 Task: Create new cart, account, and contact records in Salesforce with the provided details.
Action: Mouse moved to (28, 129)
Screenshot: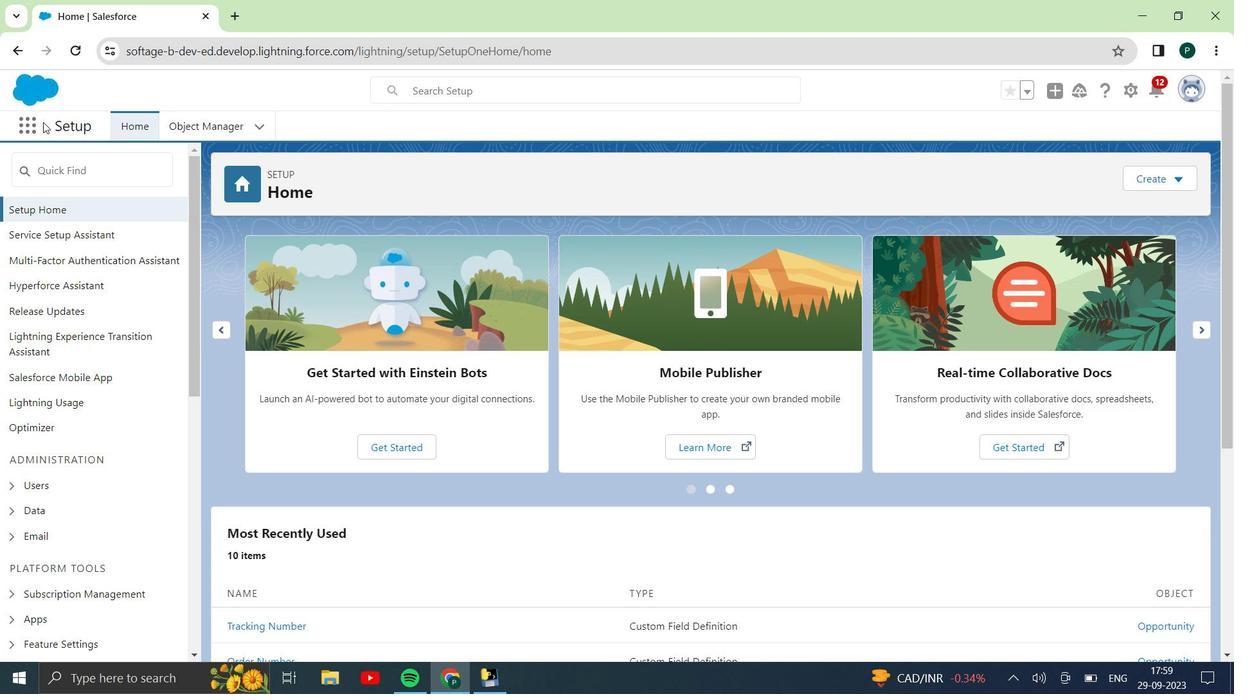 
Action: Mouse pressed left at (28, 129)
Screenshot: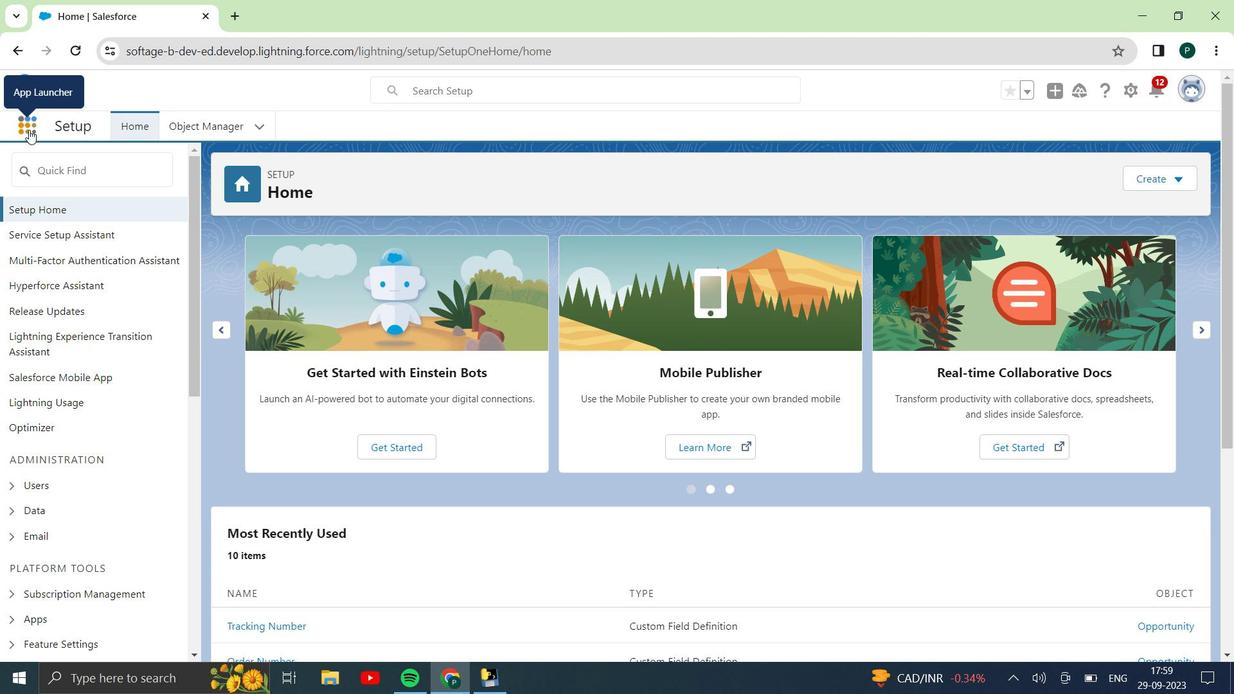 
Action: Mouse moved to (46, 411)
Screenshot: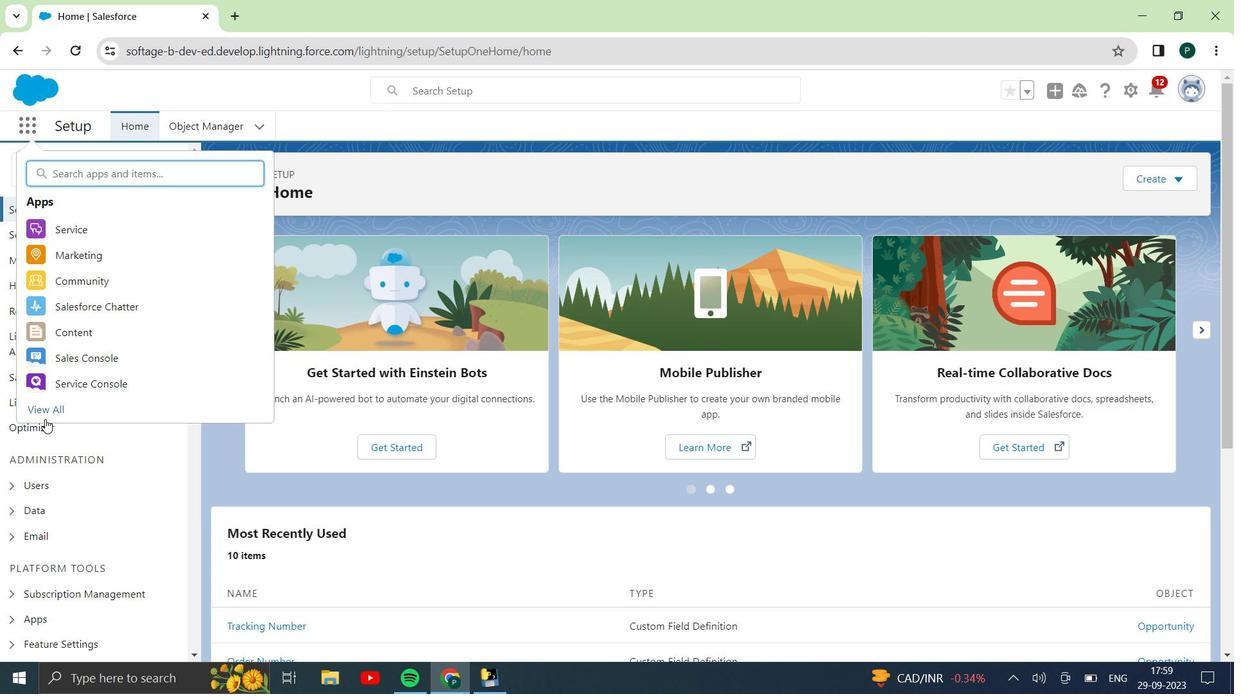 
Action: Mouse pressed left at (46, 411)
Screenshot: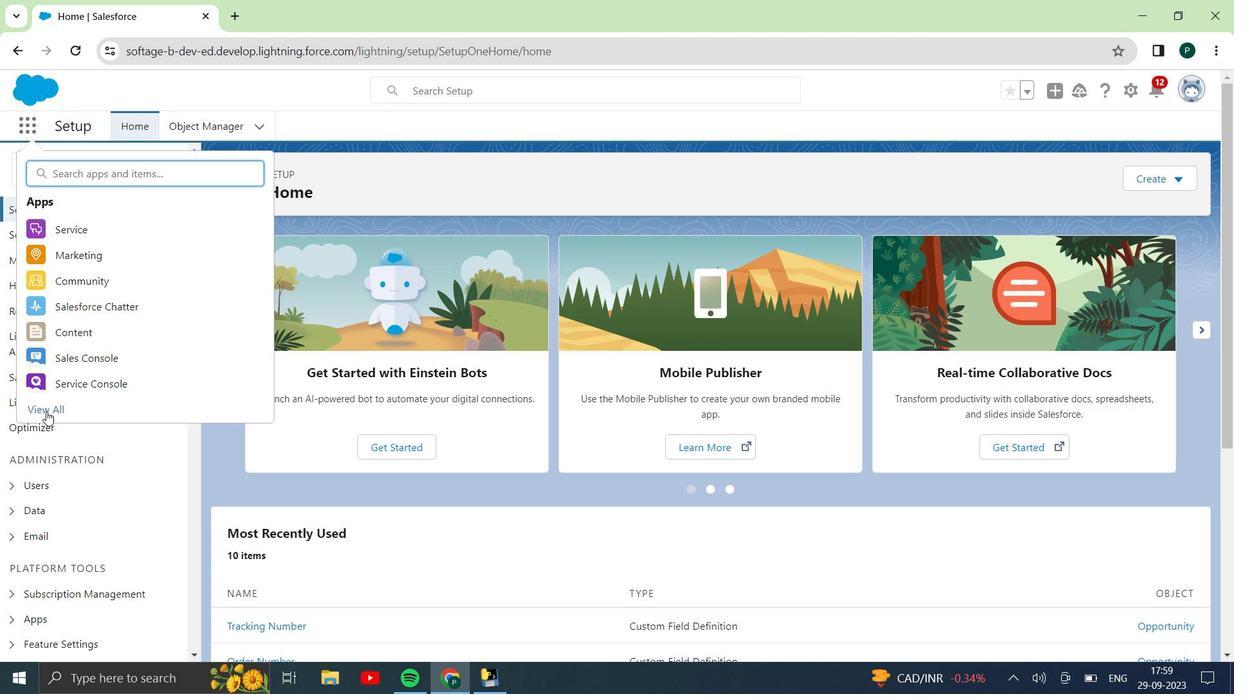 
Action: Mouse moved to (280, 387)
Screenshot: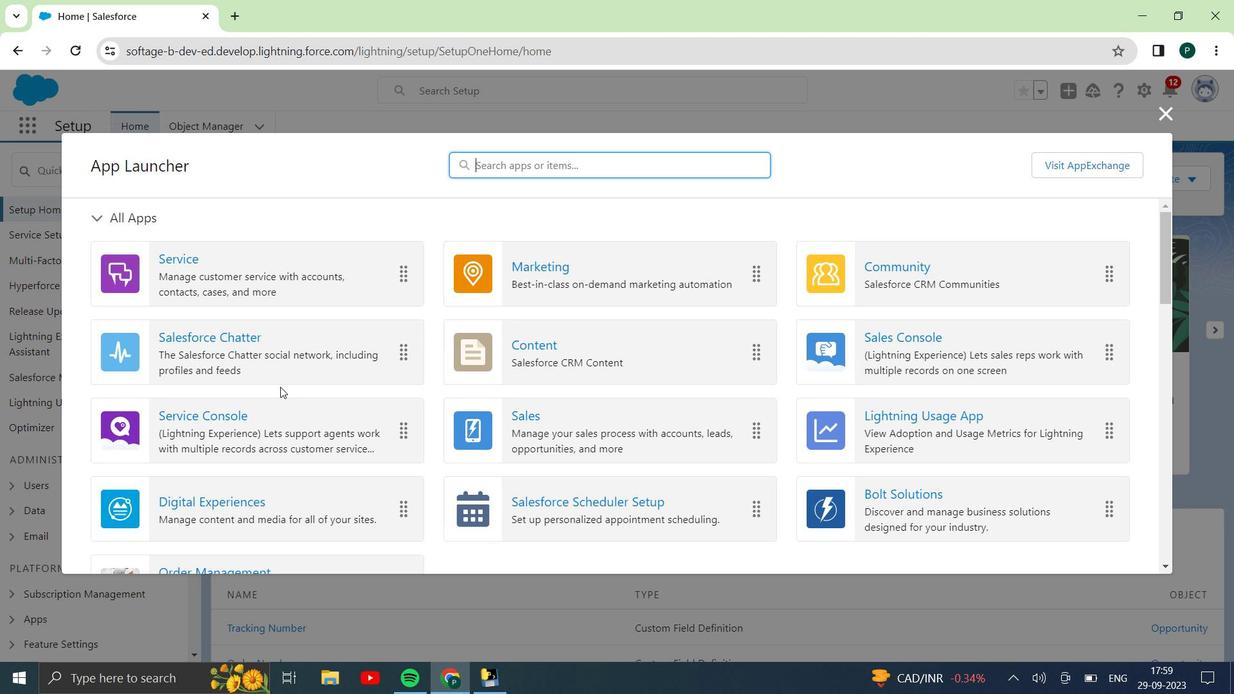 
Action: Mouse scrolled (280, 387) with delta (0, 0)
Screenshot: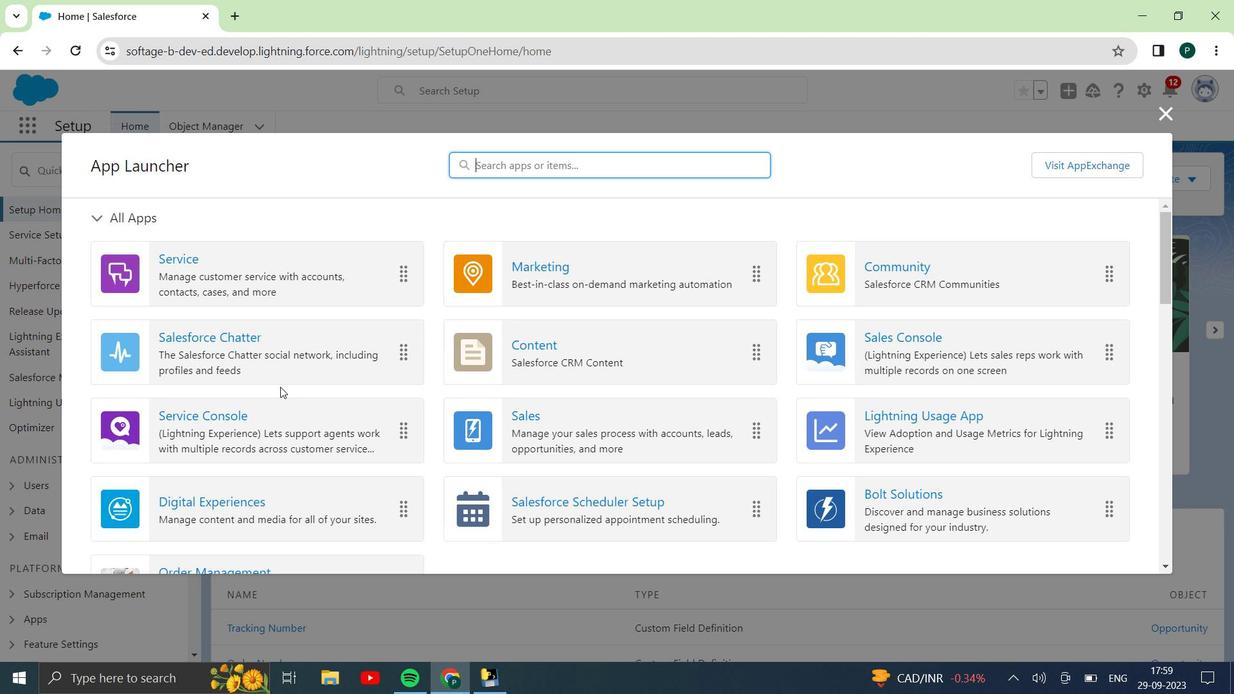 
Action: Mouse moved to (277, 389)
Screenshot: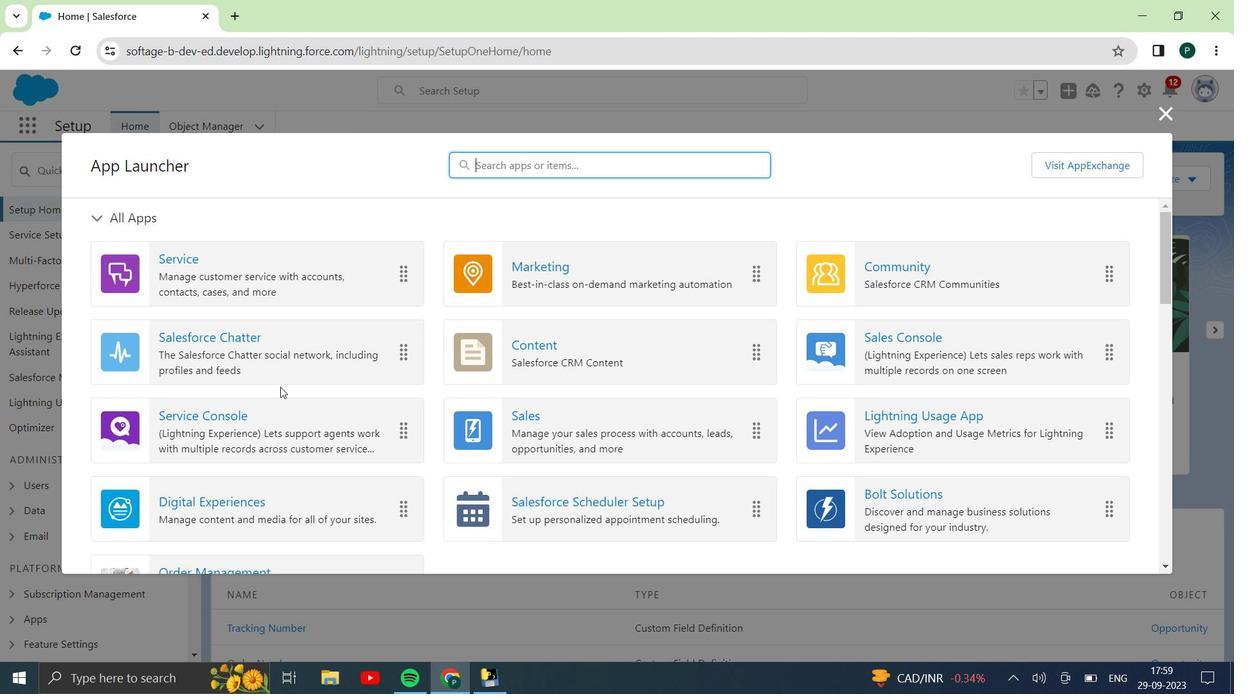 
Action: Mouse scrolled (277, 388) with delta (0, 0)
Screenshot: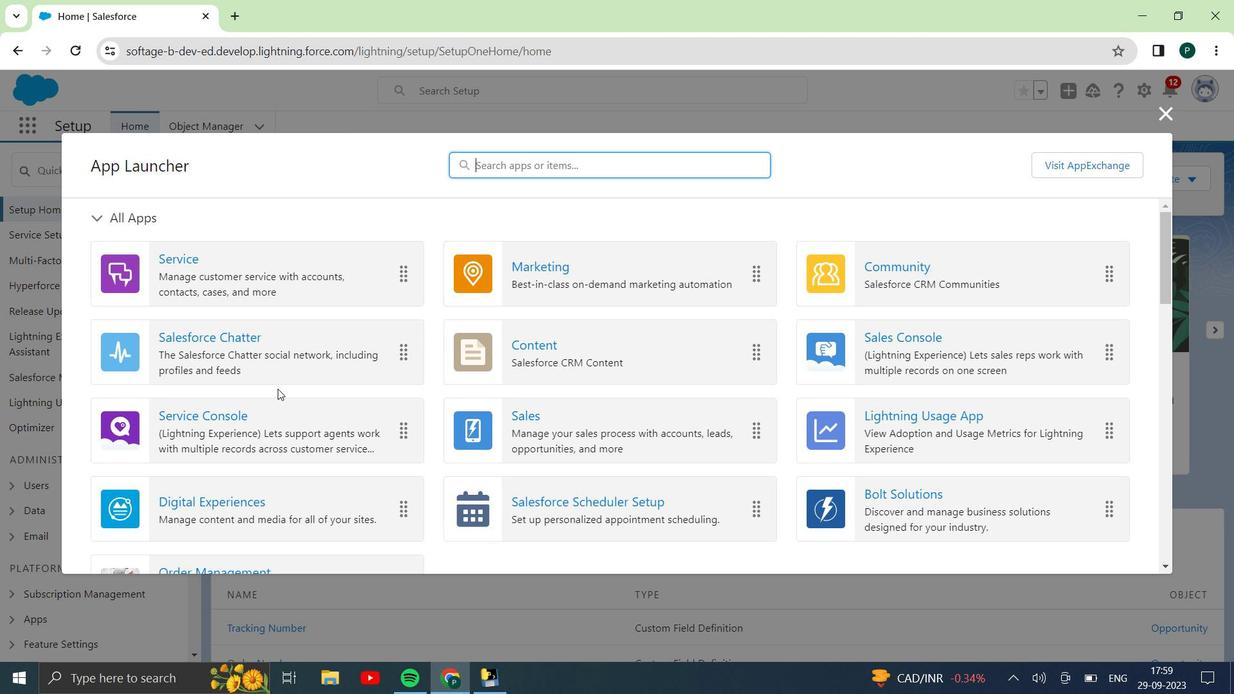 
Action: Mouse scrolled (277, 388) with delta (0, 0)
Screenshot: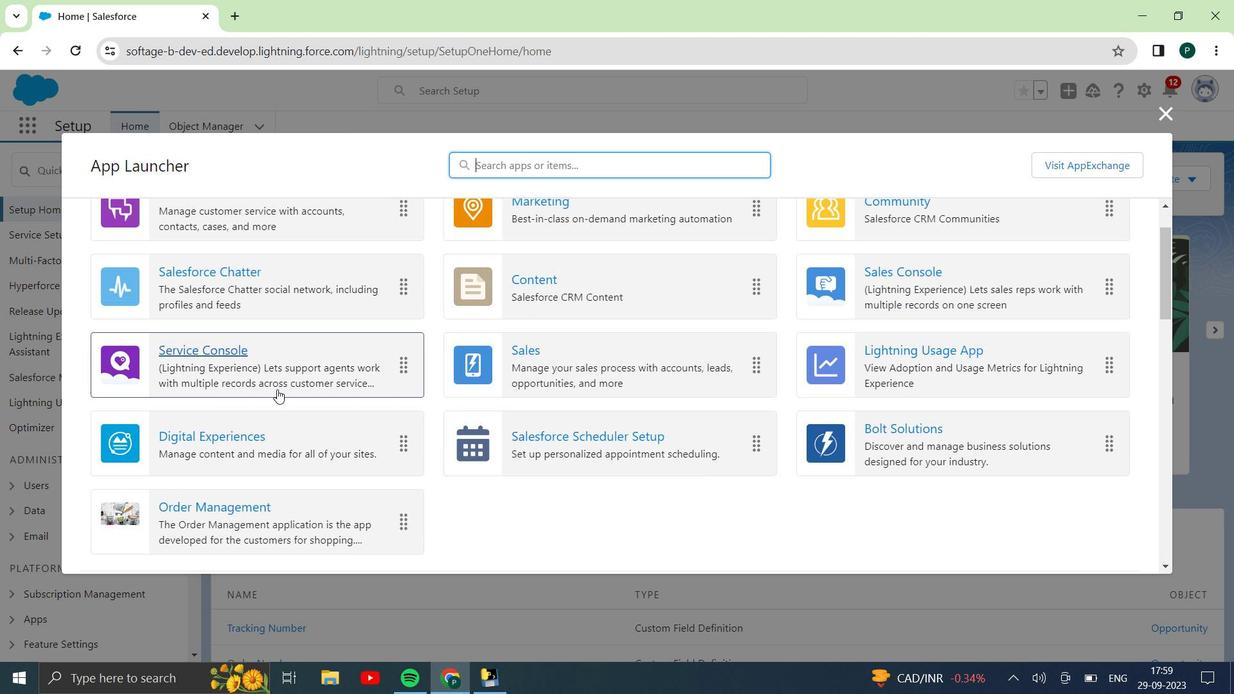 
Action: Mouse moved to (217, 330)
Screenshot: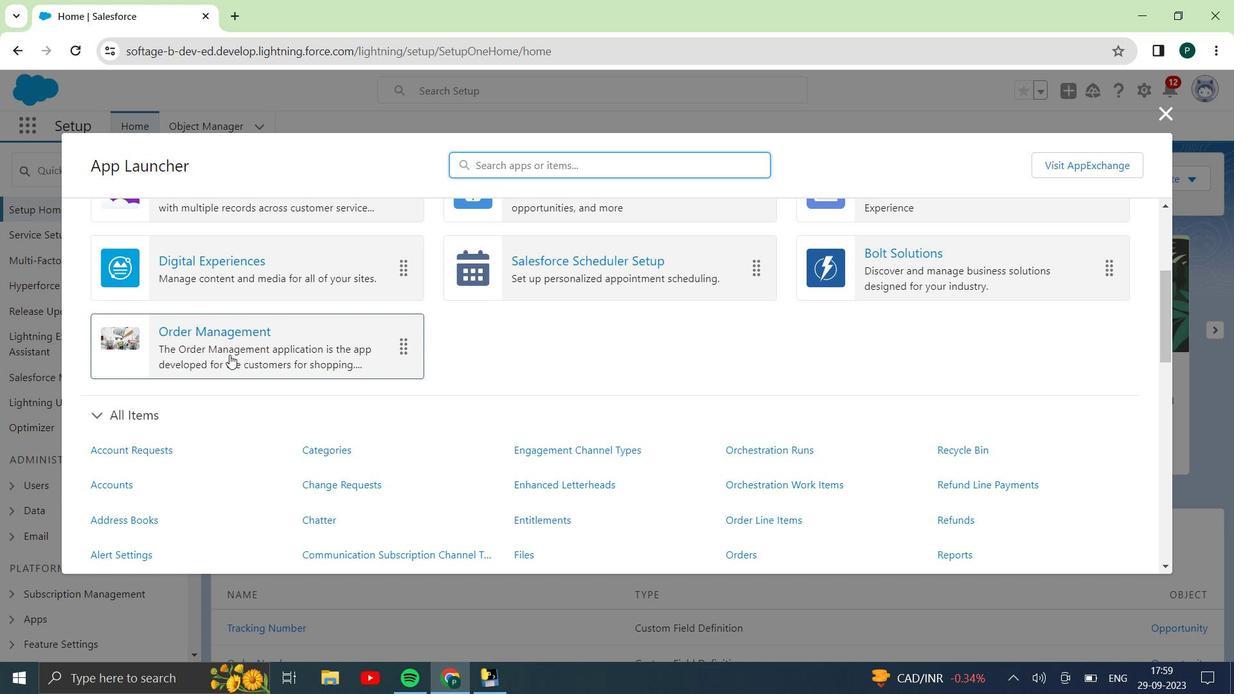 
Action: Mouse pressed left at (217, 330)
Screenshot: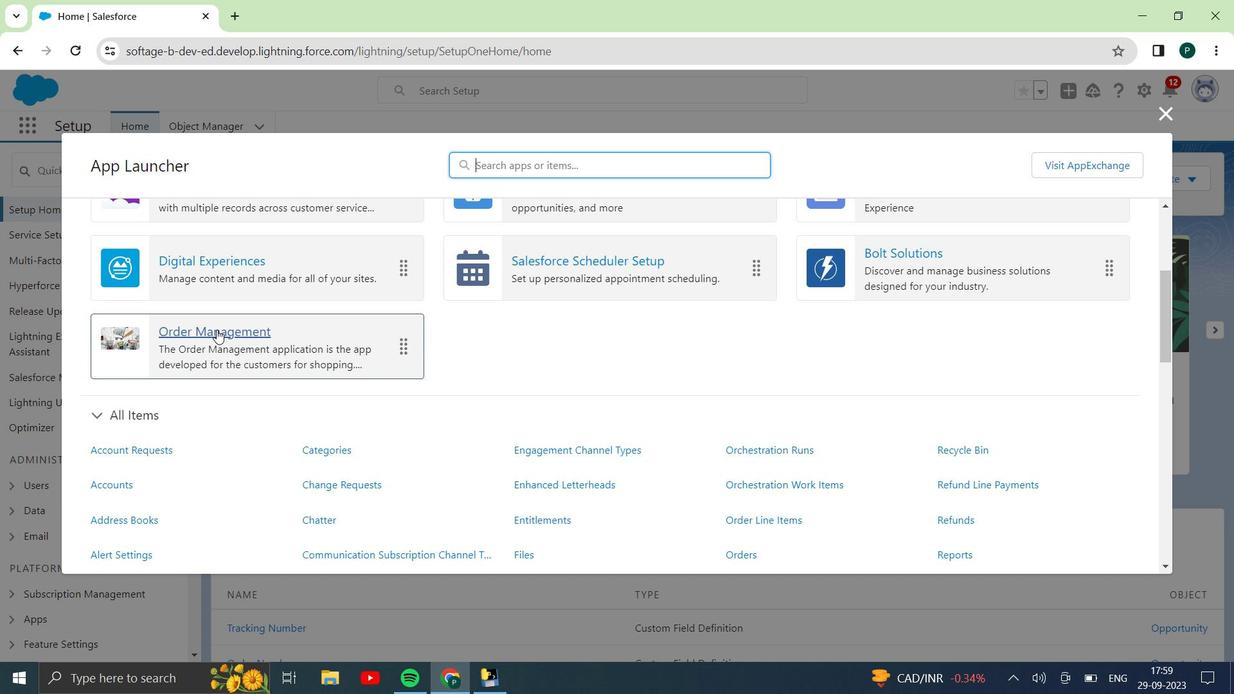 
Action: Mouse moved to (1150, 122)
Screenshot: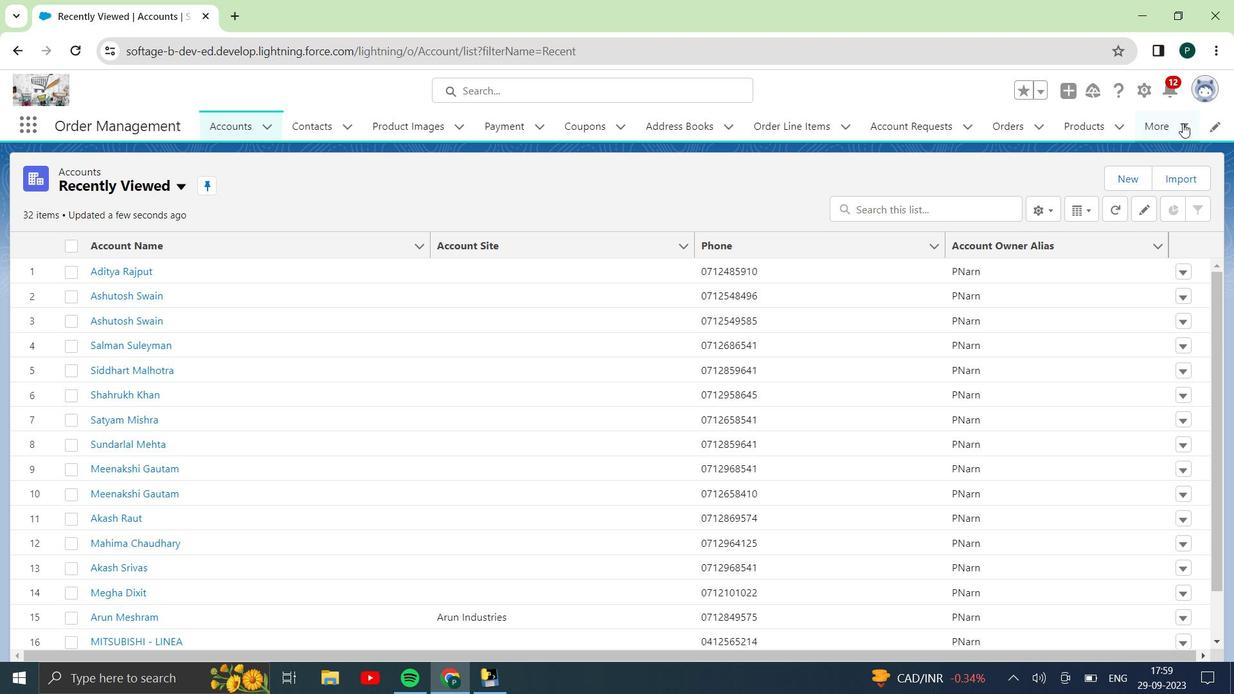 
Action: Mouse pressed left at (1150, 122)
Screenshot: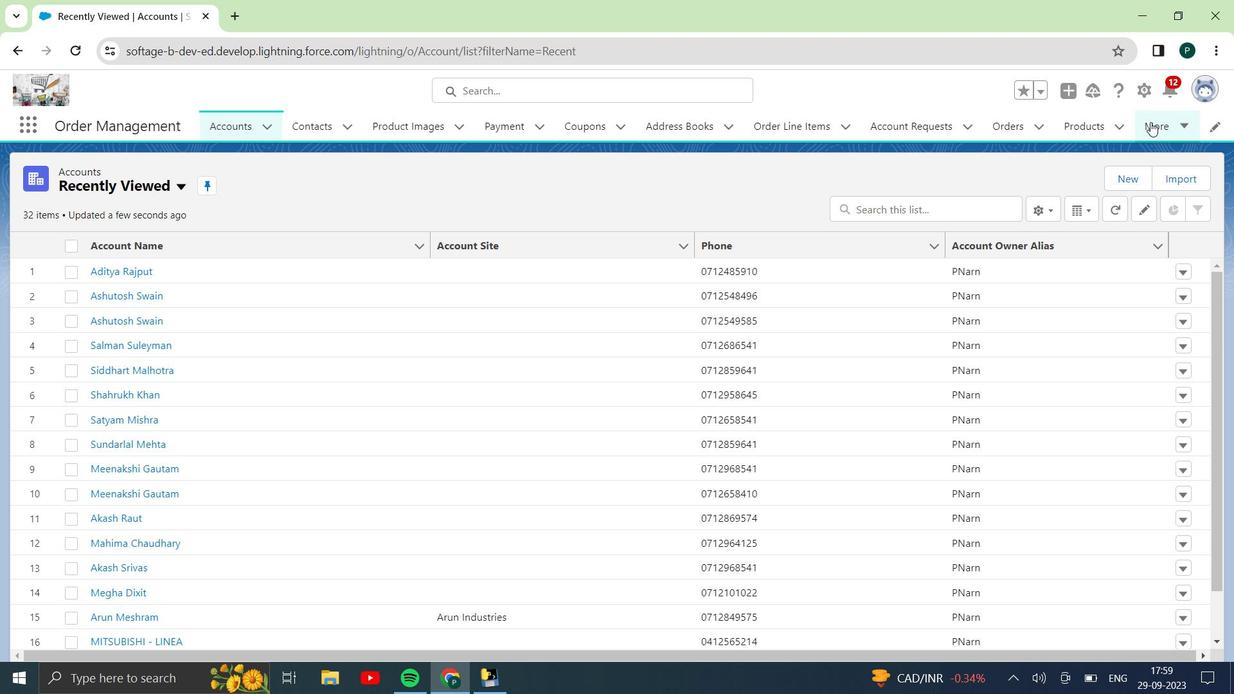 
Action: Mouse moved to (1132, 207)
Screenshot: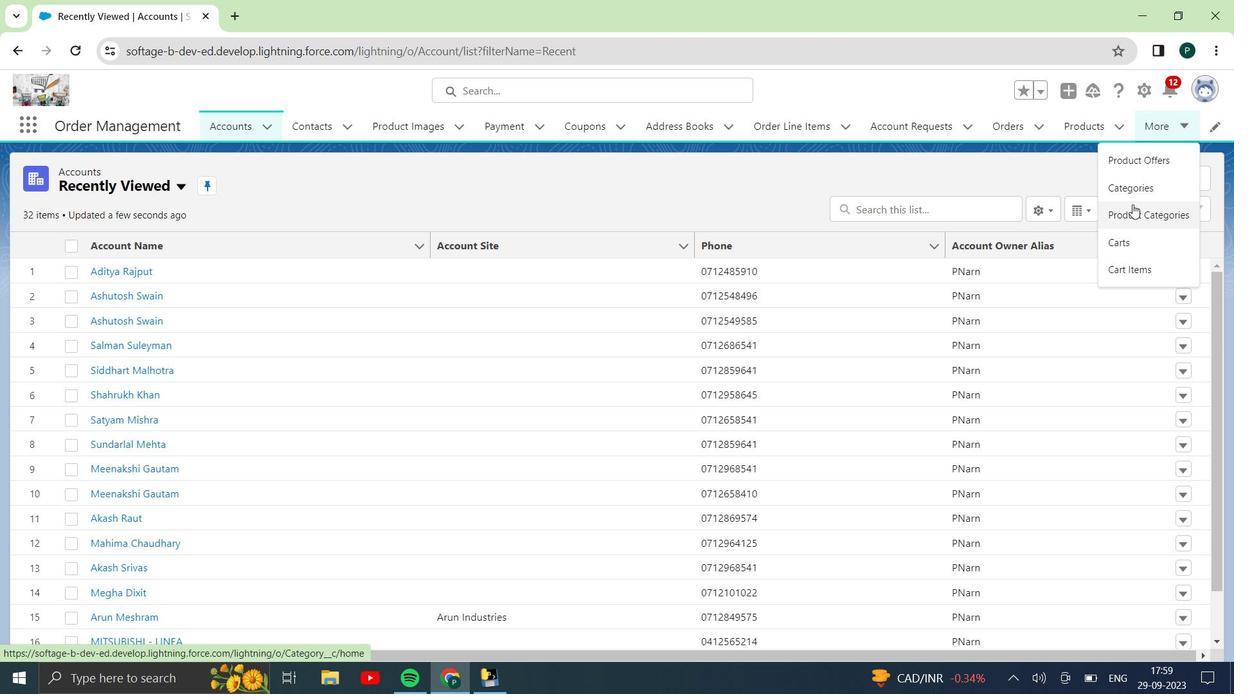
Action: Mouse pressed left at (1132, 207)
Screenshot: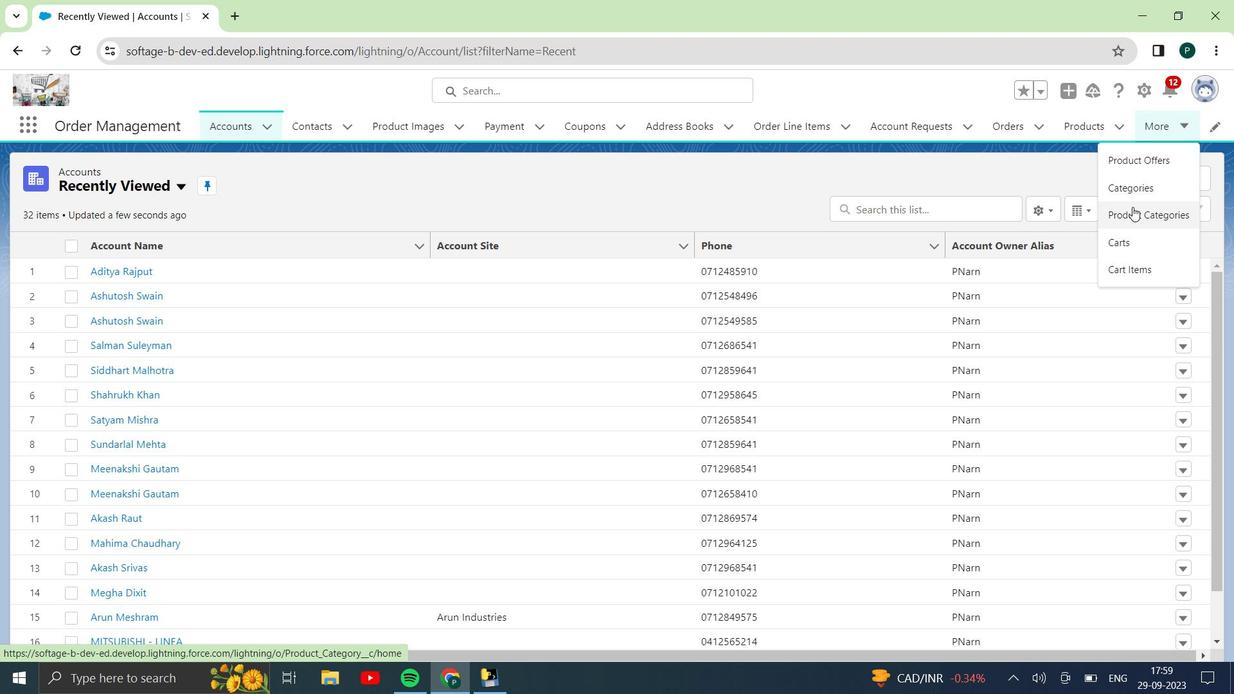 
Action: Mouse moved to (1129, 185)
Screenshot: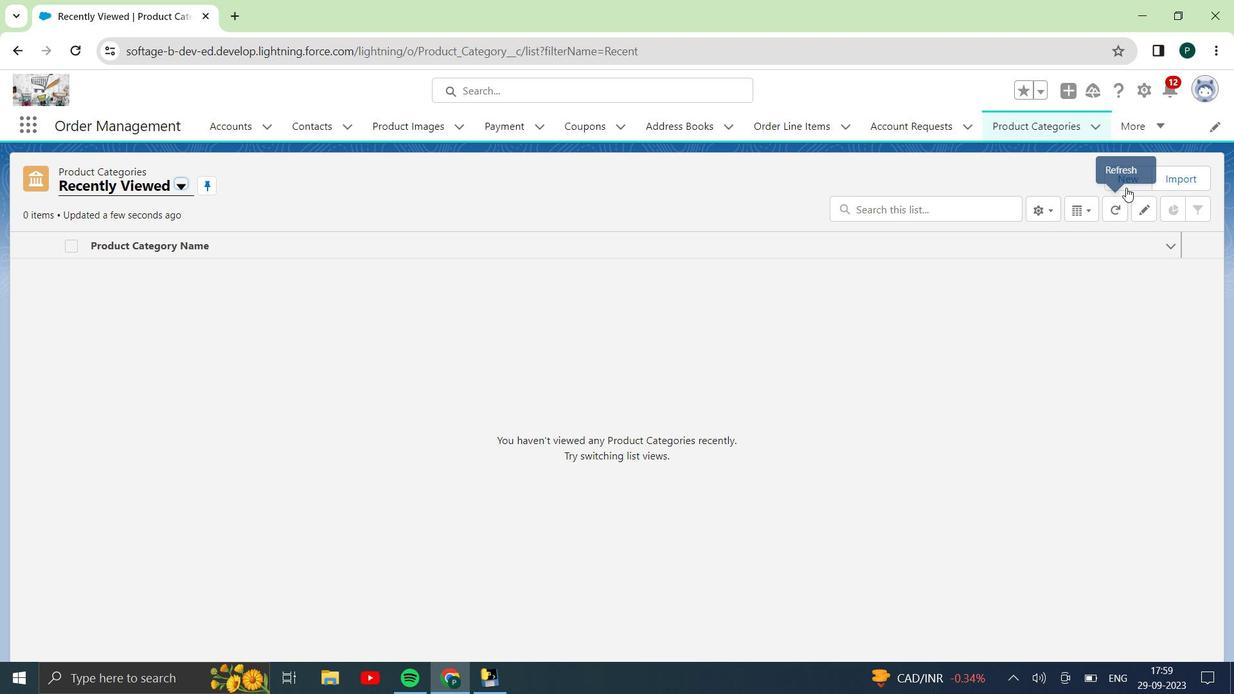 
Action: Mouse pressed left at (1129, 185)
Screenshot: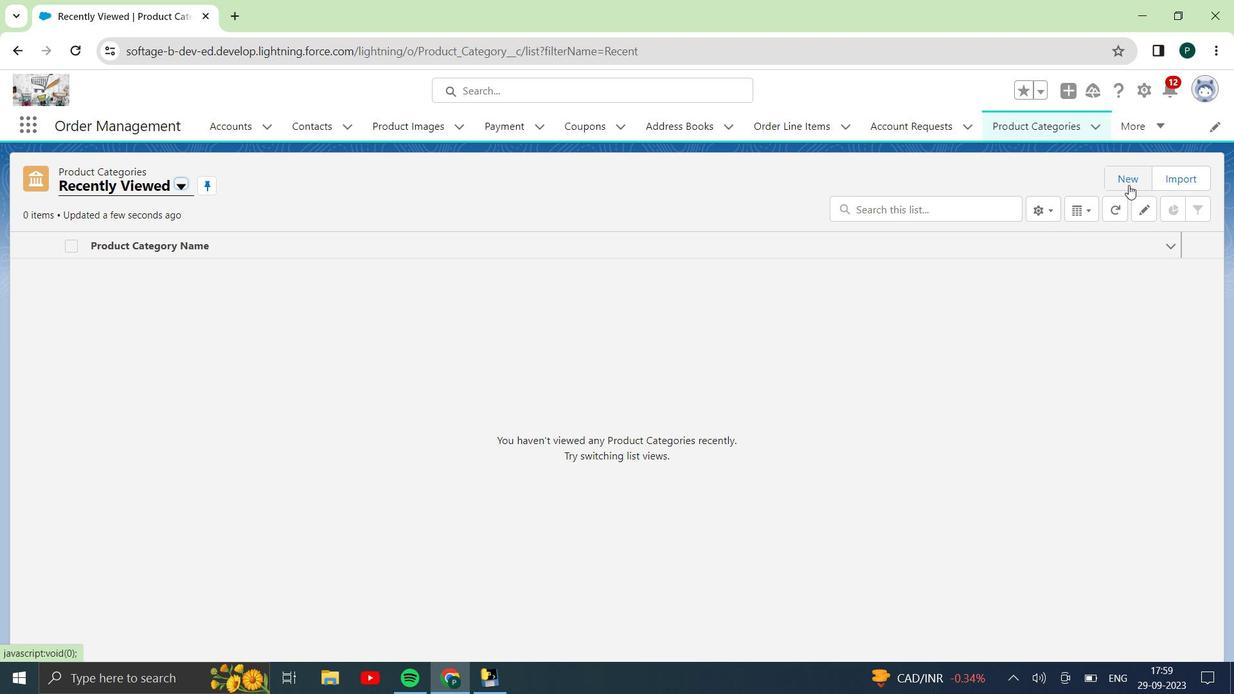 
Action: Mouse moved to (454, 405)
Screenshot: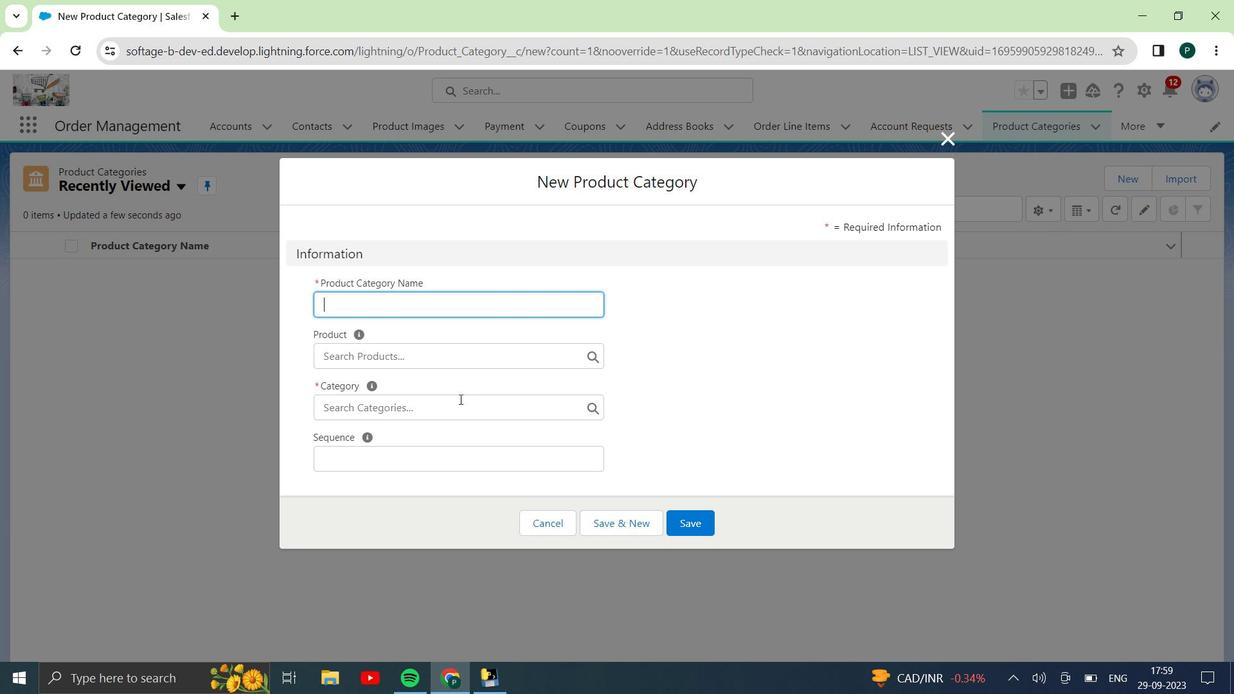 
Action: Mouse pressed left at (454, 405)
Screenshot: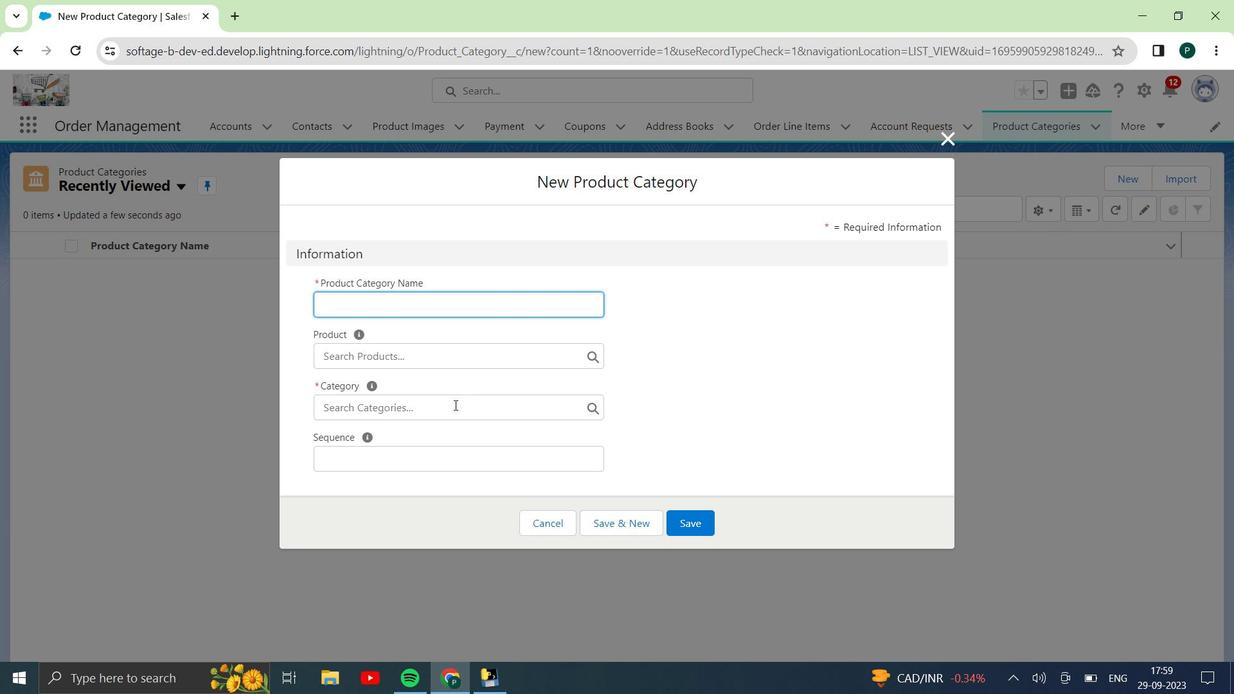
Action: Mouse moved to (496, 386)
Screenshot: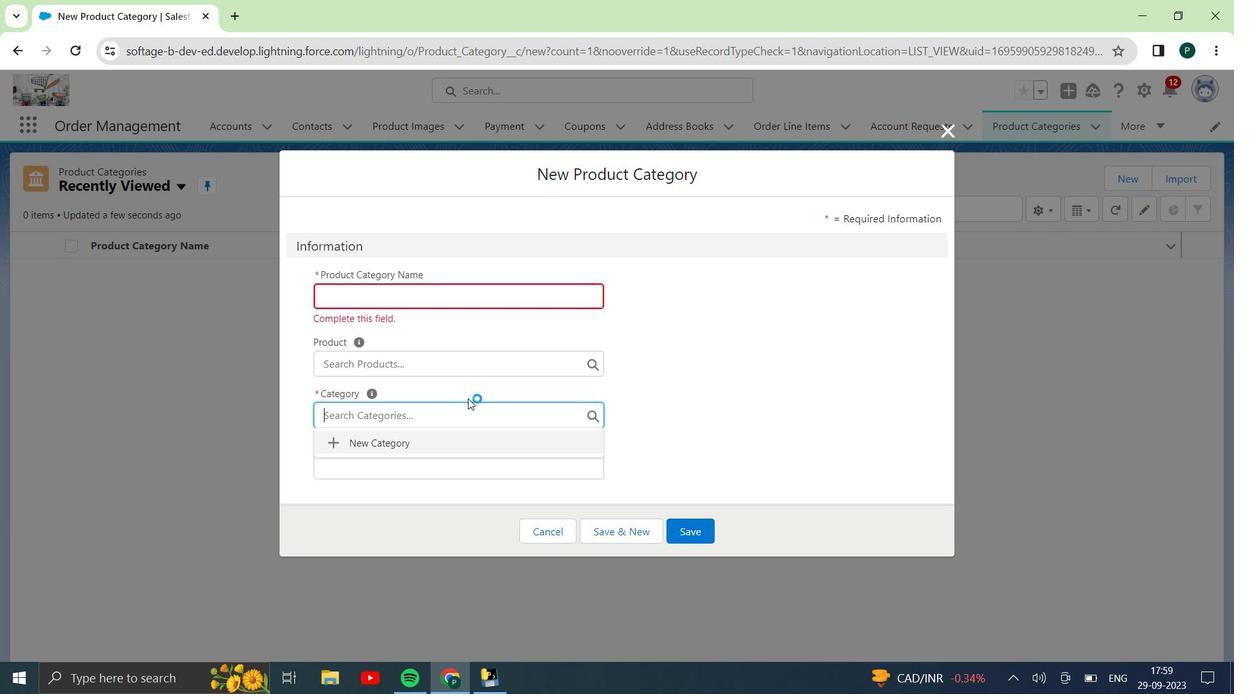 
Action: Mouse pressed left at (496, 386)
Screenshot: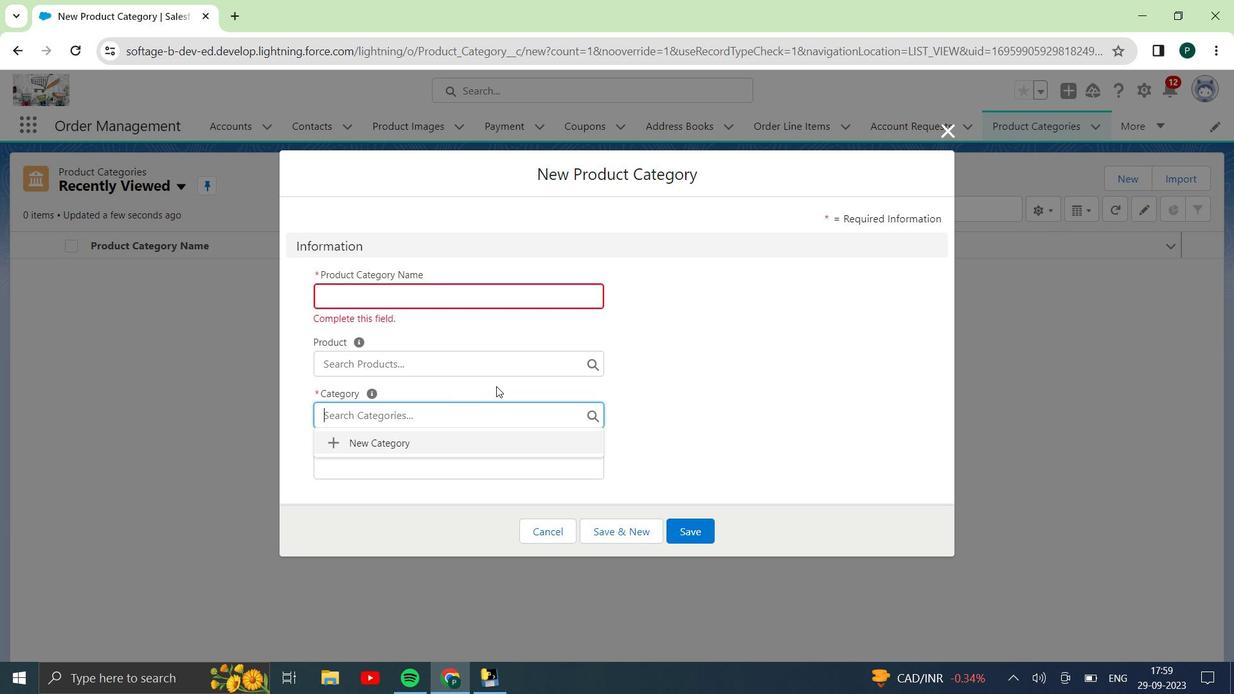 
Action: Mouse moved to (944, 126)
Screenshot: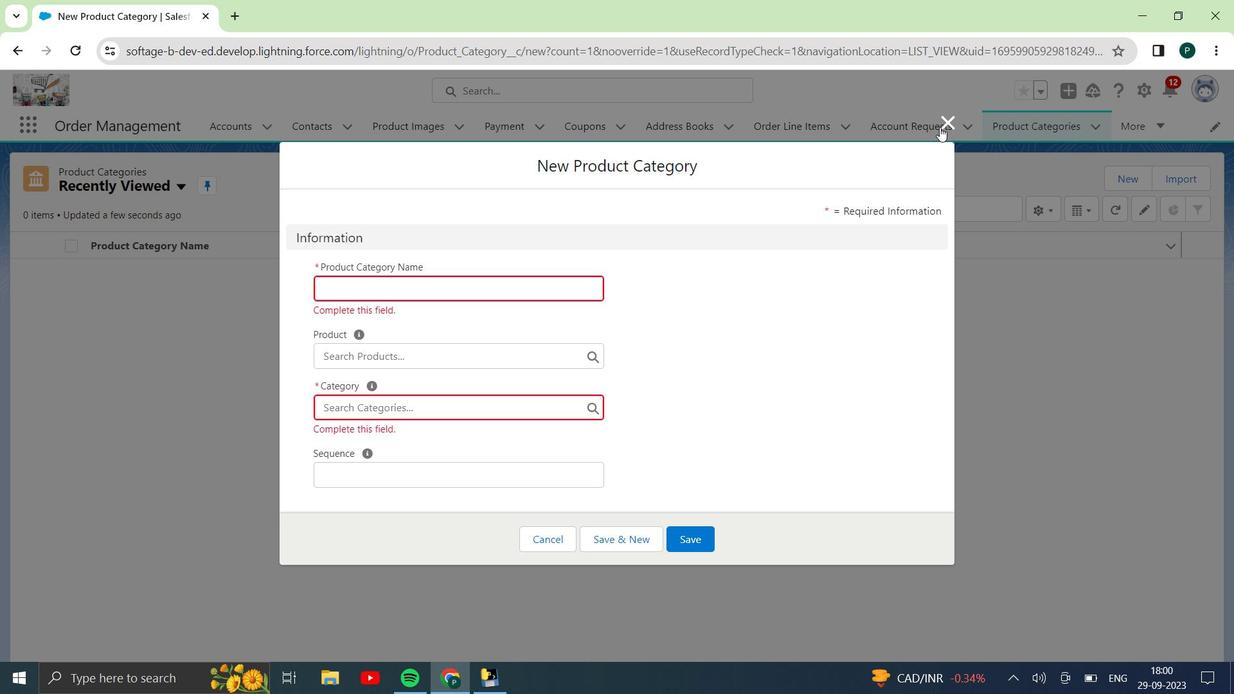
Action: Mouse pressed left at (944, 126)
Screenshot: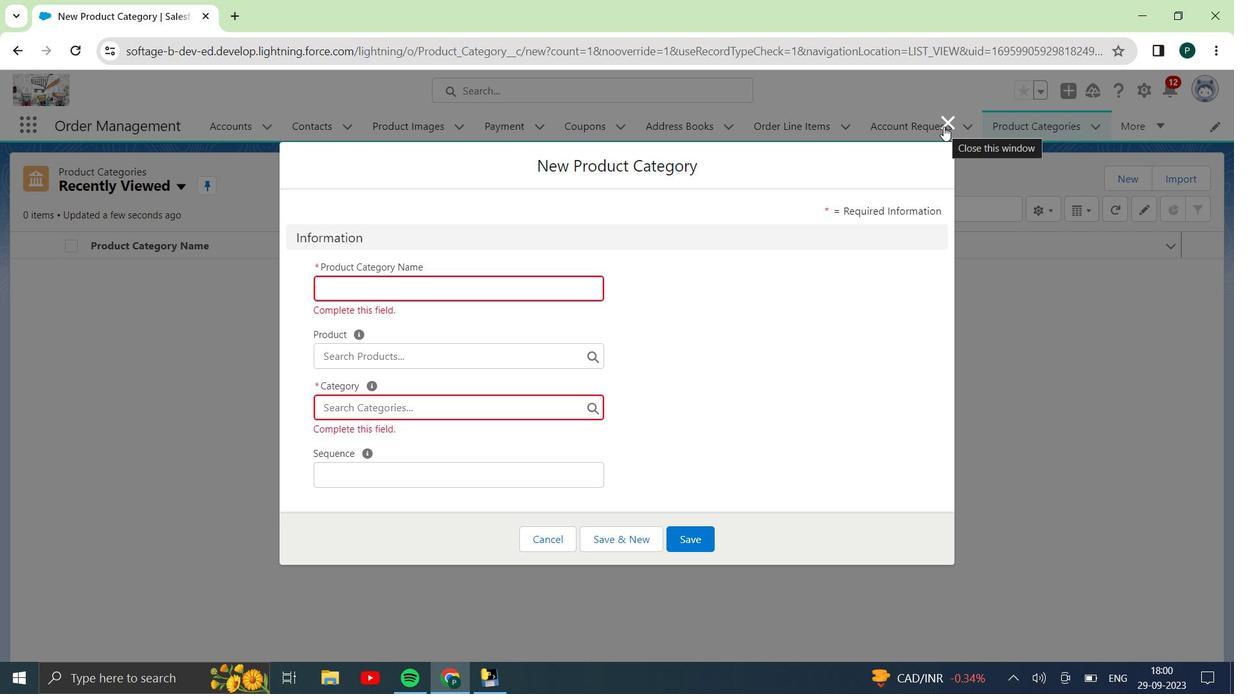 
Action: Mouse moved to (1139, 128)
Screenshot: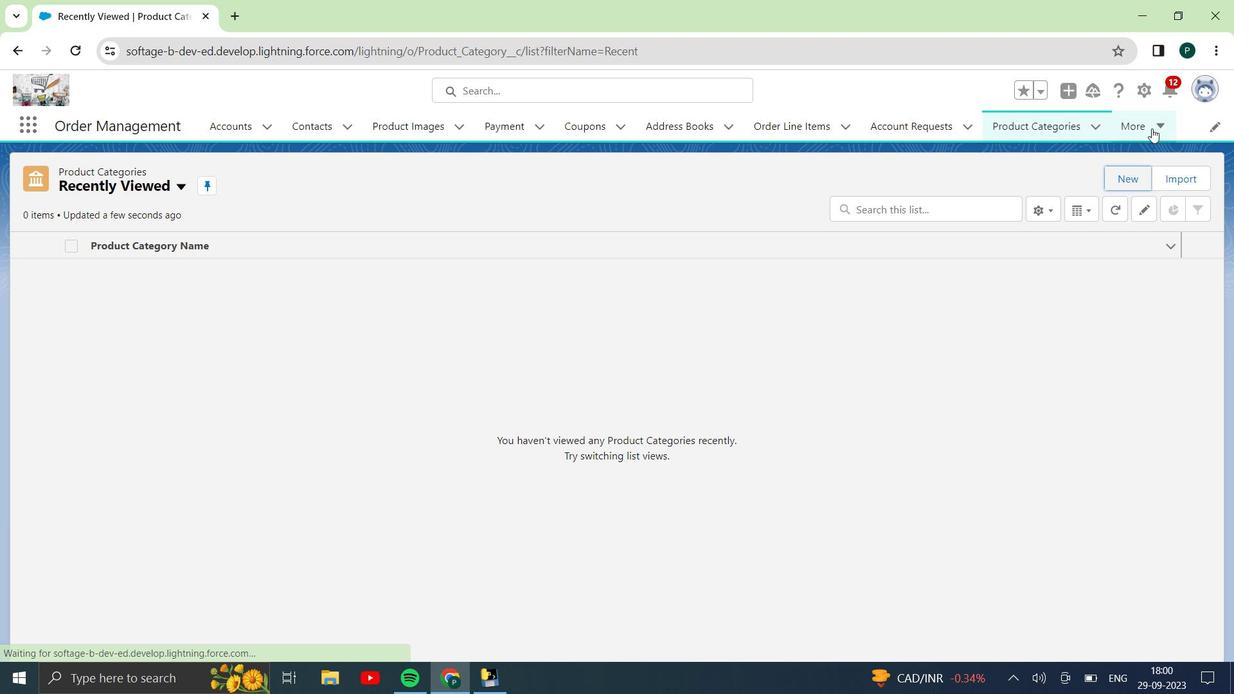 
Action: Mouse pressed left at (1139, 128)
Screenshot: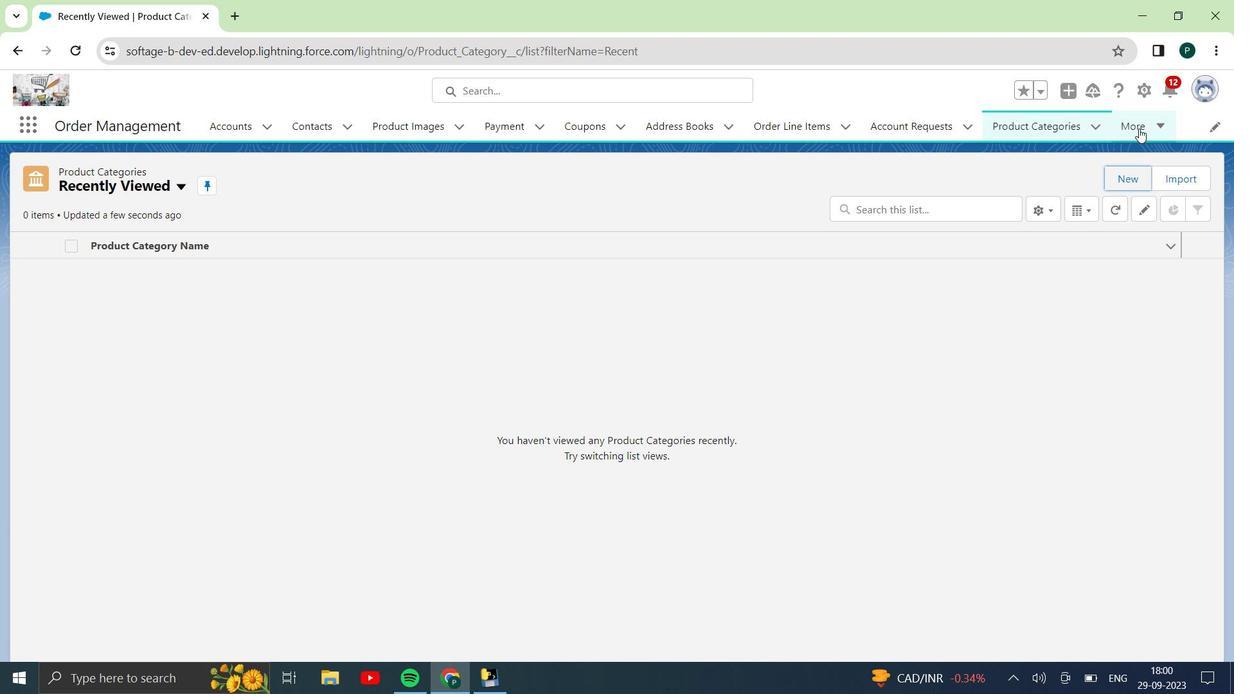 
Action: Mouse moved to (1124, 263)
Screenshot: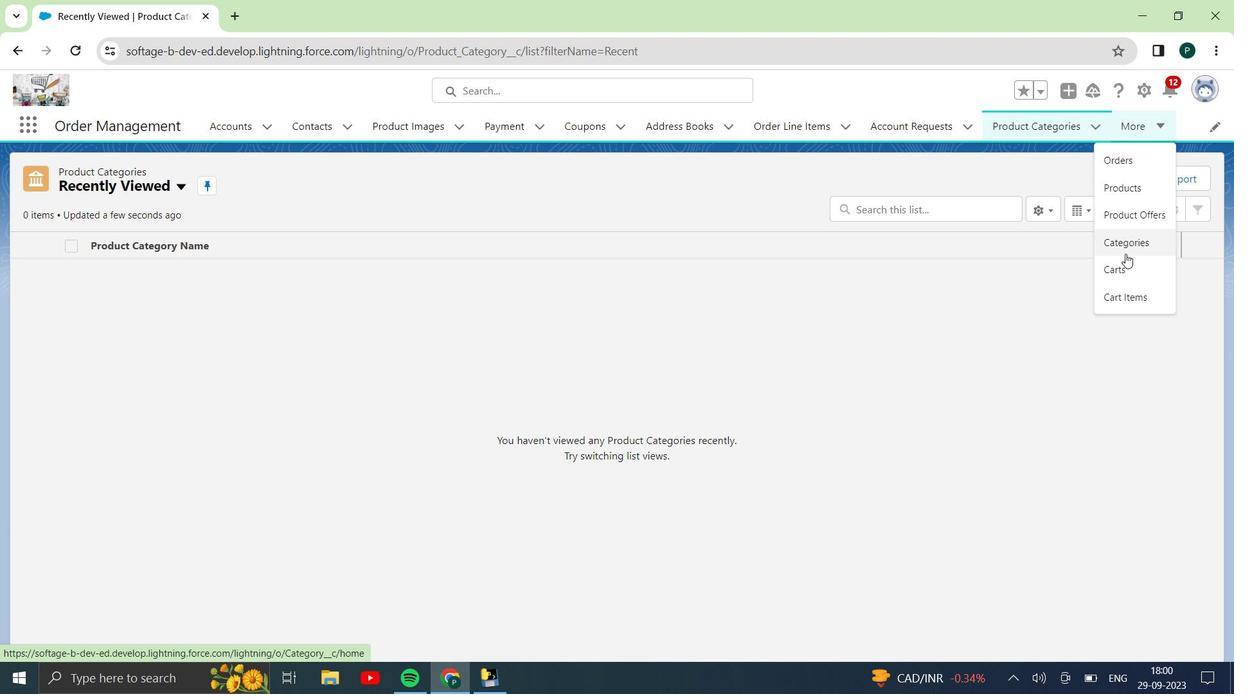 
Action: Mouse pressed left at (1124, 263)
Screenshot: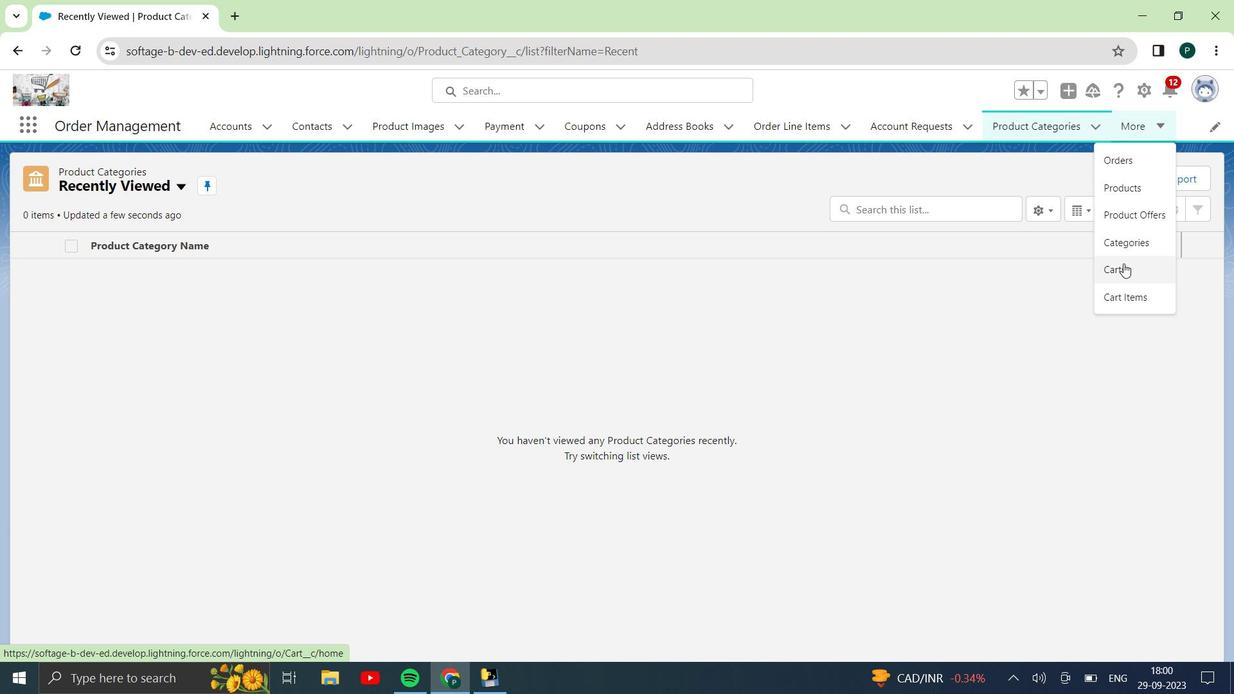 
Action: Mouse moved to (1029, 178)
Screenshot: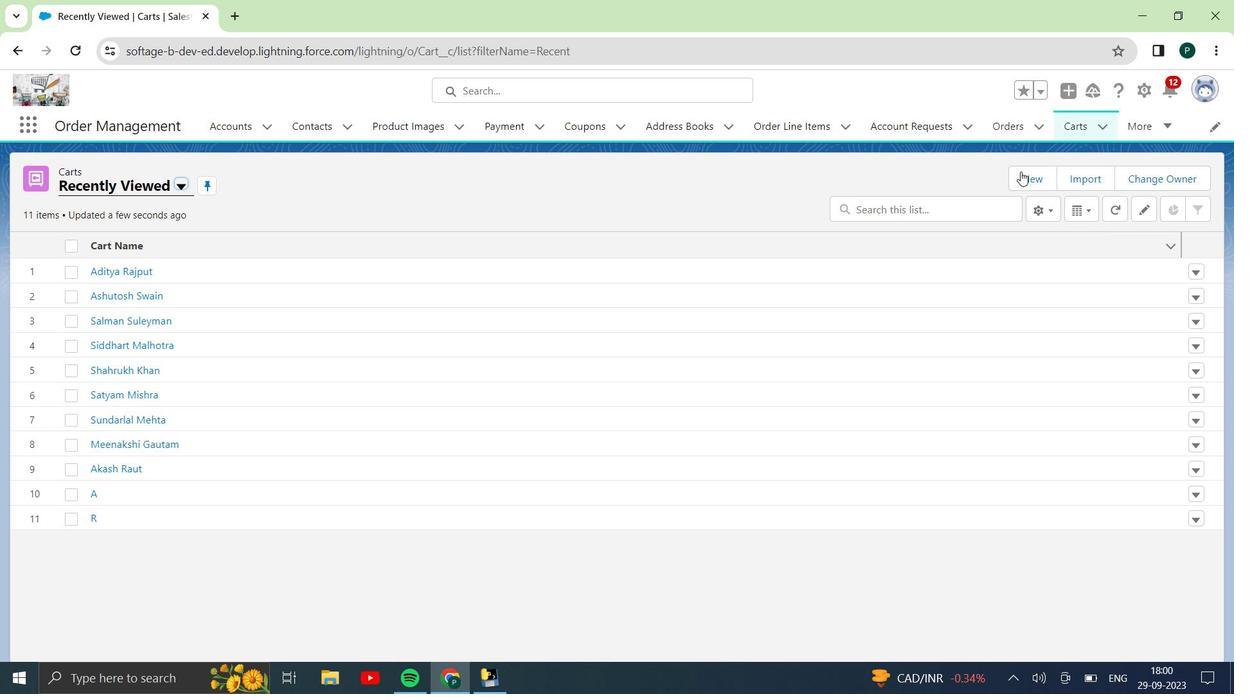 
Action: Mouse pressed left at (1029, 178)
Screenshot: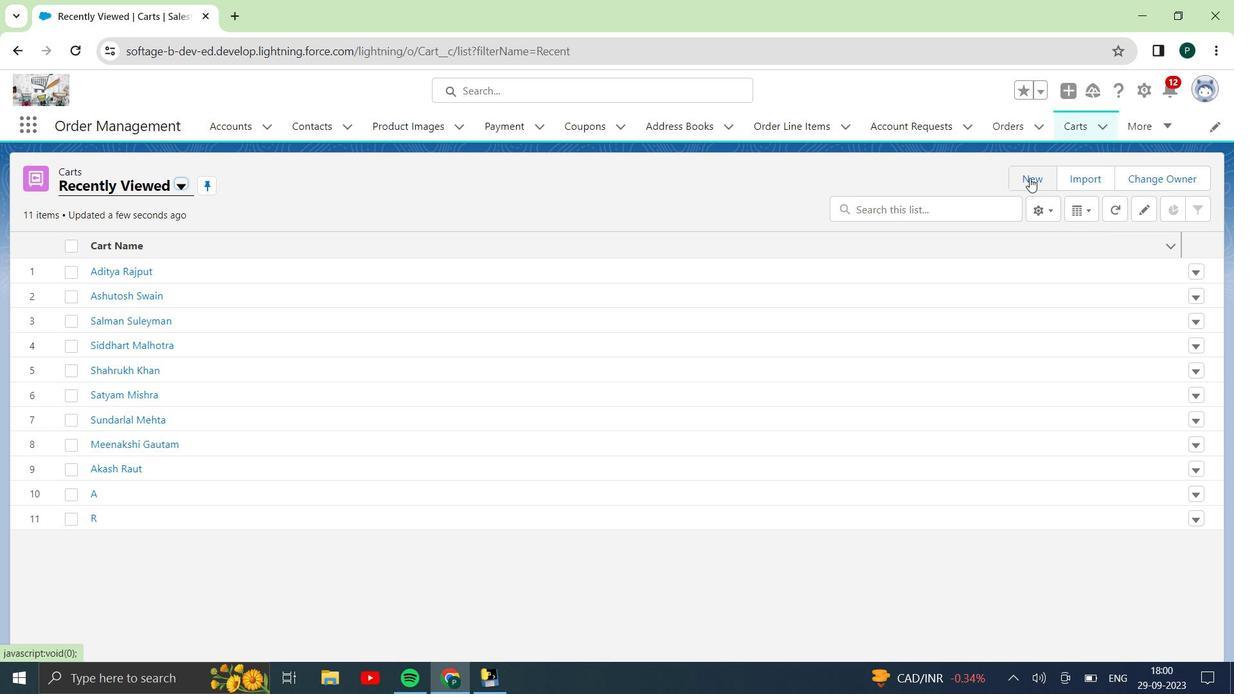 
Action: Mouse moved to (392, 303)
Screenshot: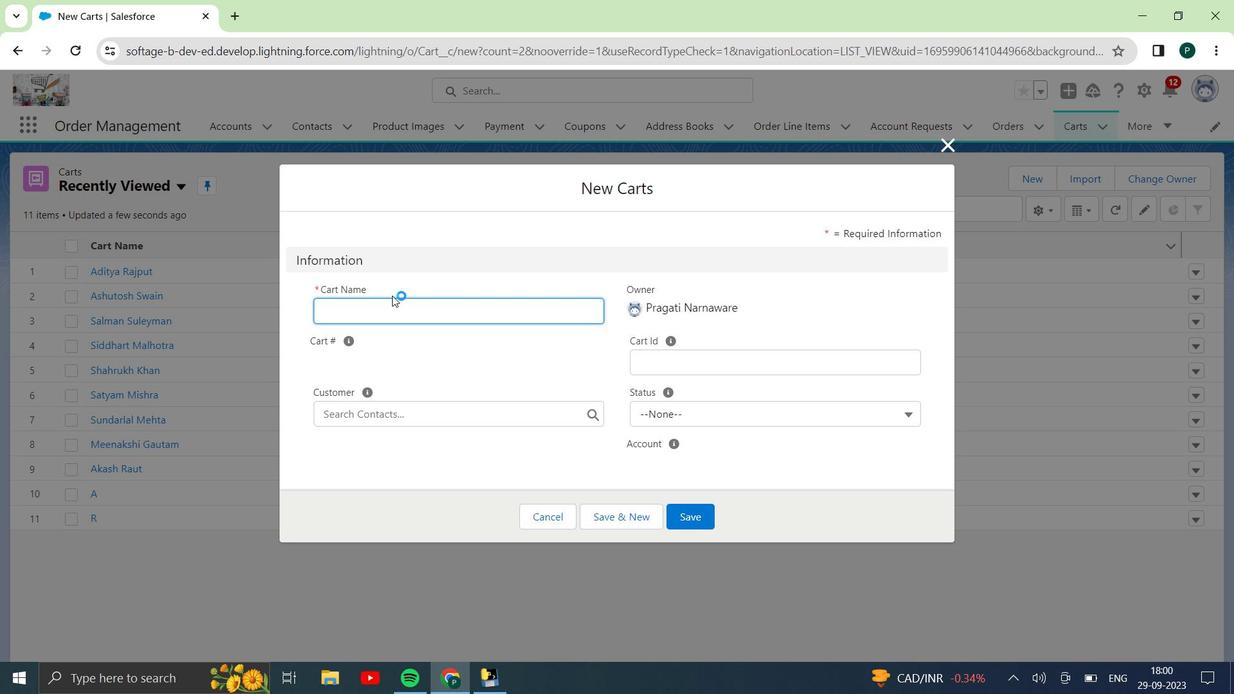 
Action: Mouse pressed left at (392, 303)
Screenshot: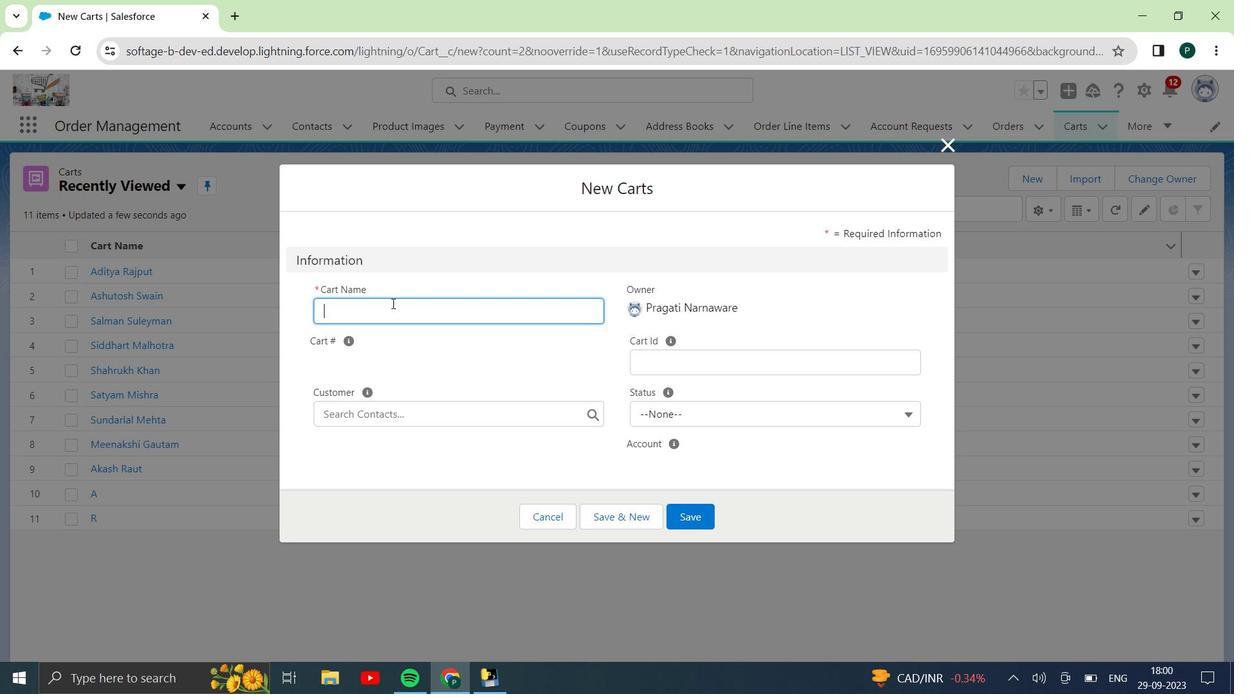 
Action: Mouse moved to (399, 303)
Screenshot: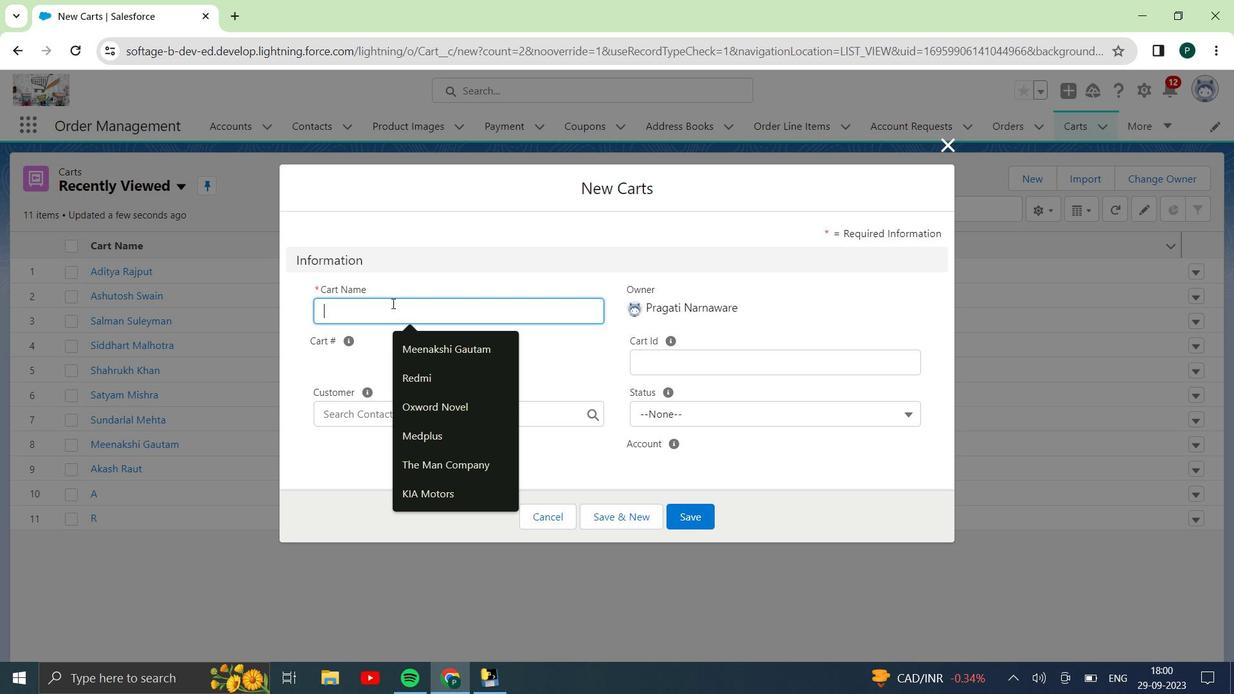 
Action: Key pressed <Key.shift><Key.shift><Key.shift><Key.shift><Key.shift><Key.shift><Key.shift><Key.shift><Key.shift>Tarak<Key.space><Key.shift><Key.shift><Key.shift><Key.shift>Mehta
Screenshot: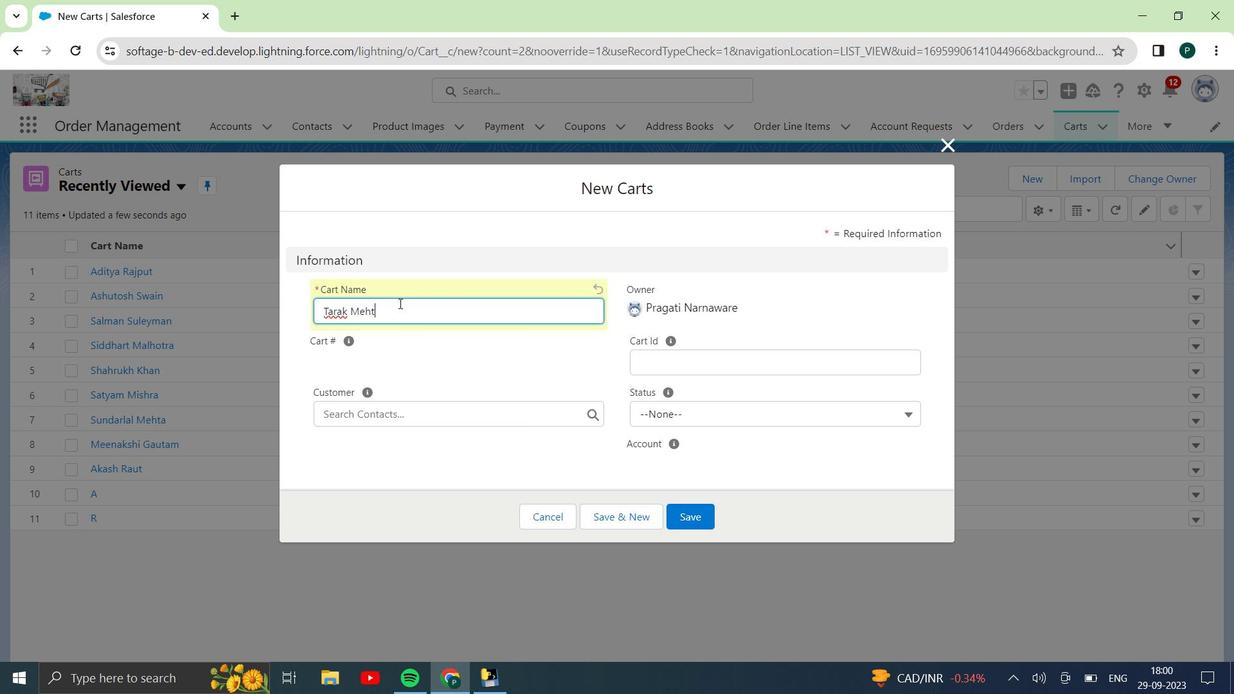 
Action: Mouse moved to (743, 363)
Screenshot: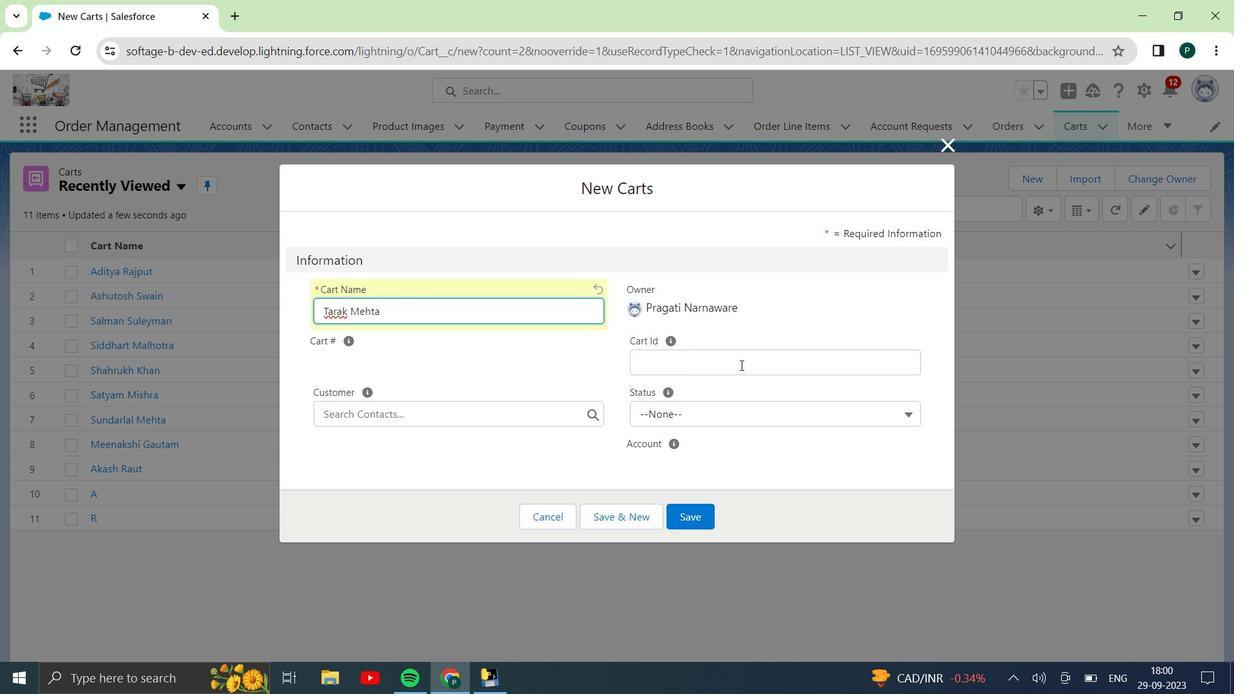 
Action: Mouse pressed left at (743, 363)
Screenshot: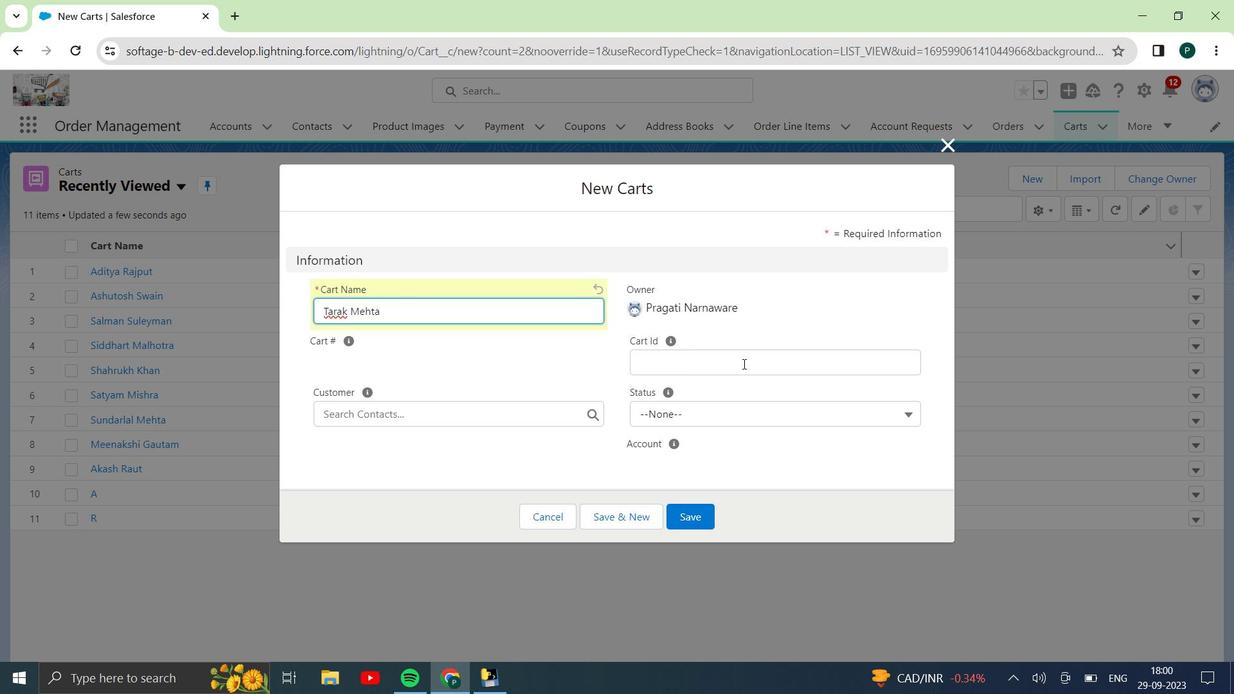 
Action: Mouse moved to (742, 363)
Screenshot: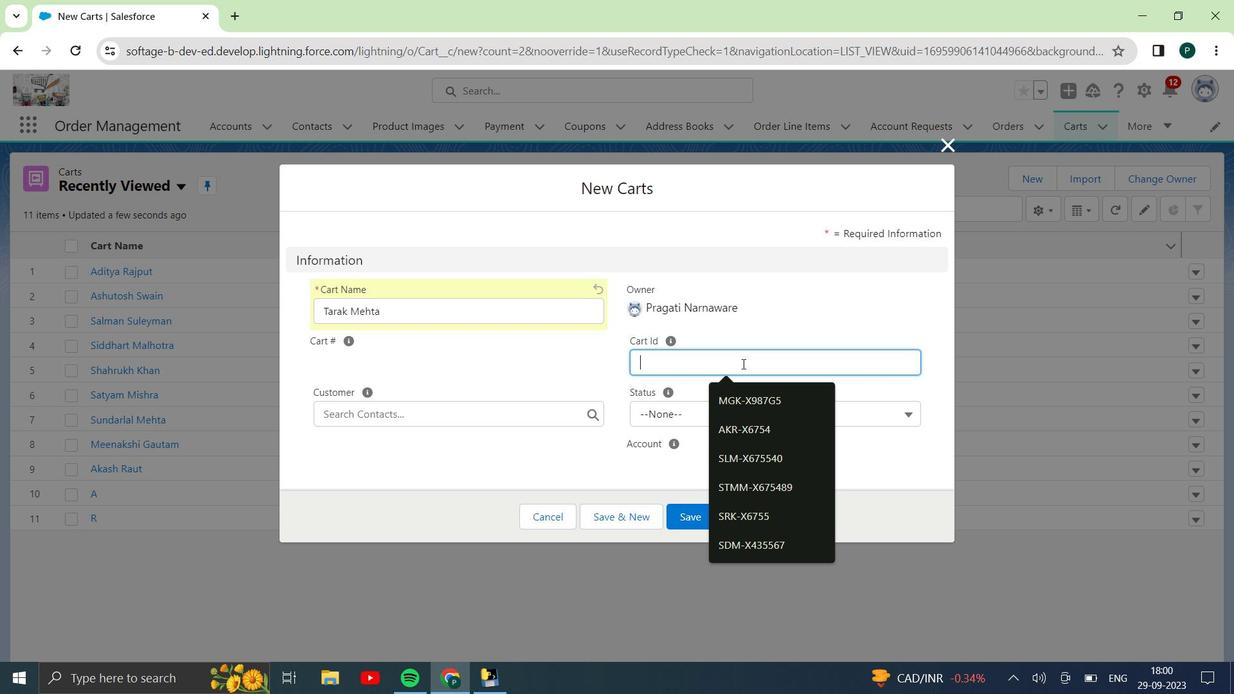 
Action: Key pressed <Key.shift><Key.shift><Key.shift>TM-<Key.shift><Key.shift><Key.shift><Key.shift><Key.shift><Key.shift><Key.shift><Key.shift><Key.shift><Key.shift><Key.shift><Key.shift><Key.shift><Key.shift><Key.shift><Key.shift><Key.shift><Key.shift><Key.shift><Key.shift><Key.shift><Key.shift><Key.shift><Key.shift><Key.shift><Key.shift><Key.shift><Key.shift><Key.shift><Key.shift><Key.shift><Key.shift><Key.shift><Key.shift><Key.shift><Key.shift><Key.shift><Key.shift><Key.shift>XR6675
Screenshot: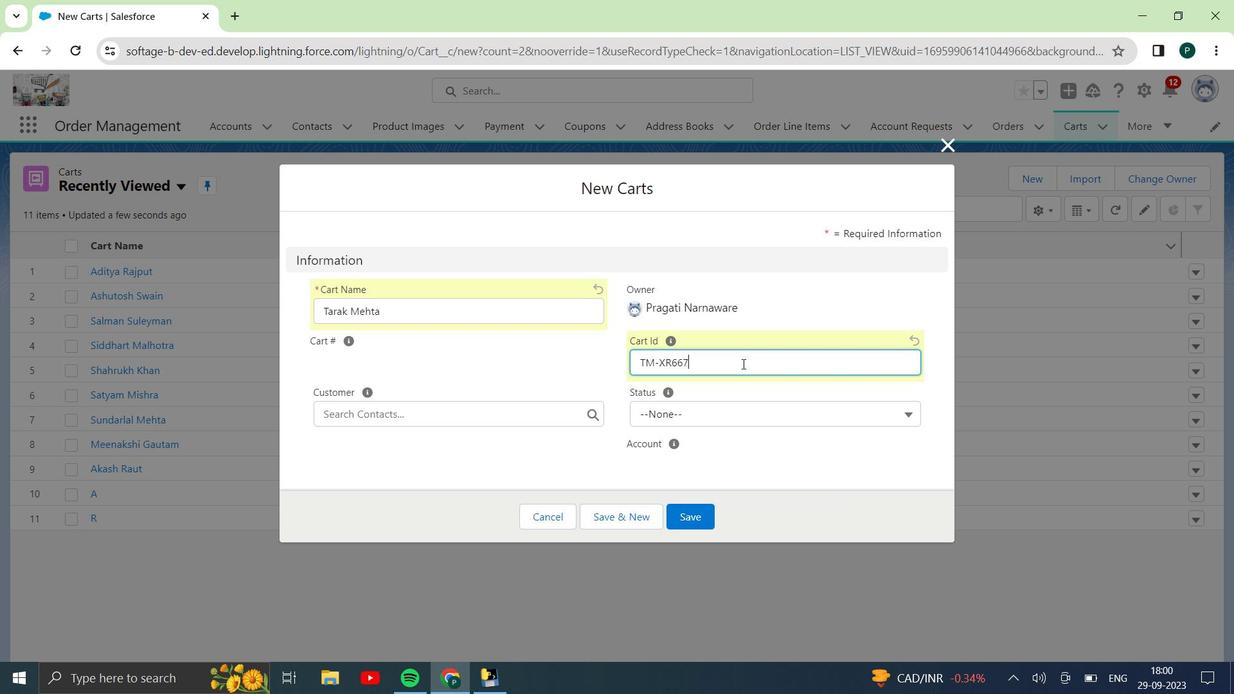 
Action: Mouse moved to (707, 407)
Screenshot: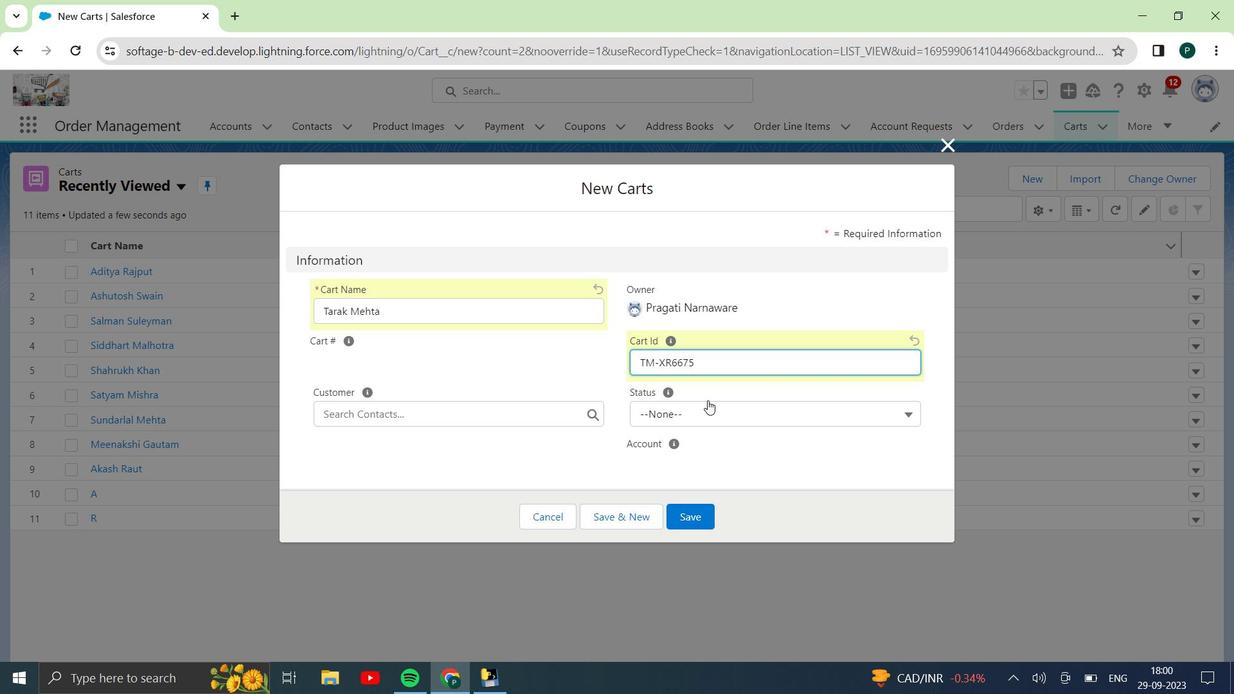 
Action: Mouse pressed left at (707, 407)
Screenshot: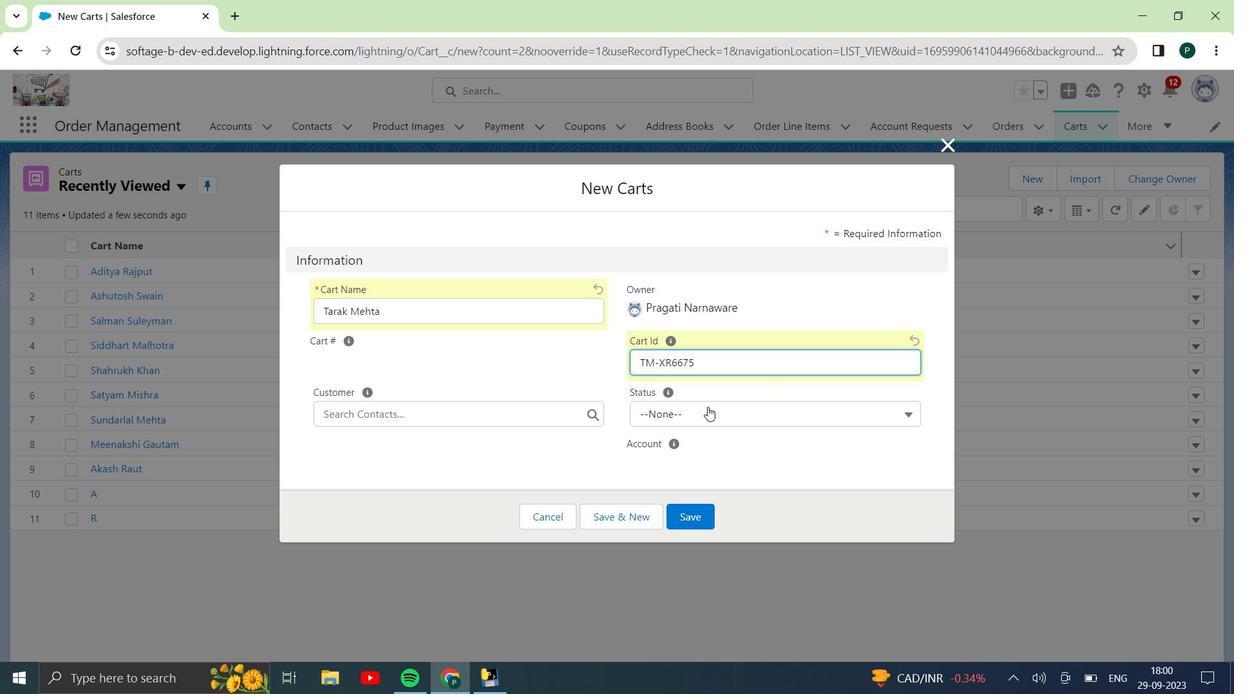 
Action: Mouse moved to (687, 471)
Screenshot: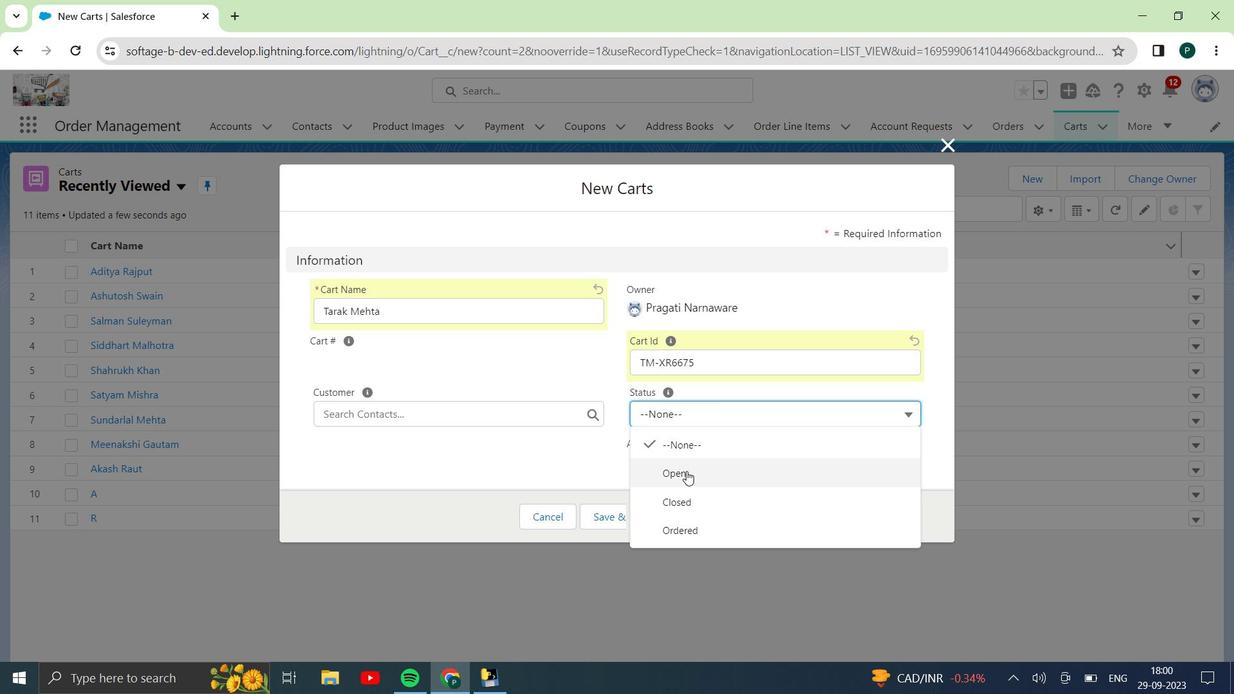 
Action: Mouse pressed left at (687, 471)
Screenshot: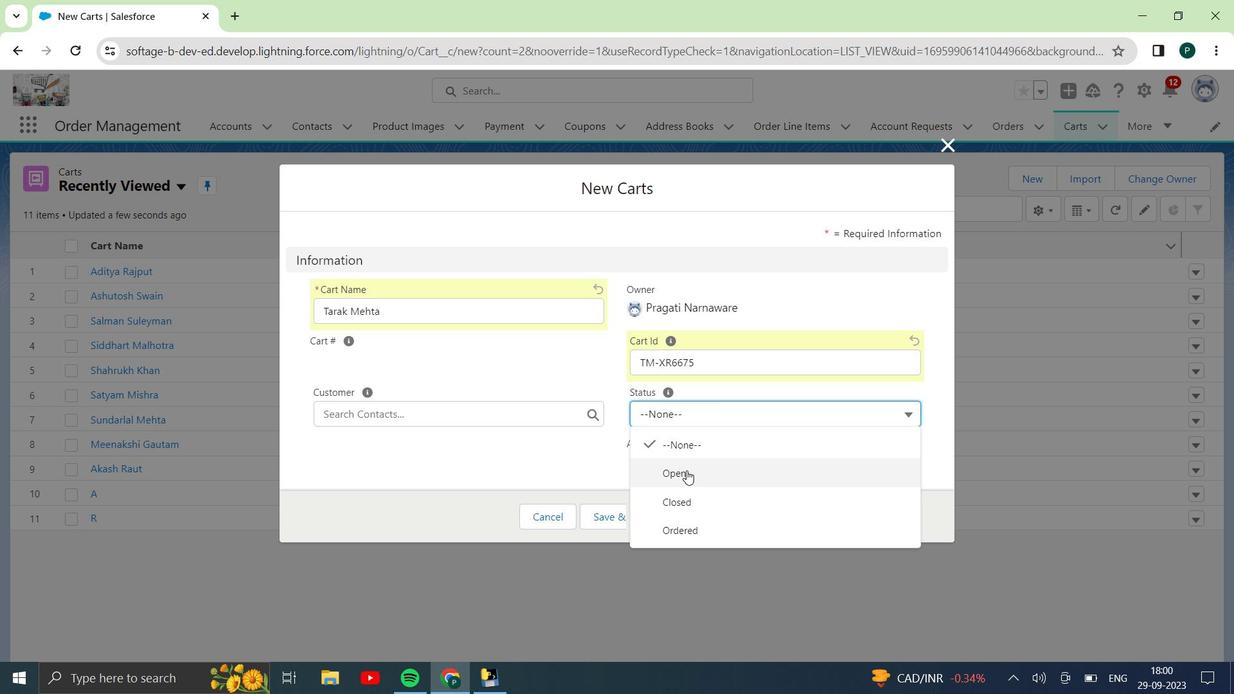 
Action: Mouse moved to (452, 411)
Screenshot: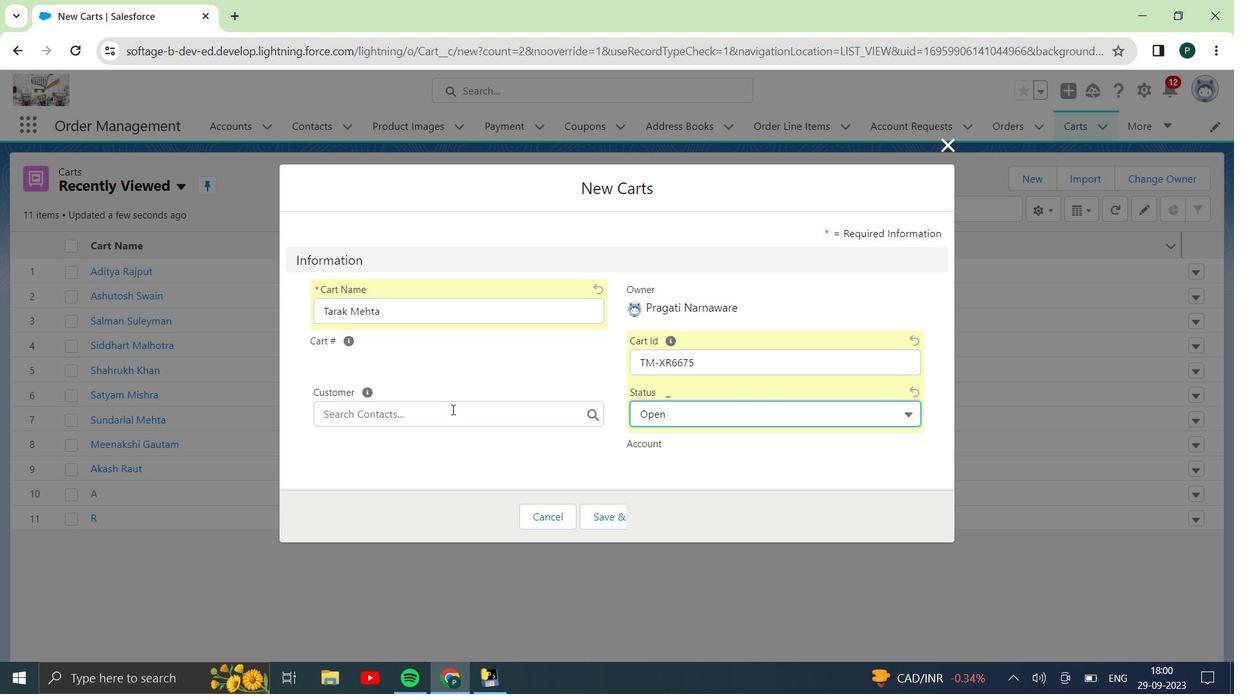 
Action: Mouse pressed left at (452, 411)
Screenshot: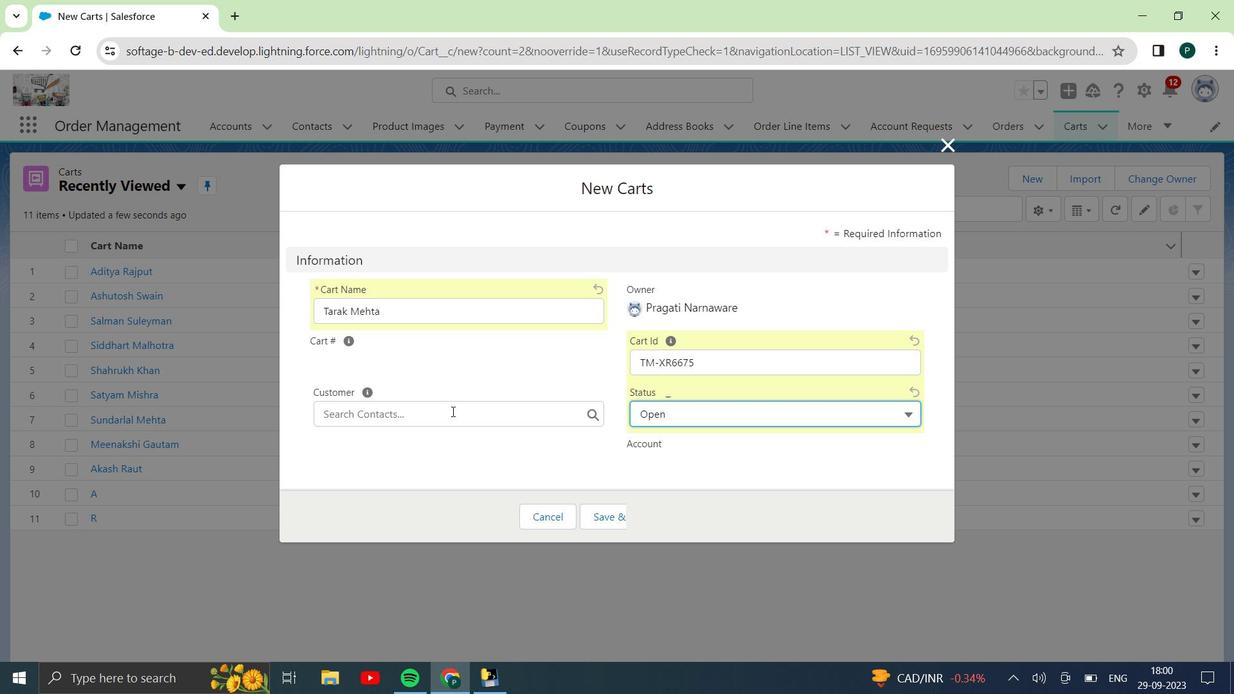 
Action: Mouse moved to (504, 553)
Screenshot: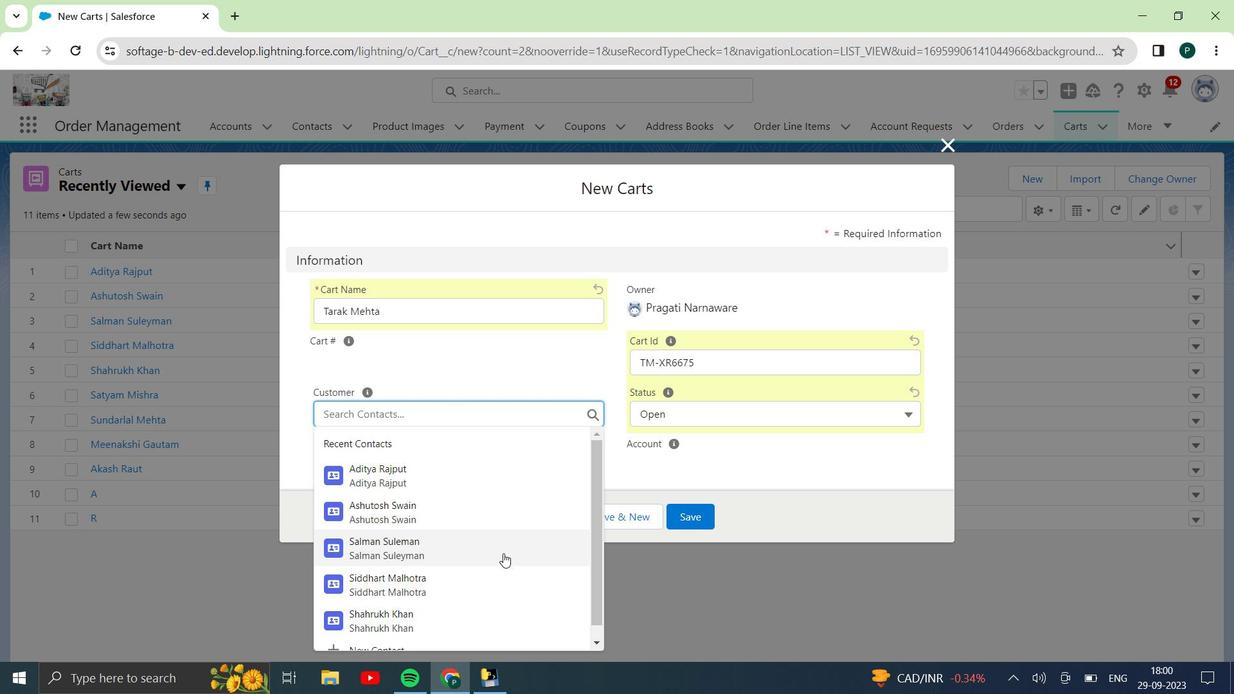 
Action: Mouse scrolled (504, 552) with delta (0, 0)
Screenshot: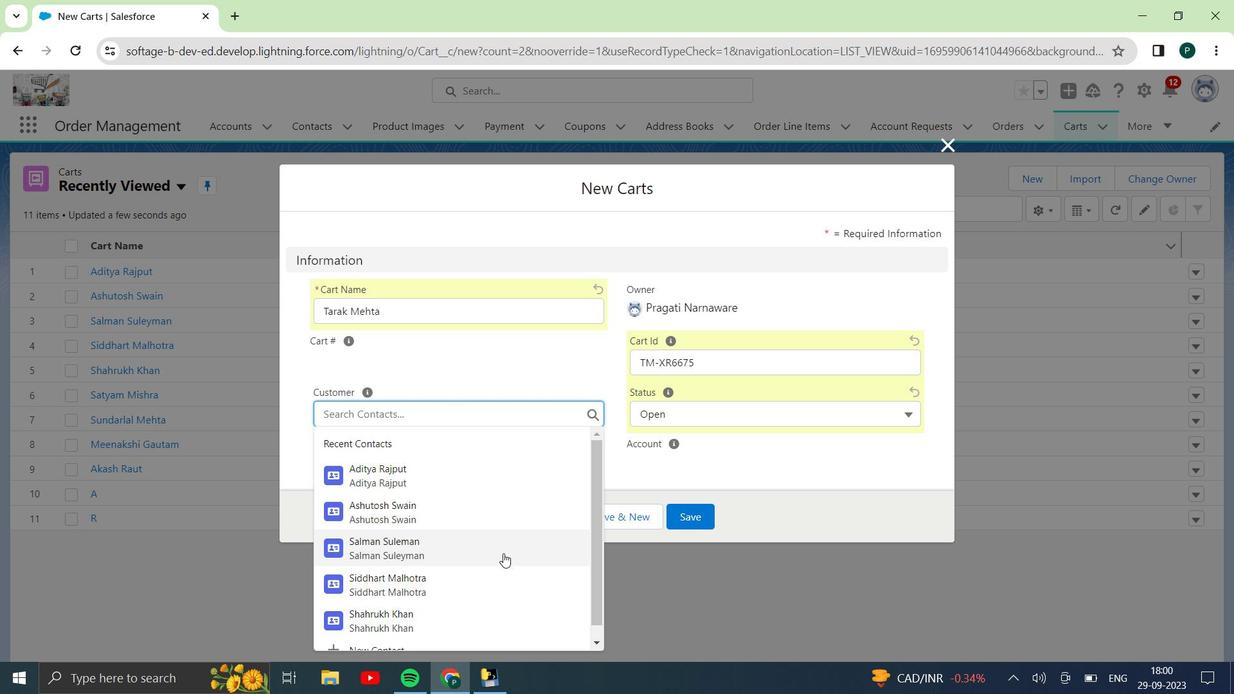 
Action: Mouse moved to (503, 553)
Screenshot: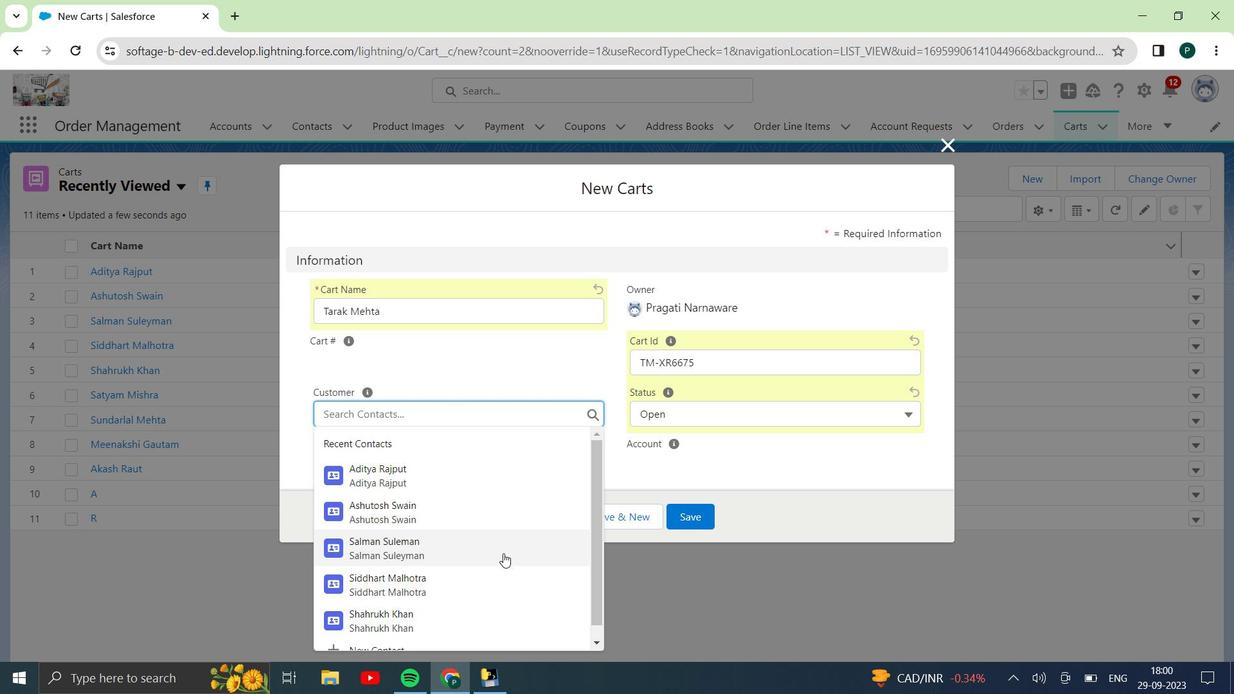 
Action: Mouse scrolled (503, 552) with delta (0, 0)
Screenshot: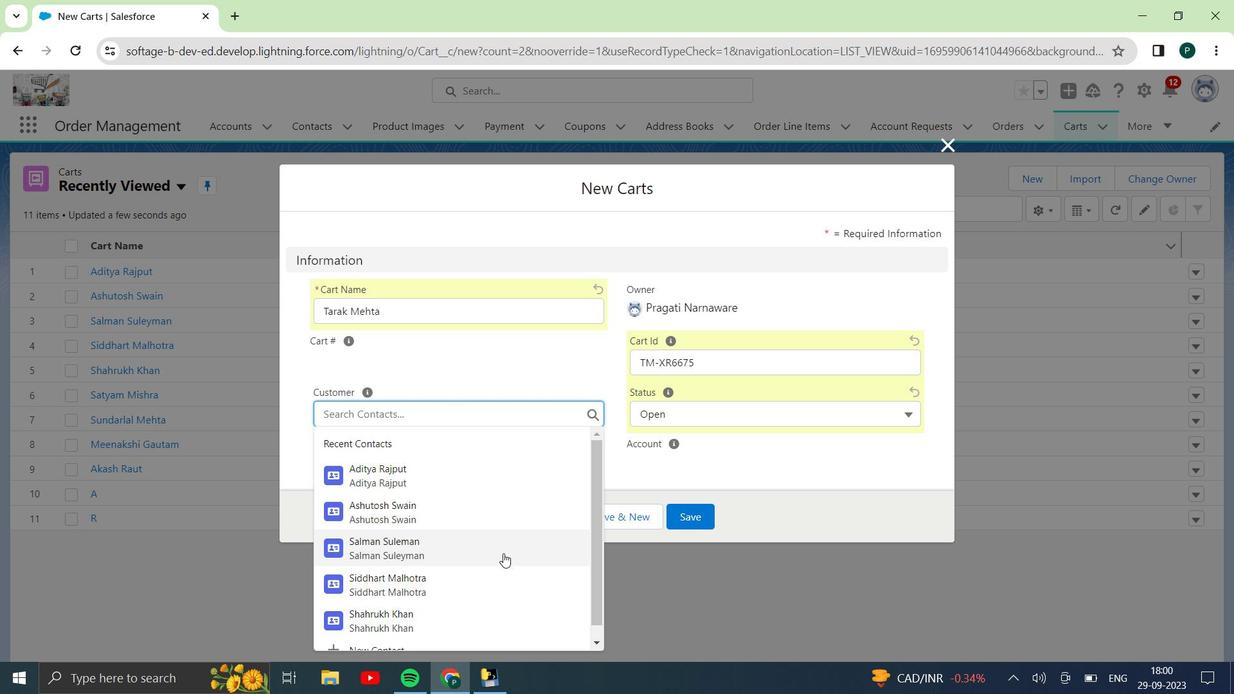 
Action: Mouse moved to (502, 554)
Screenshot: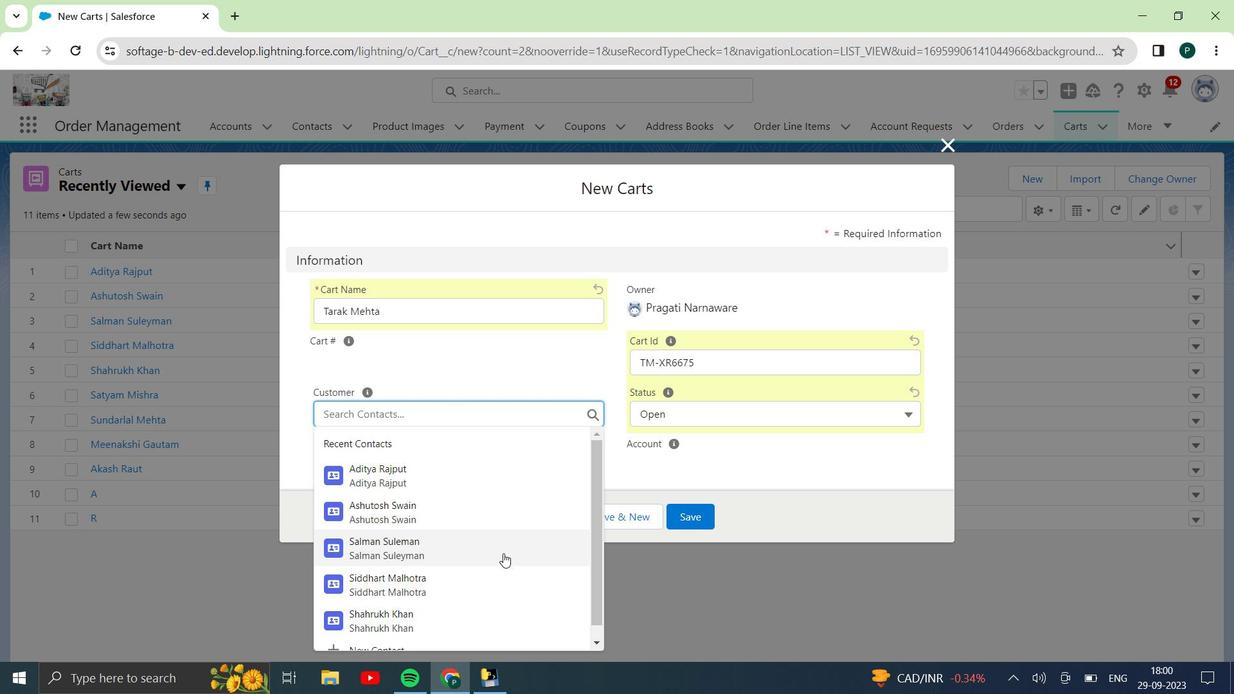 
Action: Mouse scrolled (502, 553) with delta (0, 0)
Screenshot: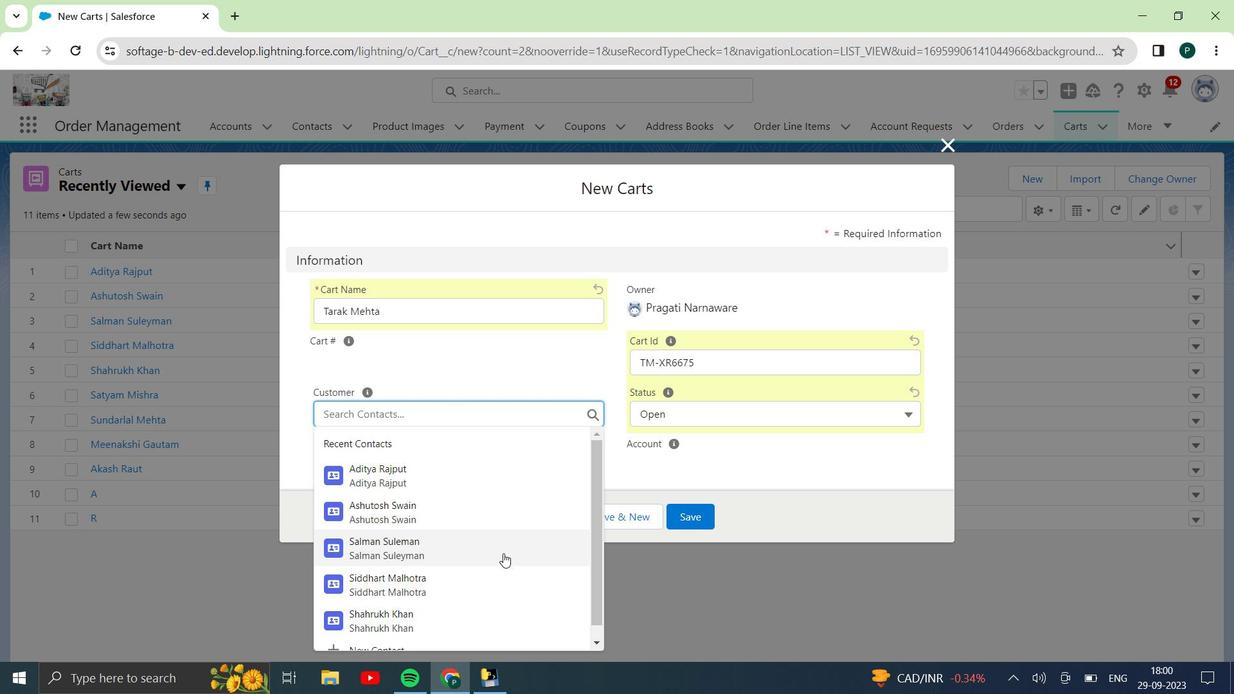 
Action: Mouse moved to (499, 555)
Screenshot: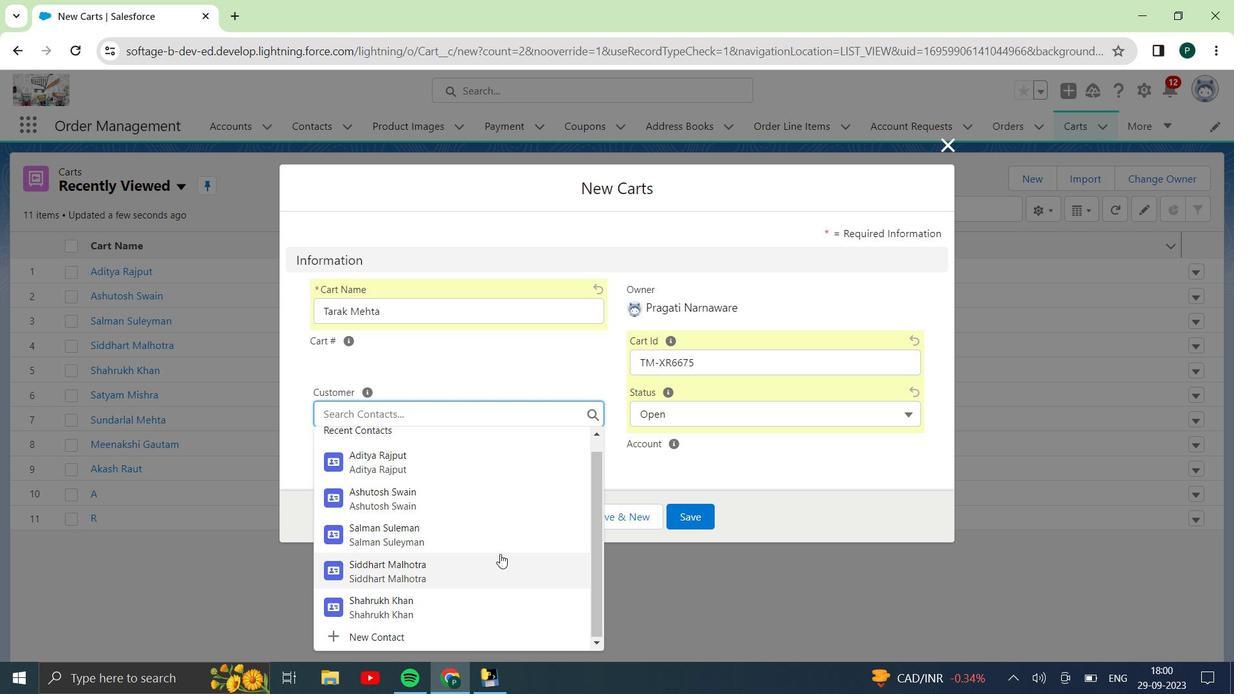 
Action: Mouse scrolled (499, 554) with delta (0, 0)
Screenshot: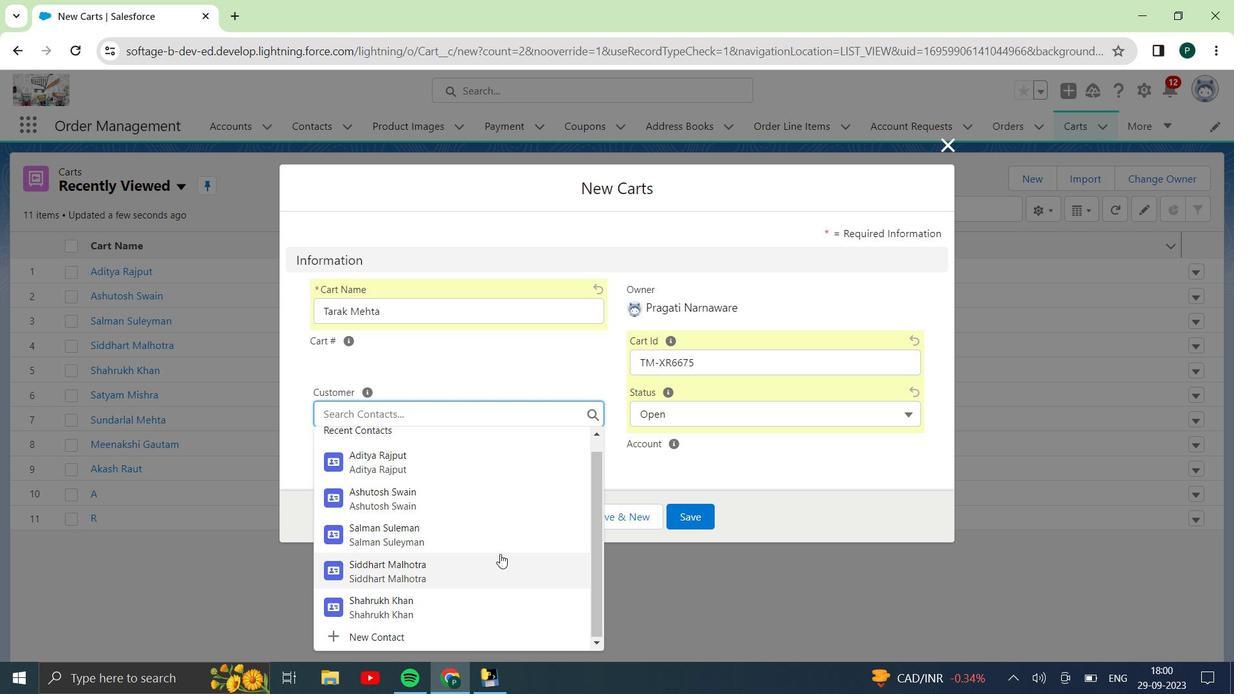 
Action: Mouse moved to (396, 627)
Screenshot: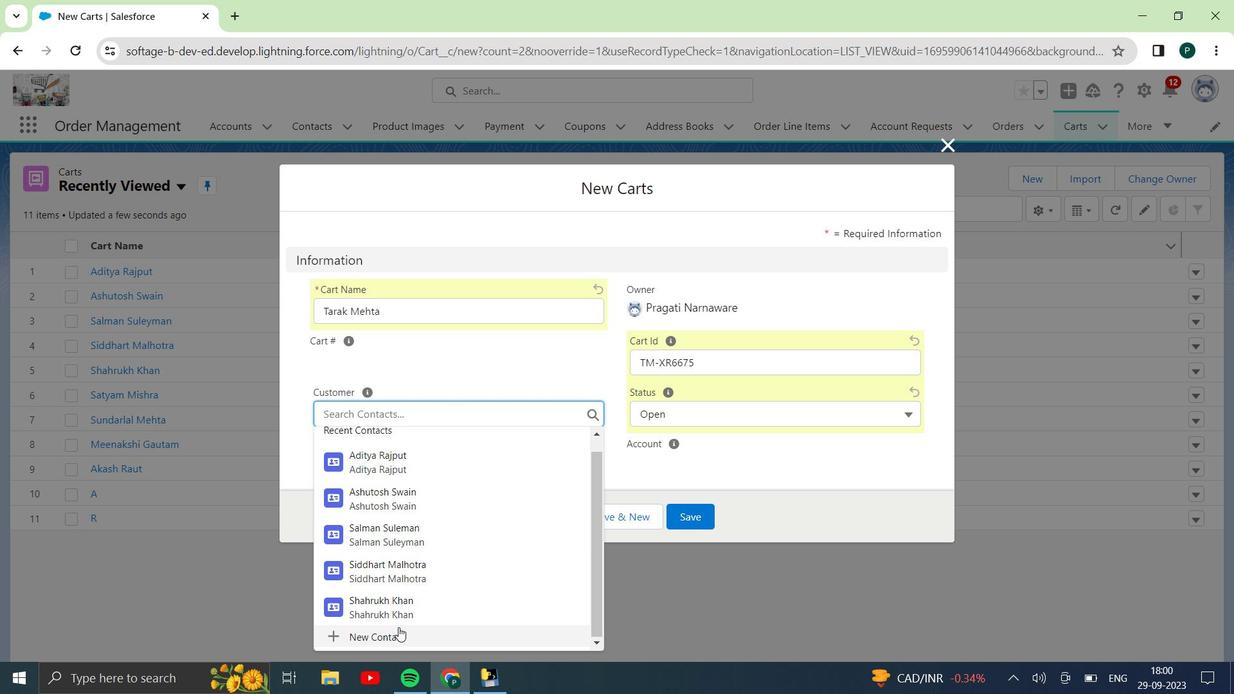 
Action: Mouse pressed left at (396, 627)
Screenshot: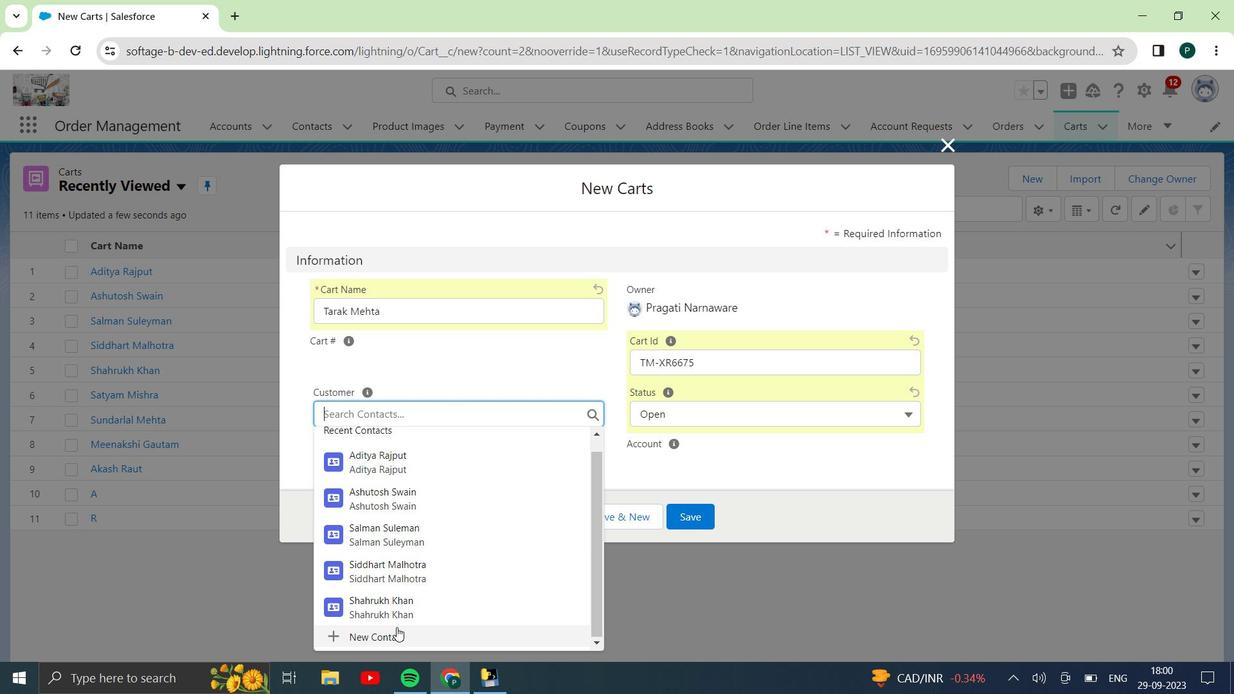 
Action: Mouse moved to (645, 257)
Screenshot: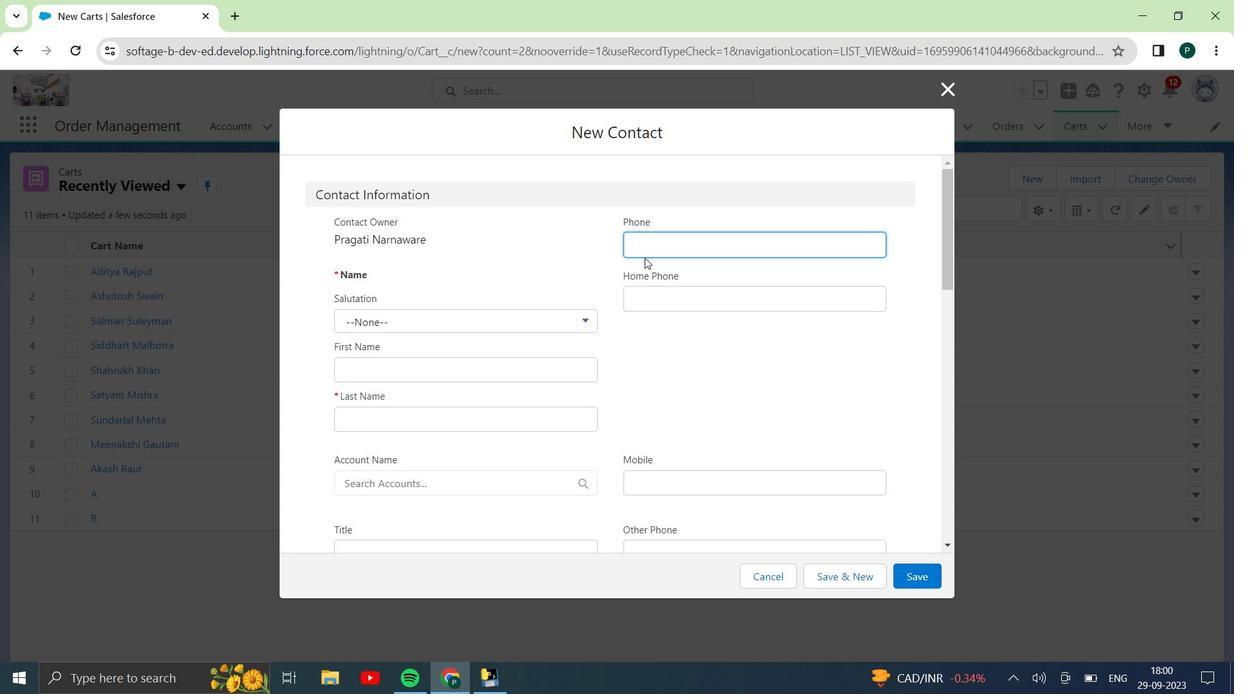 
Action: Key pressed 0712849575
Screenshot: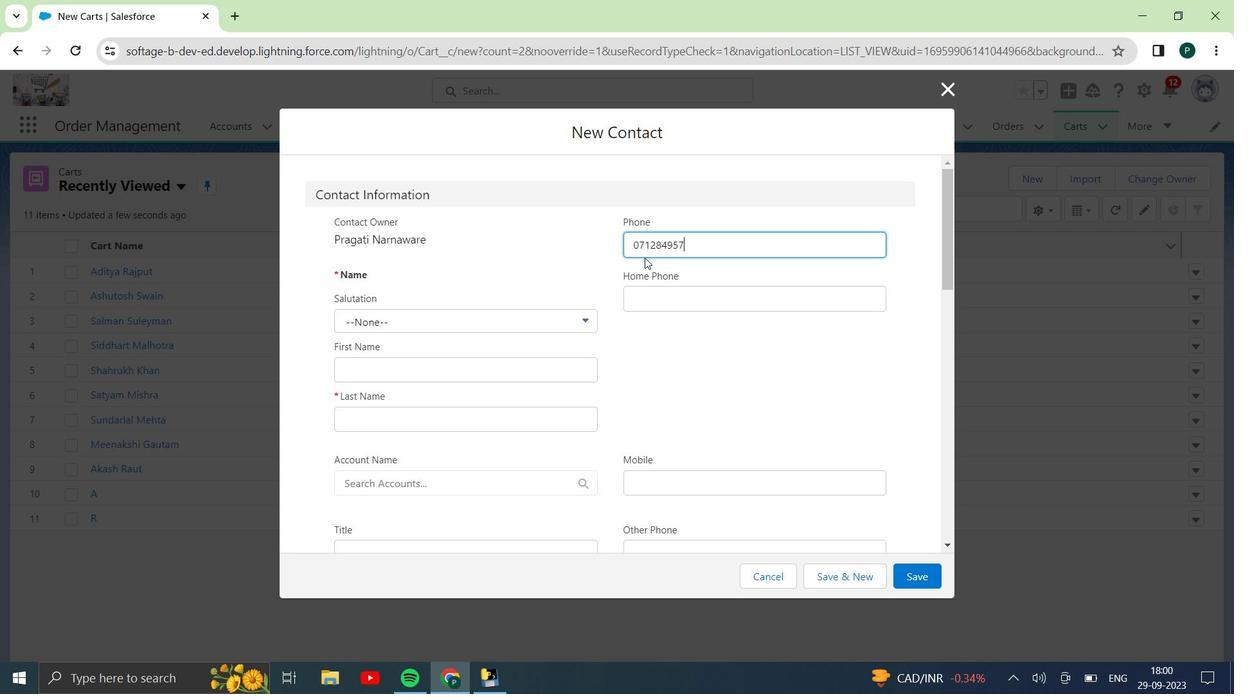 
Action: Mouse moved to (548, 317)
Screenshot: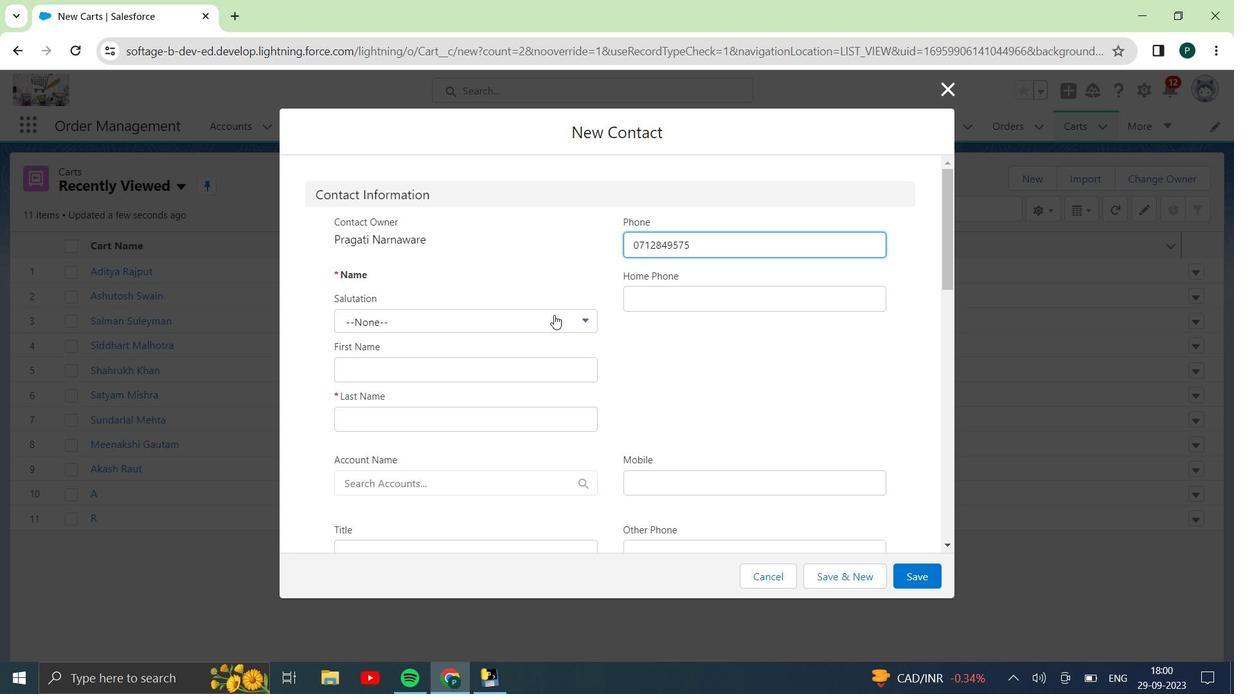 
Action: Mouse pressed left at (548, 317)
Screenshot: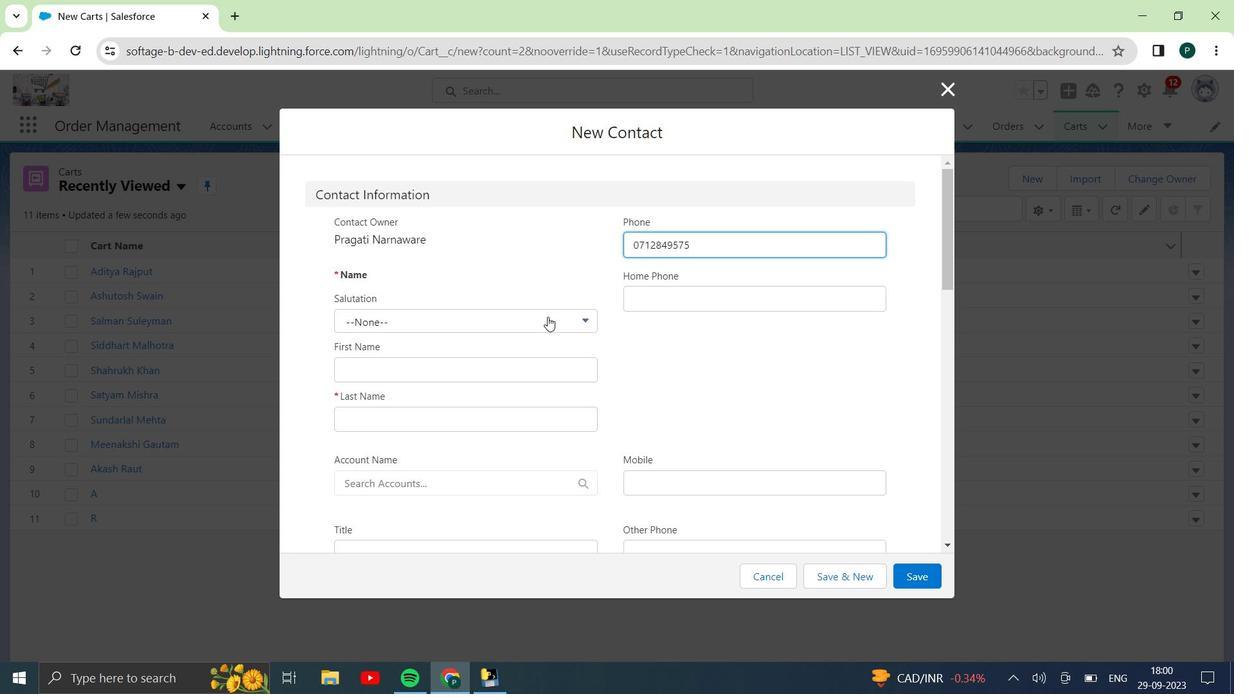 
Action: Mouse moved to (417, 379)
Screenshot: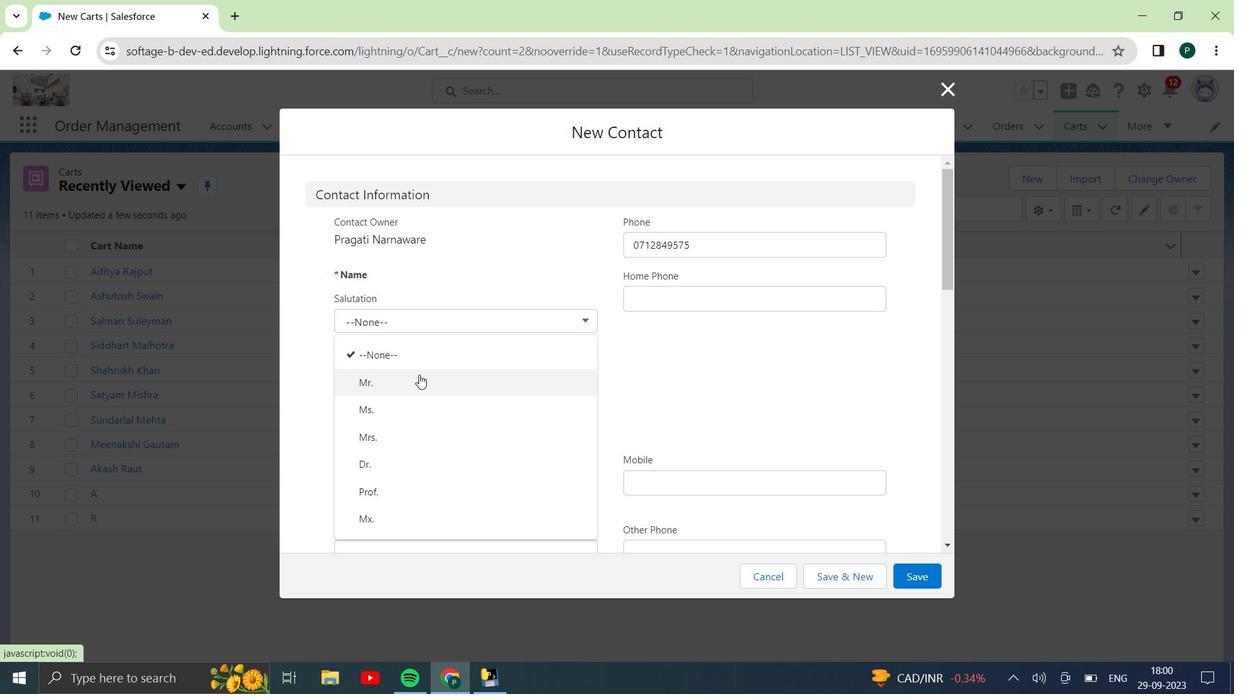 
Action: Mouse pressed left at (417, 379)
Screenshot: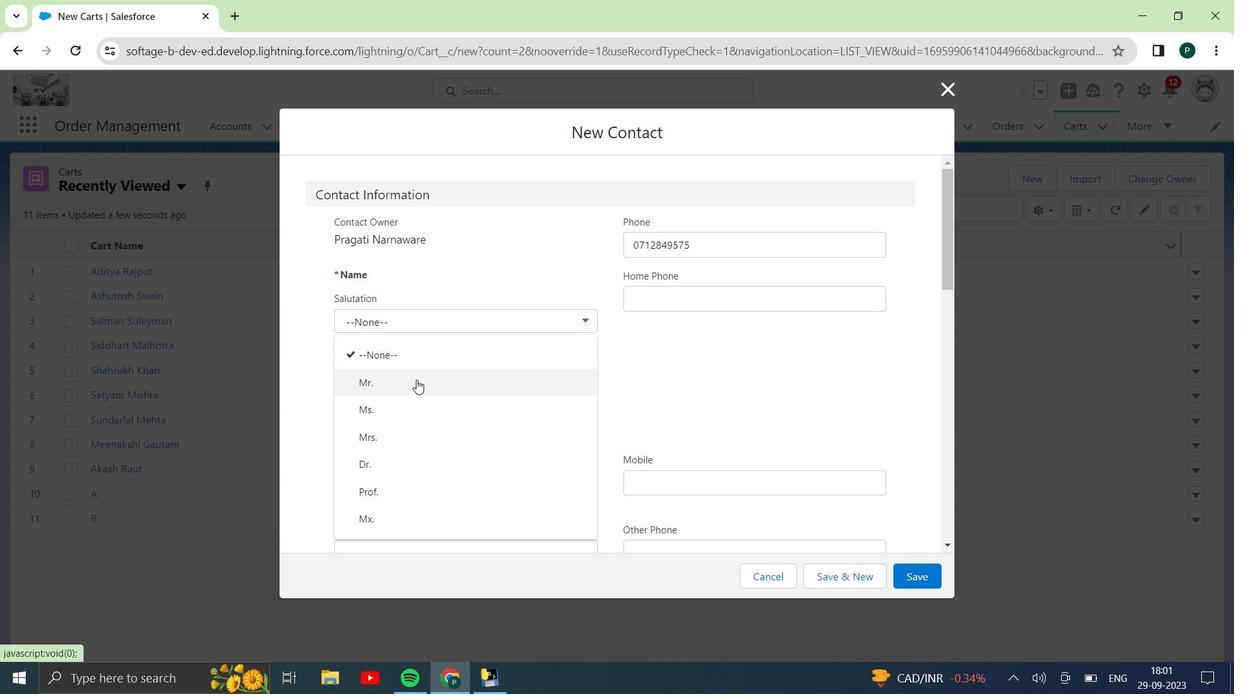 
Action: Mouse moved to (421, 379)
Screenshot: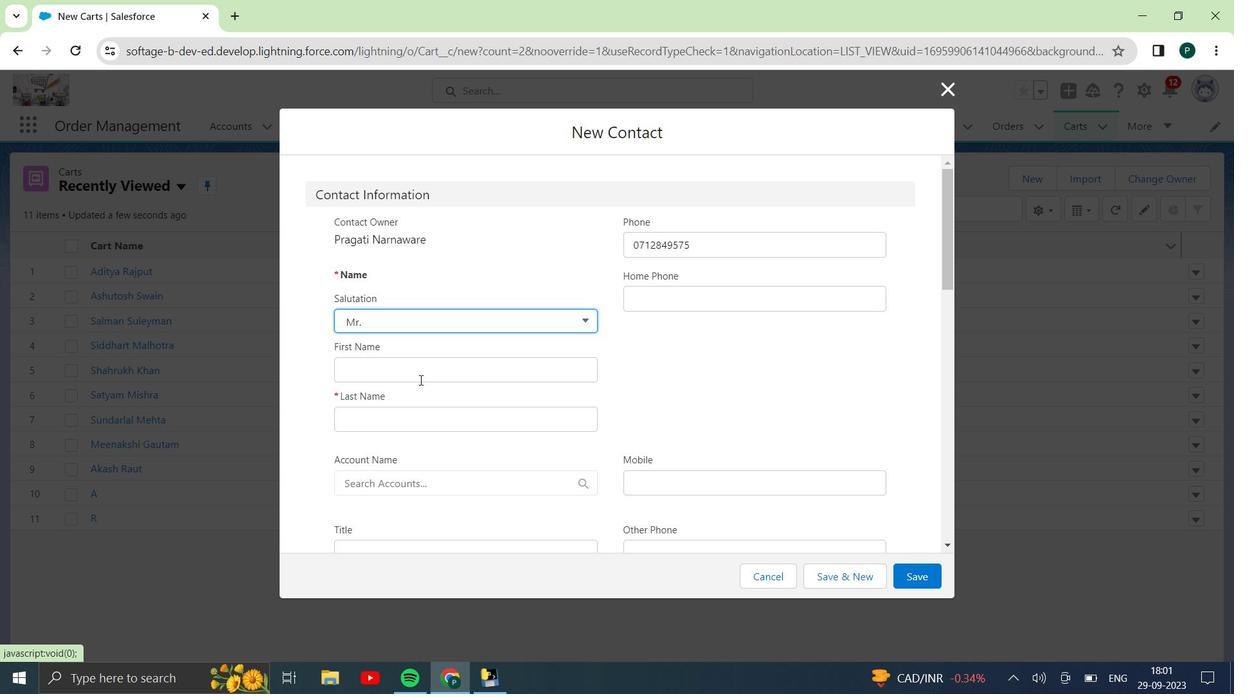 
Action: Mouse pressed left at (421, 379)
Screenshot: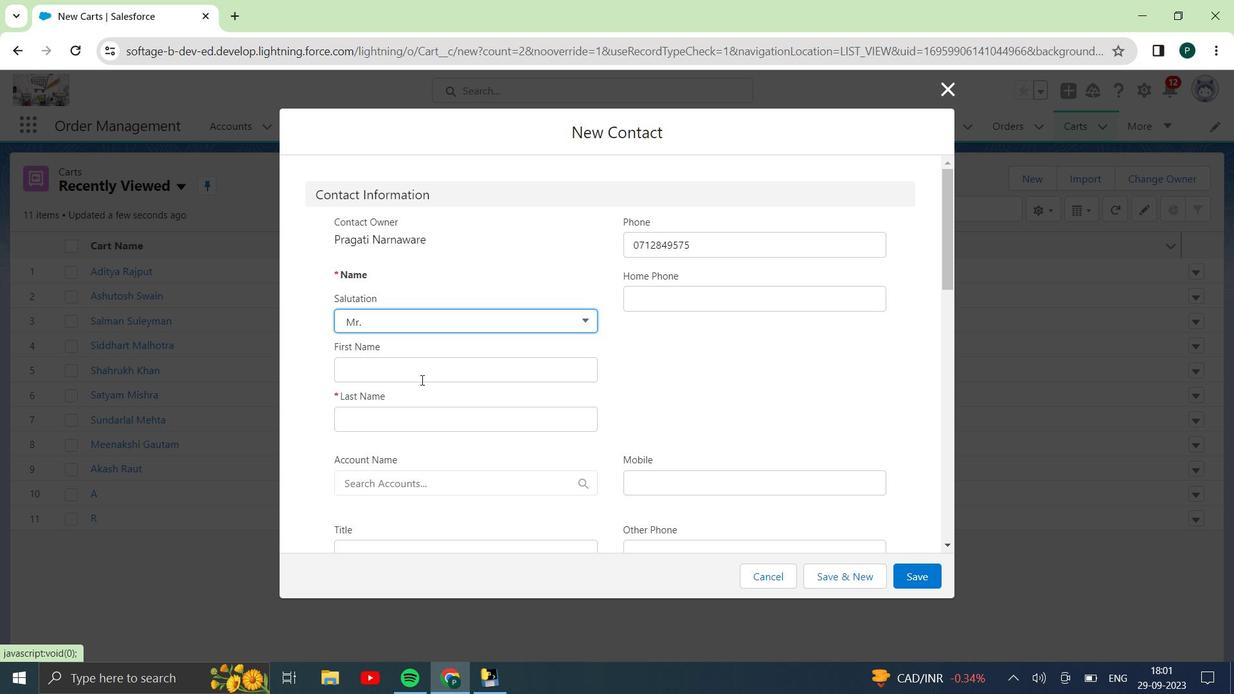 
Action: Mouse moved to (426, 379)
Screenshot: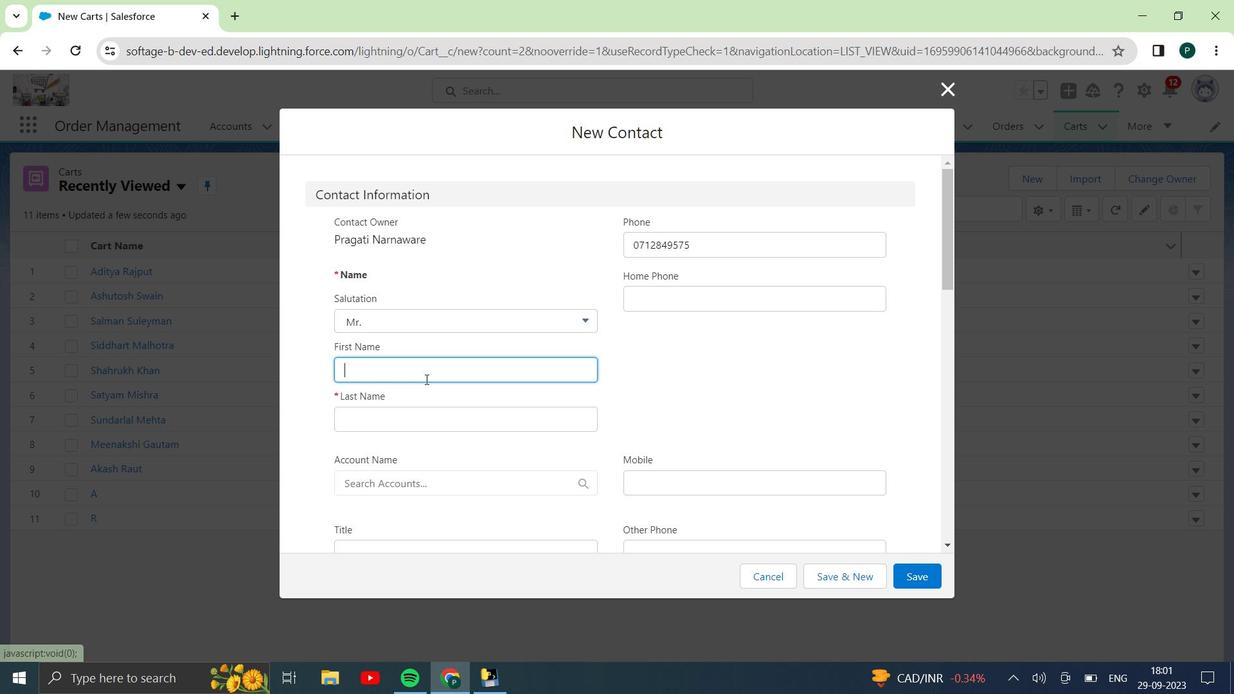 
Action: Key pressed <Key.shift><Key.shift><Key.shift><Key.shift><Key.shift><Key.shift><Key.shift><Key.shift><Key.shift><Key.shift><Key.shift><Key.shift><Key.shift><Key.shift><Key.shift><Key.shift><Key.shift><Key.shift>Tarak
Screenshot: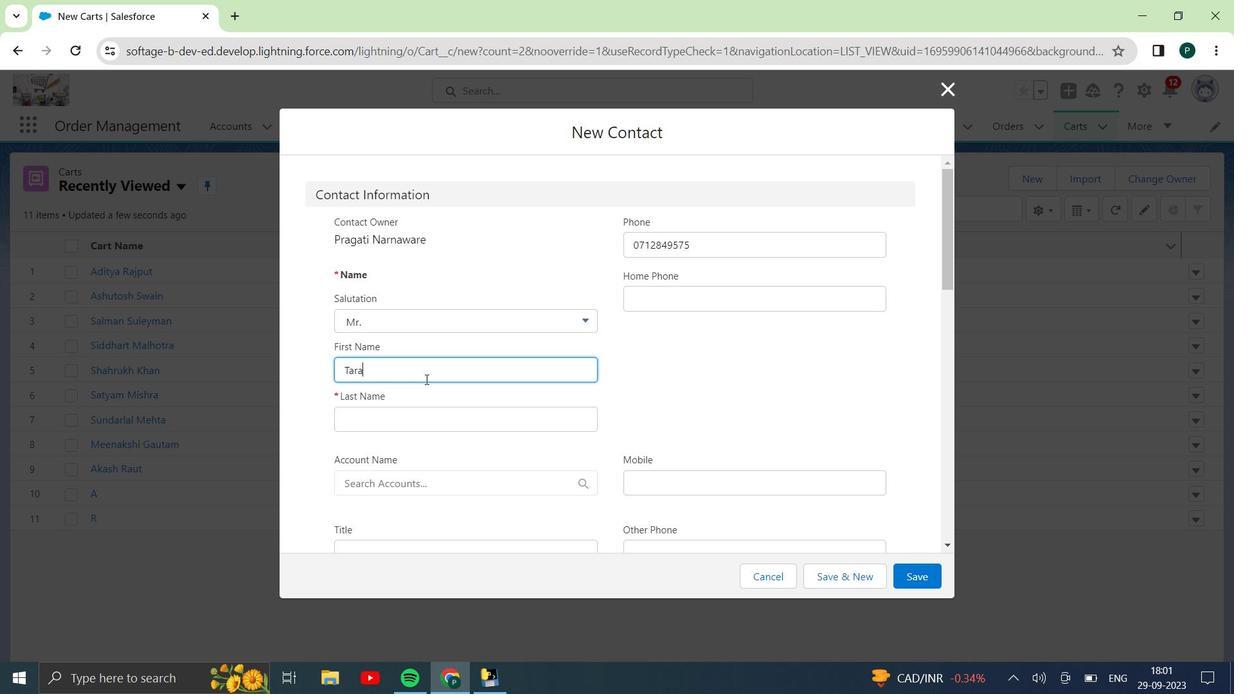 
Action: Mouse moved to (402, 425)
Screenshot: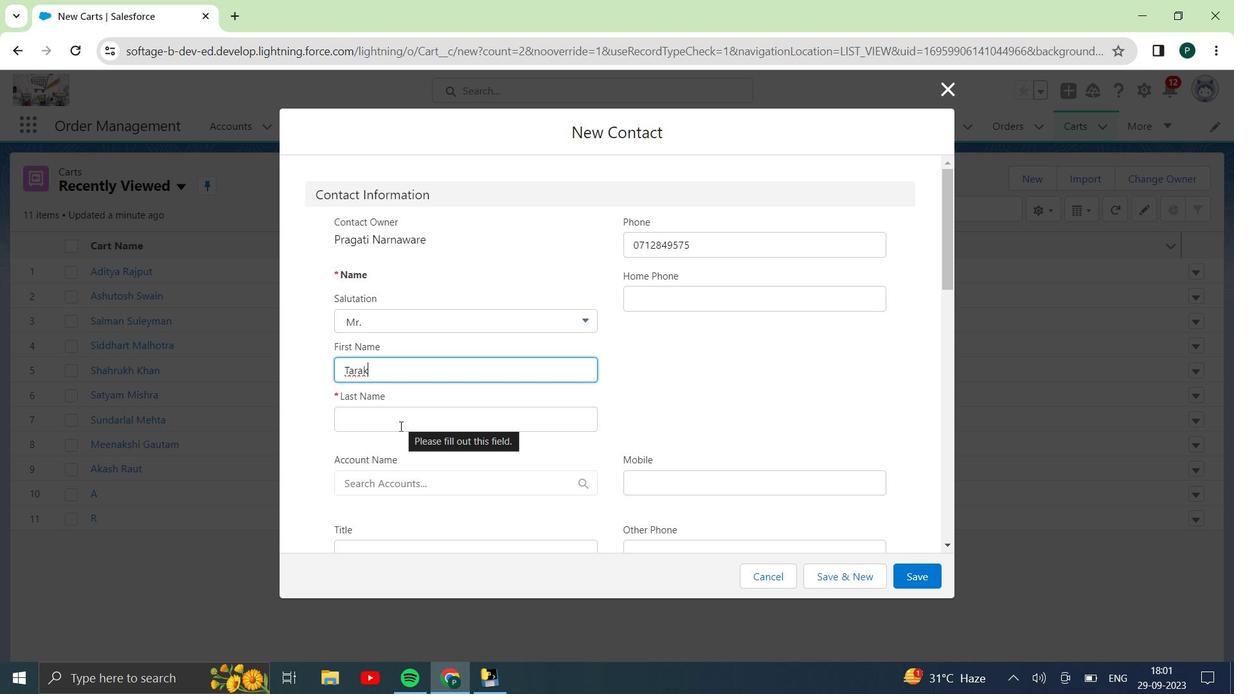 
Action: Mouse pressed left at (402, 425)
Screenshot: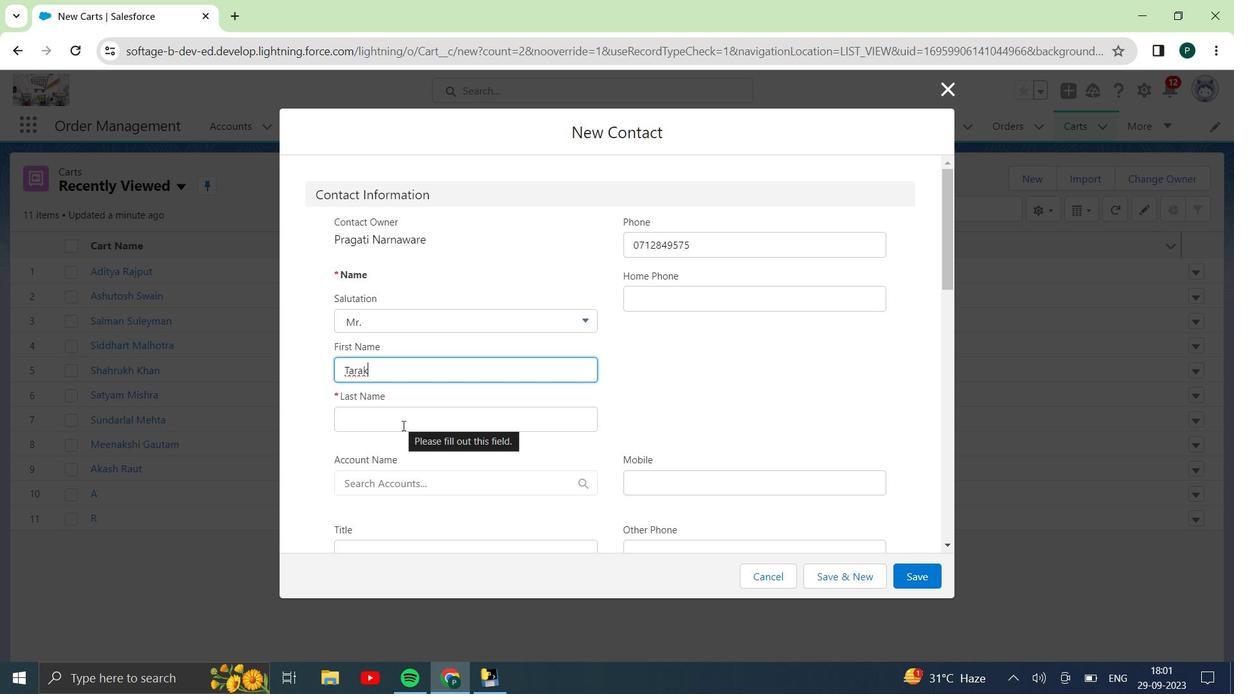 
Action: Mouse moved to (403, 424)
Screenshot: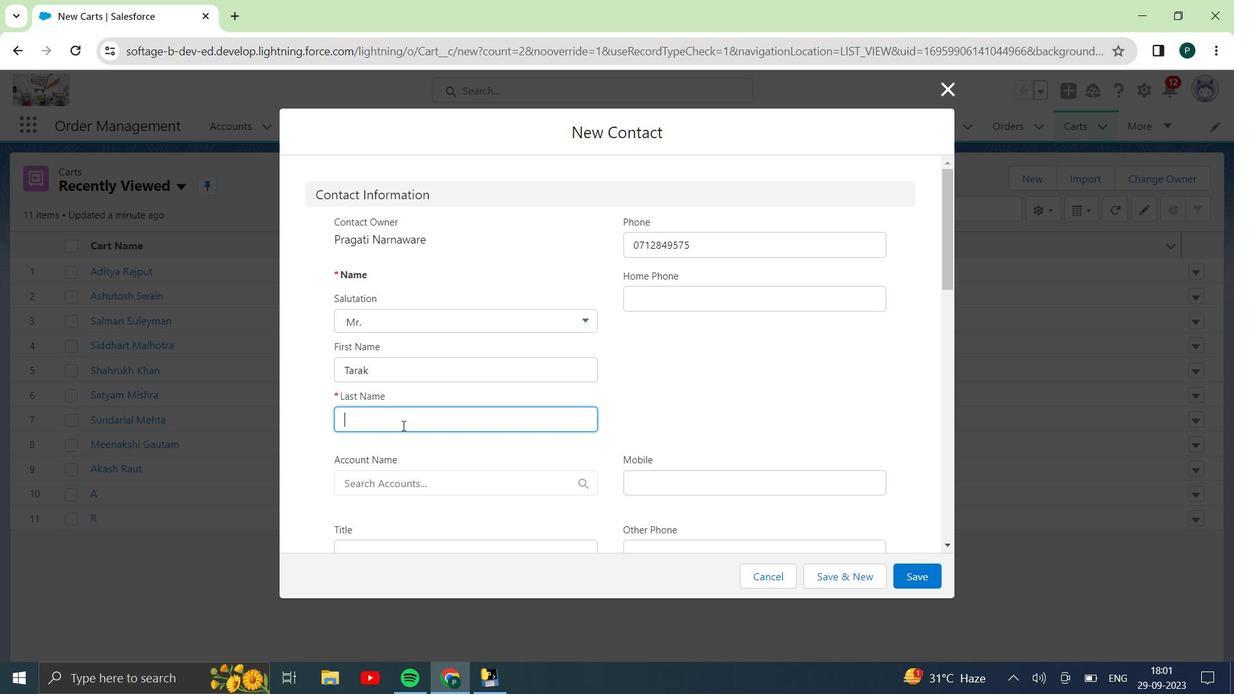 
Action: Key pressed <Key.shift>Mehta
Screenshot: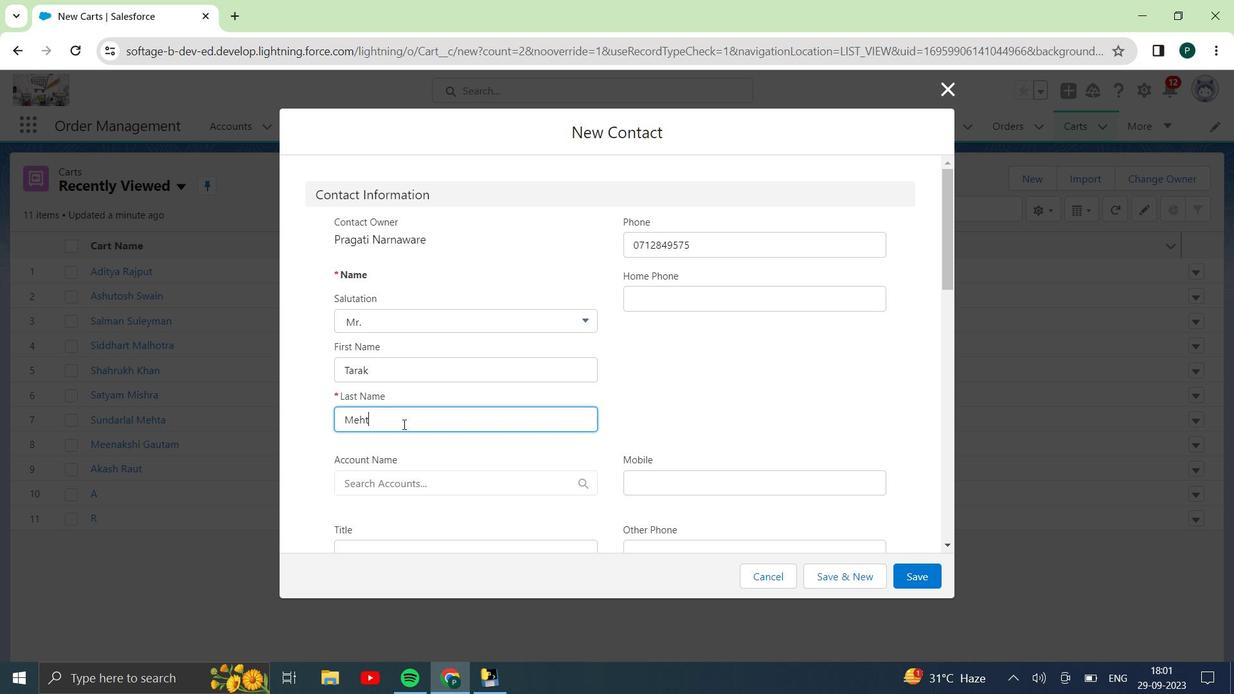 
Action: Mouse moved to (554, 318)
Screenshot: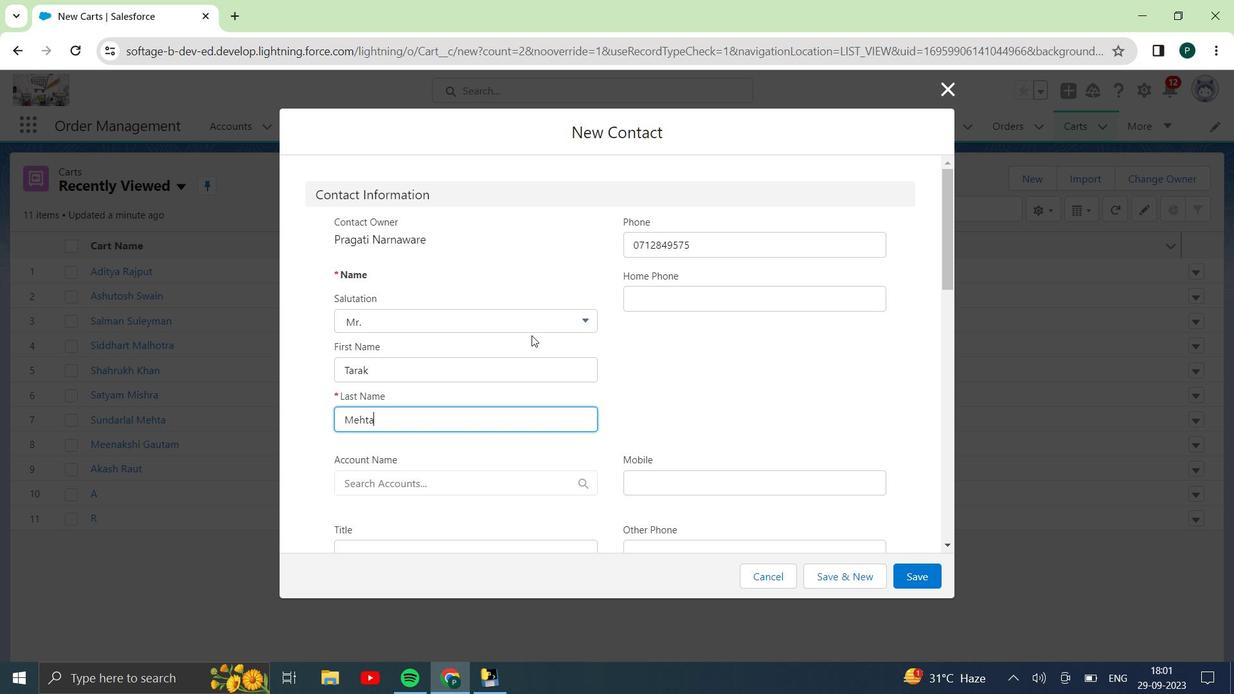 
Action: Mouse scrolled (554, 317) with delta (0, 0)
Screenshot: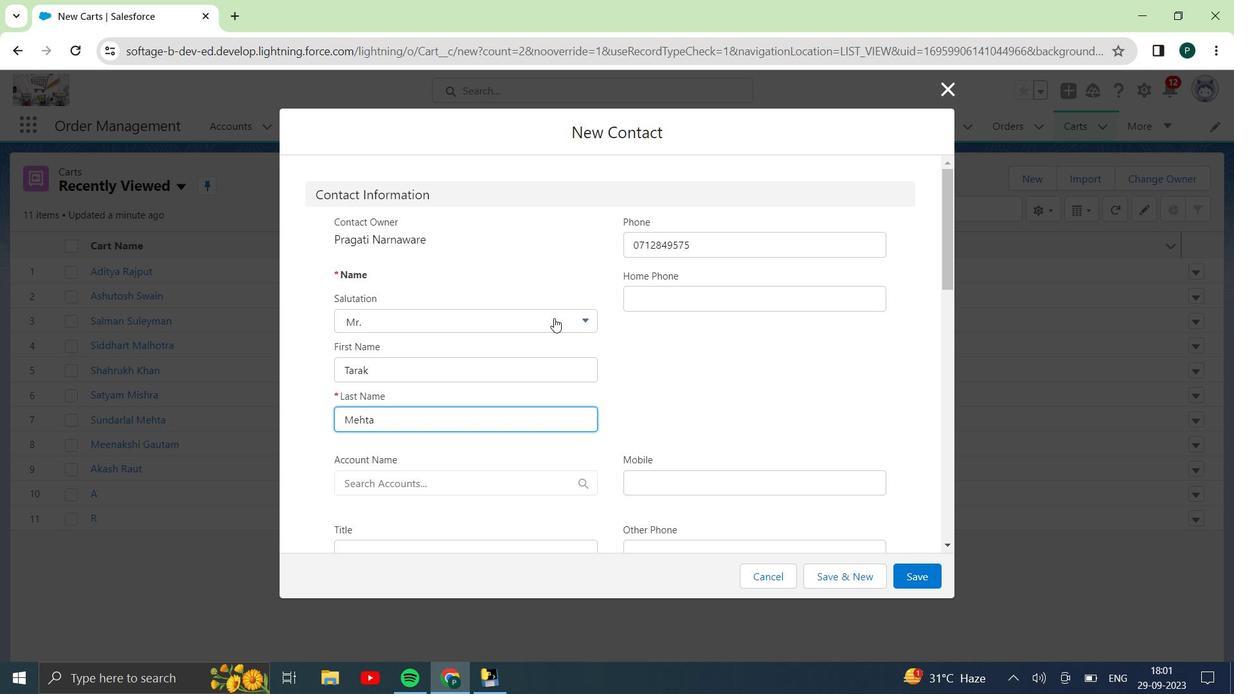 
Action: Mouse scrolled (554, 317) with delta (0, 0)
Screenshot: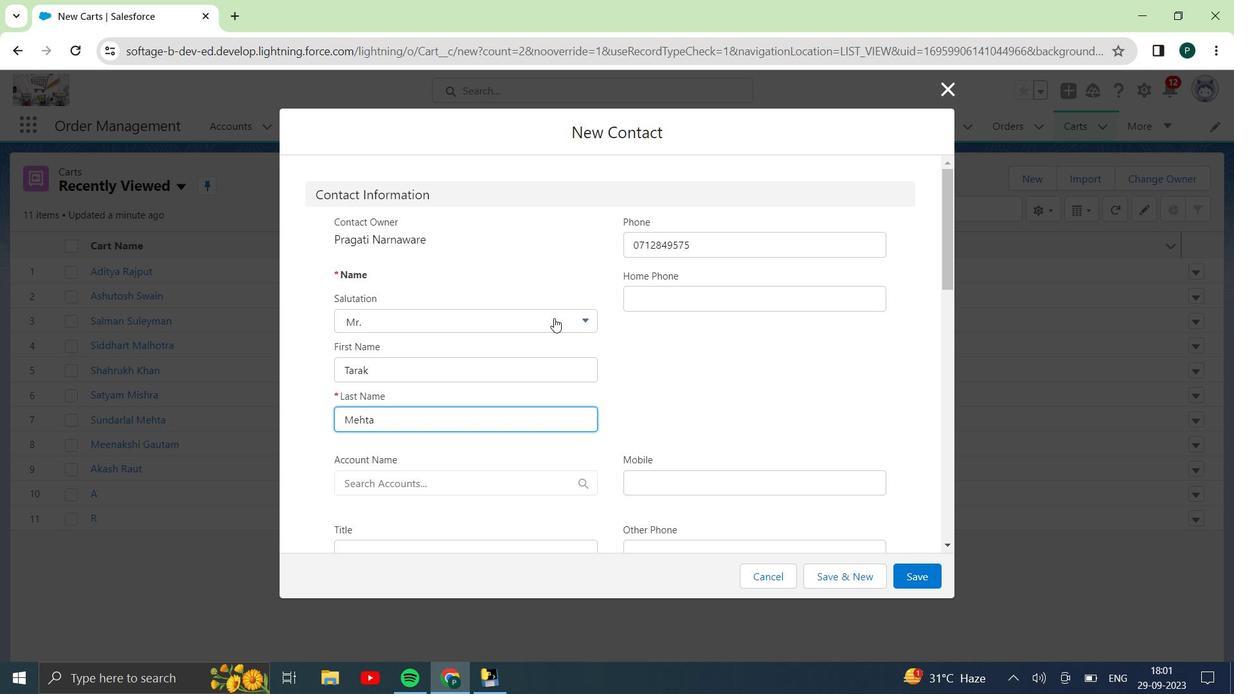 
Action: Mouse moved to (659, 318)
Screenshot: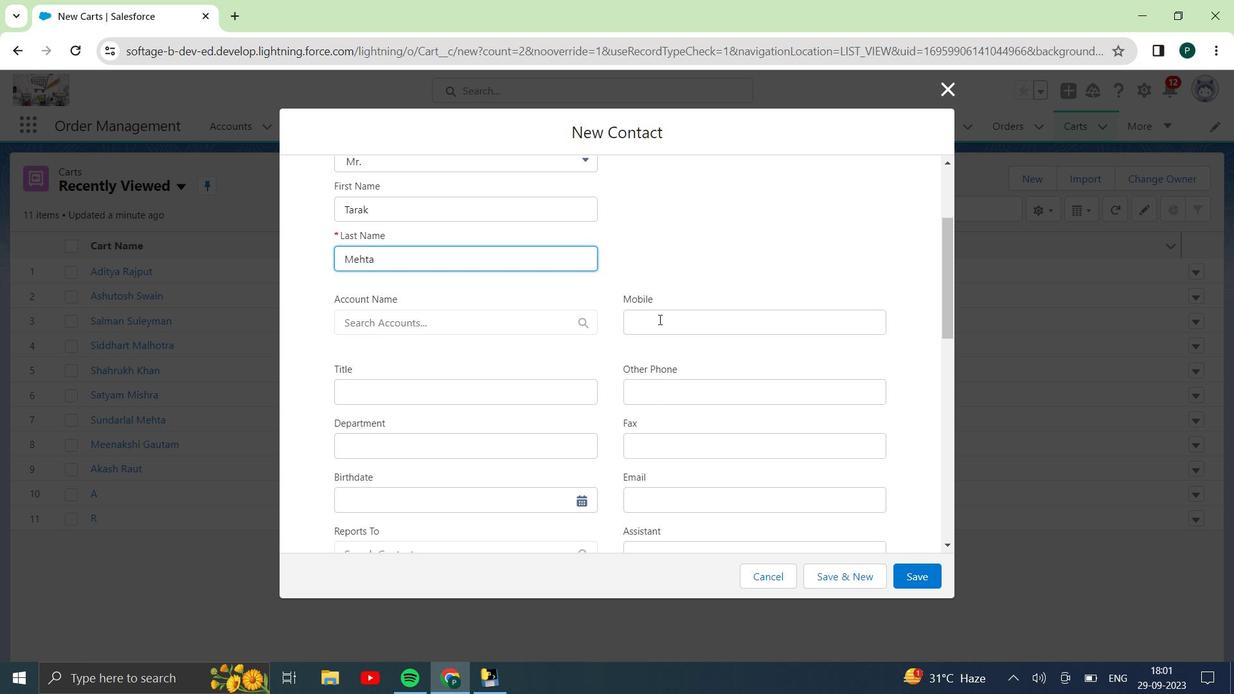 
Action: Mouse pressed left at (659, 318)
Screenshot: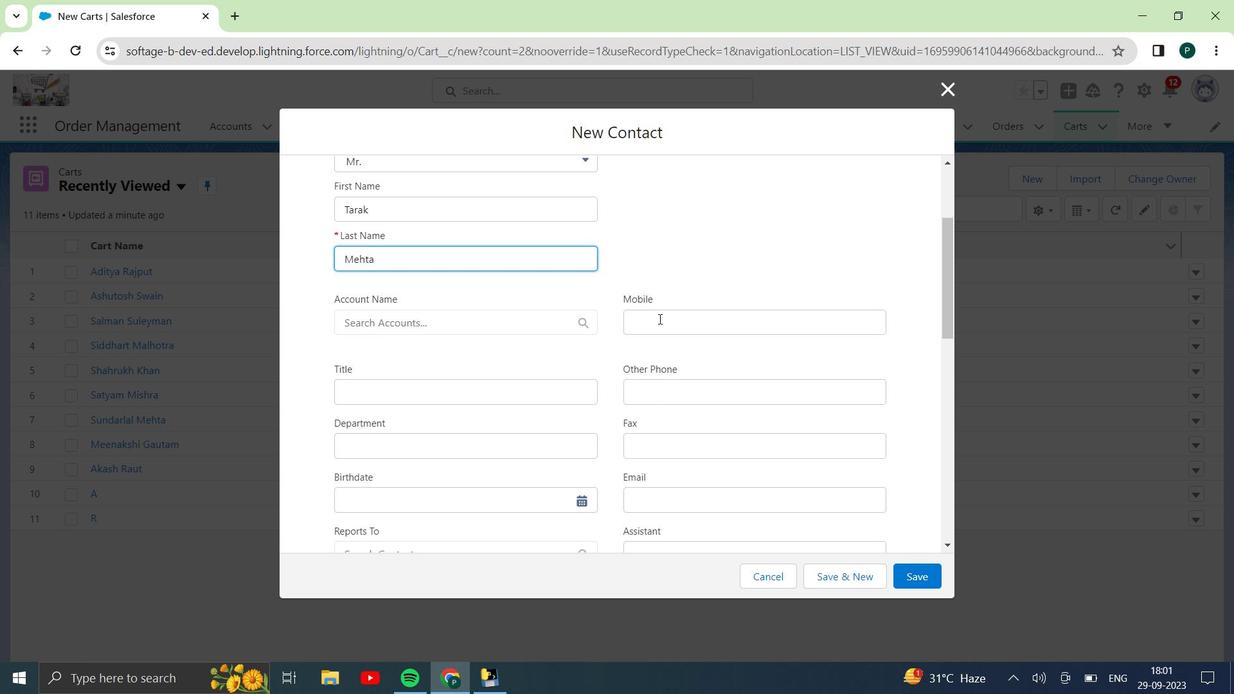 
Action: Mouse moved to (633, 327)
Screenshot: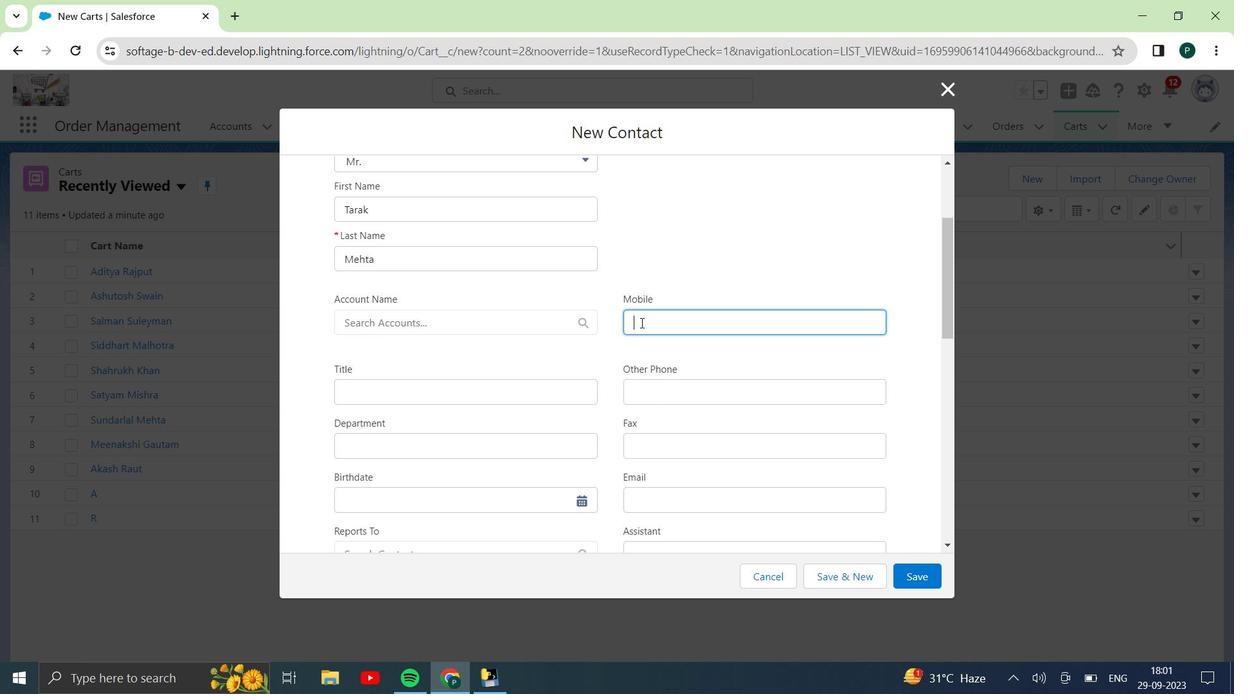 
Action: Key pressed 9975241536
Screenshot: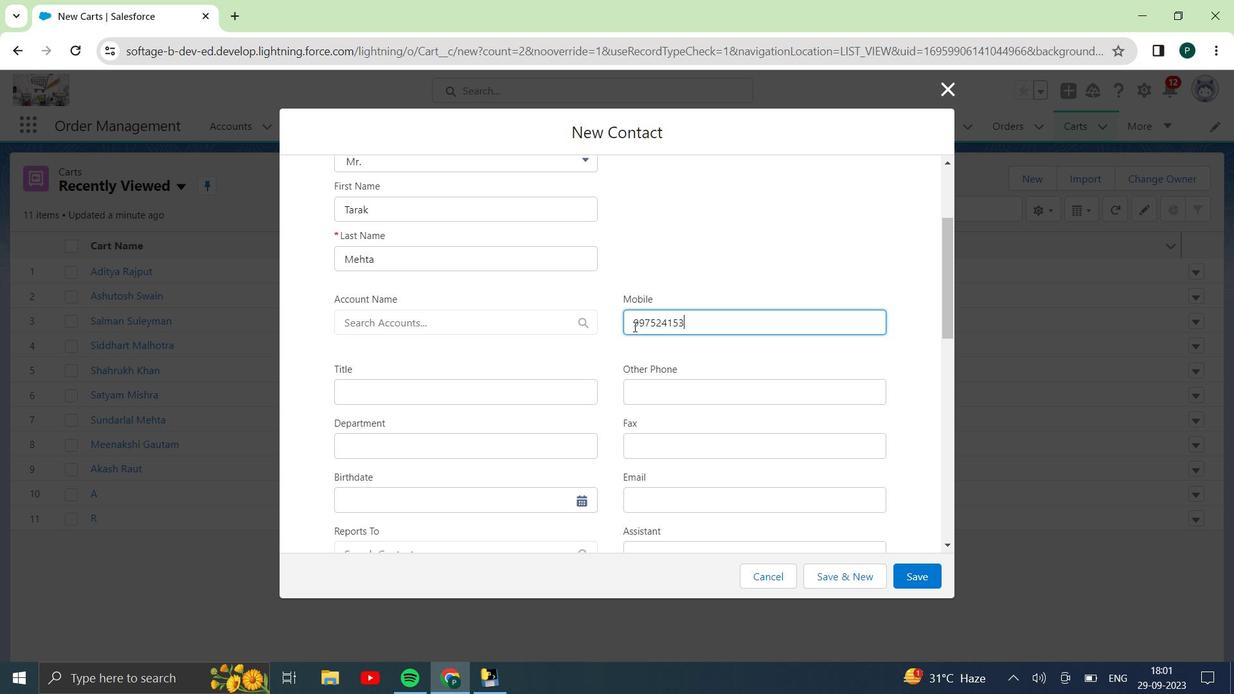 
Action: Mouse moved to (460, 322)
Screenshot: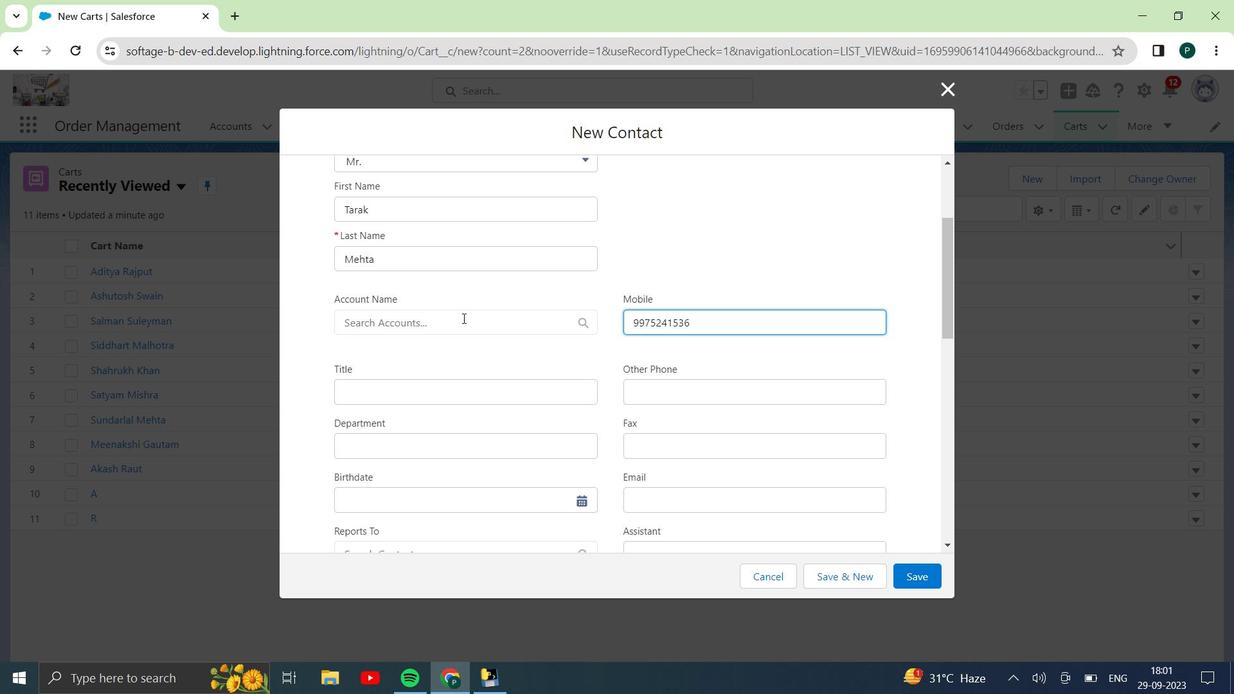 
Action: Mouse pressed left at (460, 322)
Screenshot: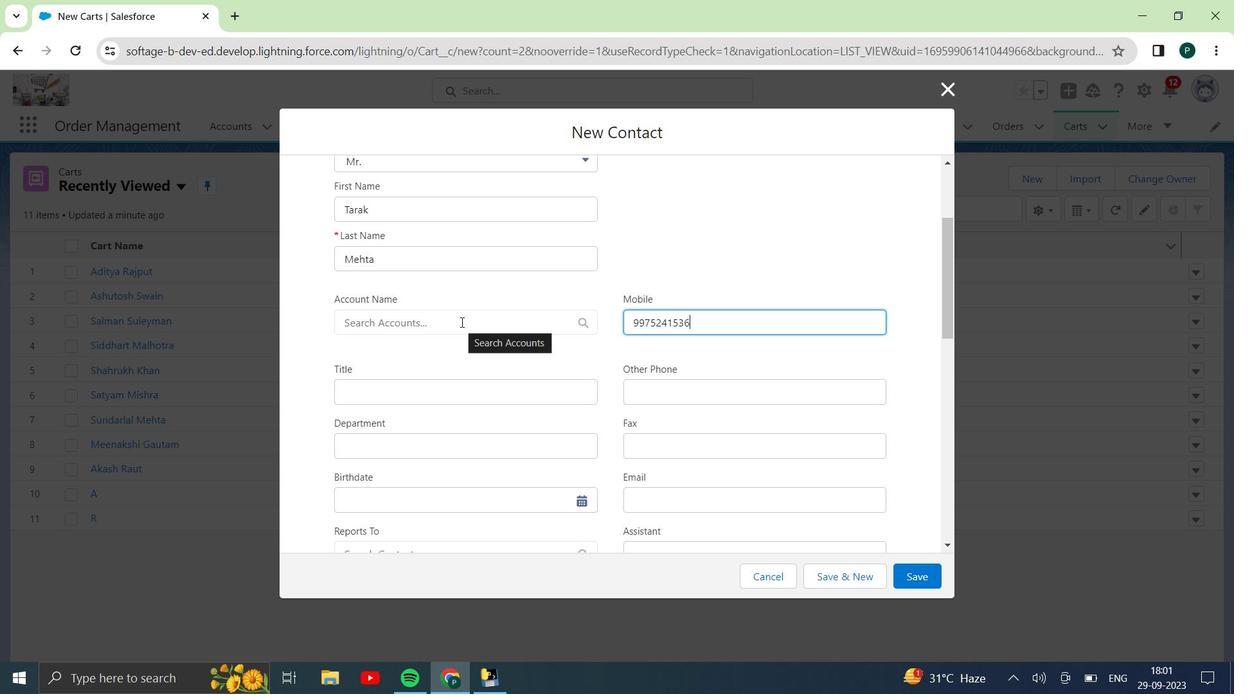 
Action: Mouse moved to (414, 514)
Screenshot: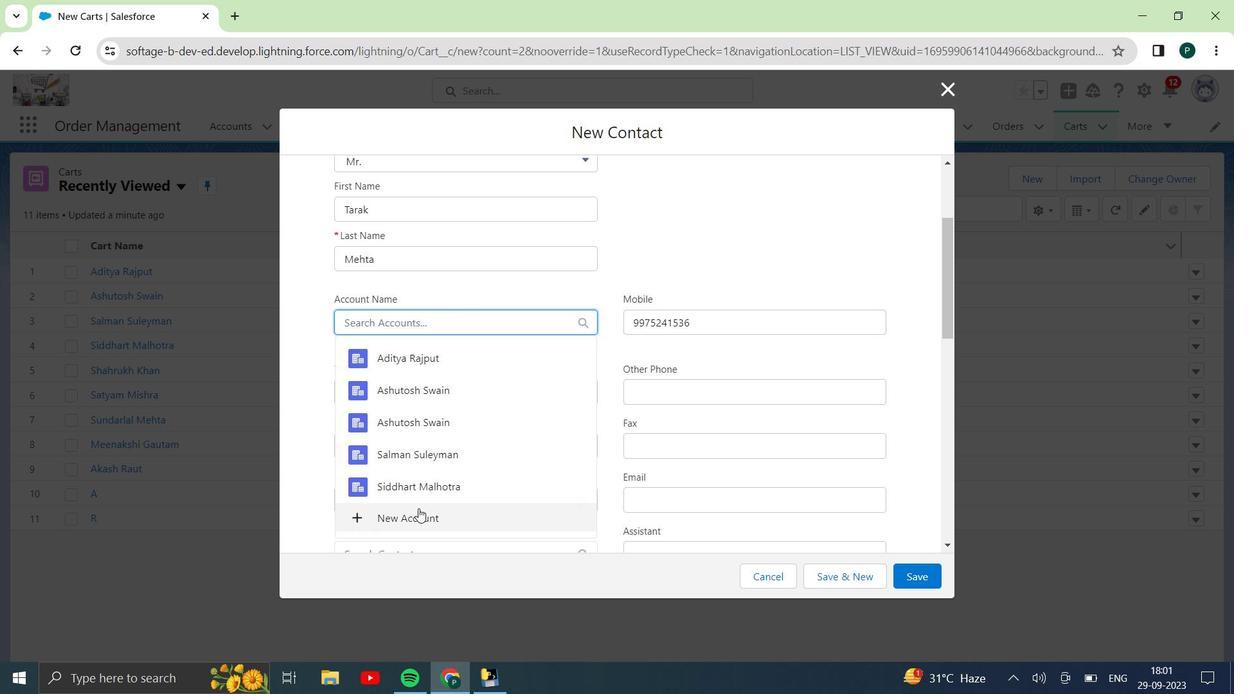 
Action: Mouse pressed left at (414, 514)
Screenshot: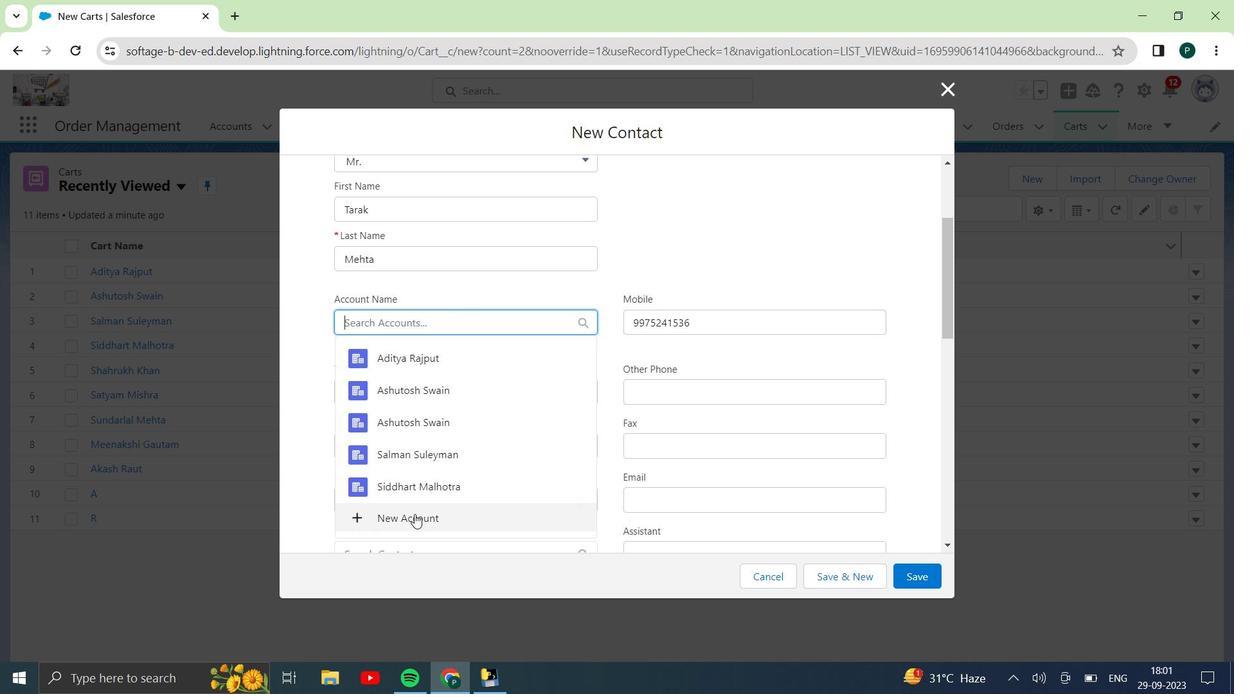 
Action: Mouse moved to (699, 236)
Screenshot: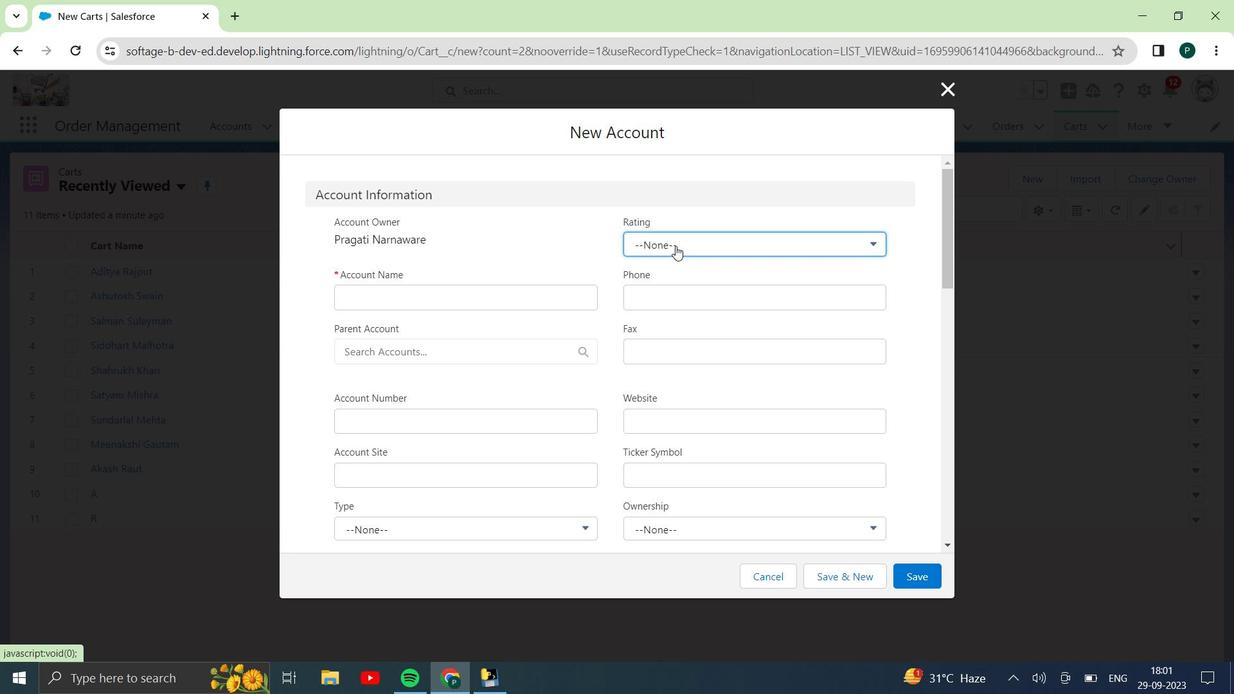 
Action: Mouse pressed left at (699, 236)
Screenshot: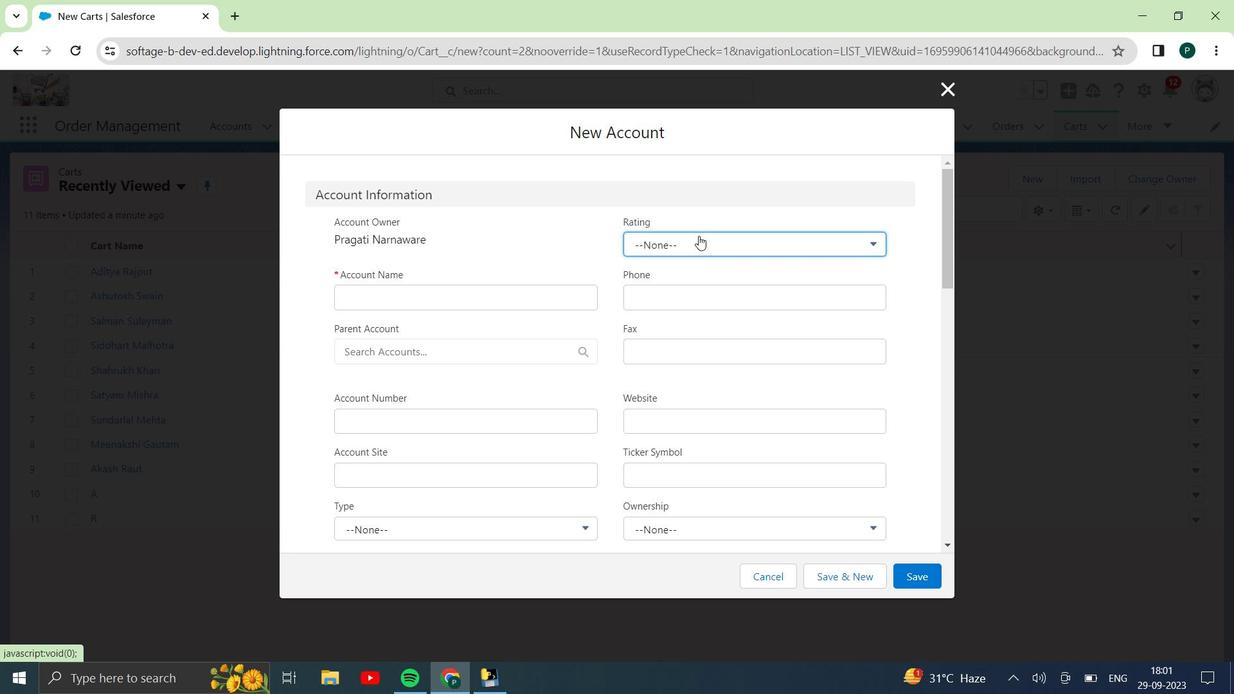 
Action: Mouse moved to (662, 354)
Screenshot: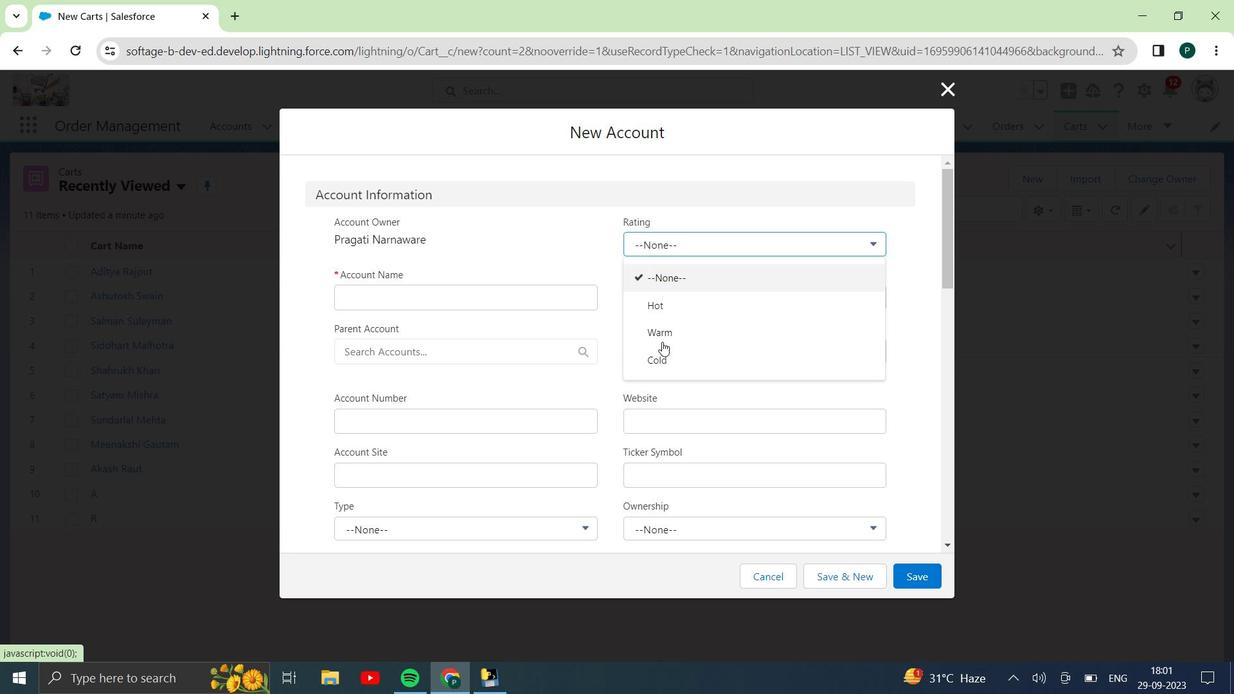 
Action: Mouse pressed left at (662, 354)
Screenshot: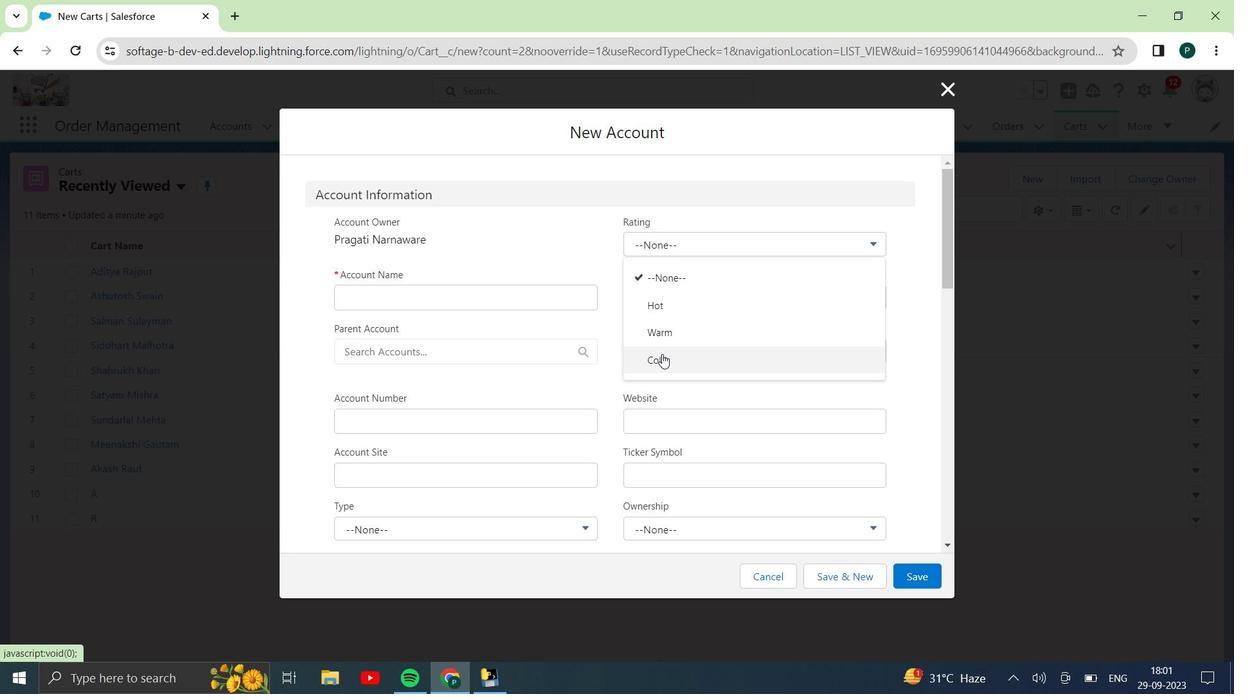 
Action: Mouse moved to (527, 302)
Screenshot: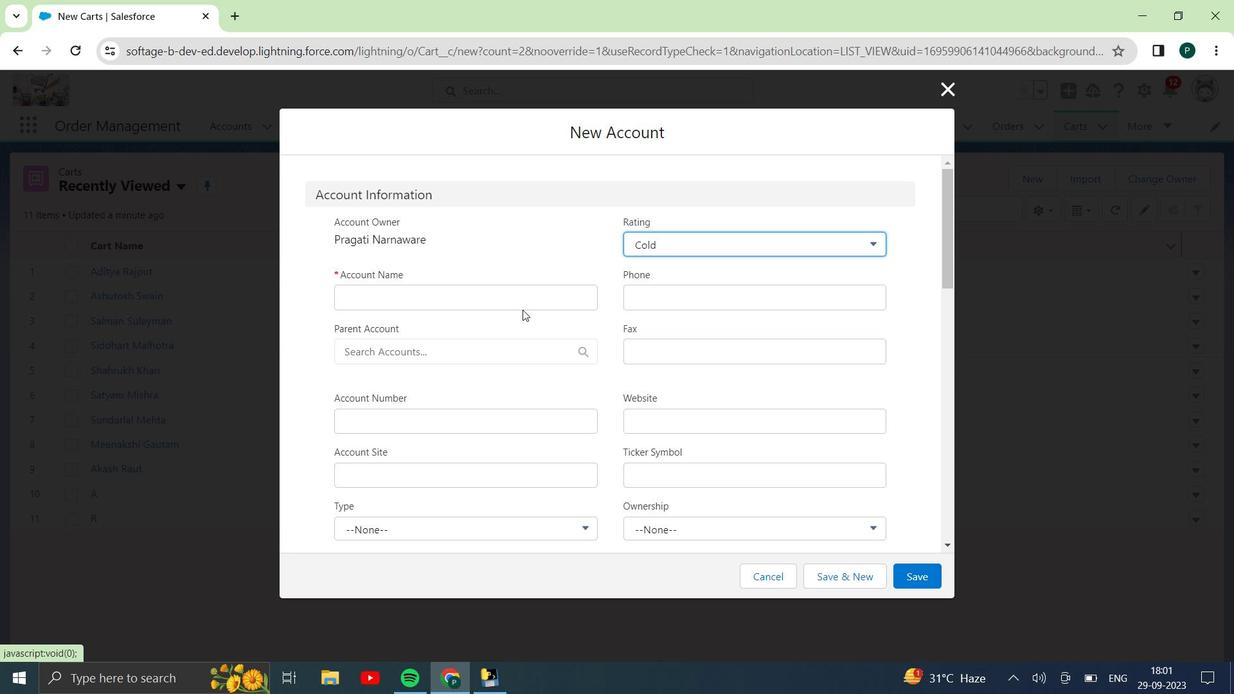 
Action: Mouse pressed left at (527, 302)
Screenshot: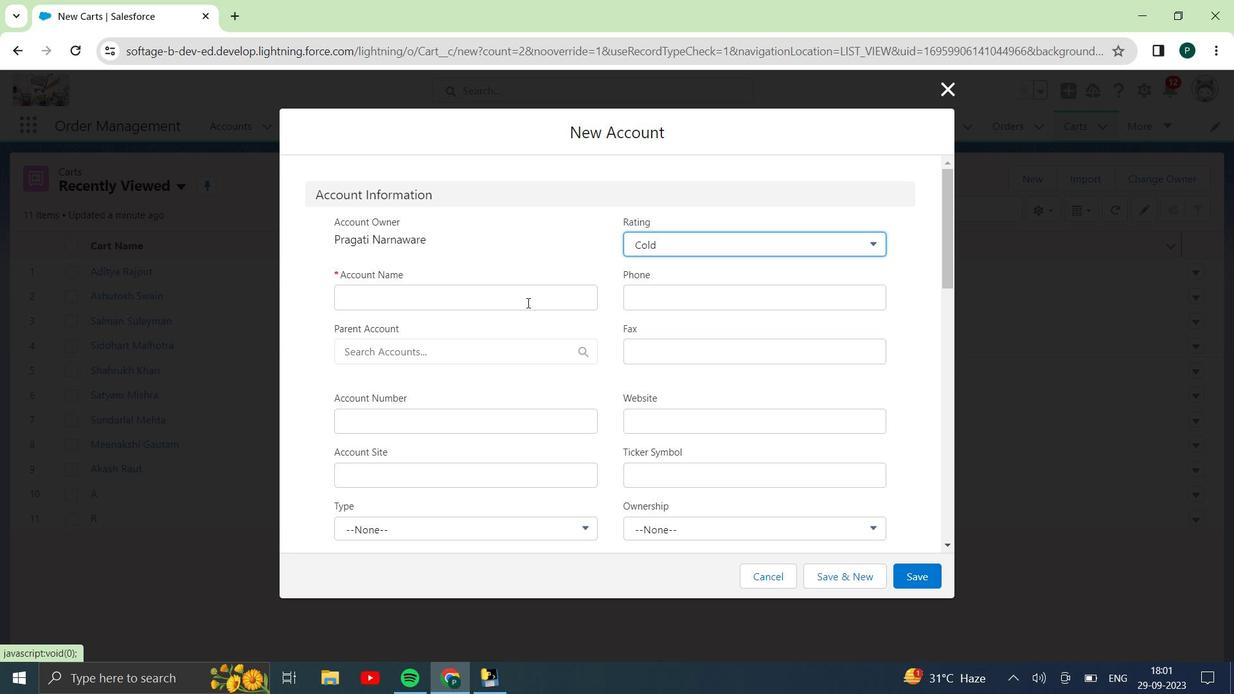 
Action: Key pressed <Key.shift>Tarak<Key.space><Key.shift>Mehta
Screenshot: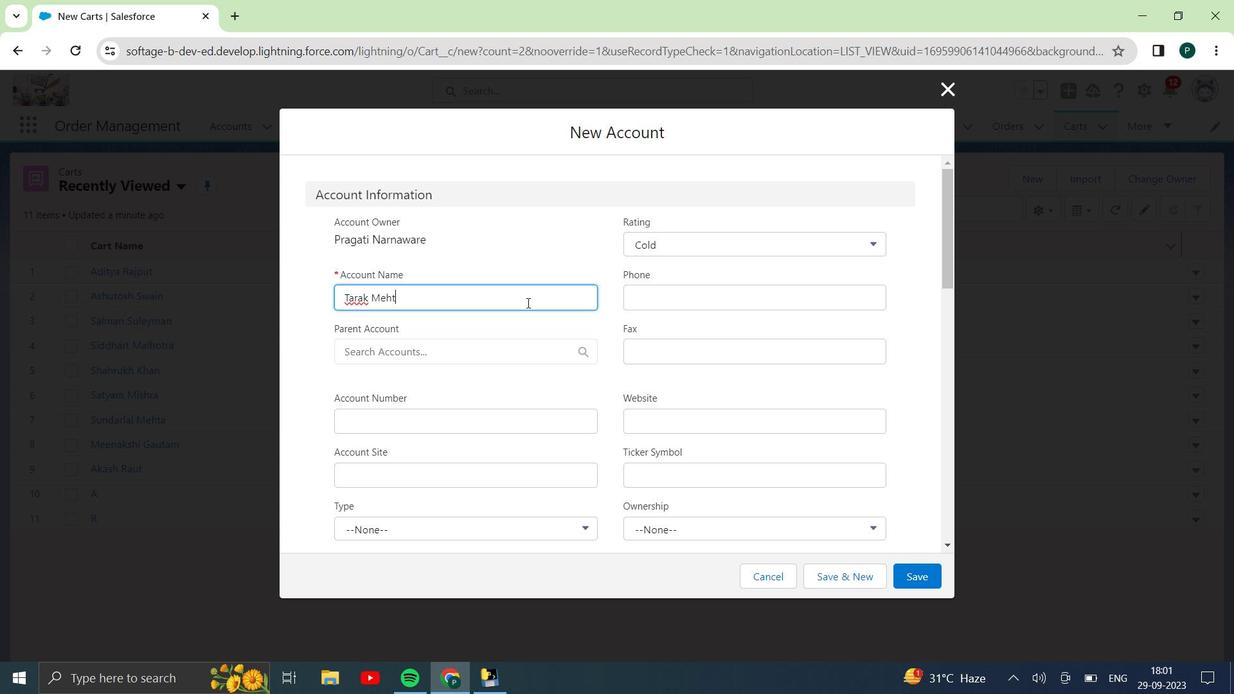 
Action: Mouse moved to (722, 304)
Screenshot: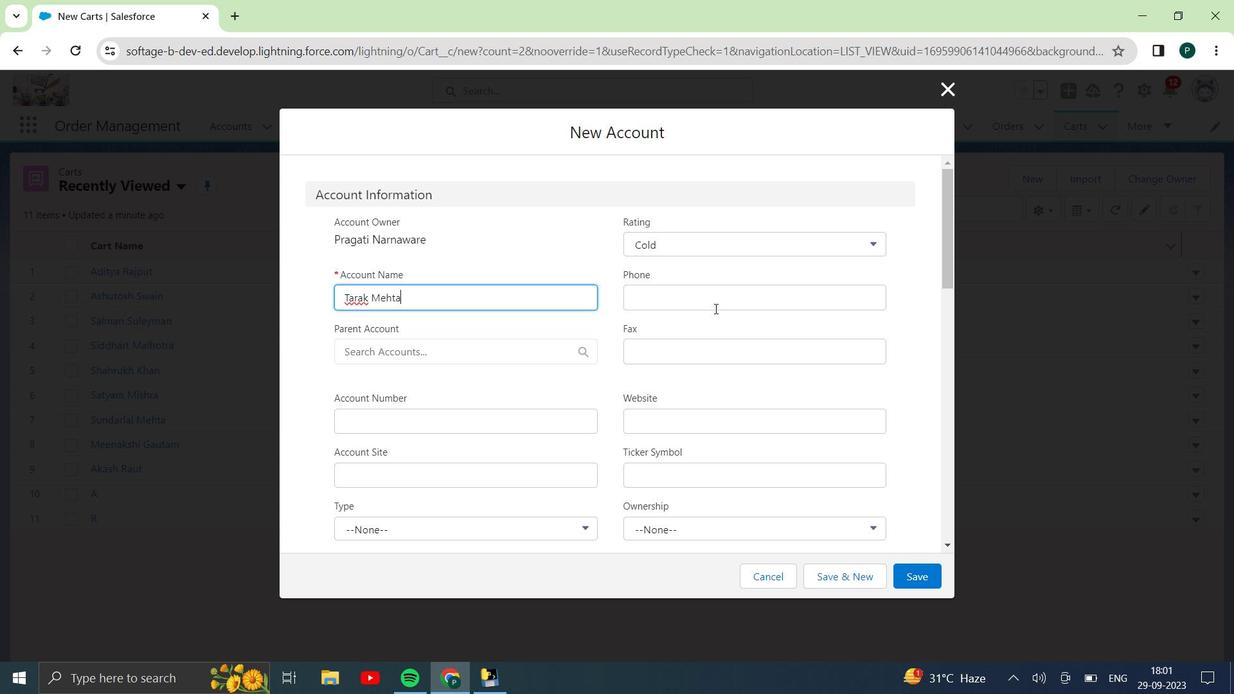 
Action: Mouse pressed left at (722, 304)
Screenshot: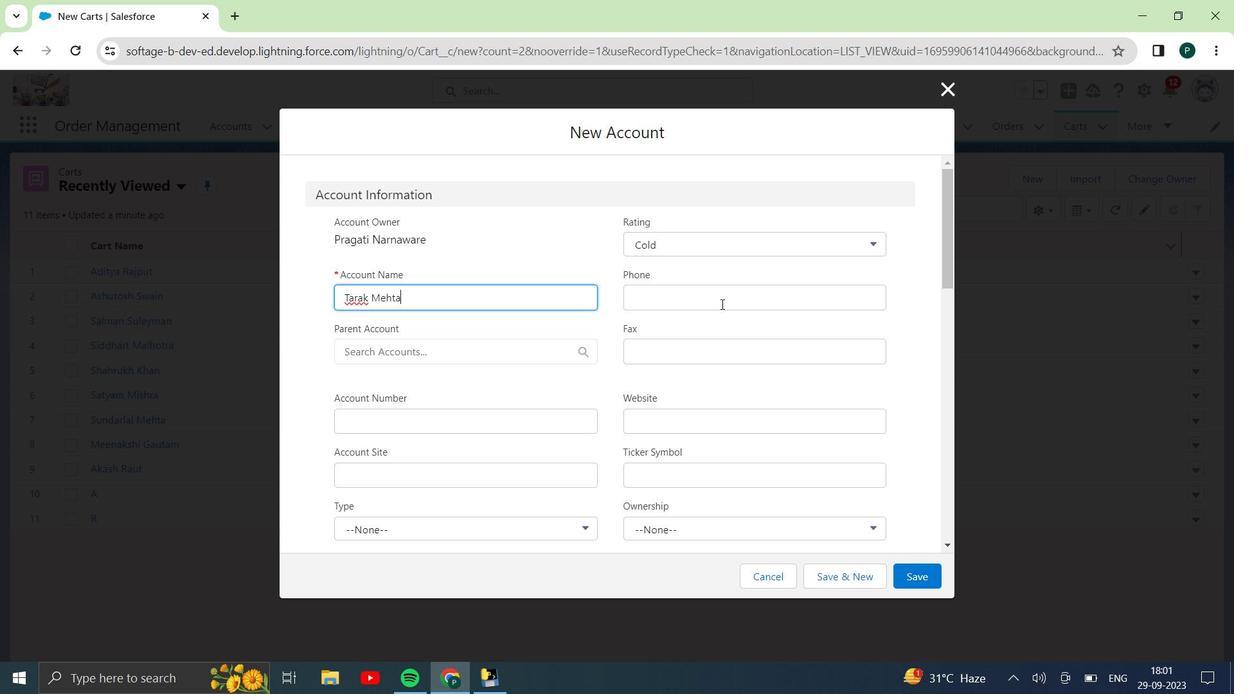 
Action: Key pressed 0712849575
Screenshot: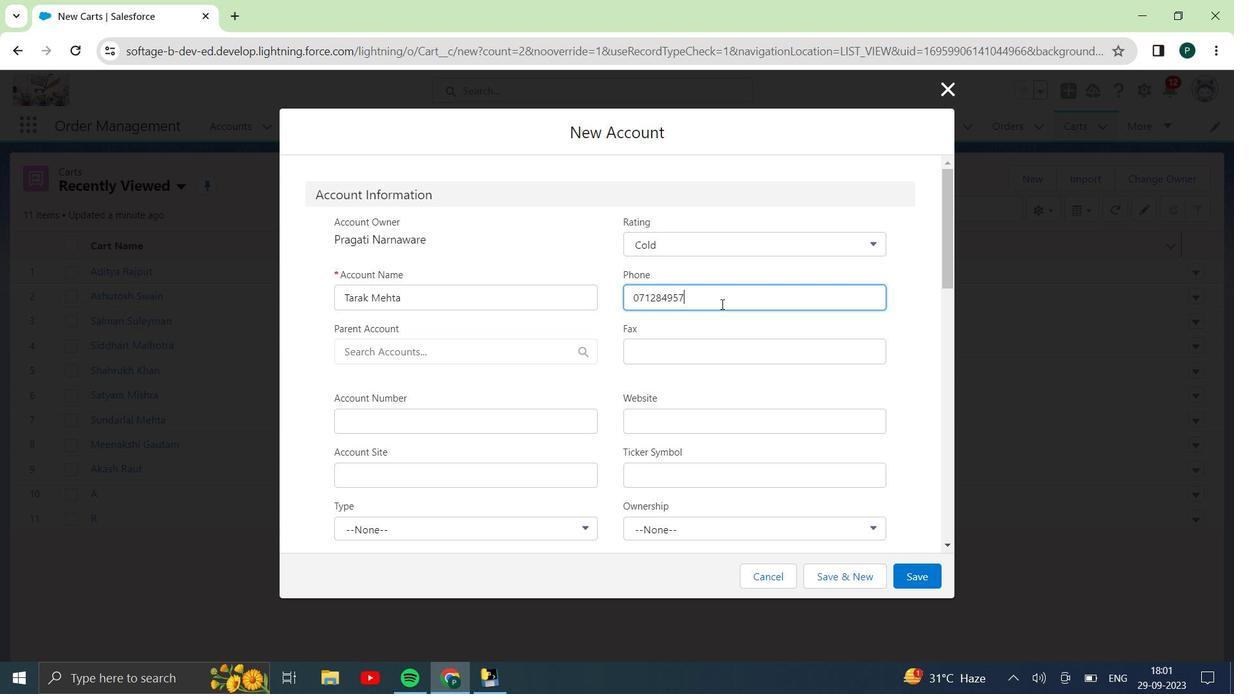 
Action: Mouse moved to (508, 295)
Screenshot: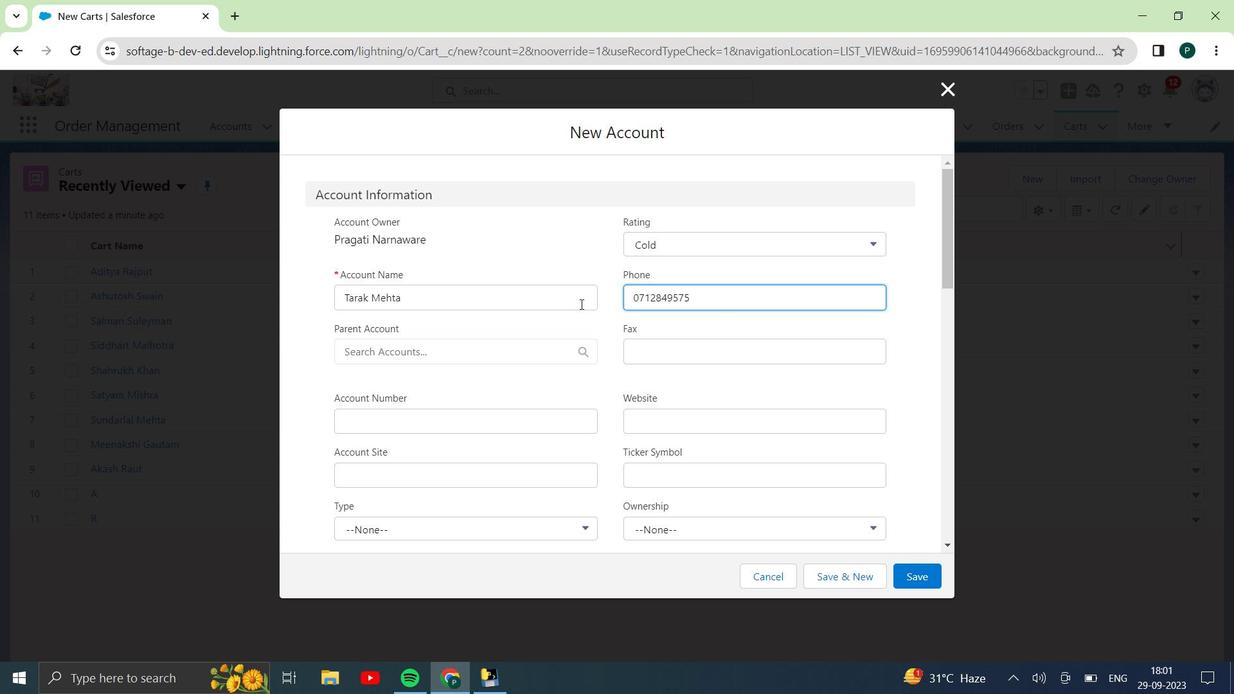 
Action: Mouse scrolled (508, 294) with delta (0, 0)
Screenshot: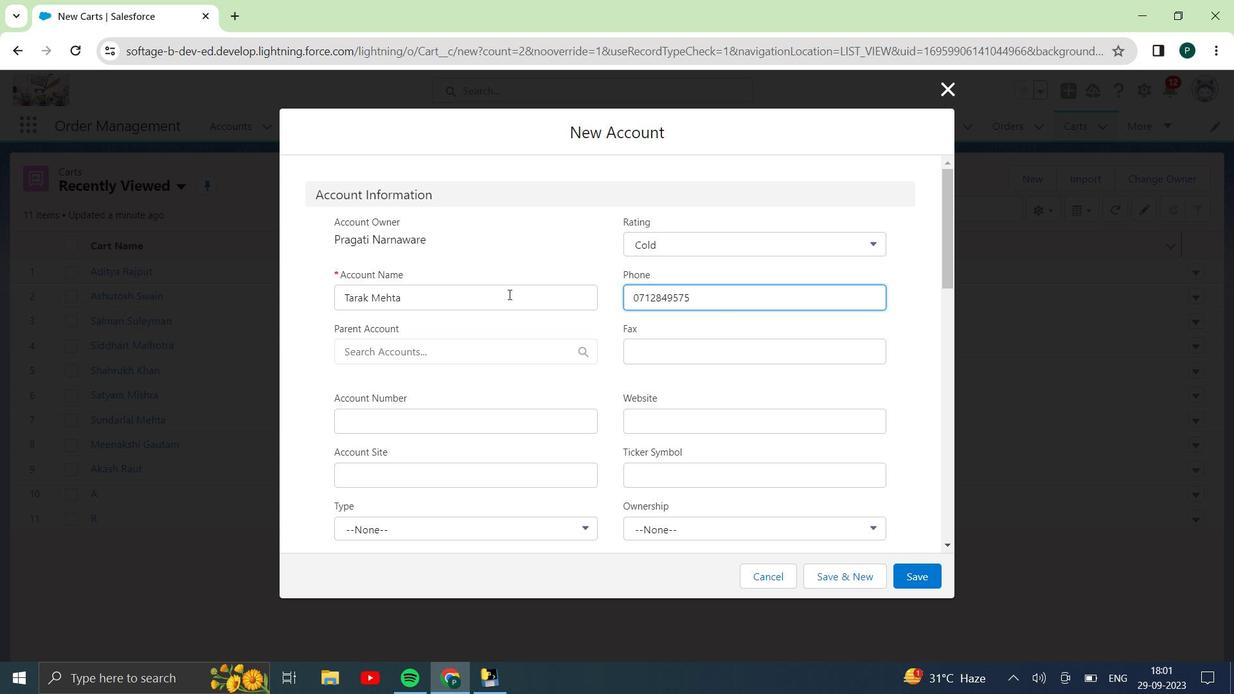 
Action: Mouse moved to (435, 343)
Screenshot: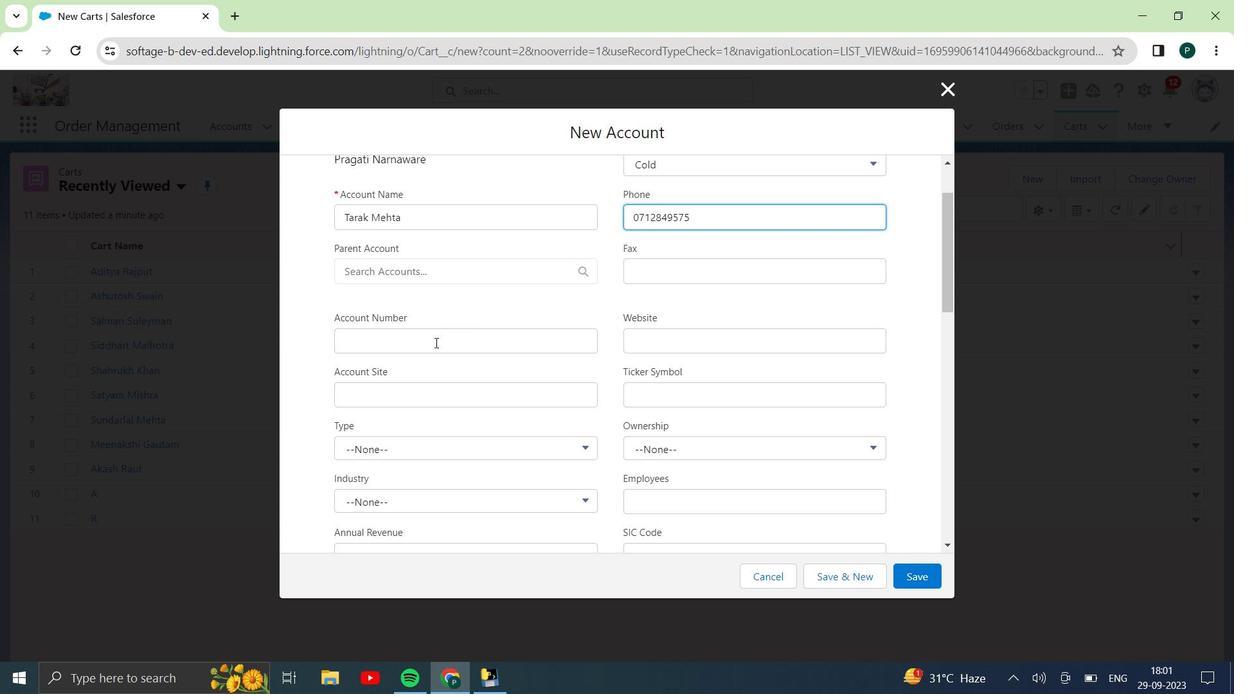 
Action: Mouse pressed left at (435, 343)
Screenshot: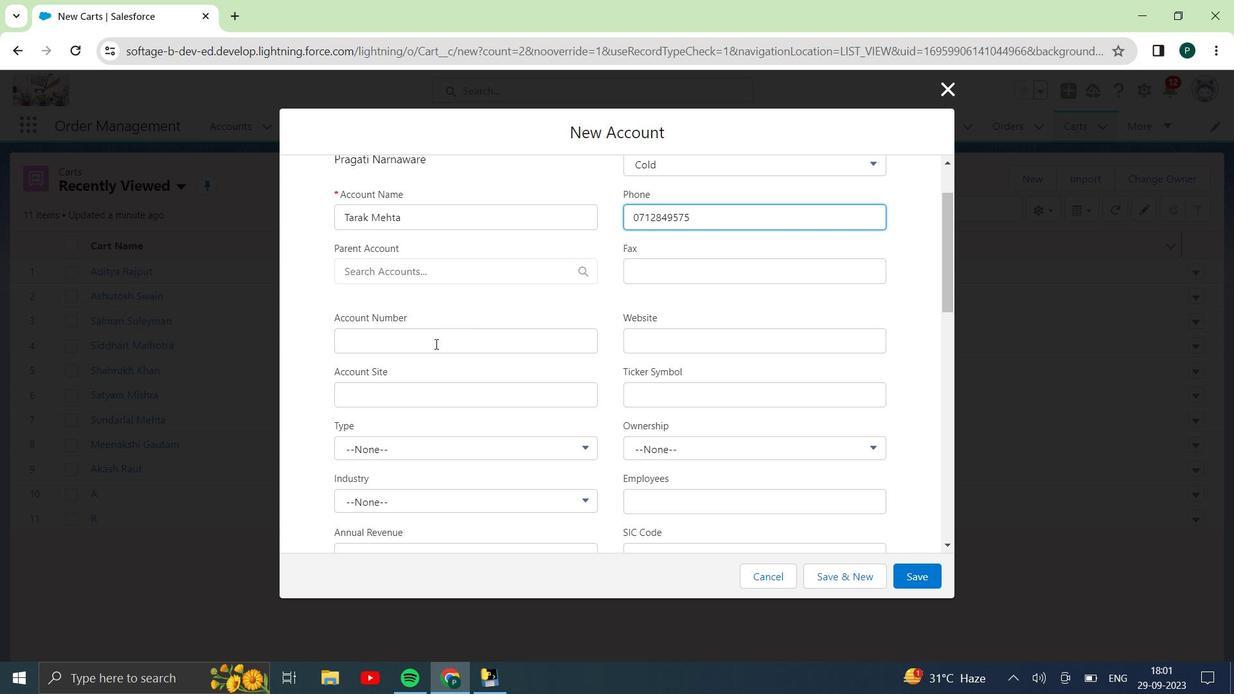 
Action: Mouse moved to (442, 342)
Screenshot: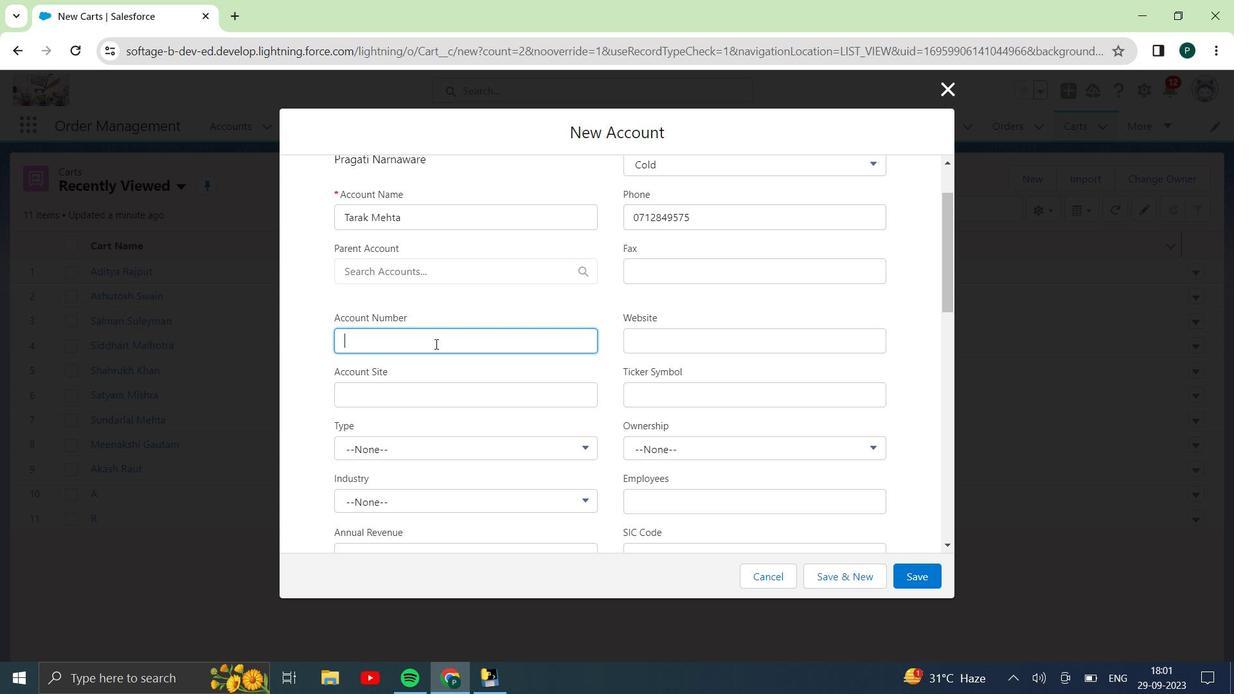 
Action: Key pressed 3761004256000014
Screenshot: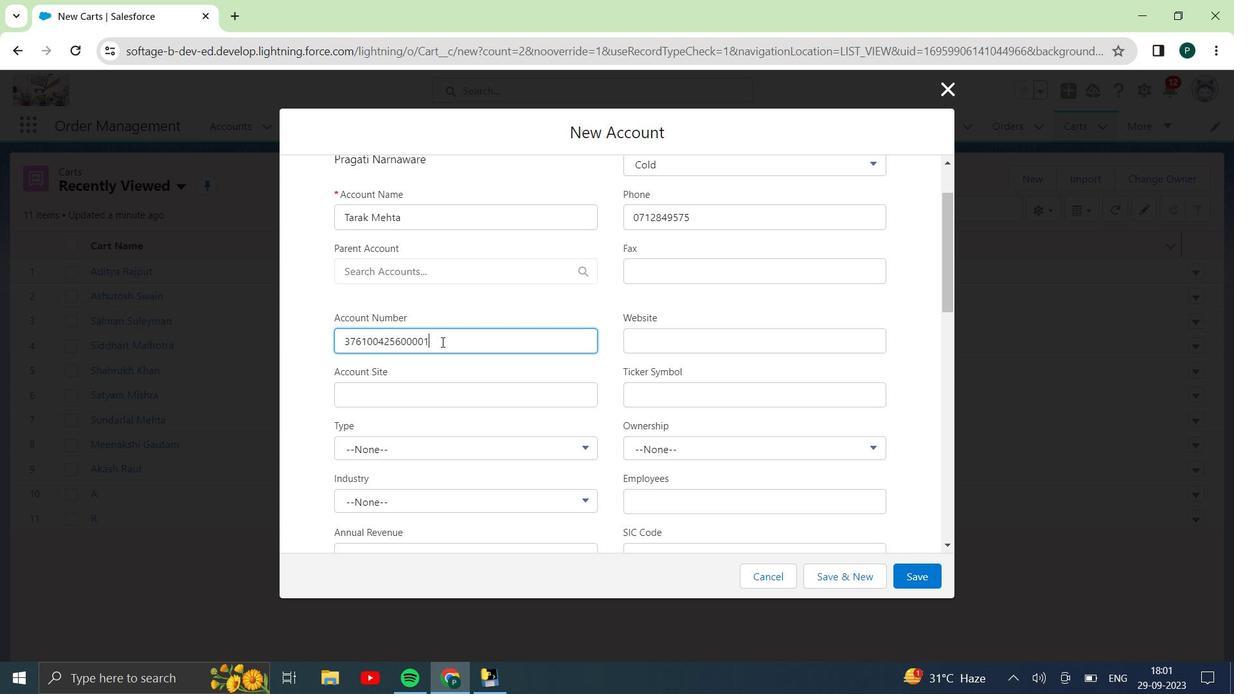 
Action: Mouse moved to (684, 339)
Screenshot: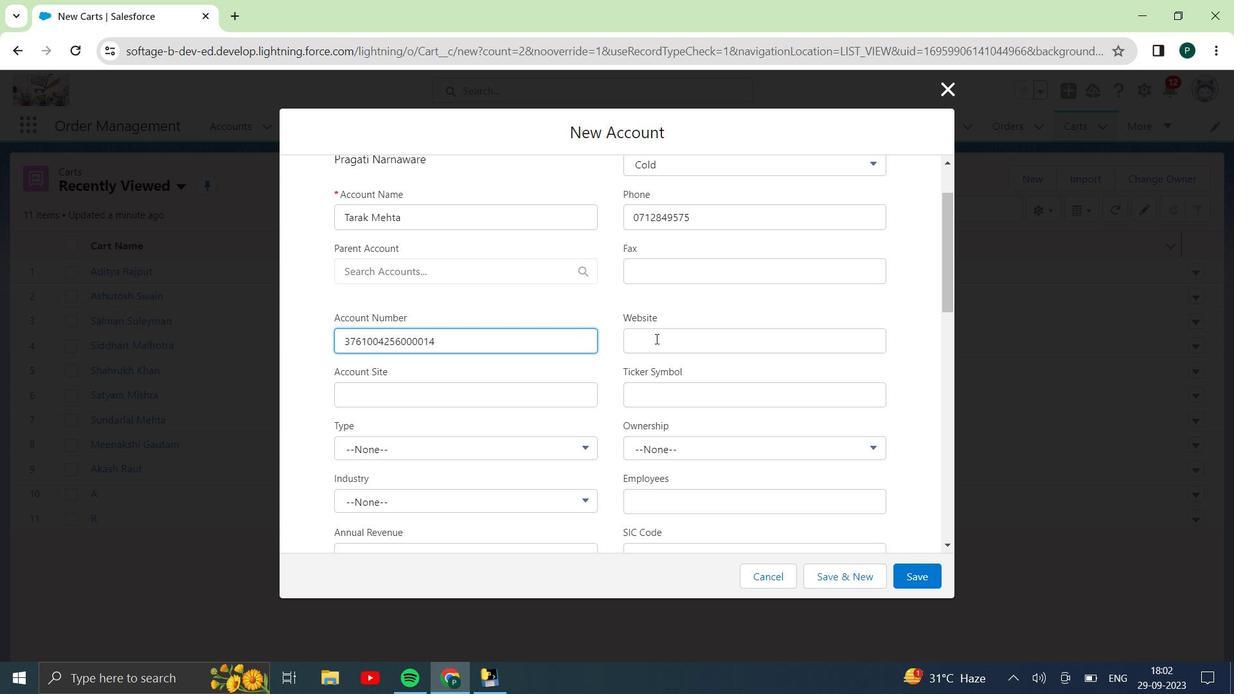 
Action: Mouse pressed left at (684, 339)
Screenshot: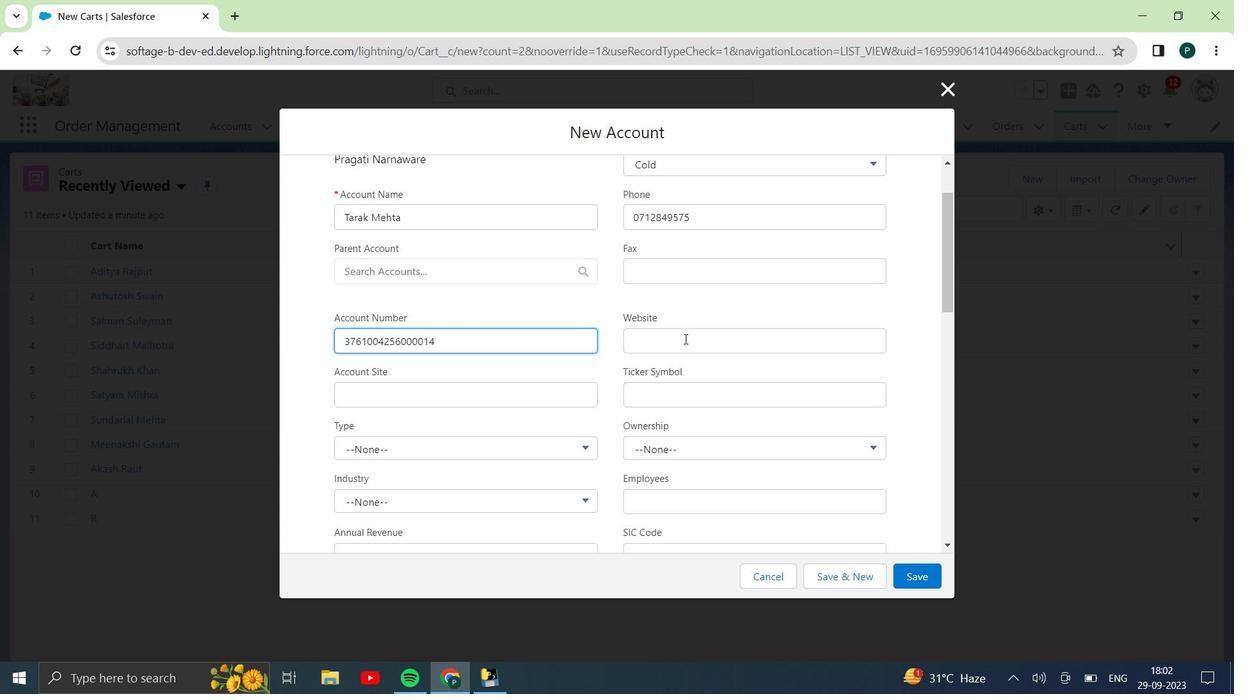 
Action: Key pressed www.tarak.mehta.com
Screenshot: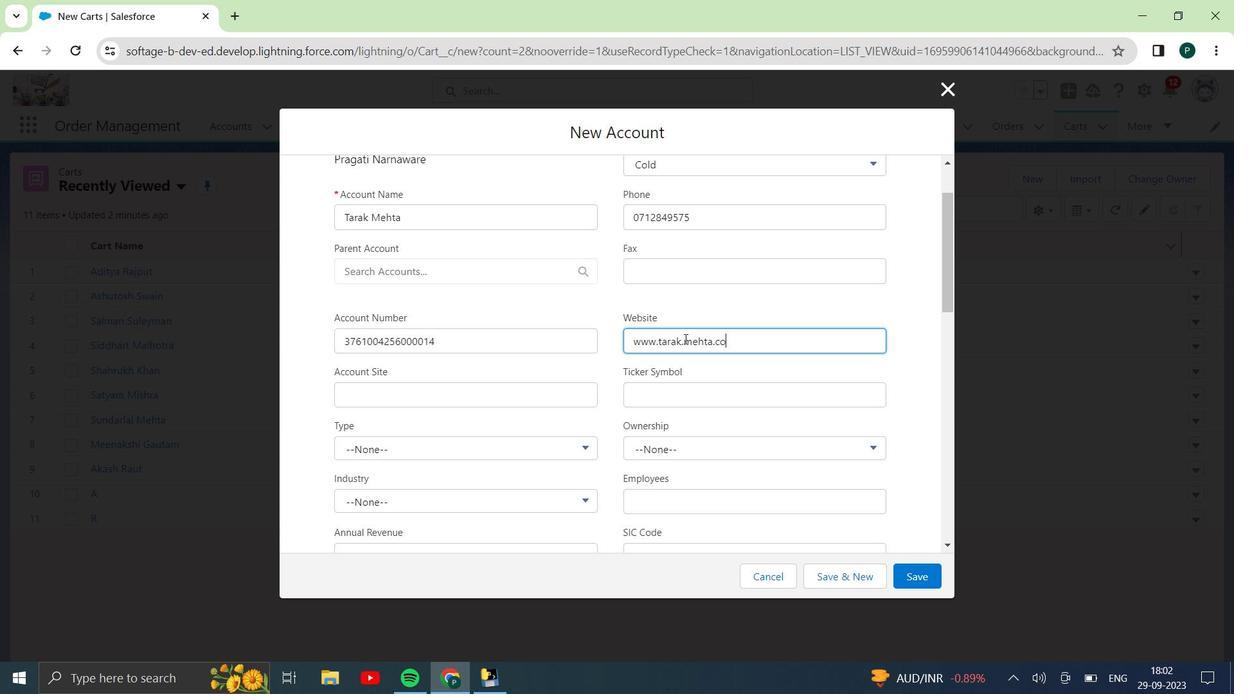 
Action: Mouse moved to (679, 340)
Screenshot: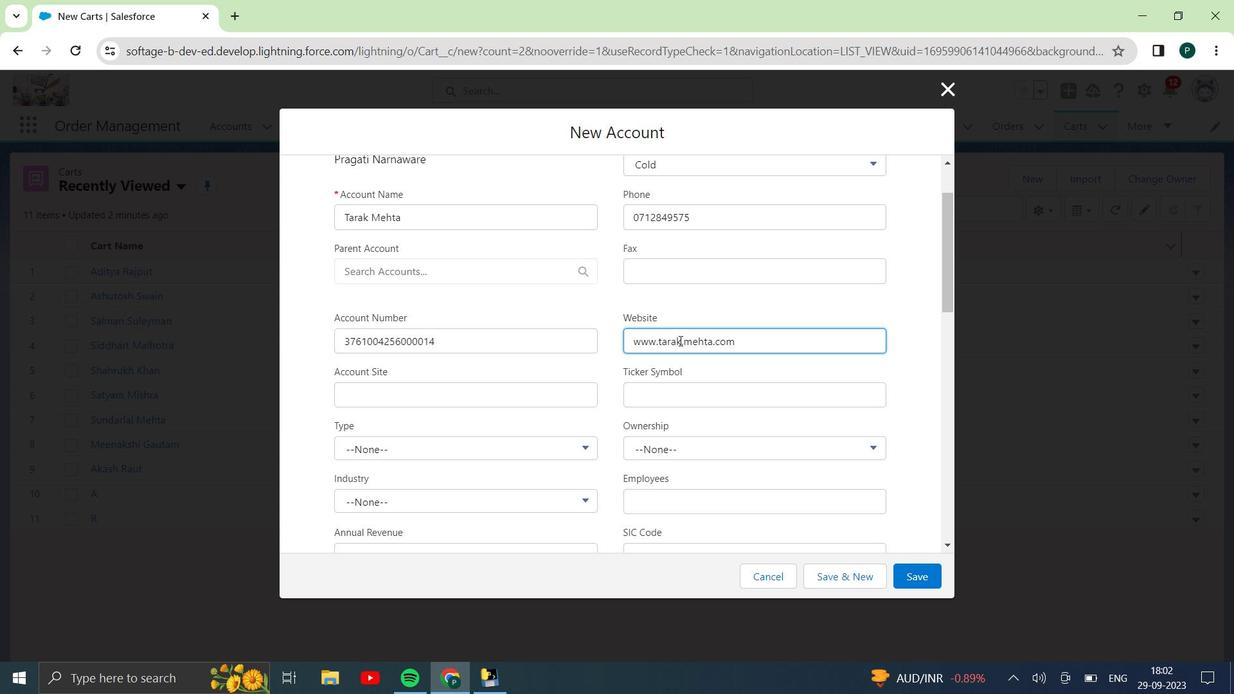 
Action: Mouse scrolled (679, 340) with delta (0, 0)
Screenshot: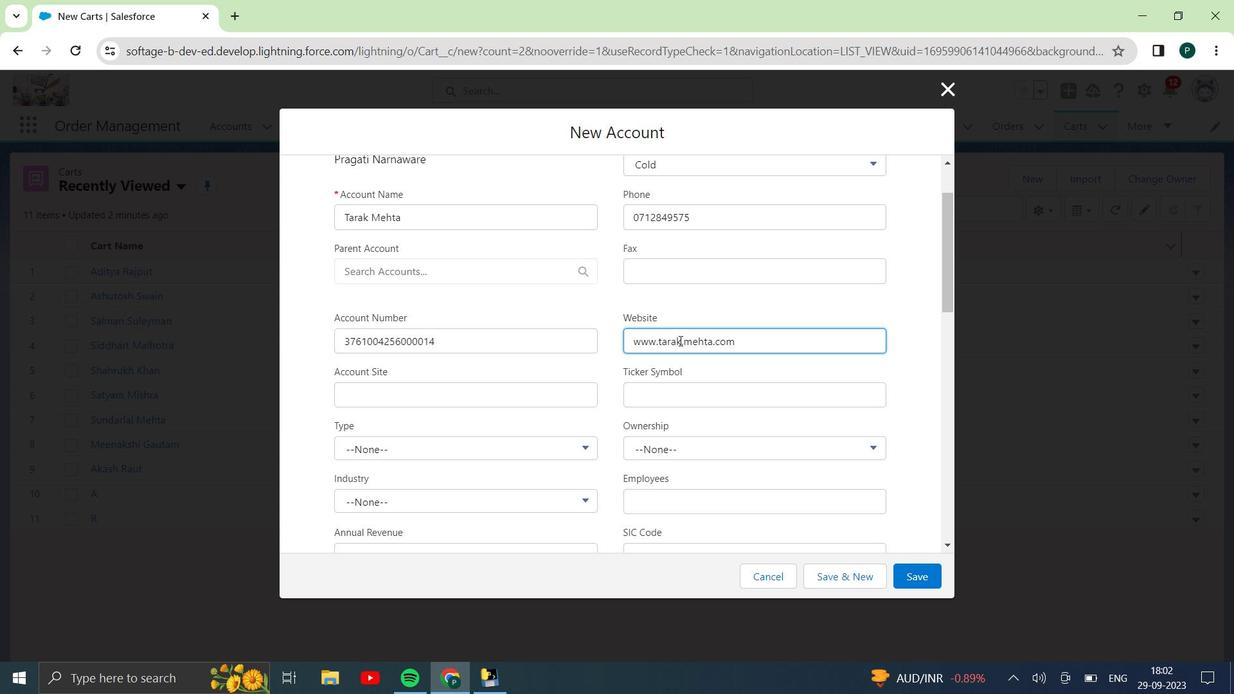 
Action: Mouse moved to (439, 372)
Screenshot: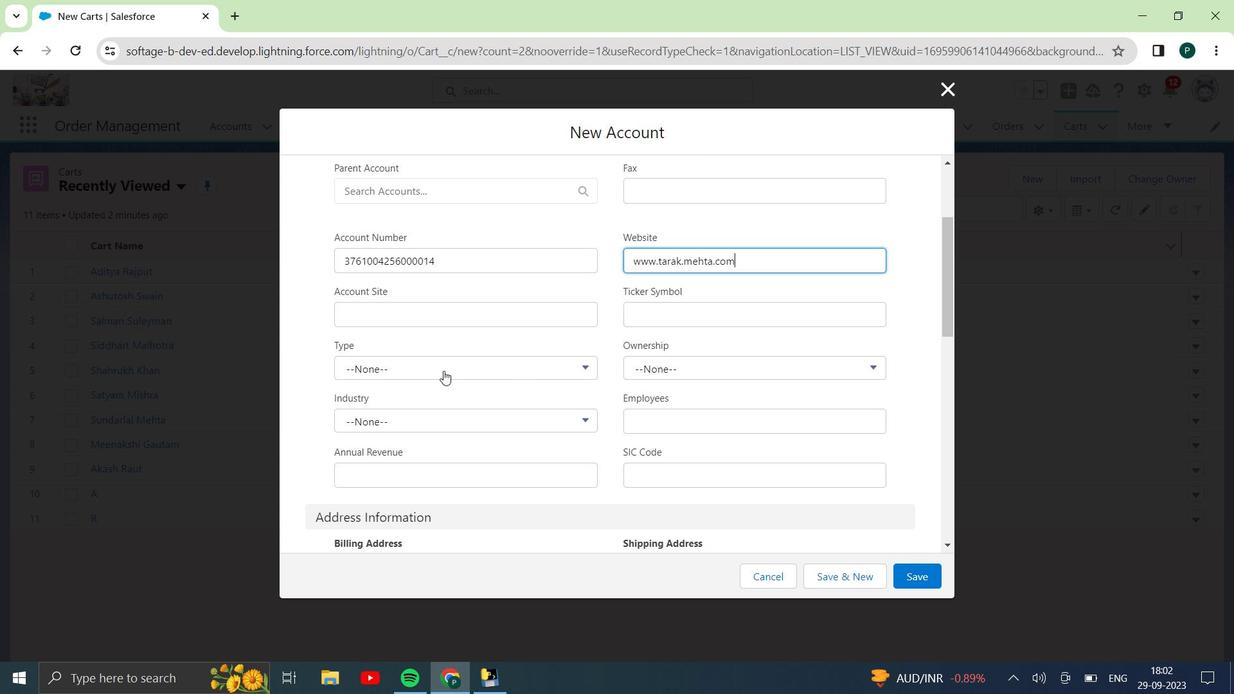 
Action: Mouse pressed left at (439, 372)
Screenshot: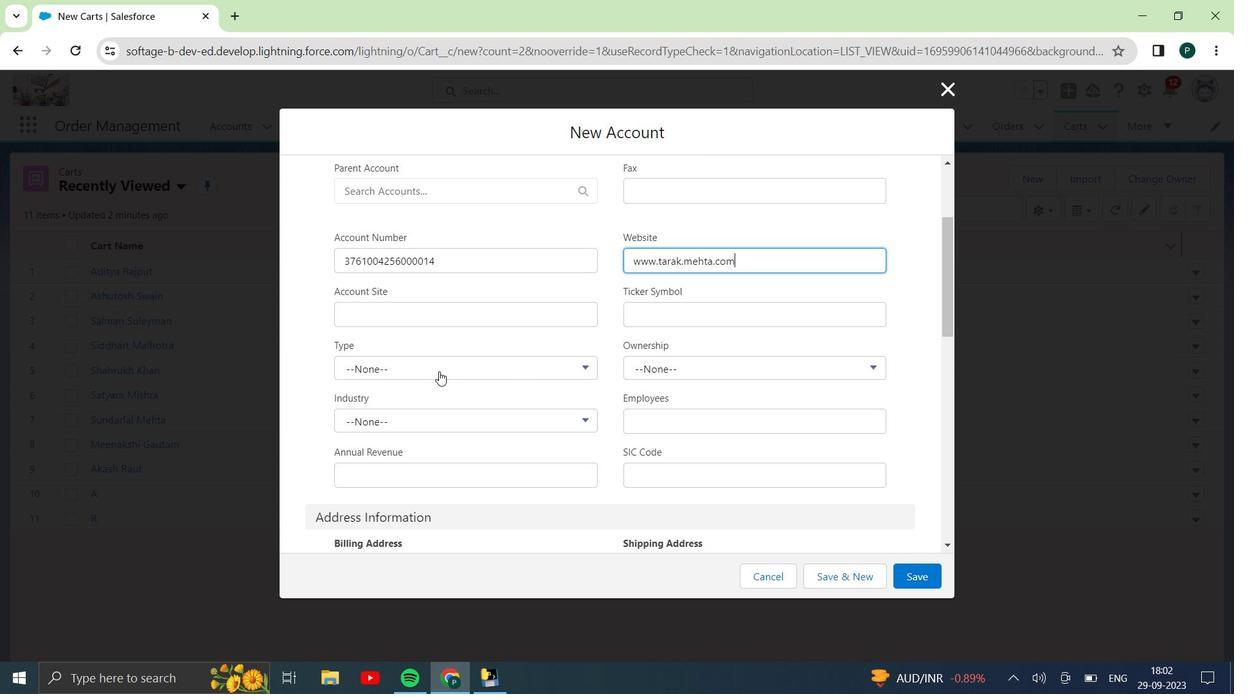 
Action: Mouse moved to (425, 474)
Screenshot: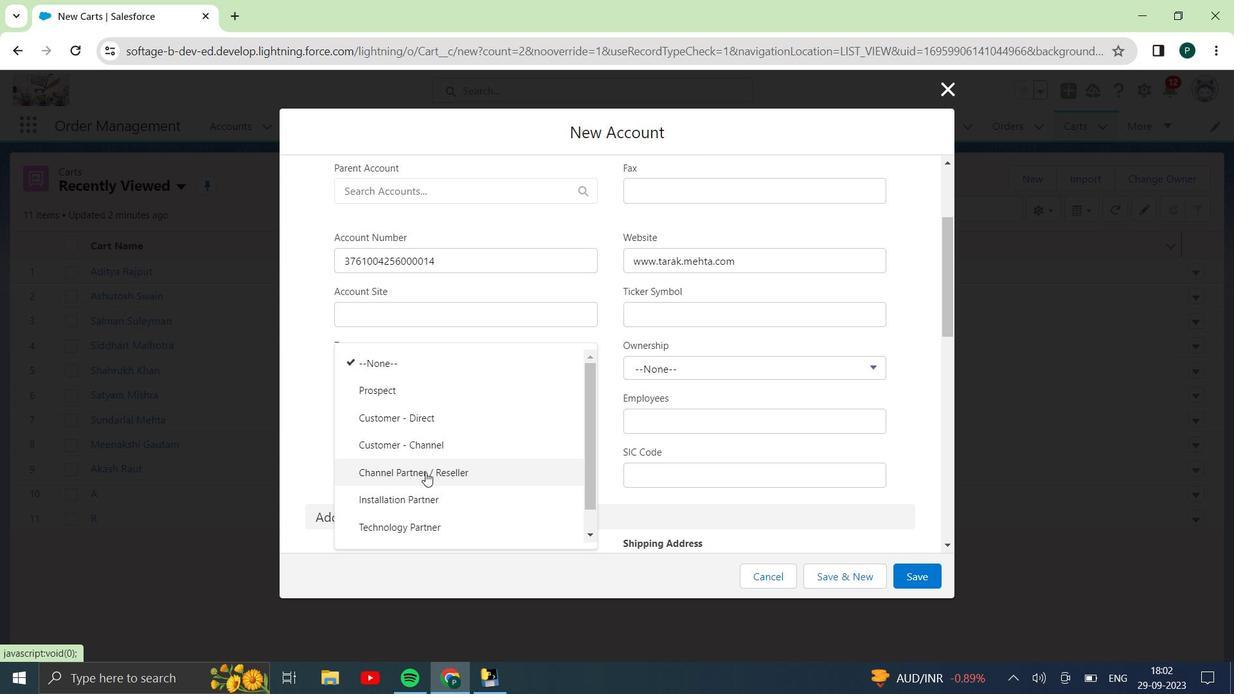 
Action: Mouse pressed left at (425, 474)
Screenshot: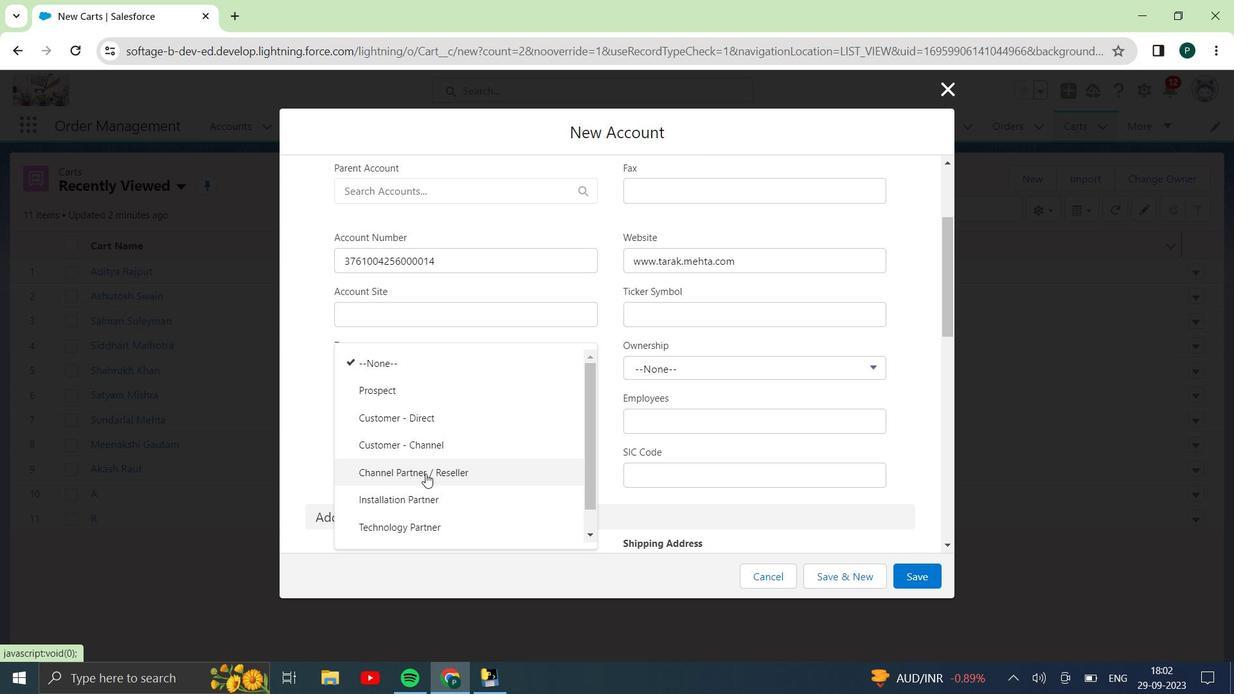 
Action: Mouse moved to (732, 364)
Screenshot: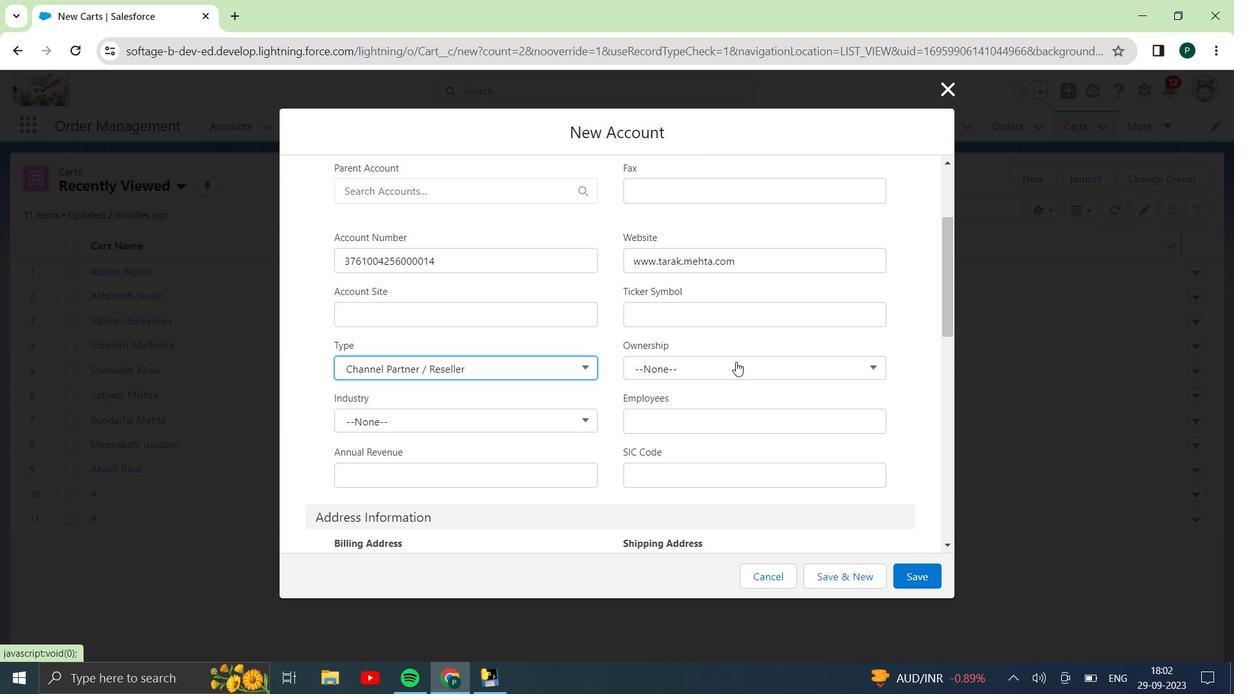 
Action: Mouse pressed left at (732, 364)
Screenshot: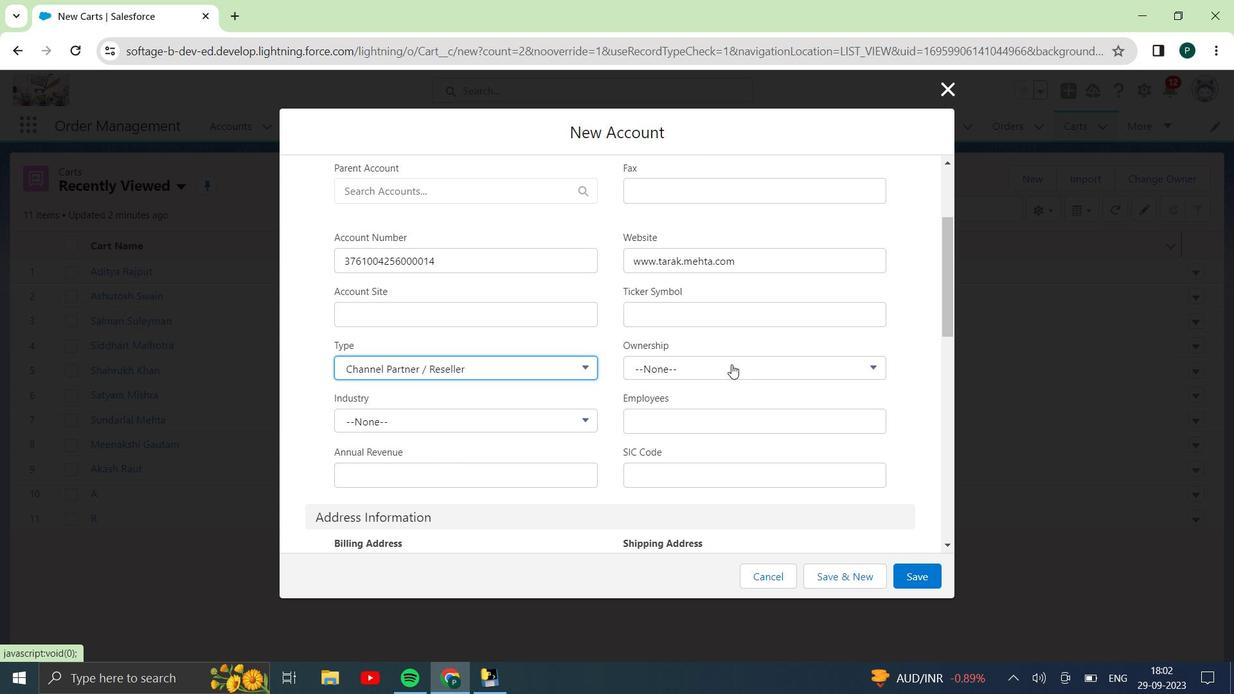 
Action: Mouse moved to (702, 459)
Screenshot: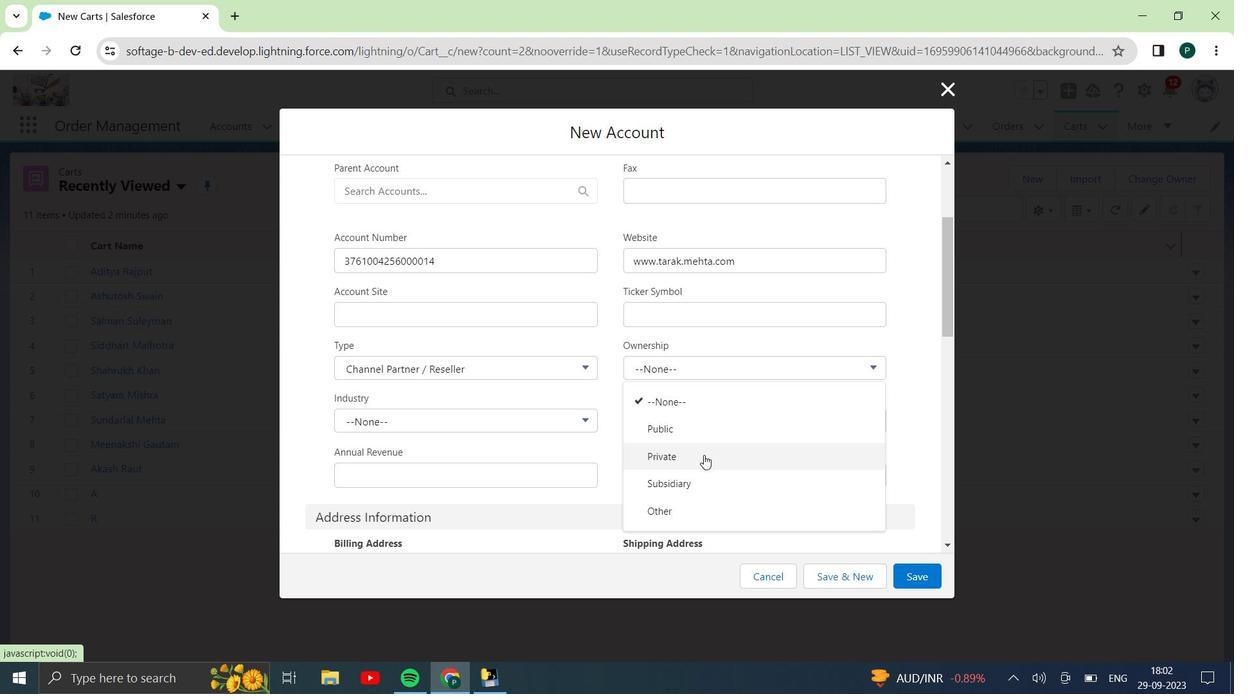 
Action: Mouse pressed left at (702, 459)
Screenshot: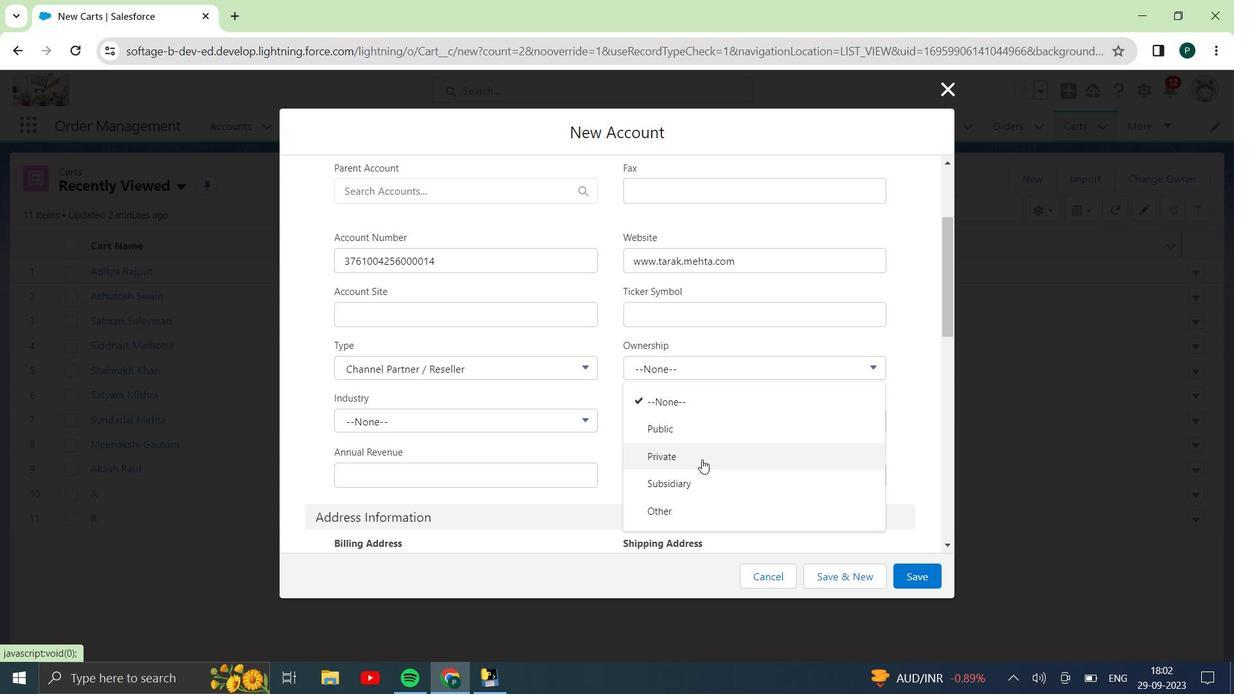 
Action: Mouse moved to (698, 385)
Screenshot: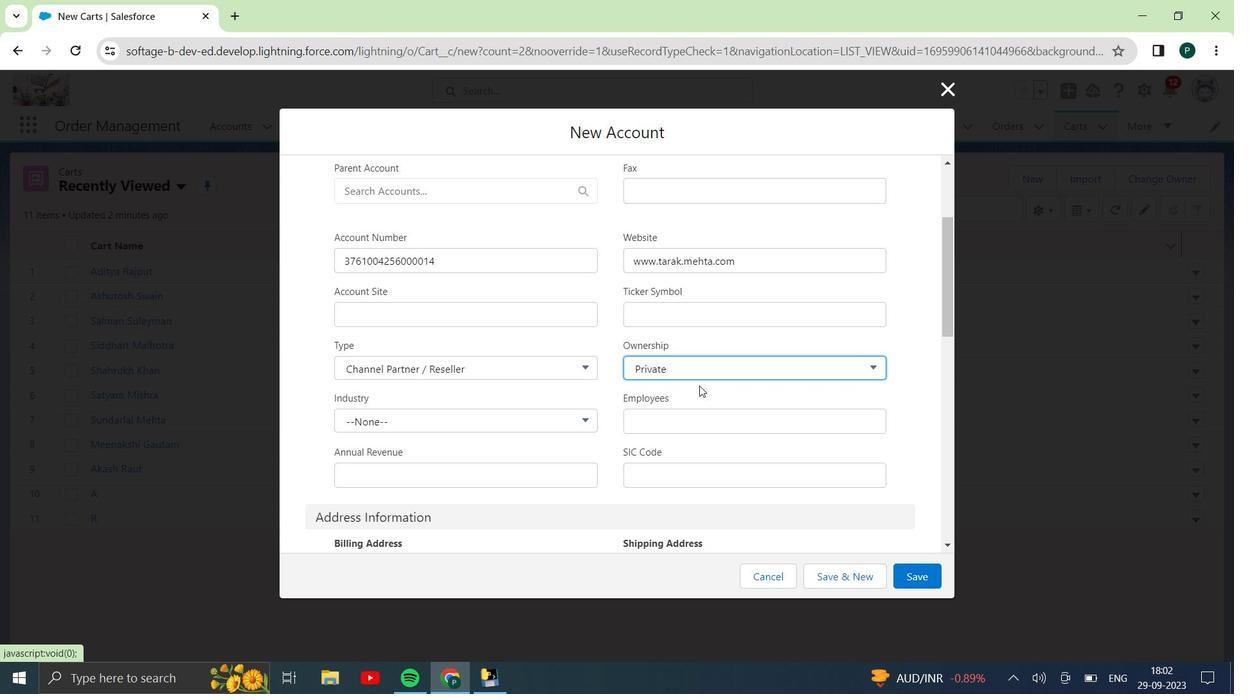 
Action: Mouse scrolled (698, 385) with delta (0, 0)
Screenshot: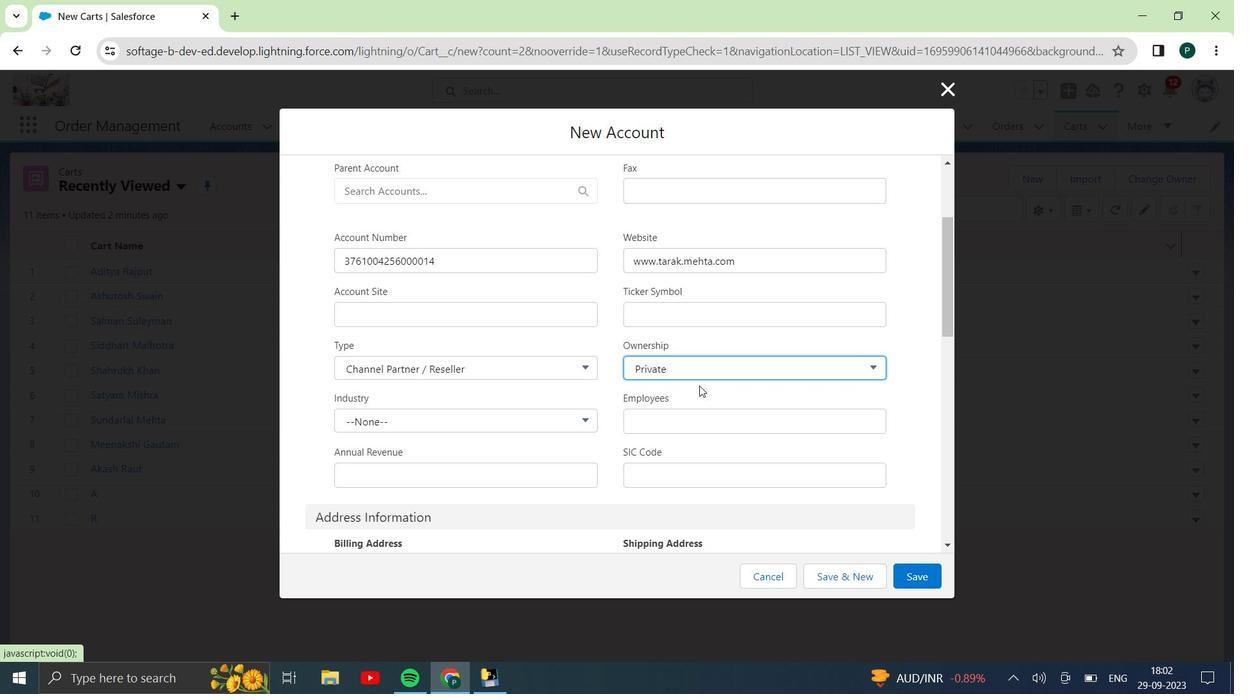 
Action: Mouse moved to (385, 339)
Screenshot: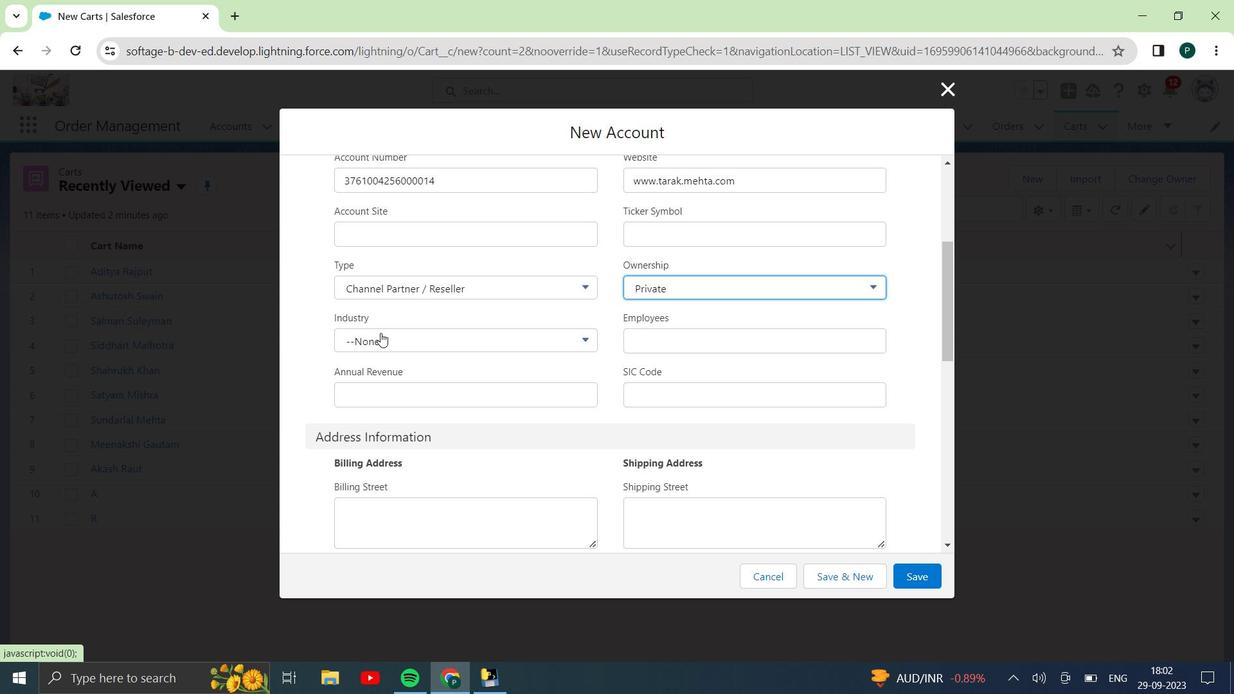 
Action: Mouse pressed left at (385, 339)
Screenshot: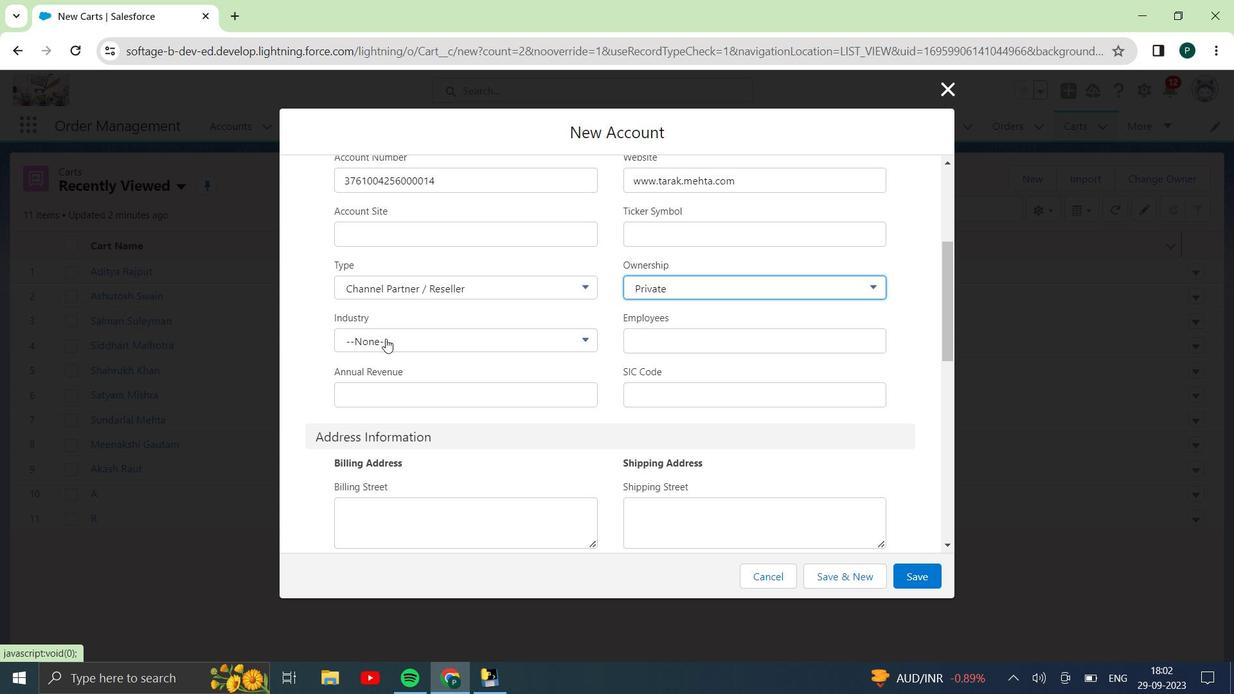 
Action: Mouse moved to (450, 423)
Screenshot: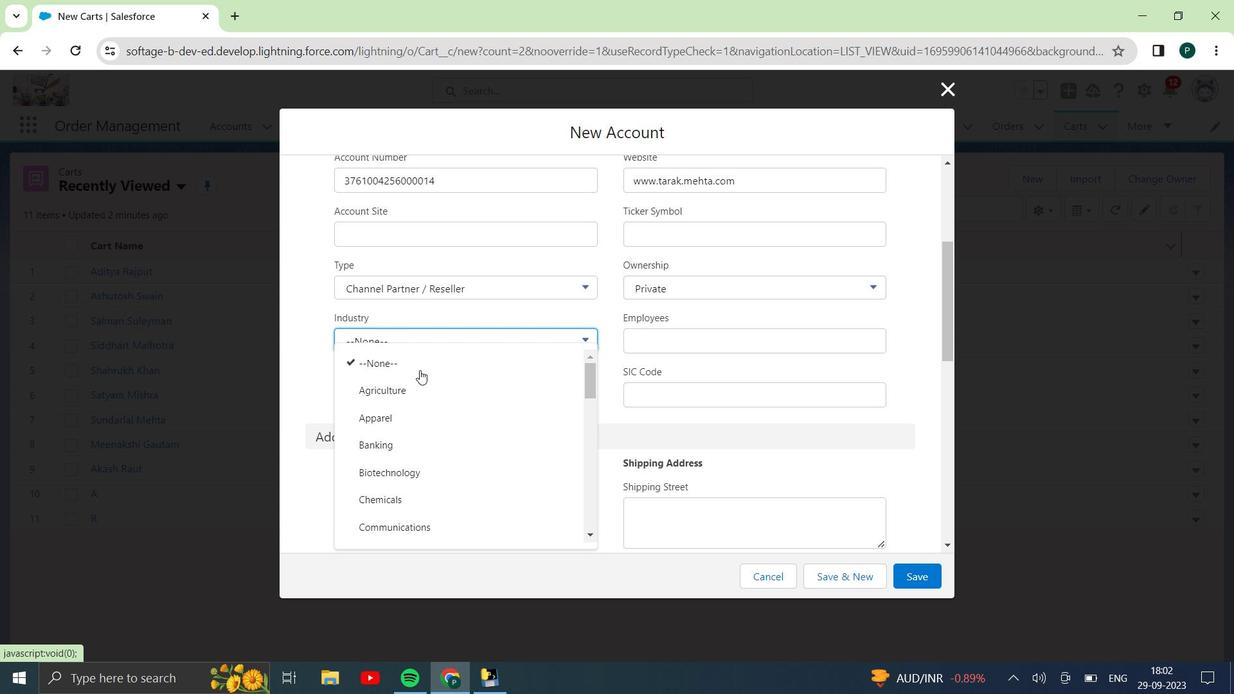 
Action: Mouse scrolled (450, 423) with delta (0, 0)
Screenshot: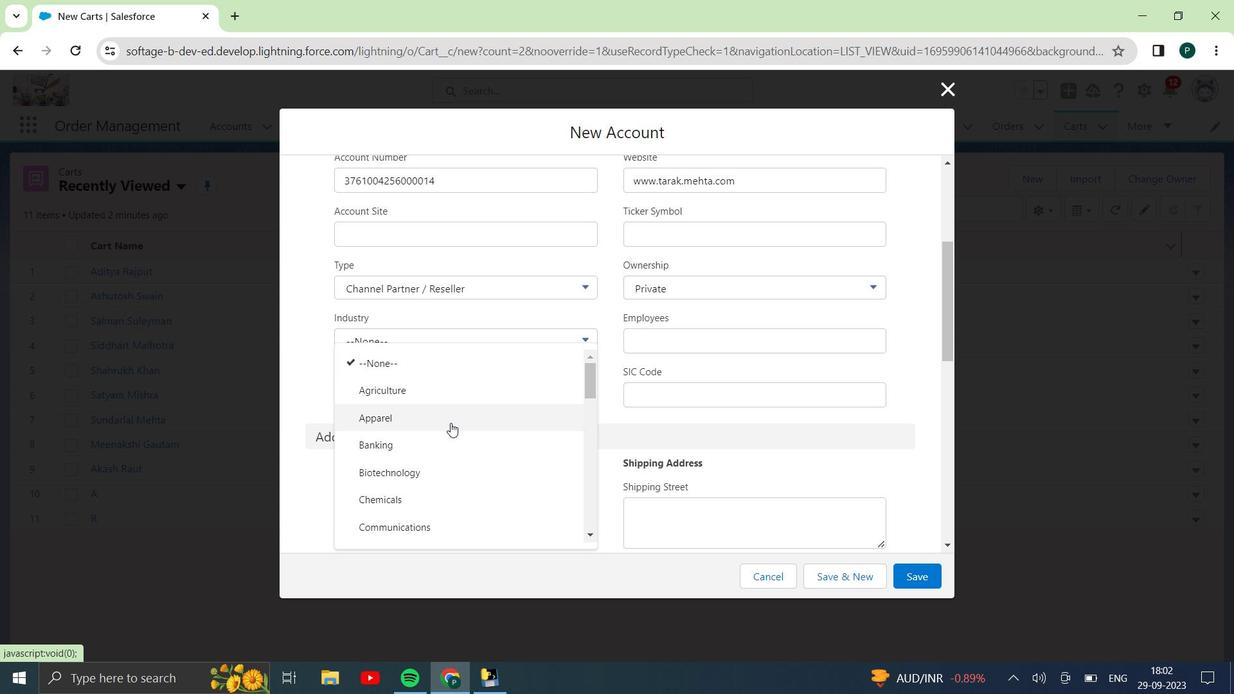 
Action: Mouse scrolled (450, 423) with delta (0, 0)
Screenshot: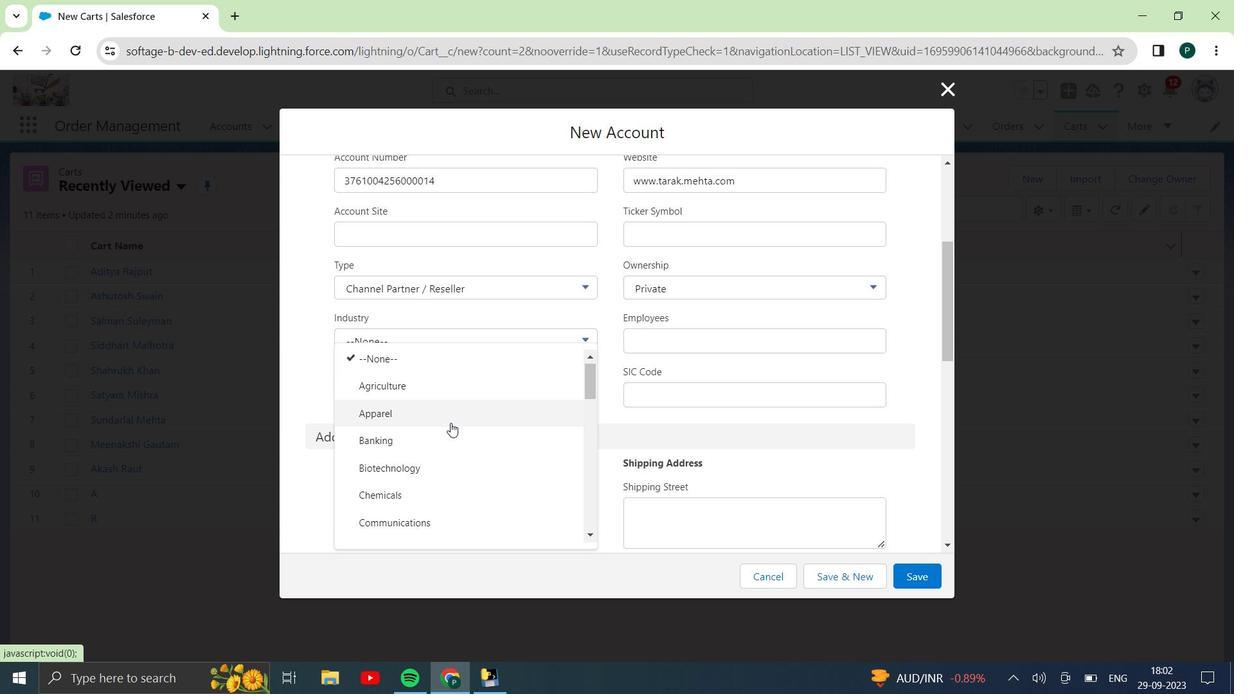 
Action: Mouse moved to (450, 418)
Screenshot: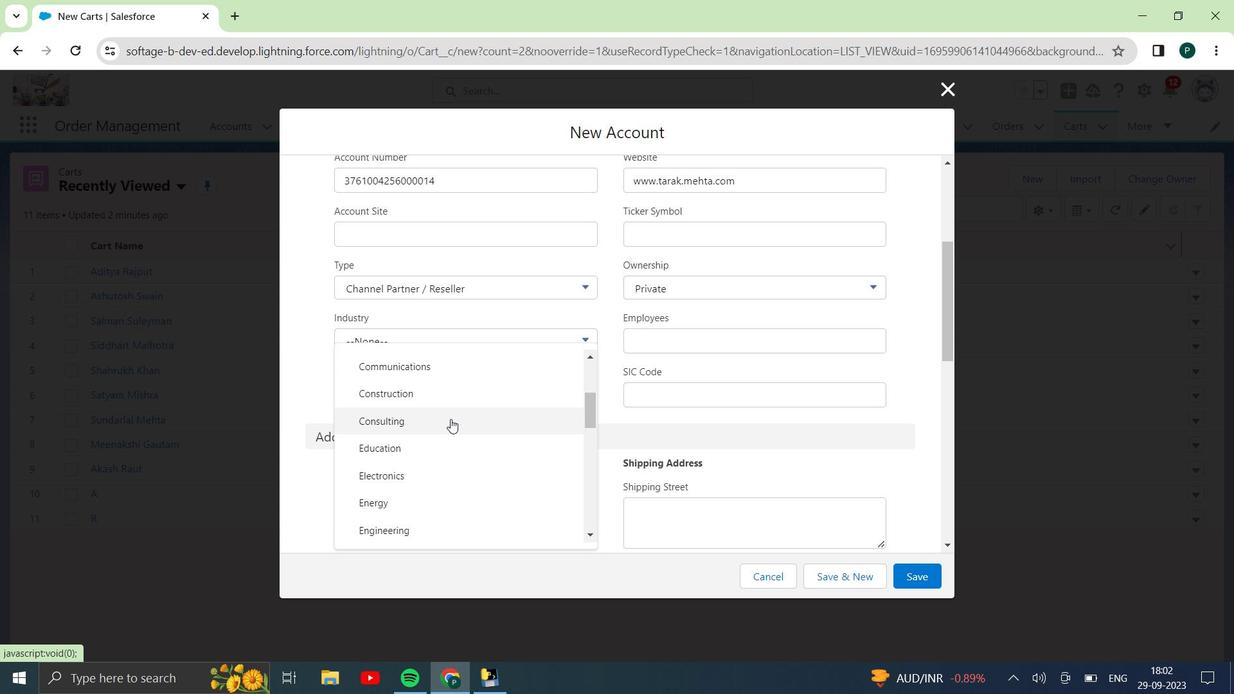 
Action: Mouse scrolled (450, 417) with delta (0, 0)
Screenshot: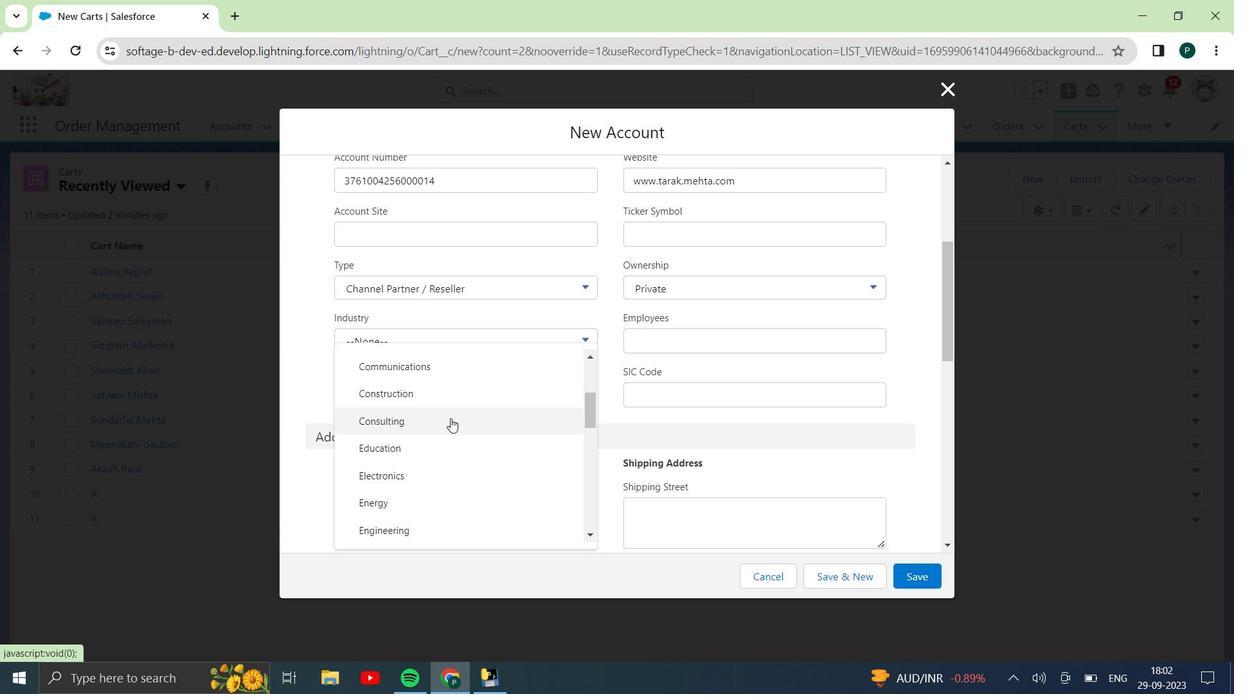 
Action: Mouse scrolled (450, 417) with delta (0, 0)
Screenshot: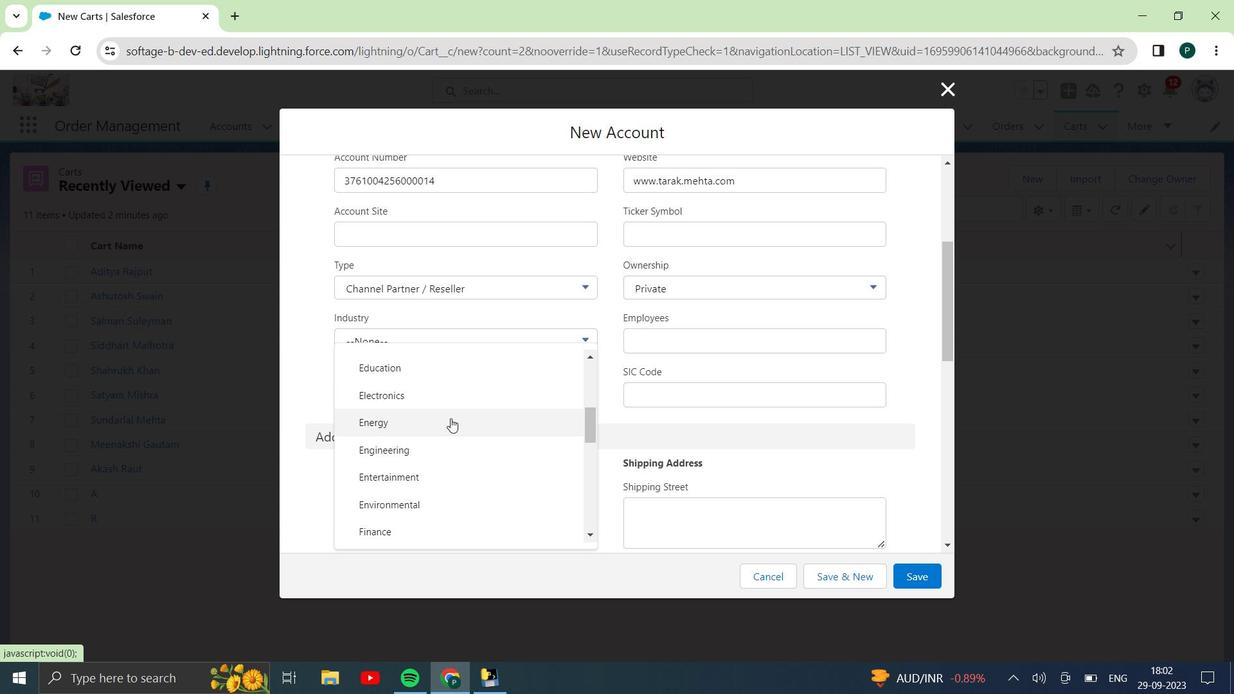 
Action: Mouse moved to (398, 498)
Screenshot: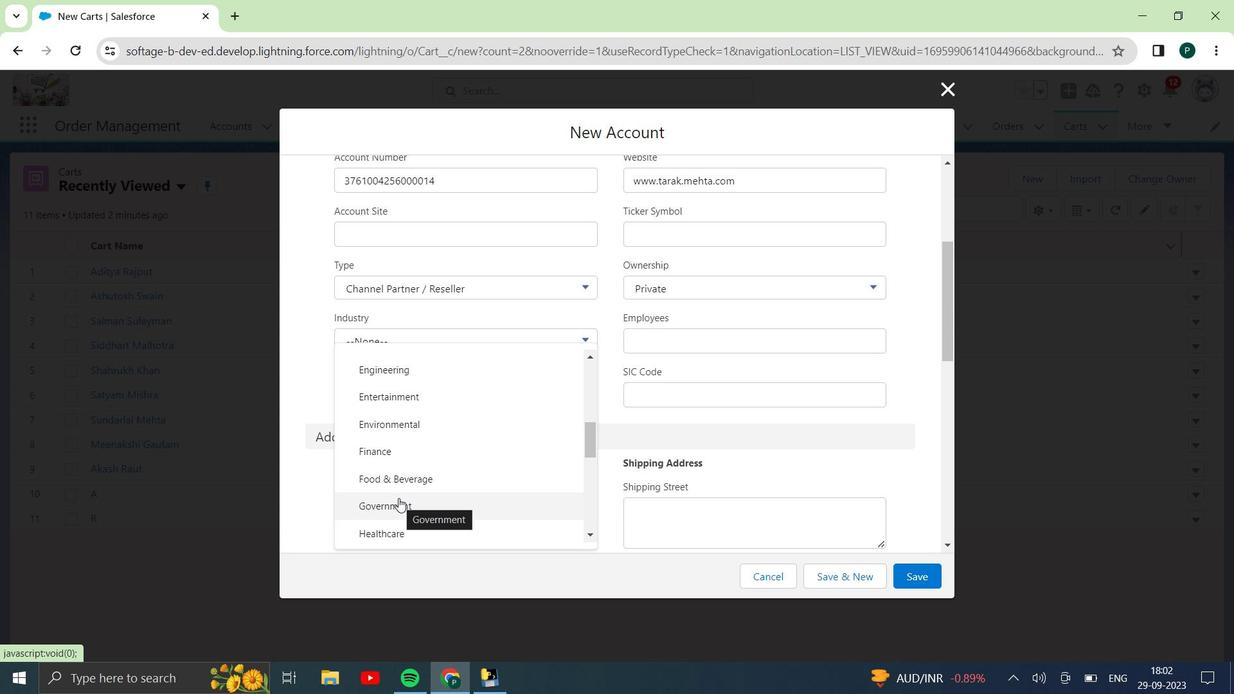 
Action: Mouse scrolled (398, 497) with delta (0, 0)
Screenshot: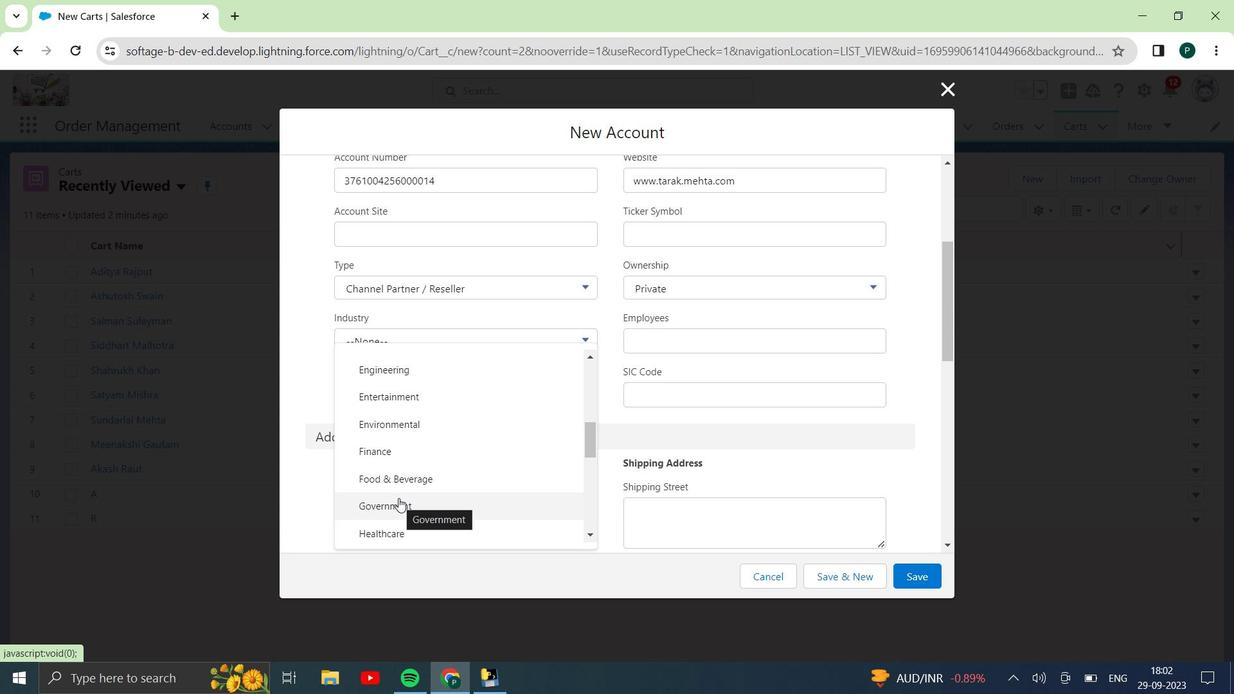 
Action: Mouse scrolled (398, 497) with delta (0, 0)
Screenshot: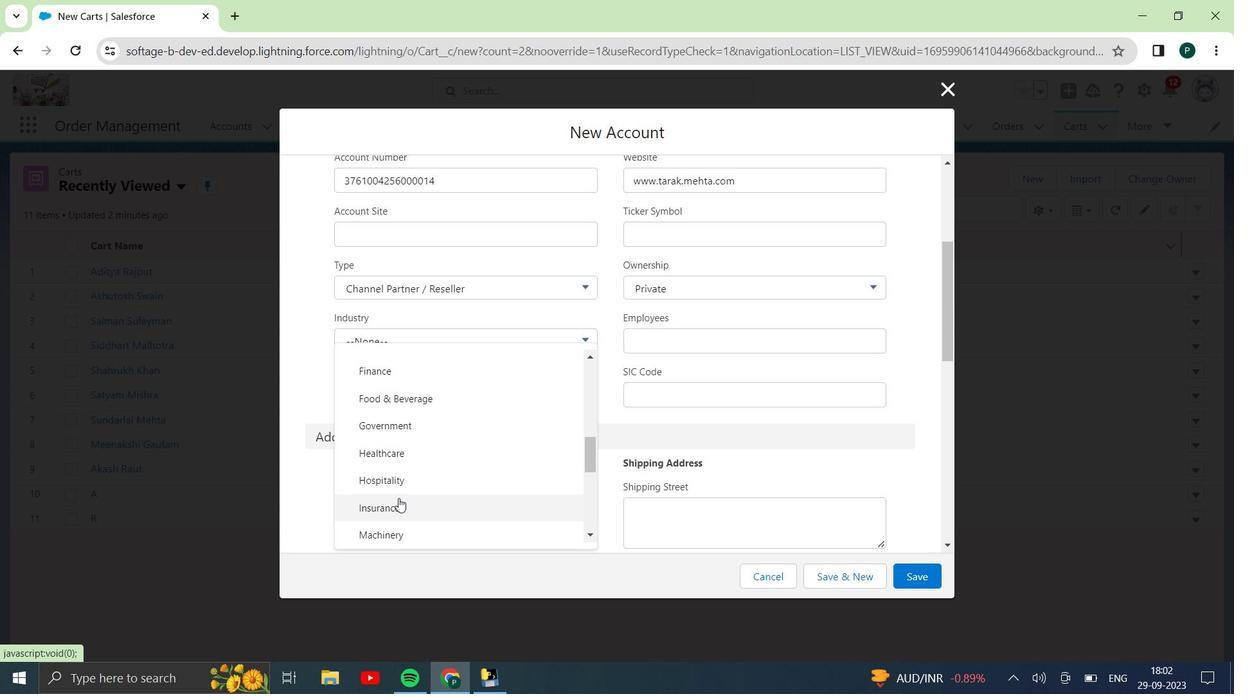 
Action: Mouse moved to (397, 496)
Screenshot: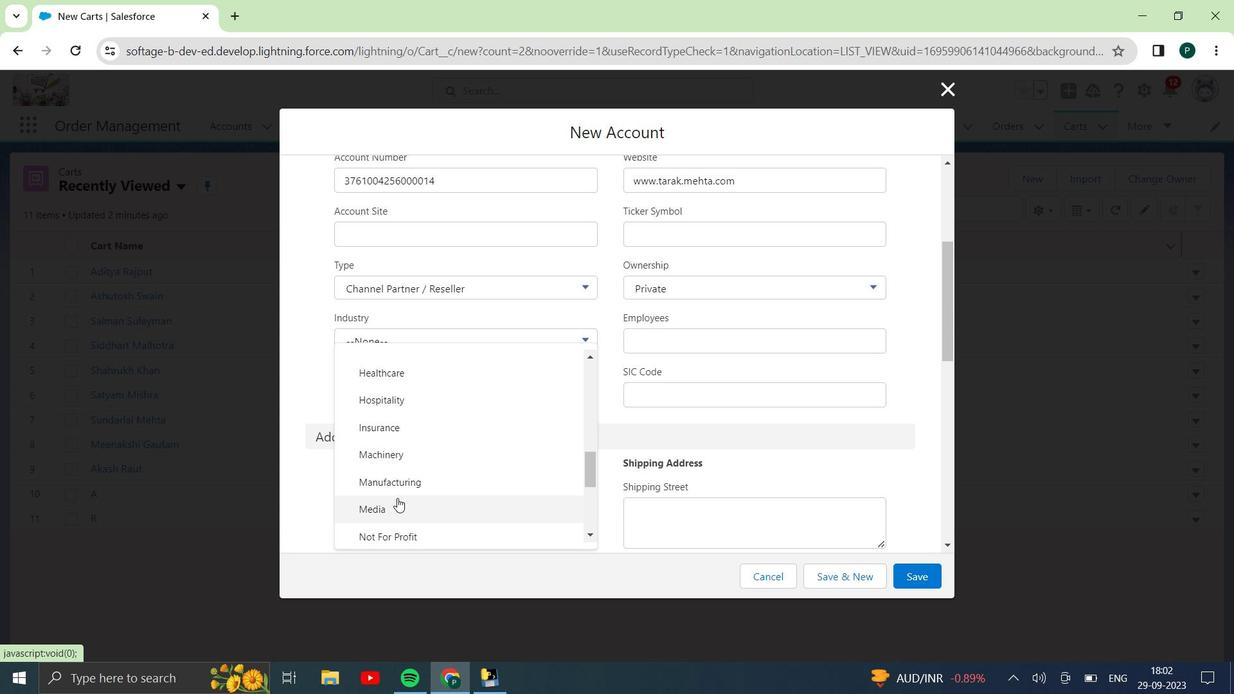 
Action: Mouse scrolled (397, 496) with delta (0, 0)
Screenshot: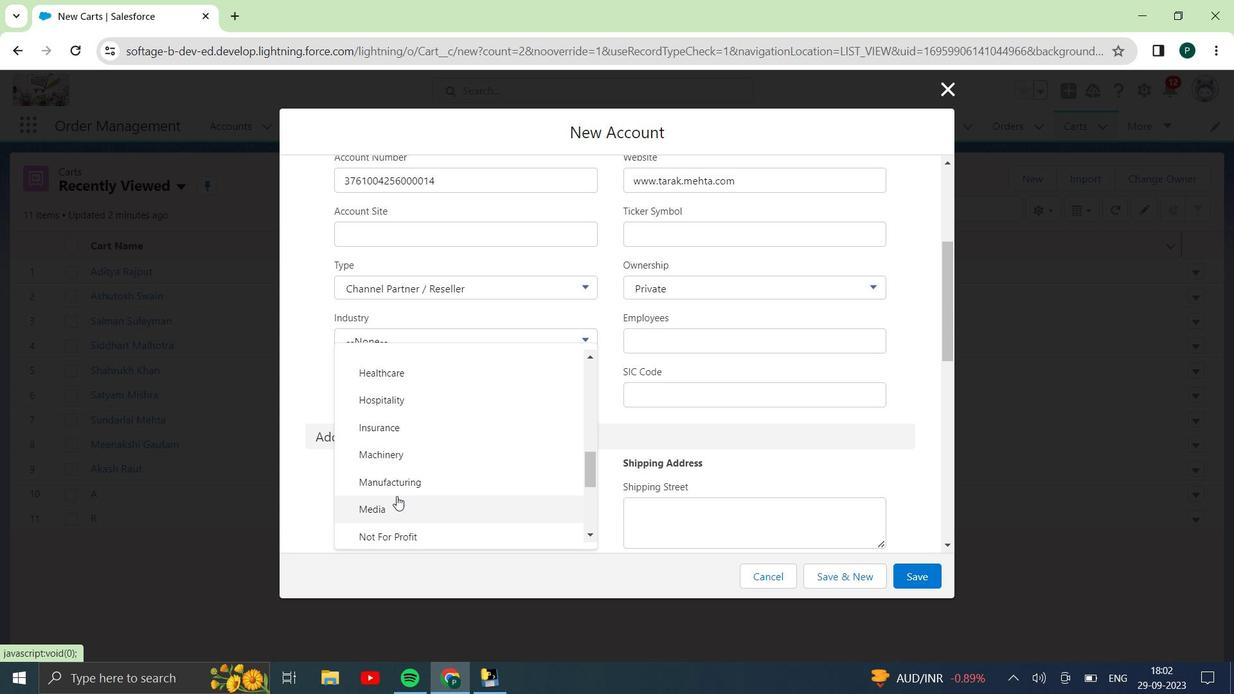 
Action: Mouse moved to (390, 505)
Screenshot: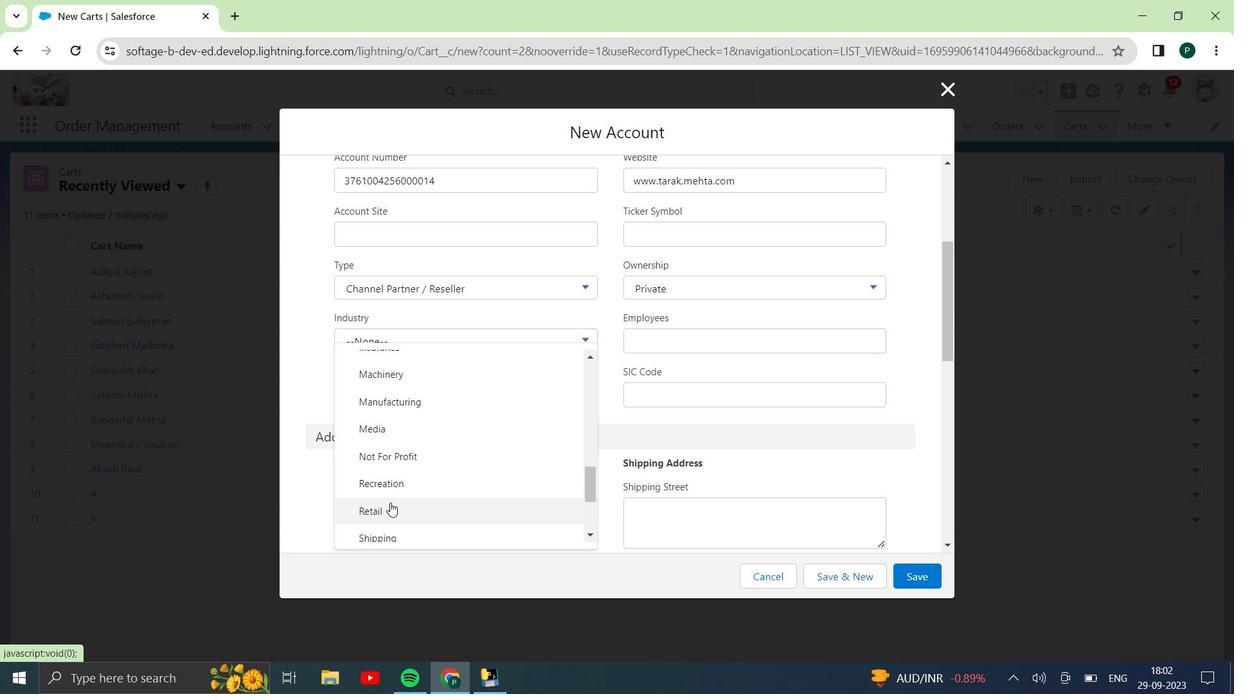 
Action: Mouse scrolled (390, 505) with delta (0, 0)
Screenshot: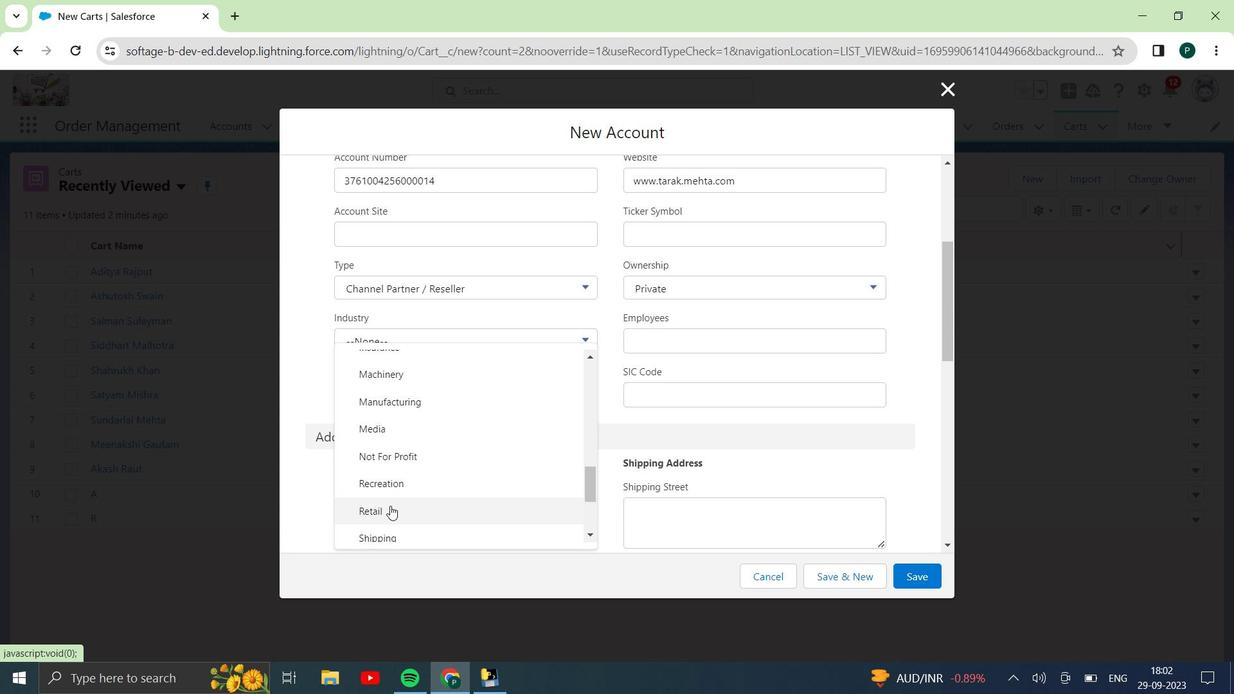 
Action: Mouse moved to (390, 485)
Screenshot: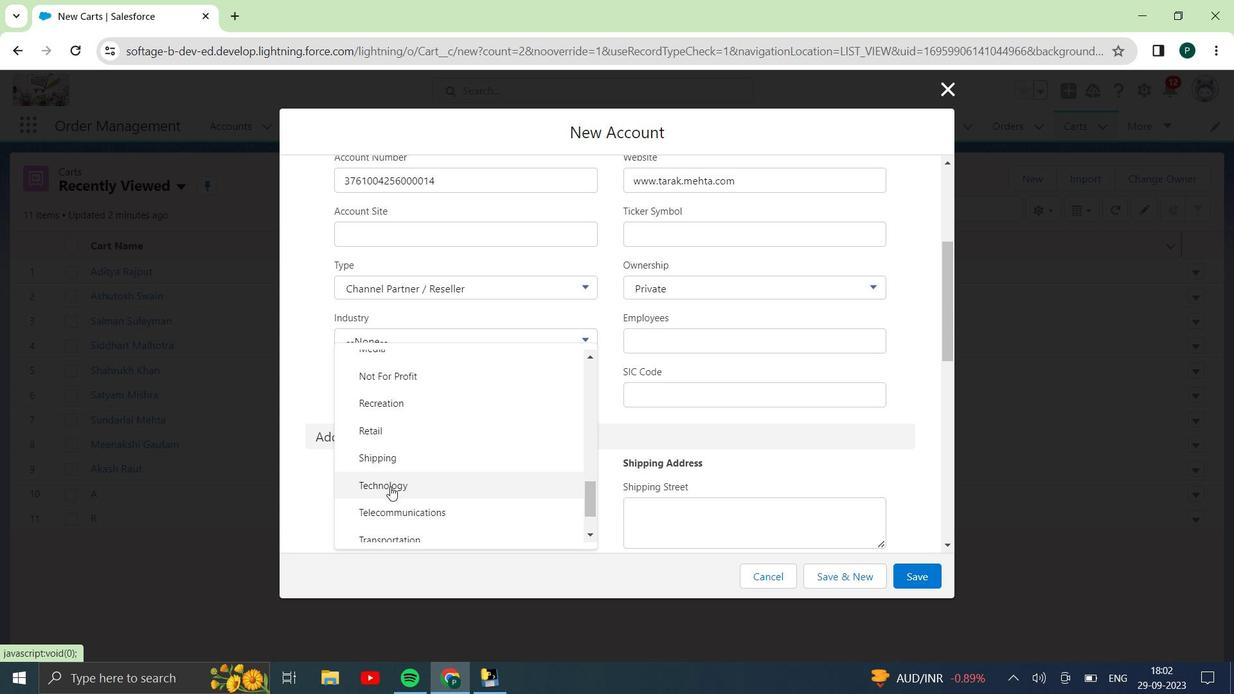 
Action: Mouse pressed left at (390, 485)
Screenshot: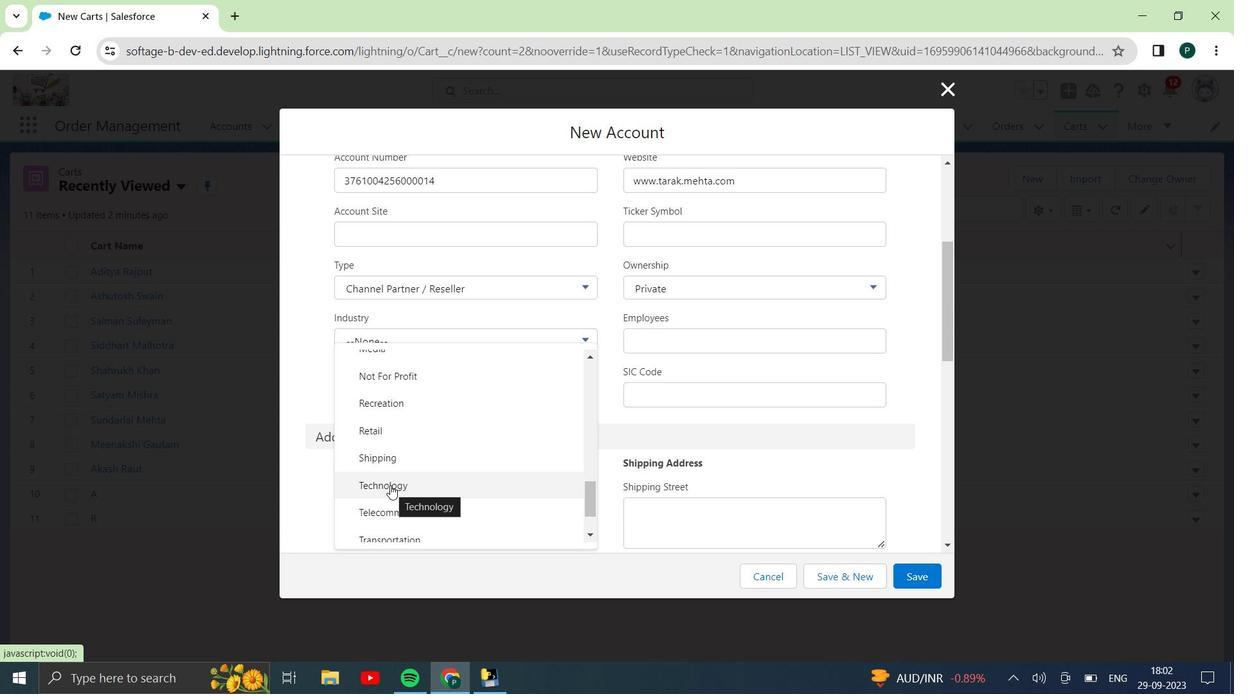 
Action: Mouse moved to (746, 340)
Screenshot: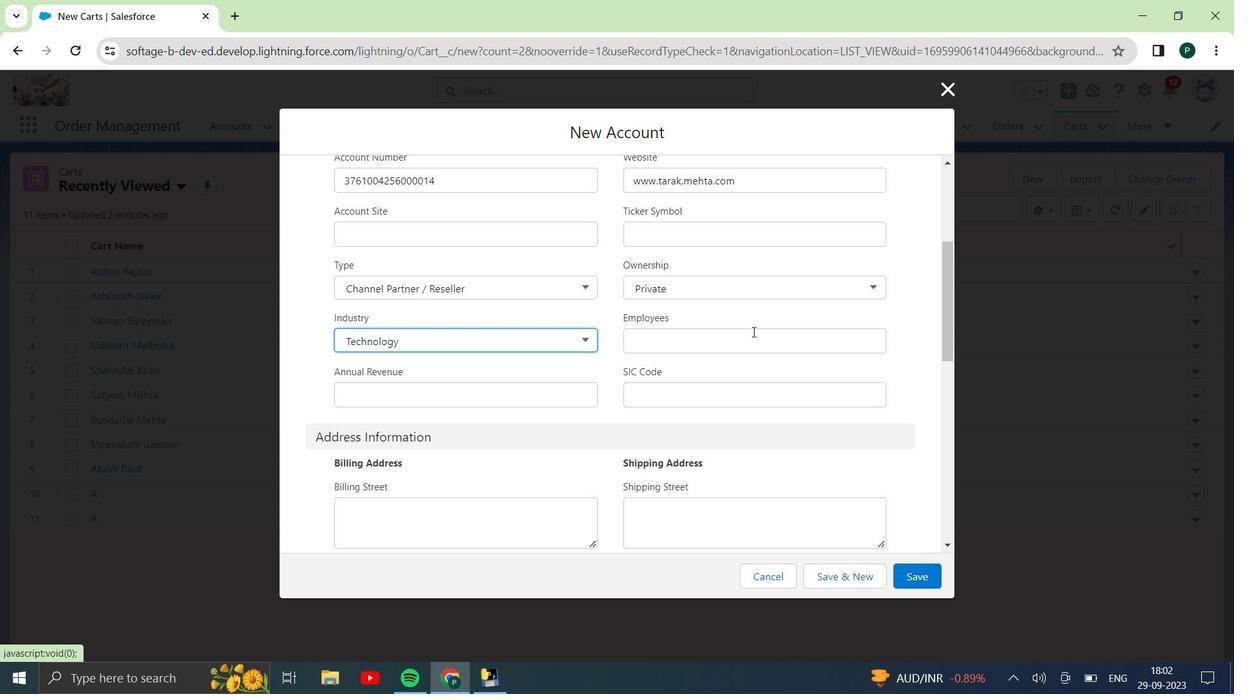 
Action: Mouse pressed left at (746, 340)
Screenshot: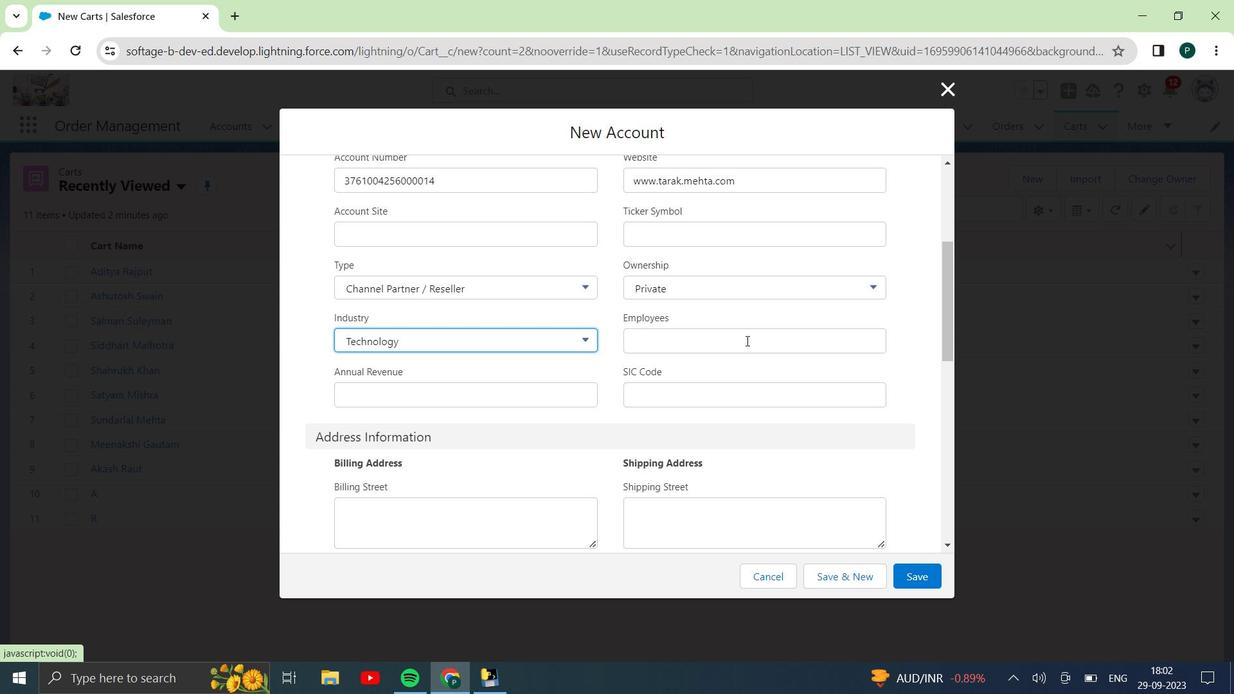 
Action: Mouse moved to (743, 341)
Screenshot: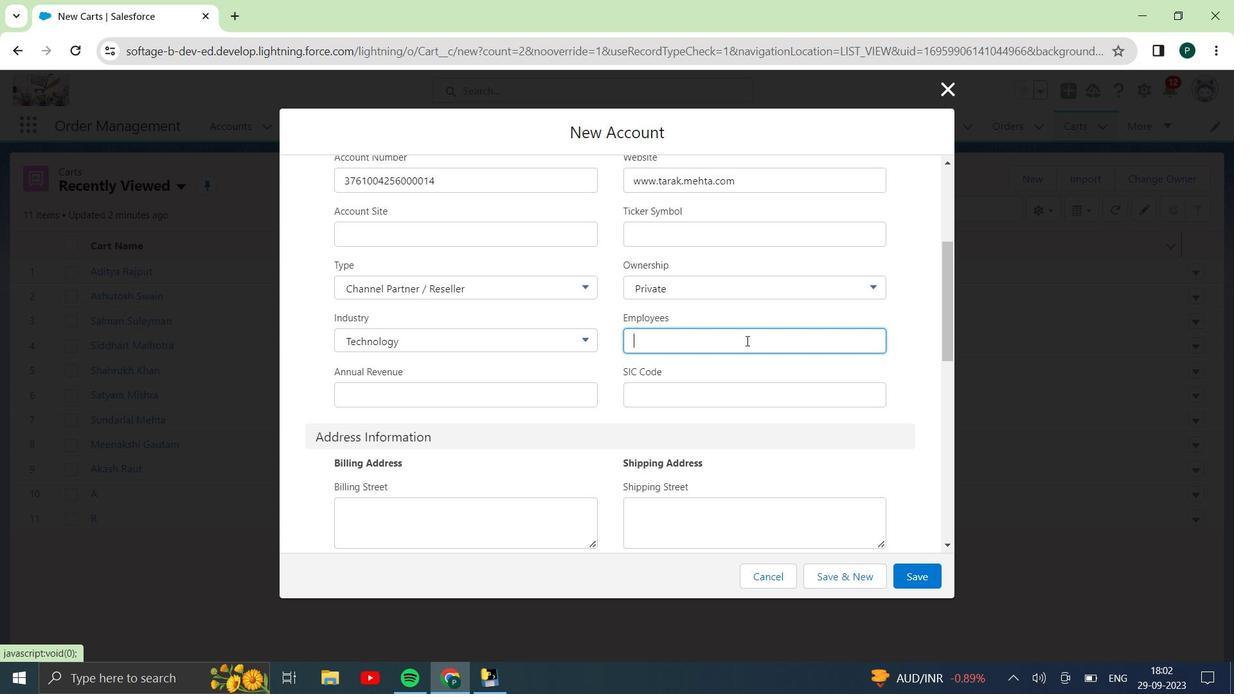 
Action: Key pressed 22
Screenshot: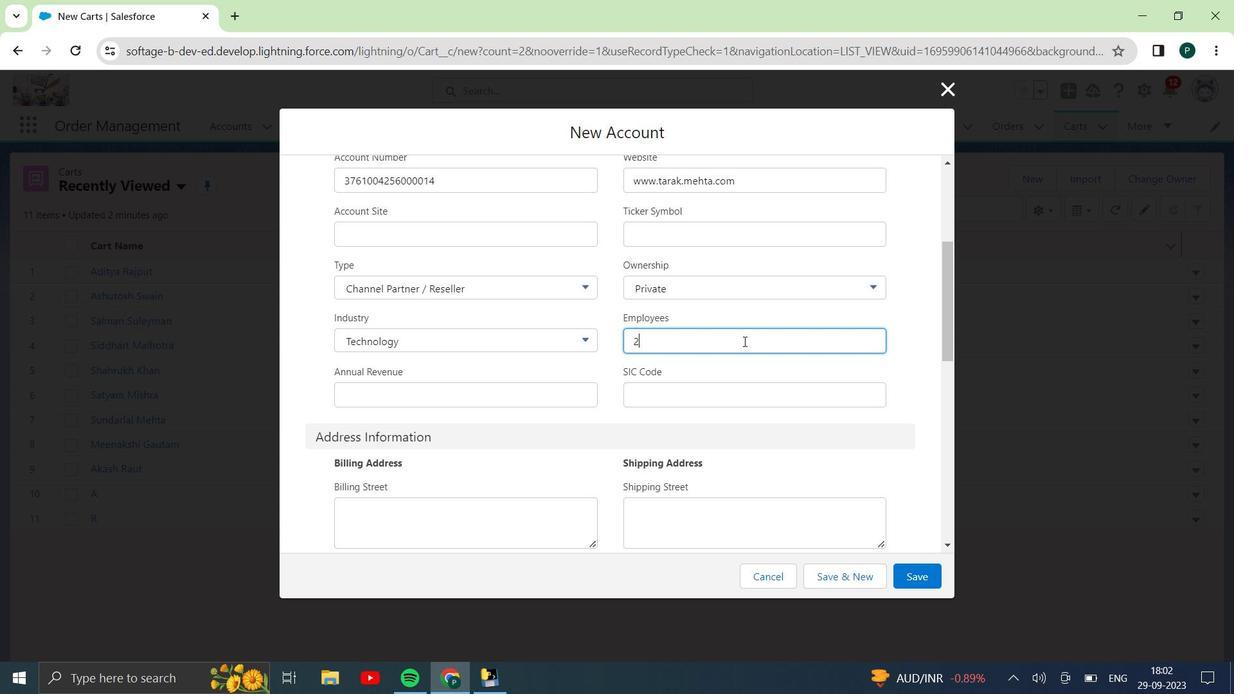 
Action: Mouse moved to (446, 396)
Screenshot: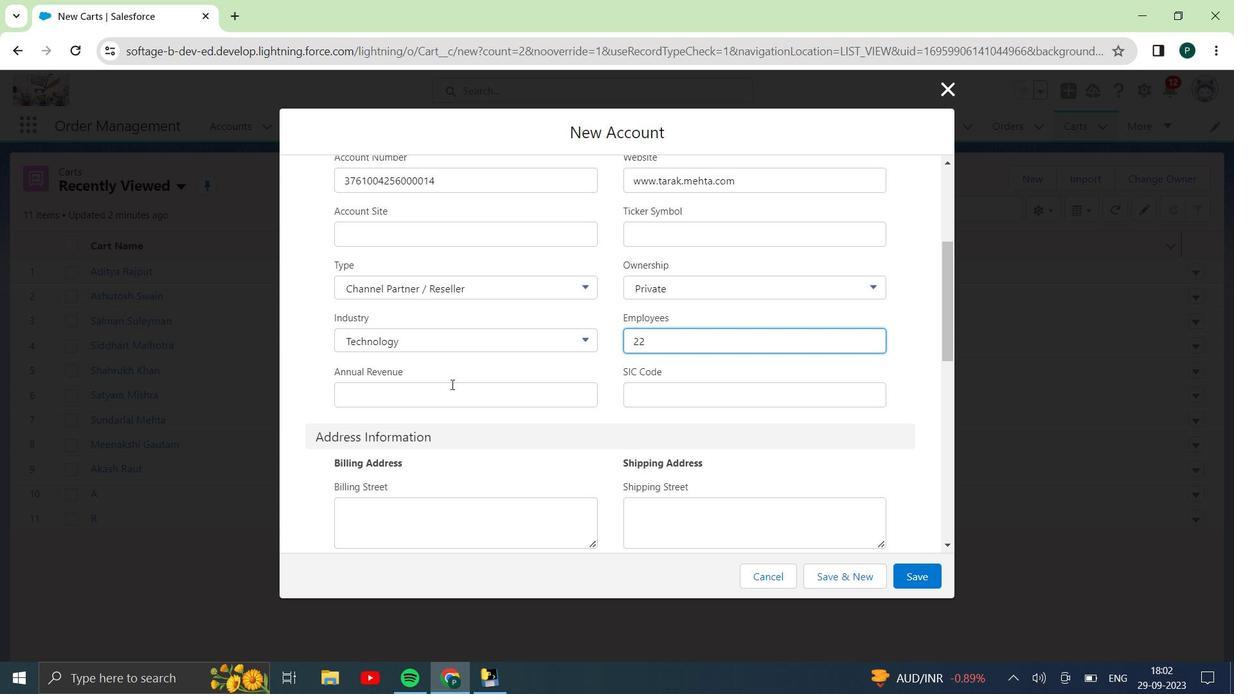 
Action: Mouse pressed left at (446, 396)
Screenshot: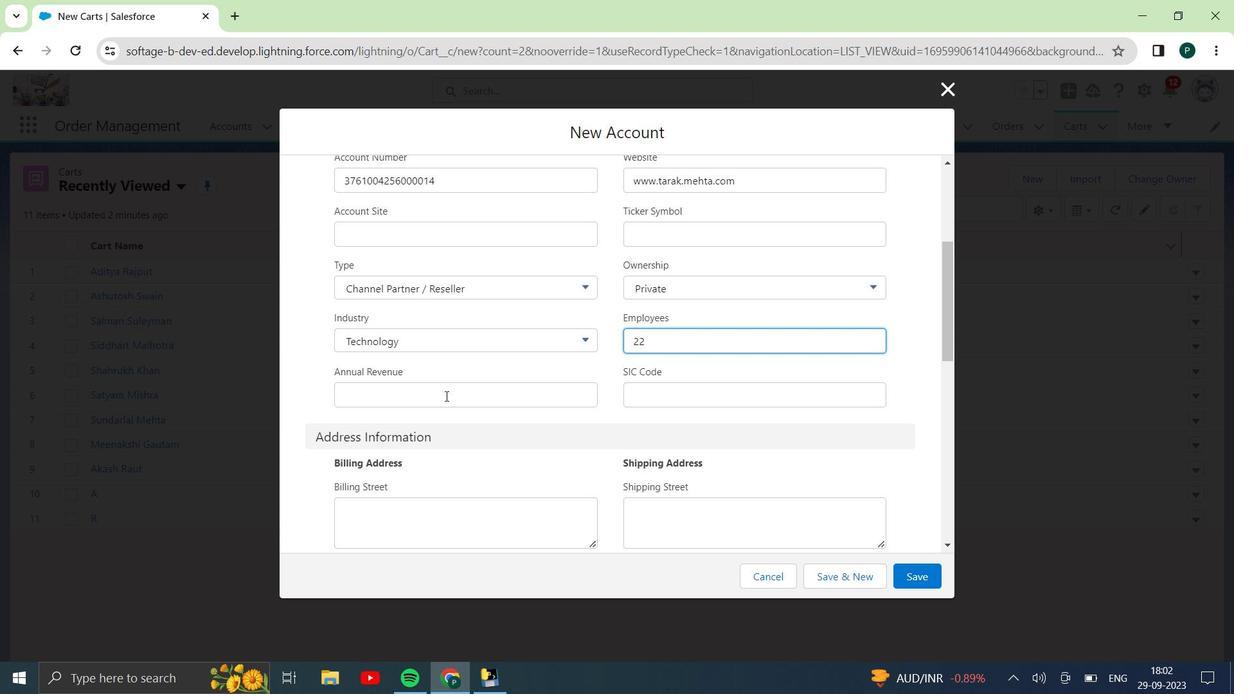 
Action: Mouse moved to (451, 396)
Screenshot: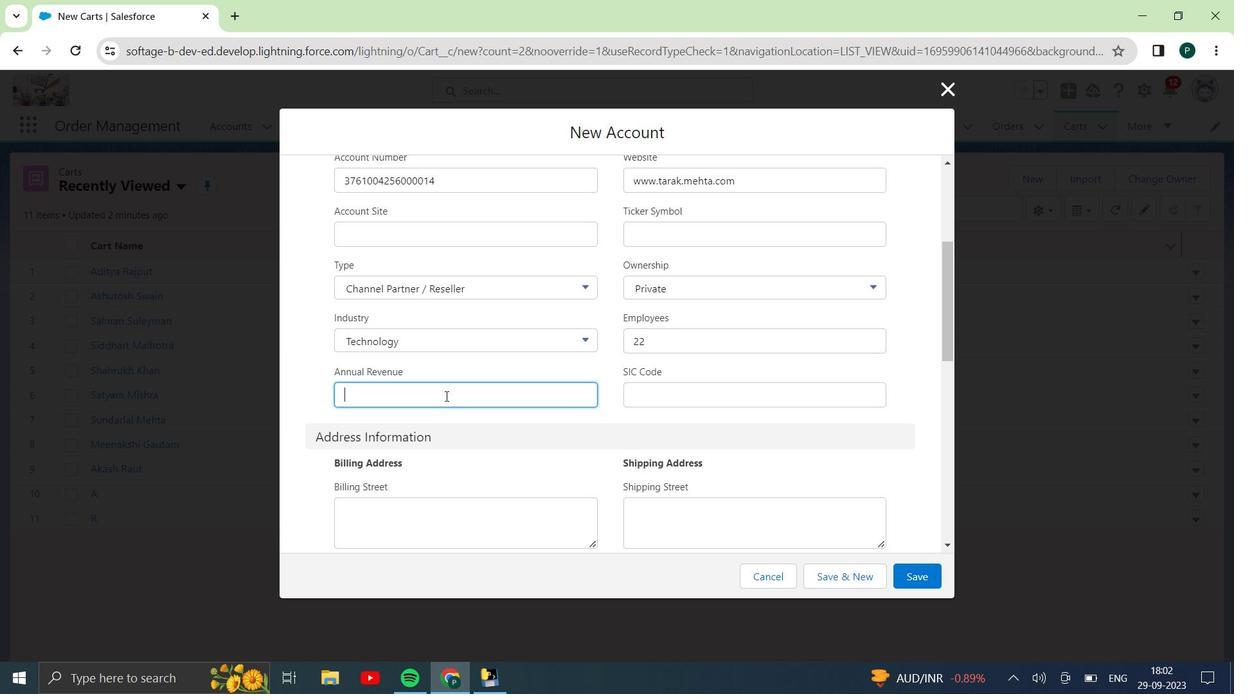 
Action: Key pressed 150000000
Screenshot: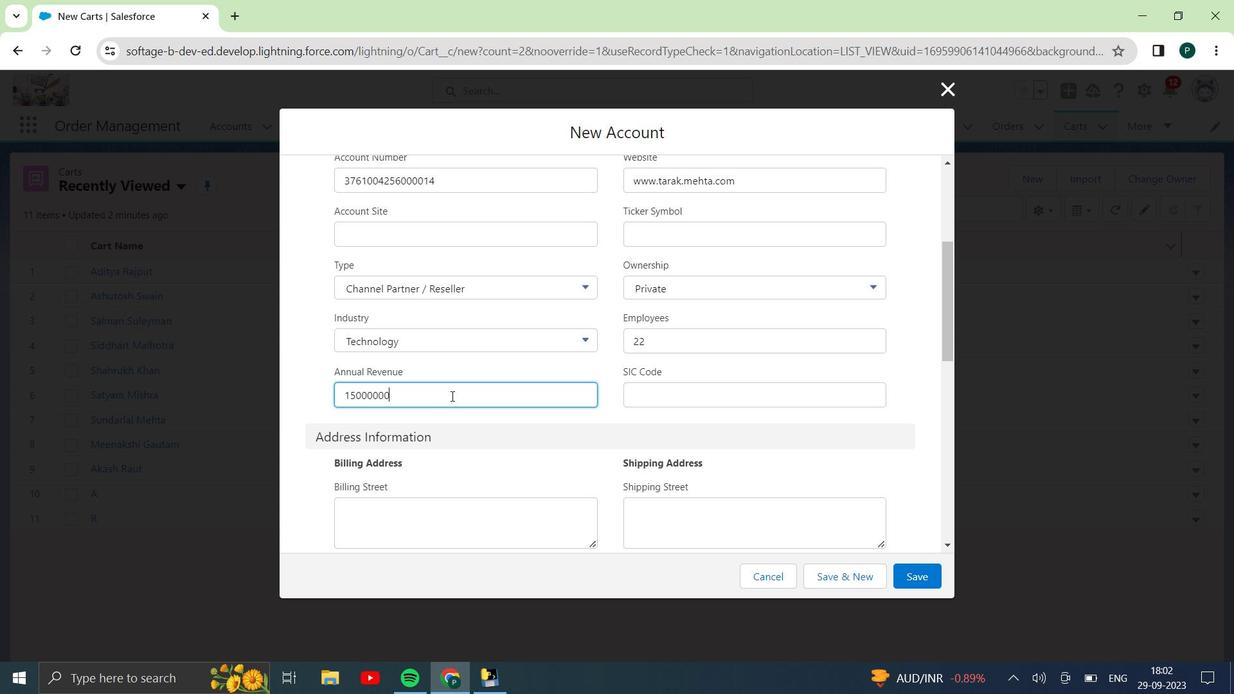 
Action: Mouse moved to (520, 256)
Screenshot: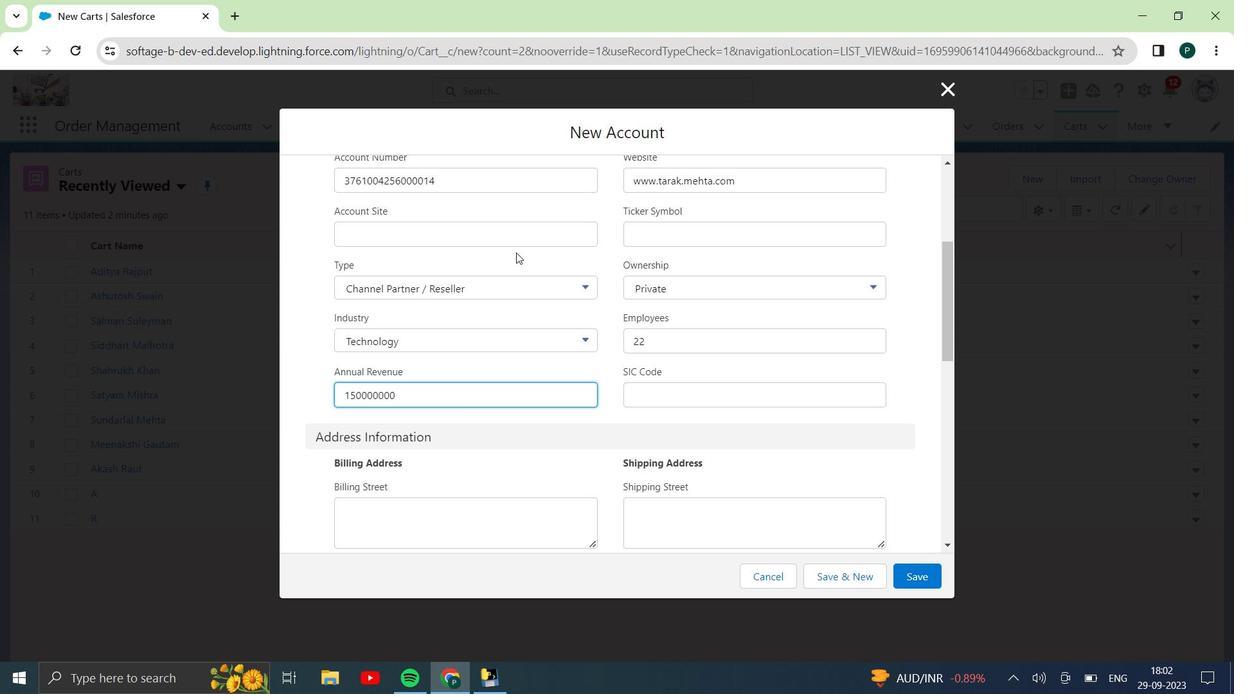 
Action: Mouse scrolled (520, 255) with delta (0, 0)
Screenshot: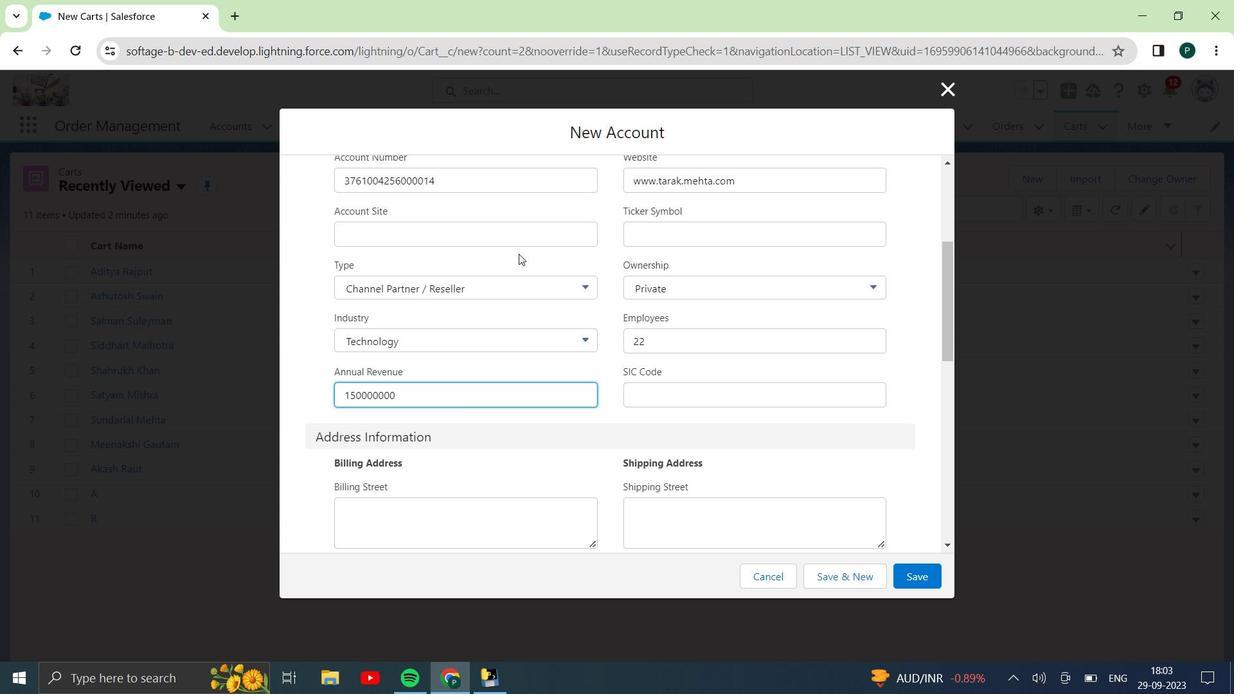 
Action: Mouse moved to (520, 258)
Screenshot: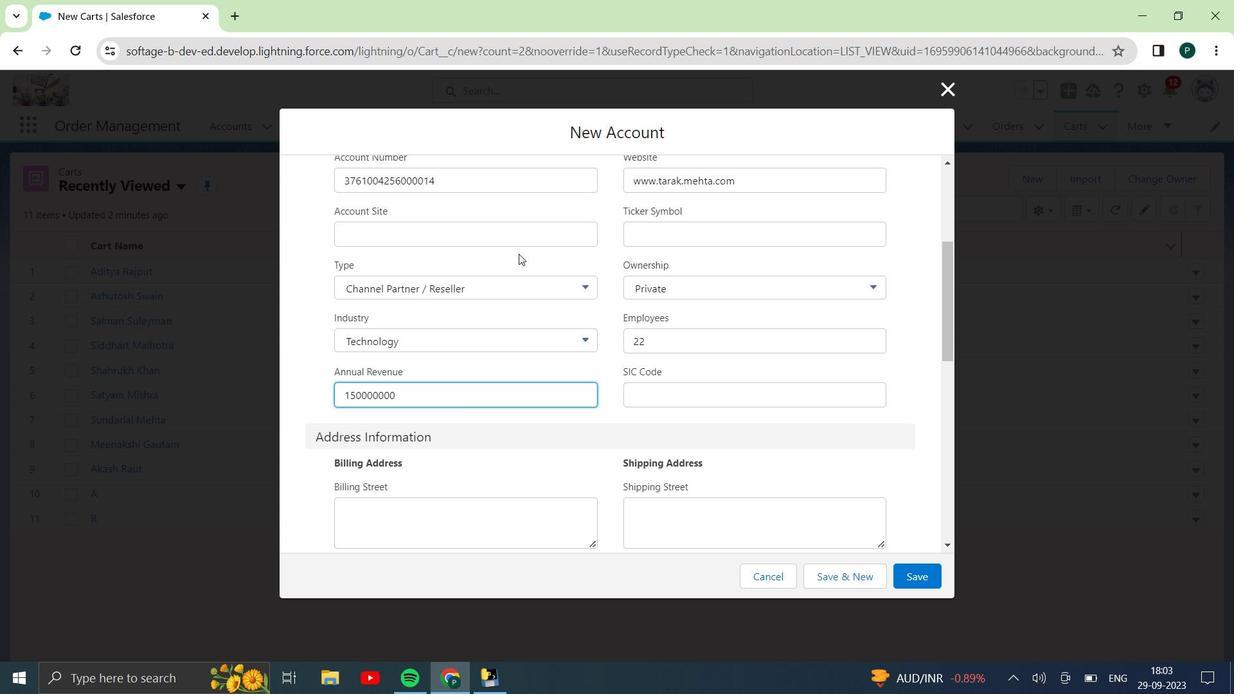 
Action: Mouse scrolled (520, 257) with delta (0, 0)
Screenshot: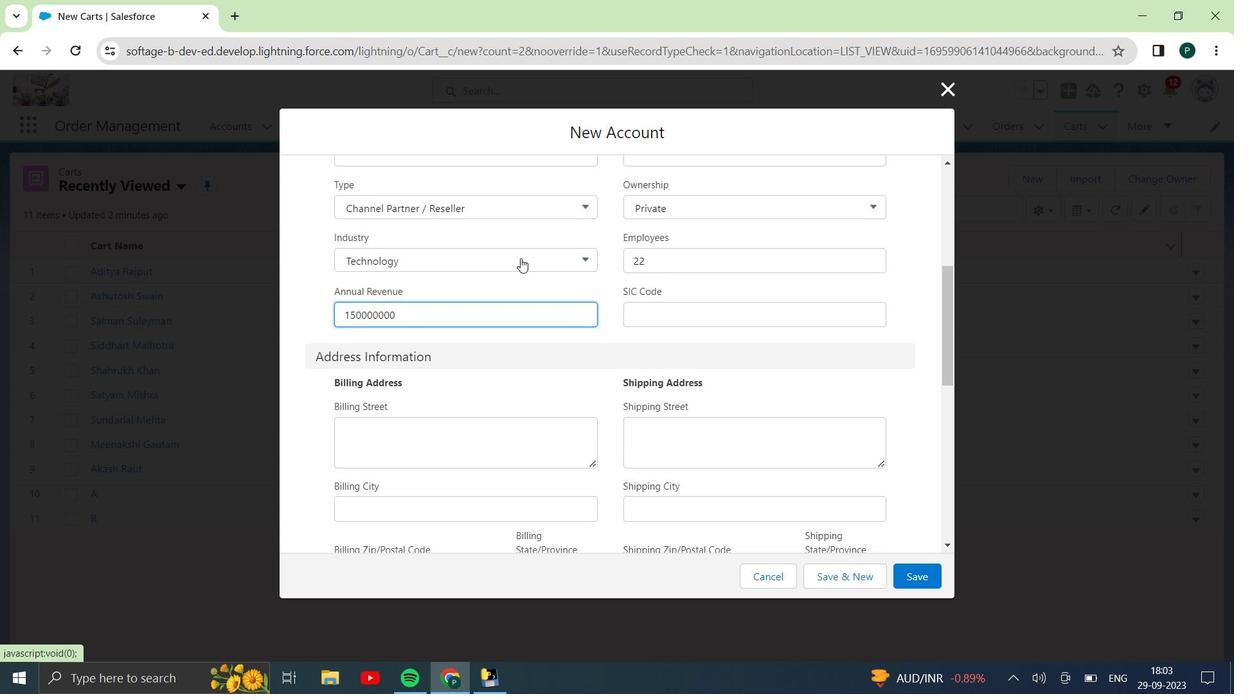
Action: Mouse moved to (504, 293)
Screenshot: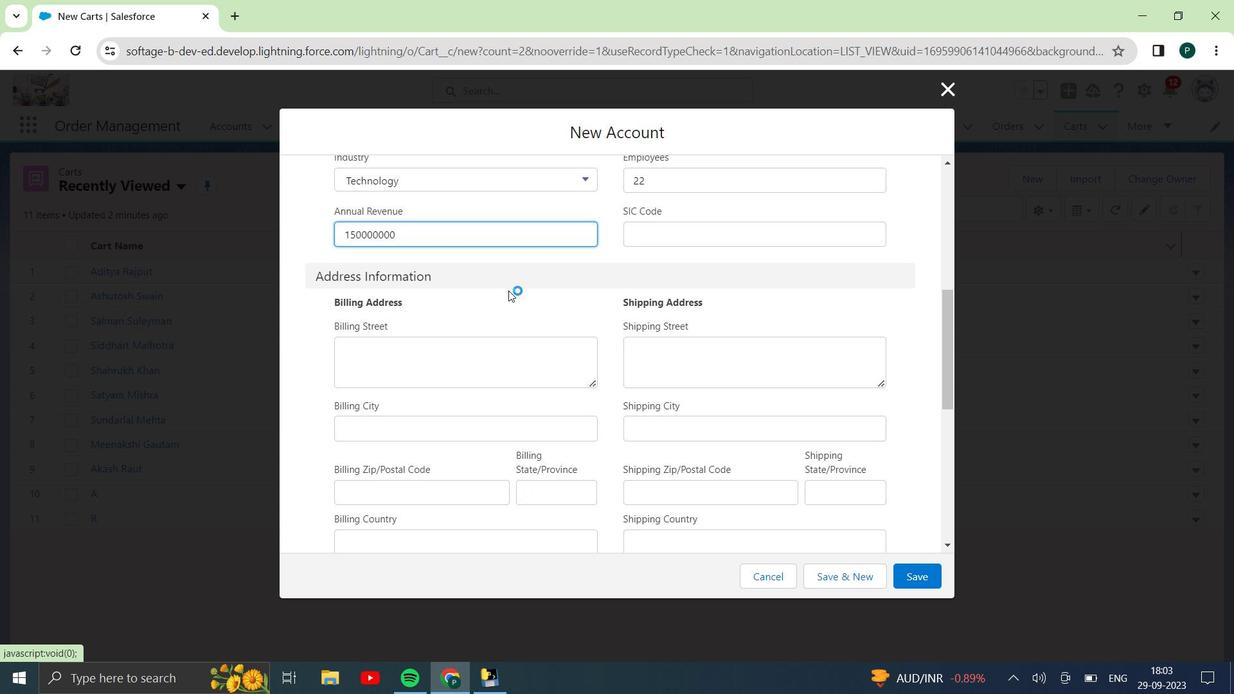 
Action: Mouse scrolled (504, 292) with delta (0, 0)
Screenshot: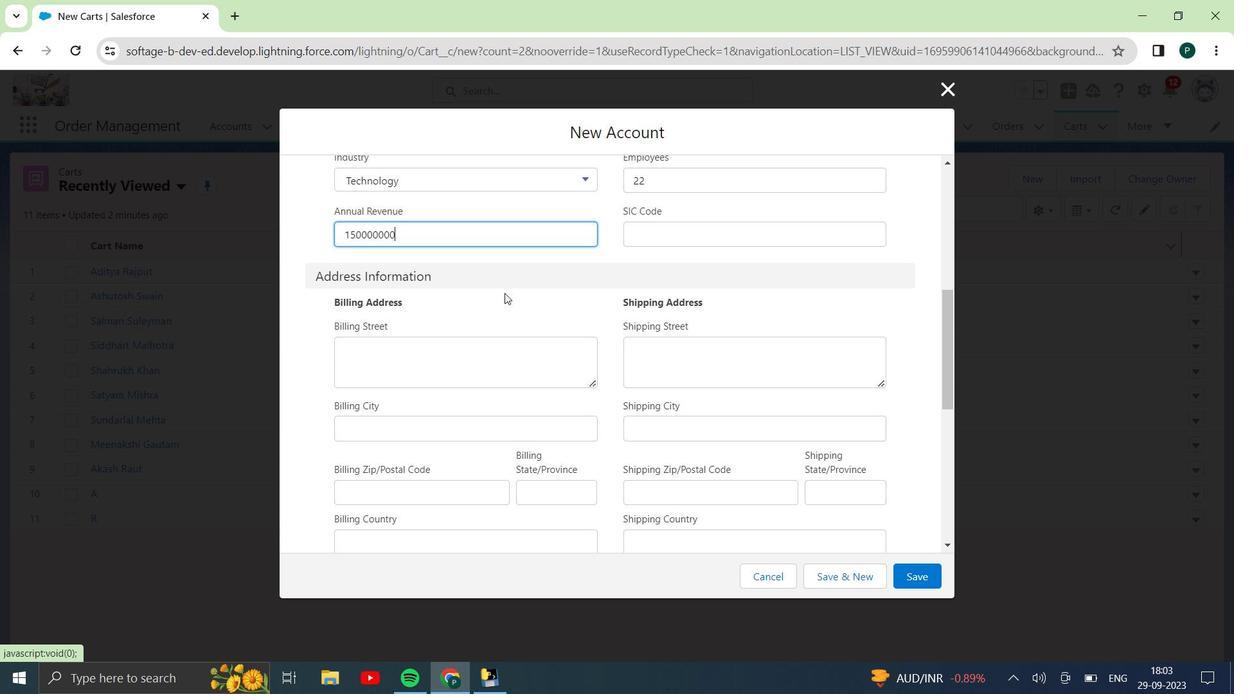 
Action: Mouse moved to (505, 293)
Screenshot: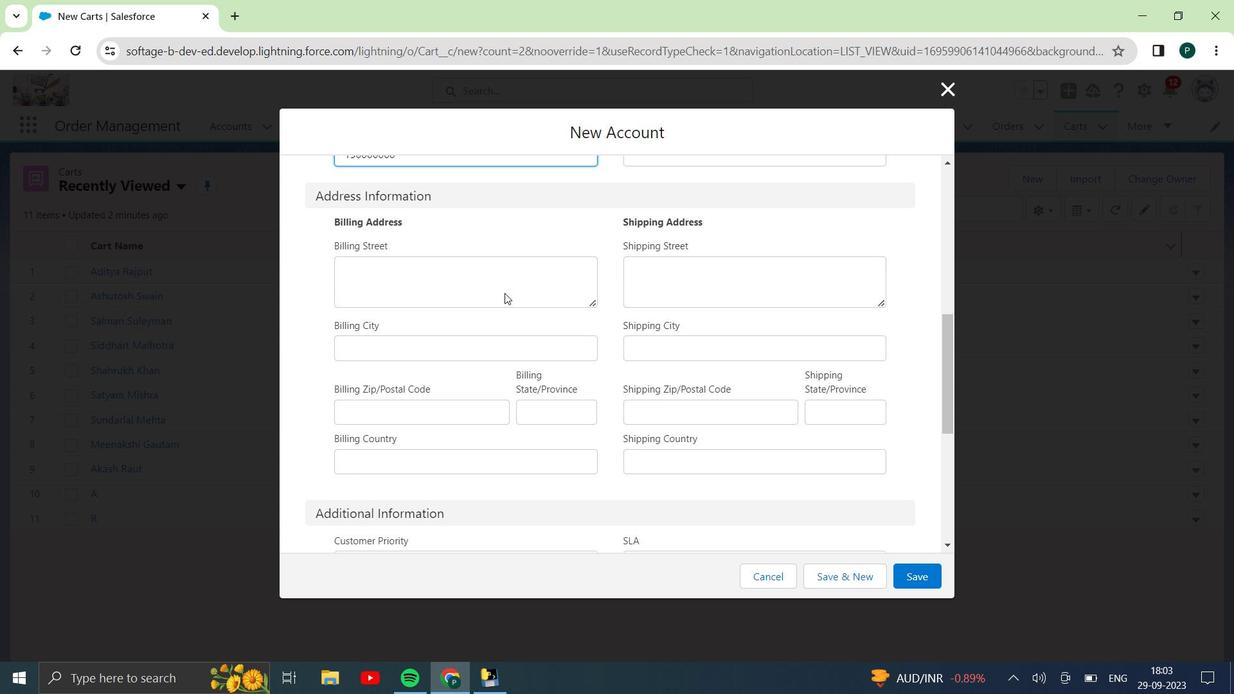 
Action: Mouse pressed left at (505, 293)
Screenshot: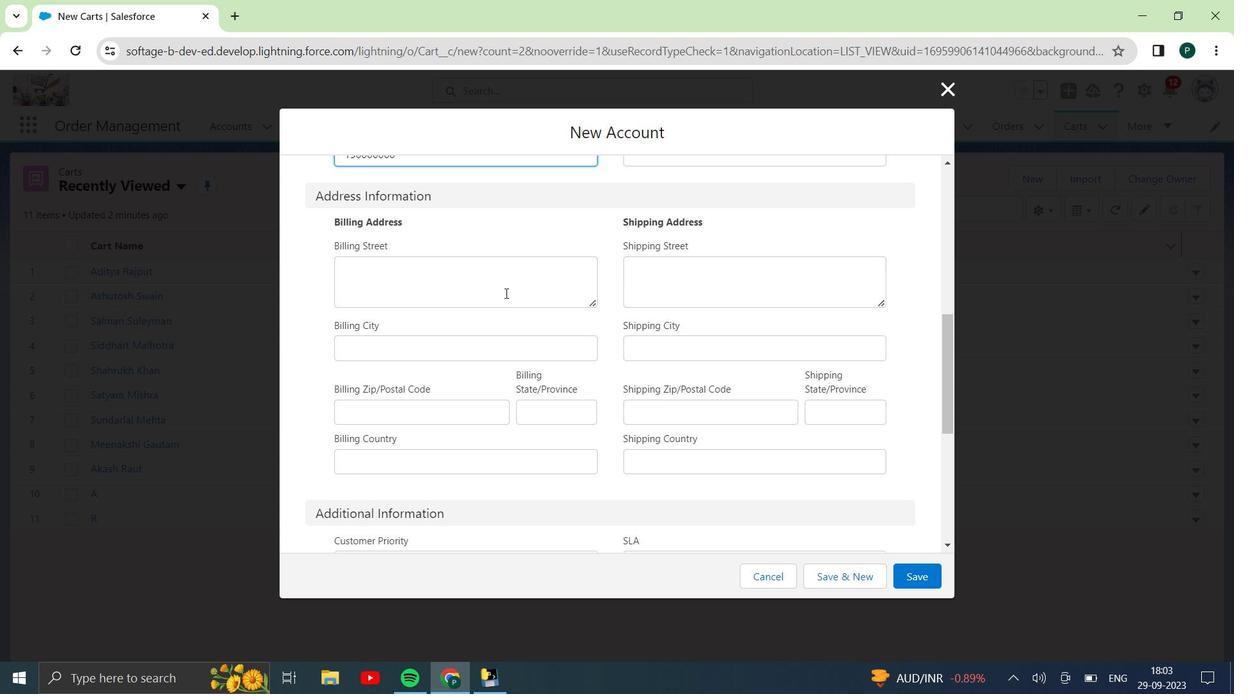
Action: Key pressed <Key.shift><Key.shift><Key.shift><Key.shift><Key.shift><Key.shift><Key.shift><Key.shift><Key.shift><Key.shift><Key.shift><Key.shift><Key.shift><Key.shift><Key.shift><Key.shift><Key.shift><Key.shift><Key.shift><Key.shift><Key.shift><Key.shift><Key.shift><Key.shift><Key.shift><Key.shift><Key.shift><Key.shift><Key.shift>X<Key.shift>R/<Key.backspace><Key.left><Key.left>/45<Key.backspace><Key.backspace><Key.left>77<Key.right><Key.right><Key.right><Key.right><Key.right><Key.right><Key.right><Key.right><Key.right><Key.right><Key.right><Key.right><Key.right><Key.right><Key.right><Key.right><Key.right><Key.right><Key.right><Key.space><Key.shift>Ratrani<Key.space><Key.shift>ap<Key.backspace><Key.backspace><Key.shift>Apartment<Key.space><Key.backspace>,<Key.space><Key.shift>S<Key.backspace><Key.shift>Western<Key.space><Key.shift>Avenue<Key.space><Key.shift>Road
Screenshot: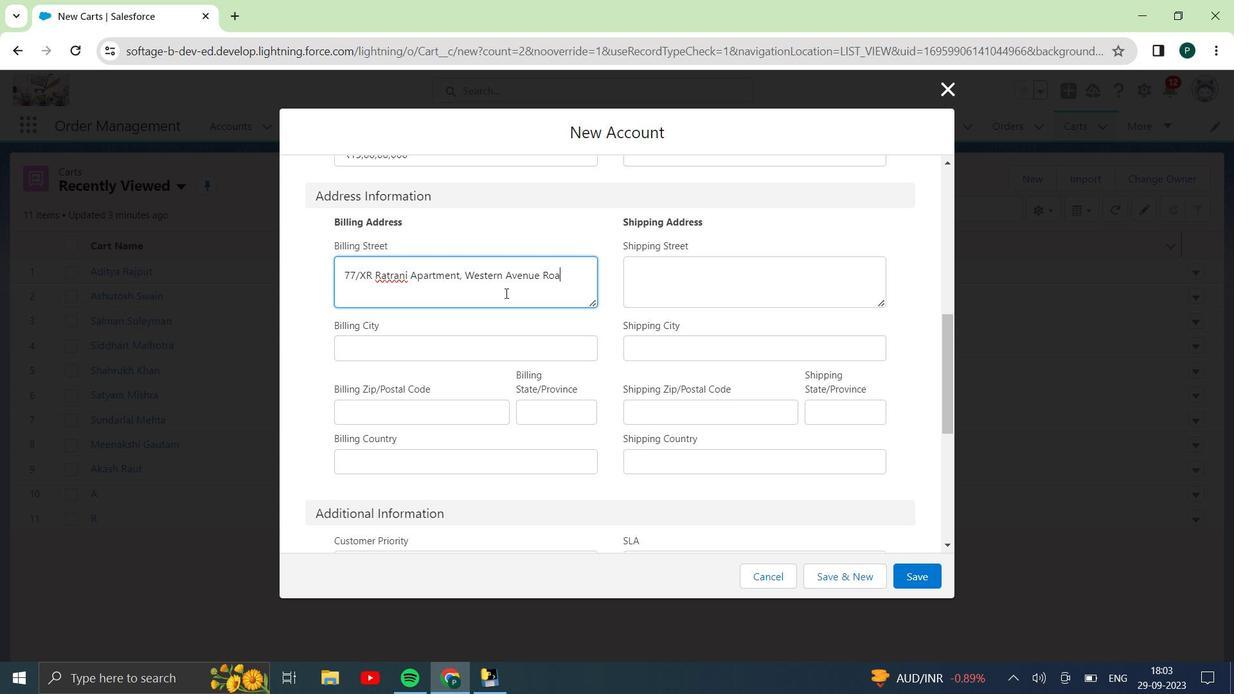 
Action: Mouse moved to (507, 350)
Screenshot: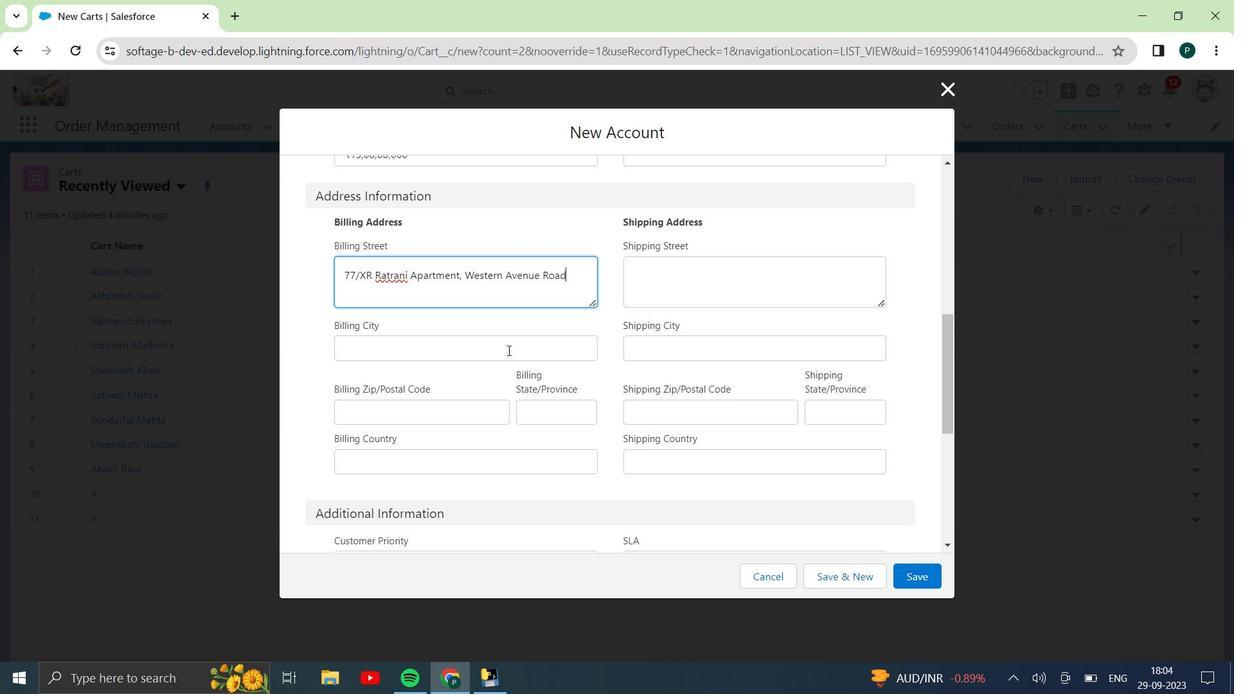 
Action: Mouse pressed left at (507, 350)
Screenshot: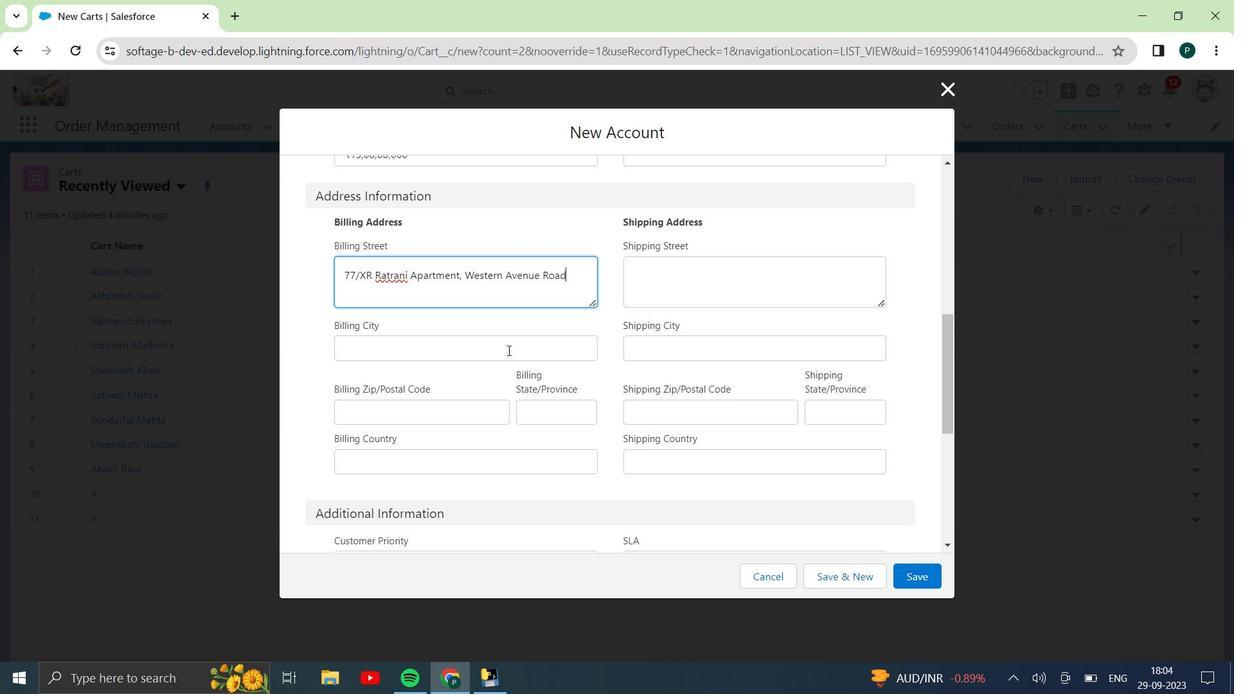 
Action: Mouse moved to (514, 348)
Screenshot: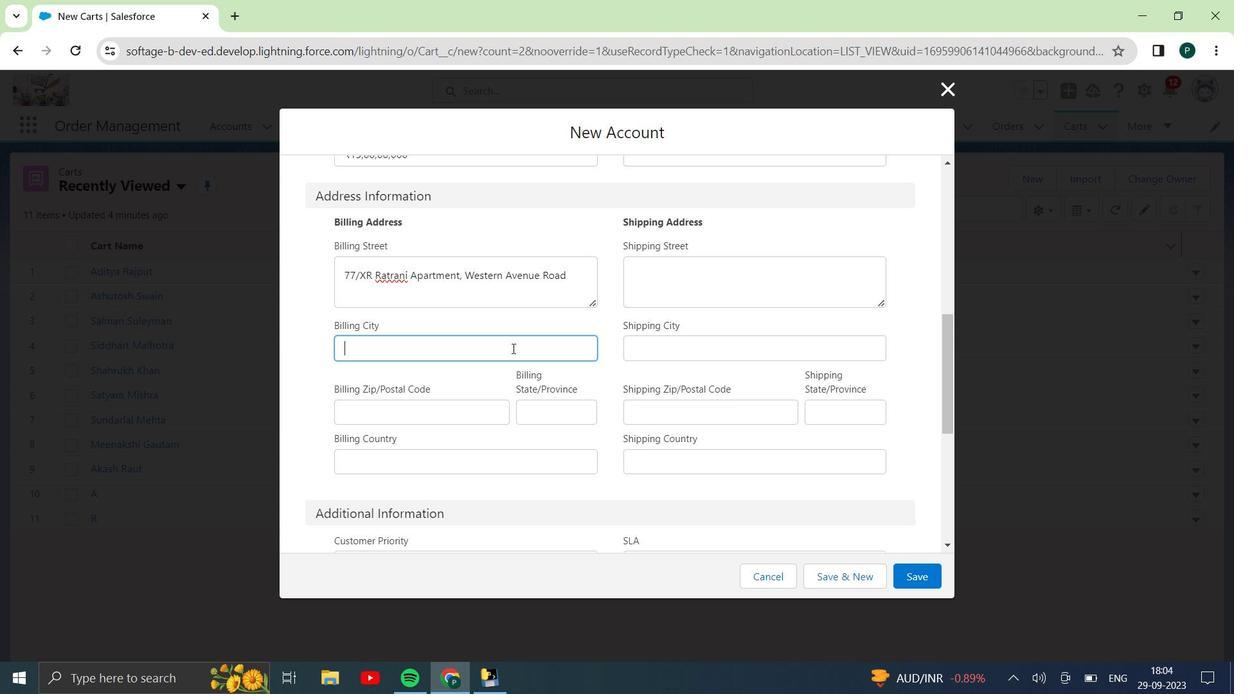 
Action: Key pressed <Key.shift><Key.shift><Key.shift><Key.shift><Key.shift><Key.shift><Key.shift><Key.shift><Key.shift><Key.shift>Callicut
Screenshot: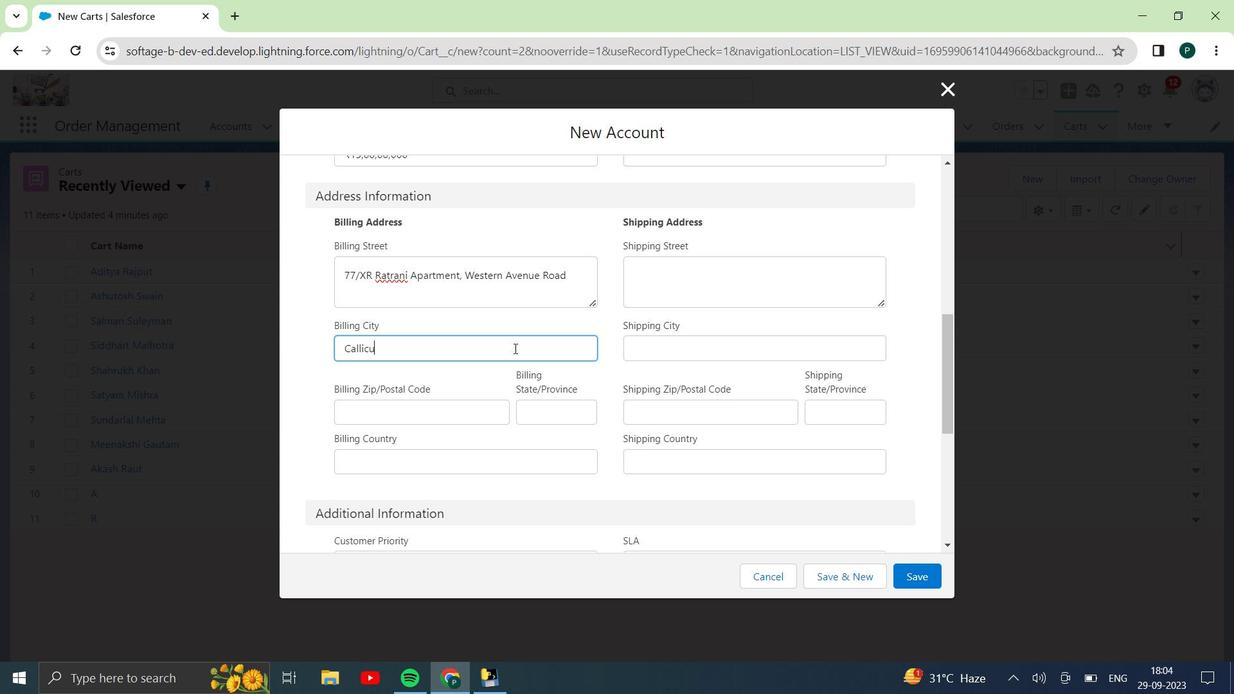 
Action: Mouse moved to (481, 406)
Screenshot: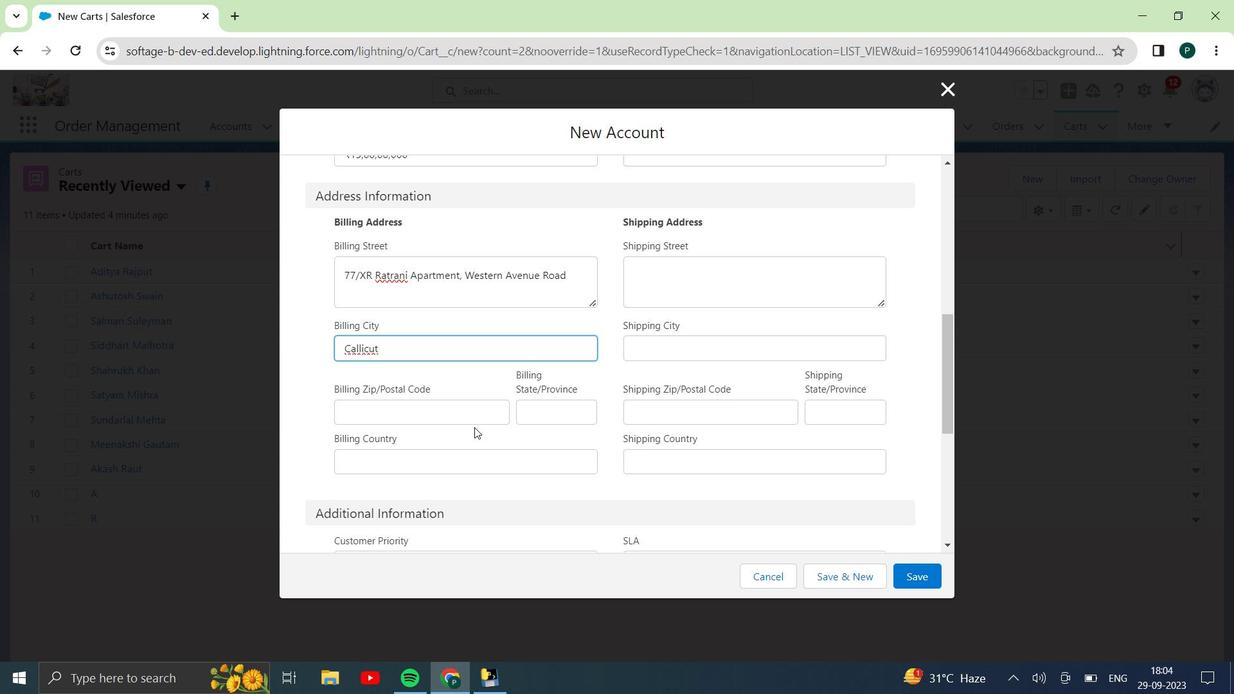 
Action: Mouse pressed left at (481, 406)
Screenshot: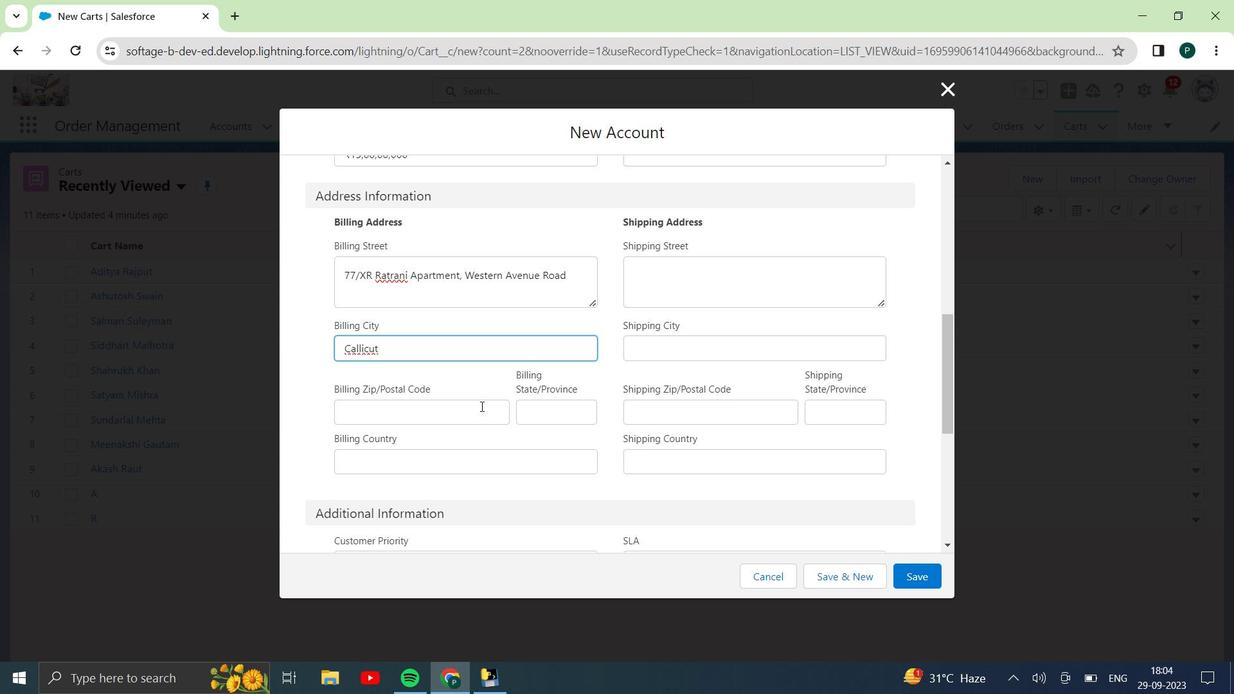 
Action: Key pressed 774120
Screenshot: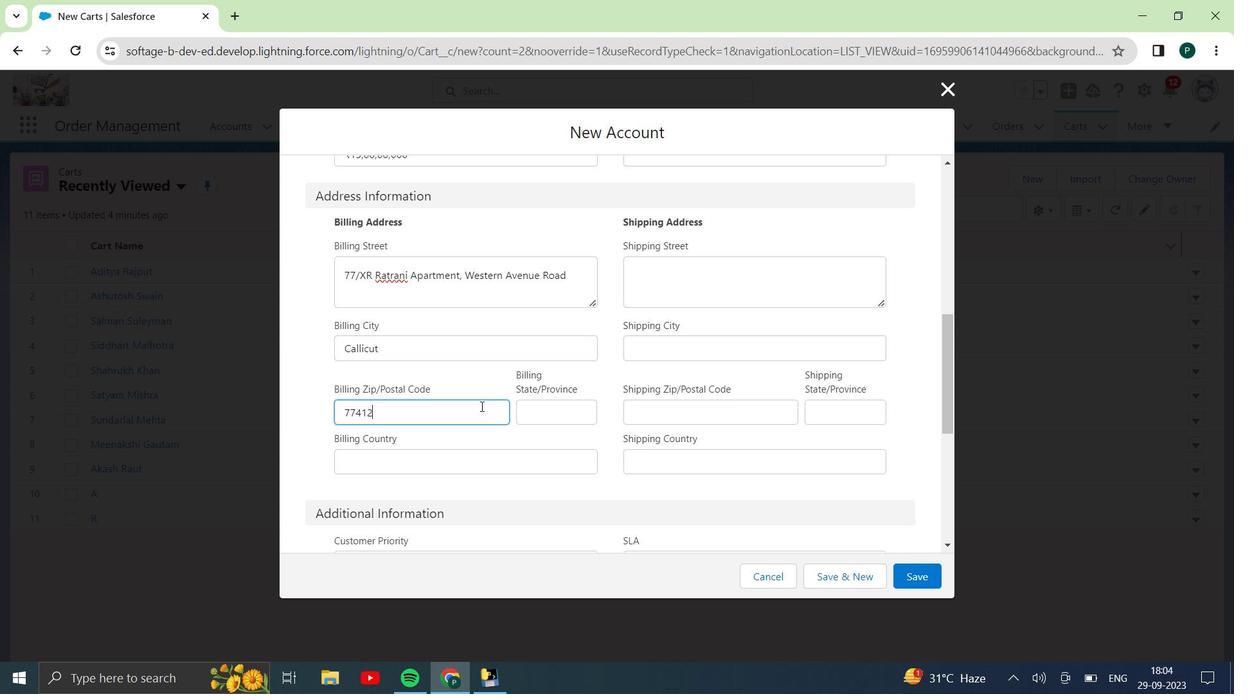 
Action: Mouse moved to (581, 416)
Screenshot: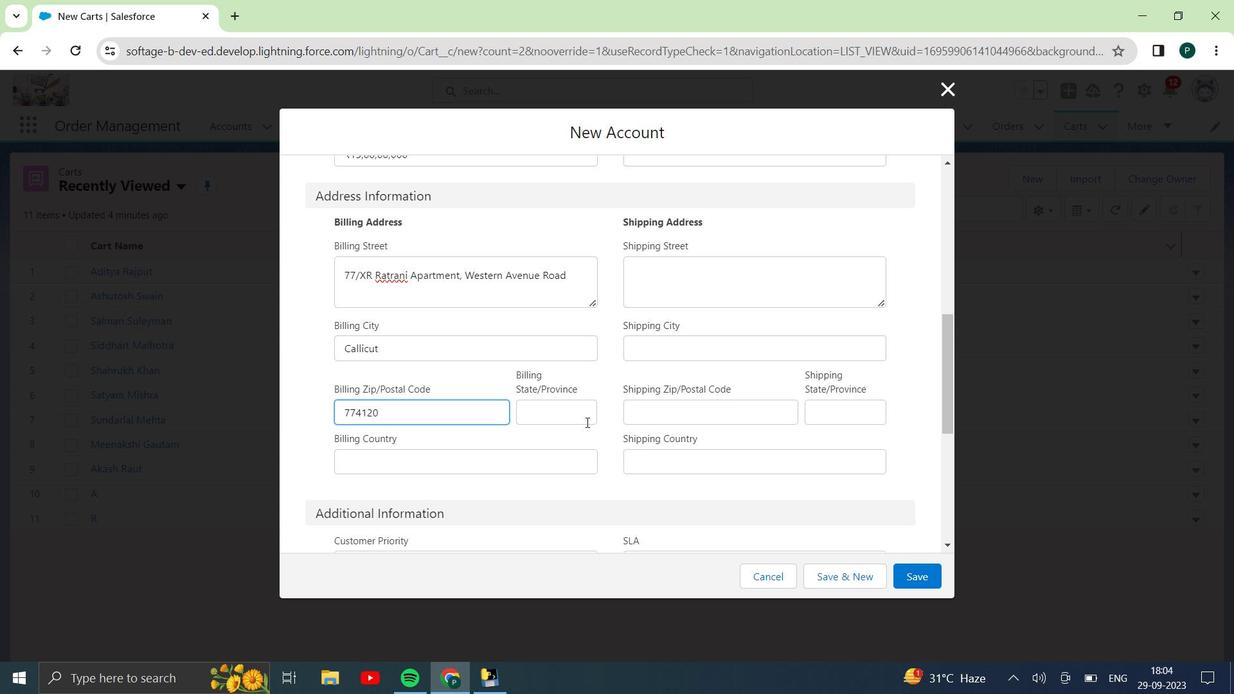 
Action: Mouse pressed left at (581, 416)
Screenshot: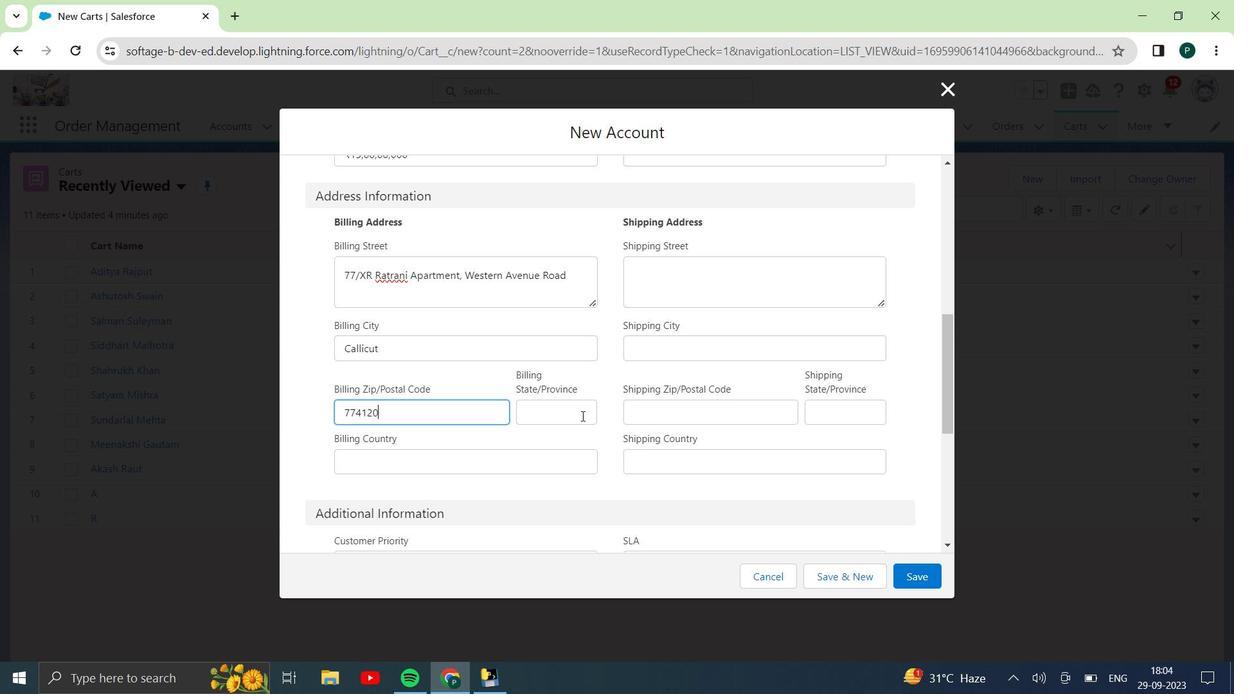 
Action: Key pressed <Key.shift><Key.shift>Vishakhapatnam
Screenshot: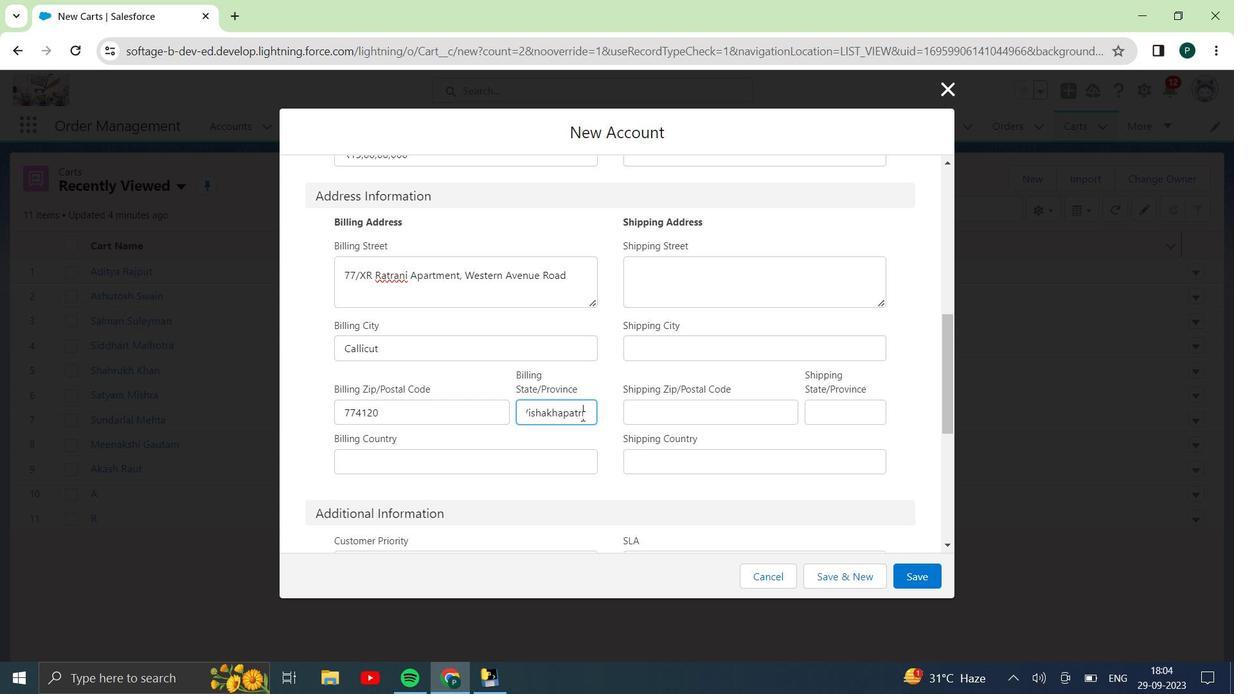 
Action: Mouse moved to (489, 459)
Screenshot: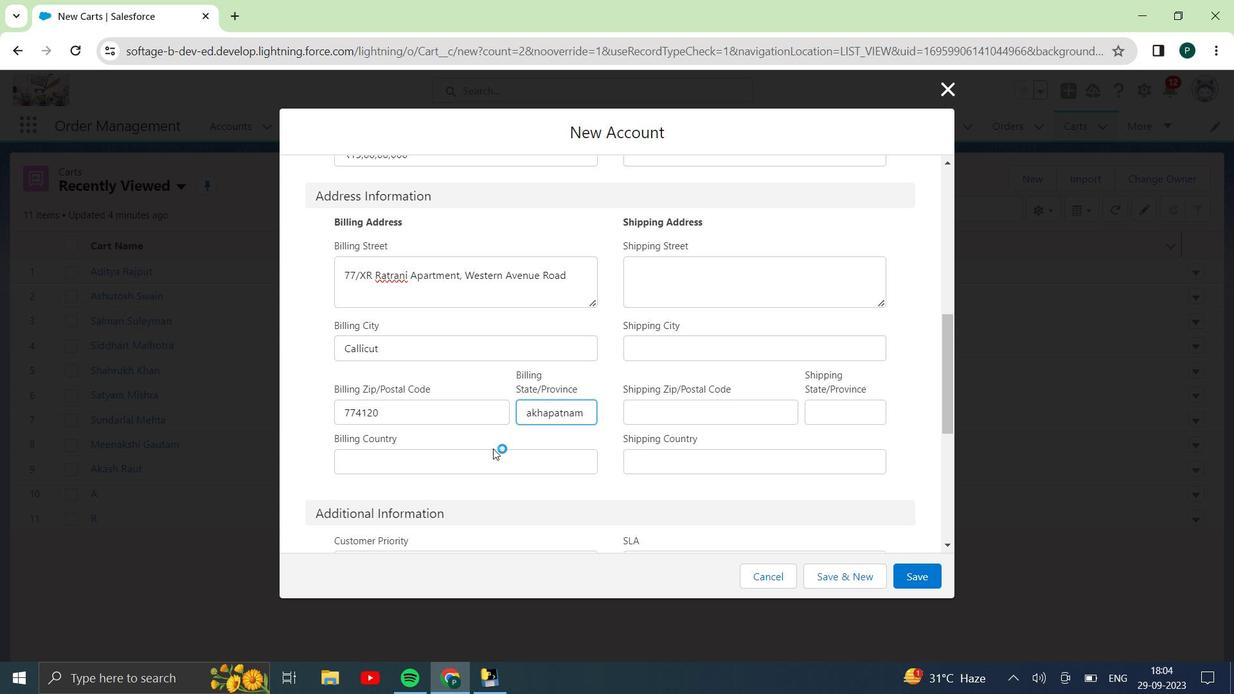 
Action: Mouse pressed left at (489, 459)
Screenshot: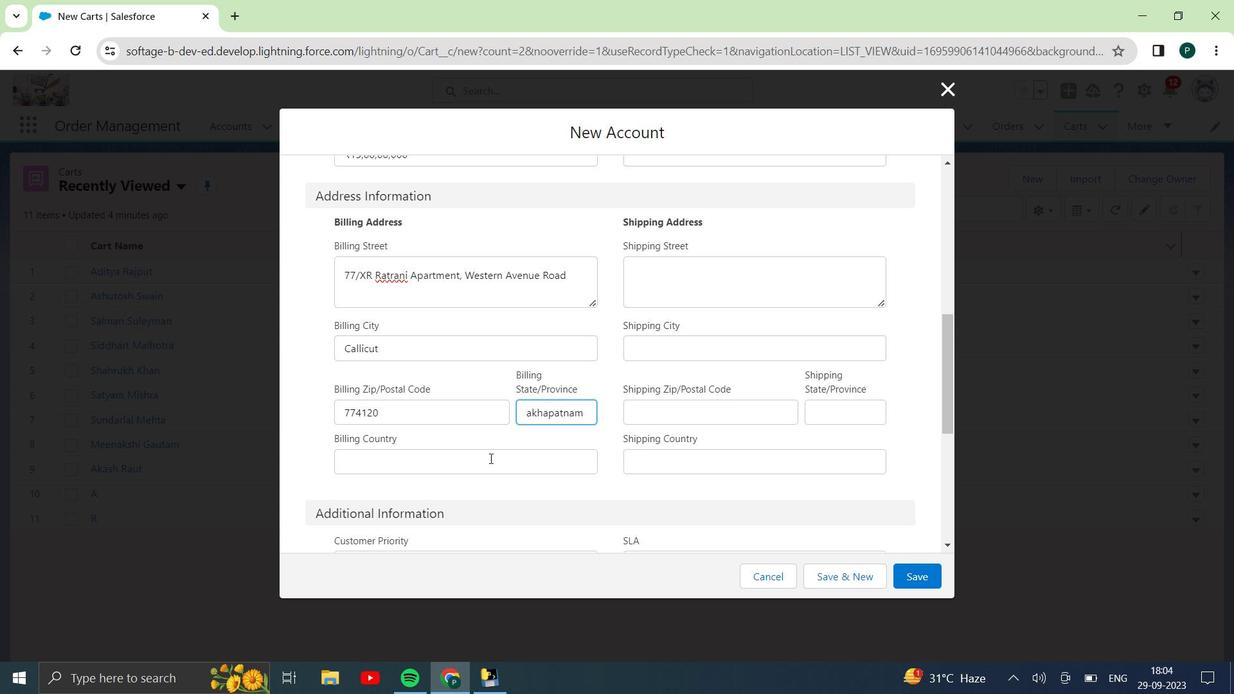 
Action: Key pressed <Key.shift><Key.shift><Key.shift><Key.shift><Key.shift><Key.shift><Key.shift>India
Screenshot: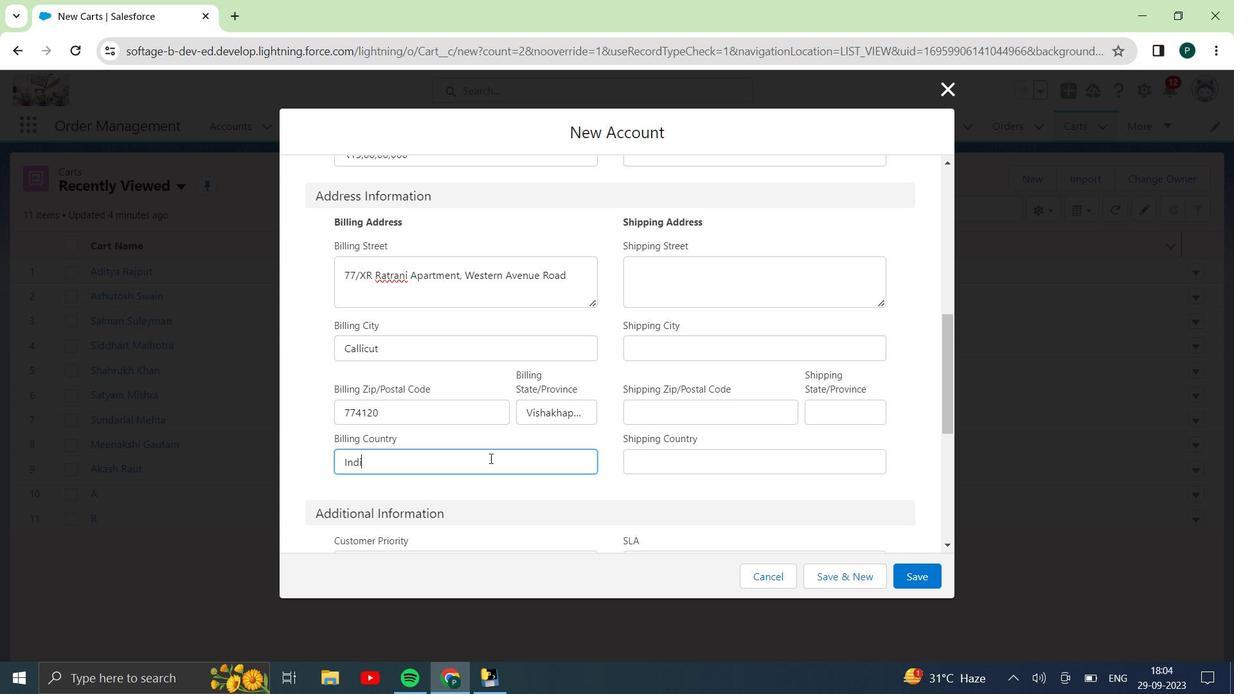 
Action: Mouse moved to (749, 264)
Screenshot: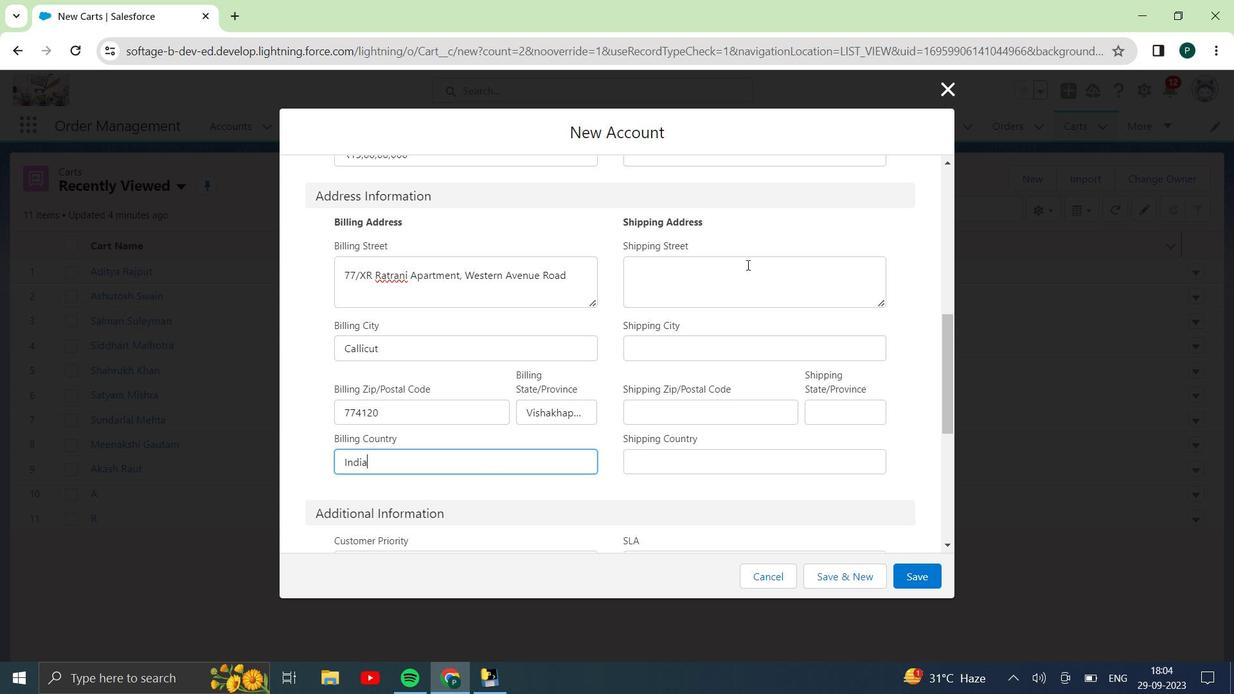 
Action: Mouse pressed left at (749, 264)
Screenshot: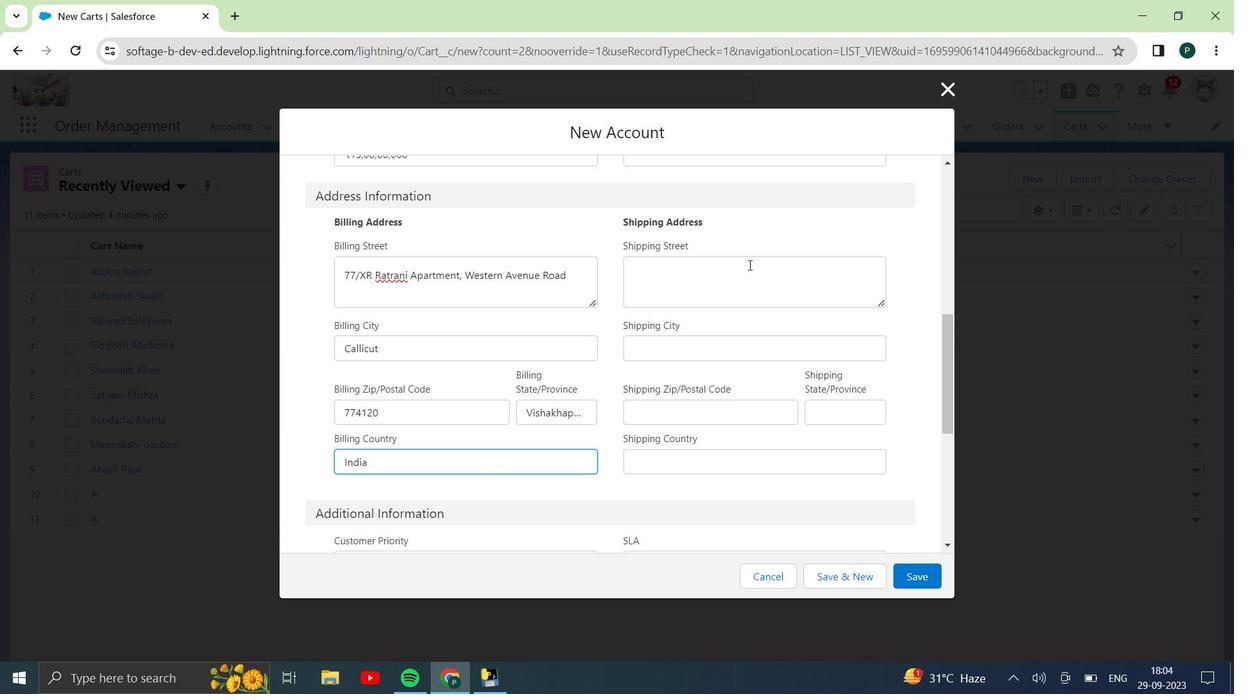 
Action: Mouse moved to (731, 271)
Screenshot: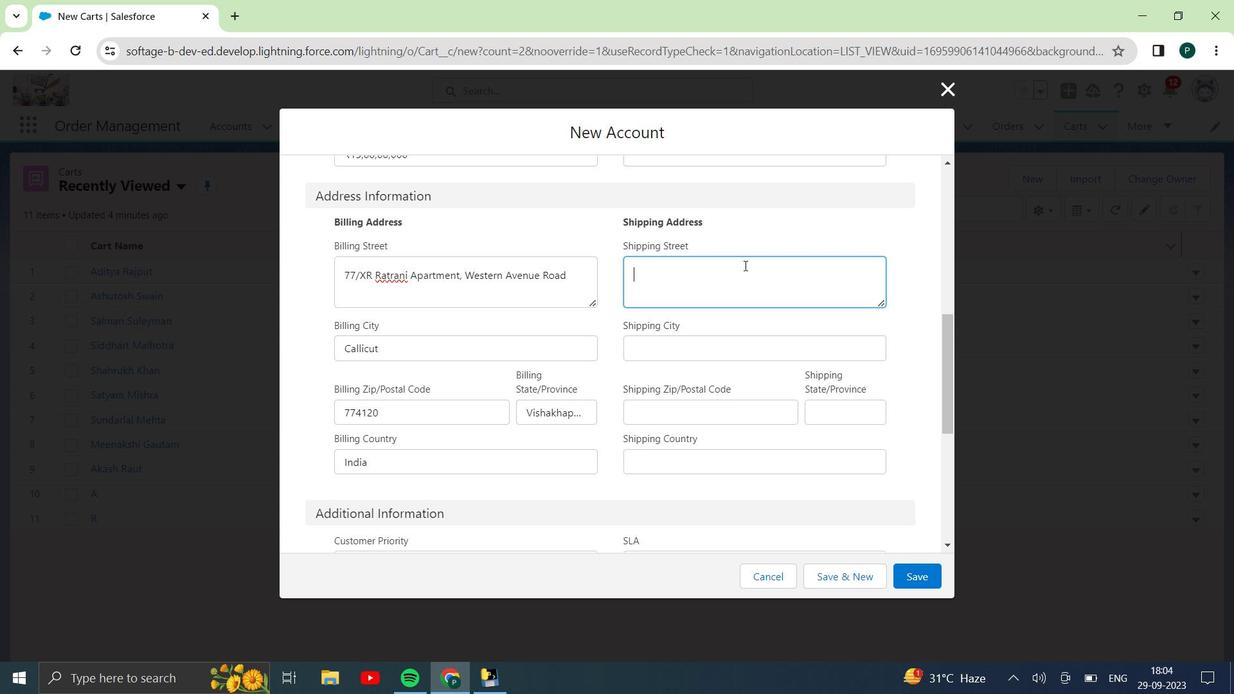 
Action: Key pressed 52-<Key.shift>C<Key.space><Key.shift>Naivedhyam<Key.space><Key.shift>s<Key.backspace><Key.shift><Key.shift><Key.shift><Key.shift><Key.shift>Society,<Key.space><Key.shift>Flat<Key.space><Key.shift>Number<Key.space>702.
Screenshot: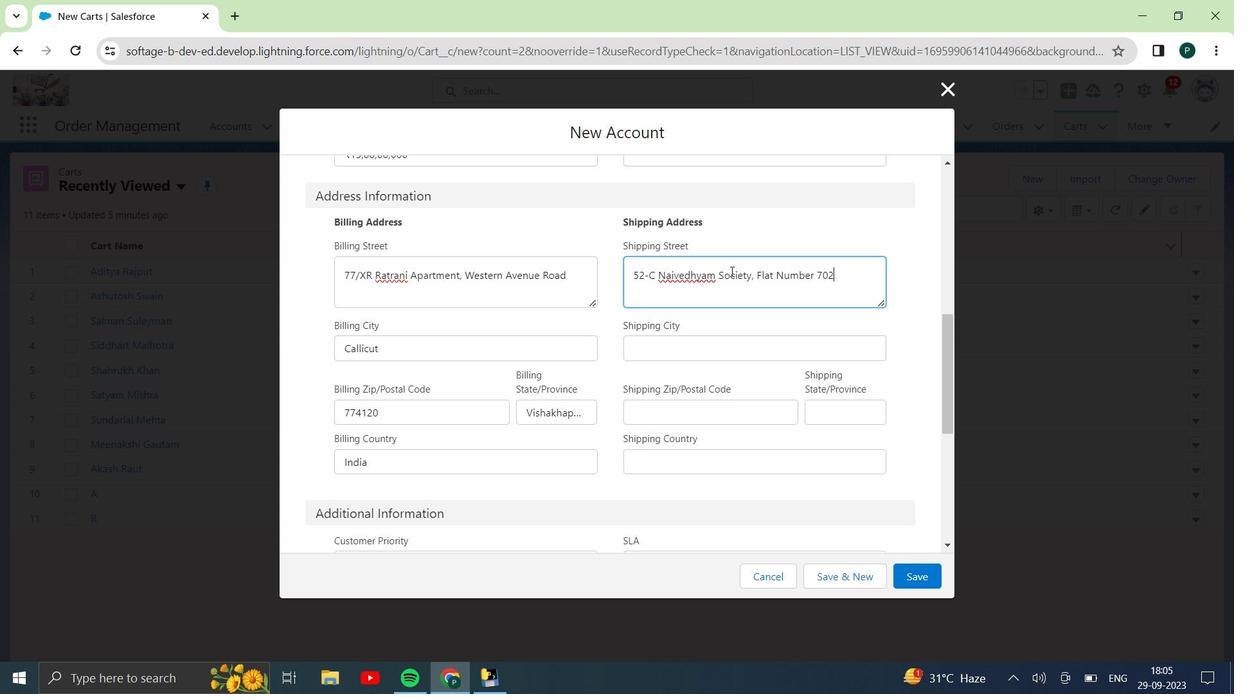 
Action: Mouse moved to (569, 276)
Screenshot: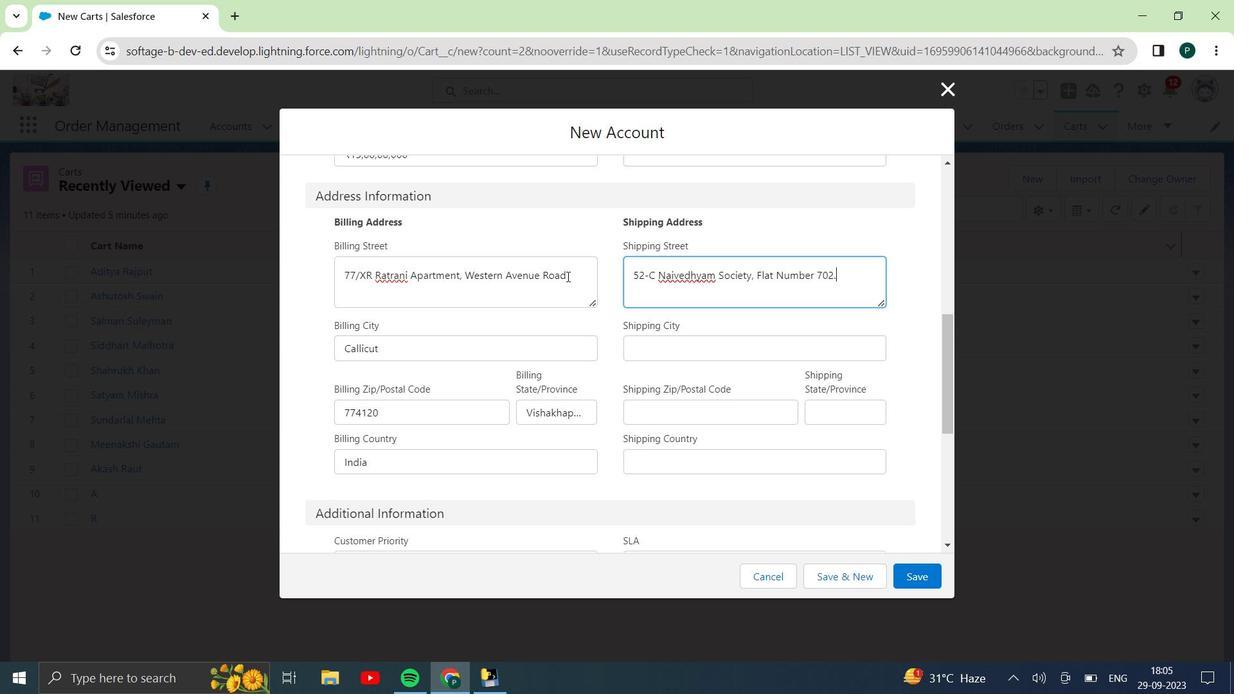 
Action: Mouse pressed left at (569, 276)
Screenshot: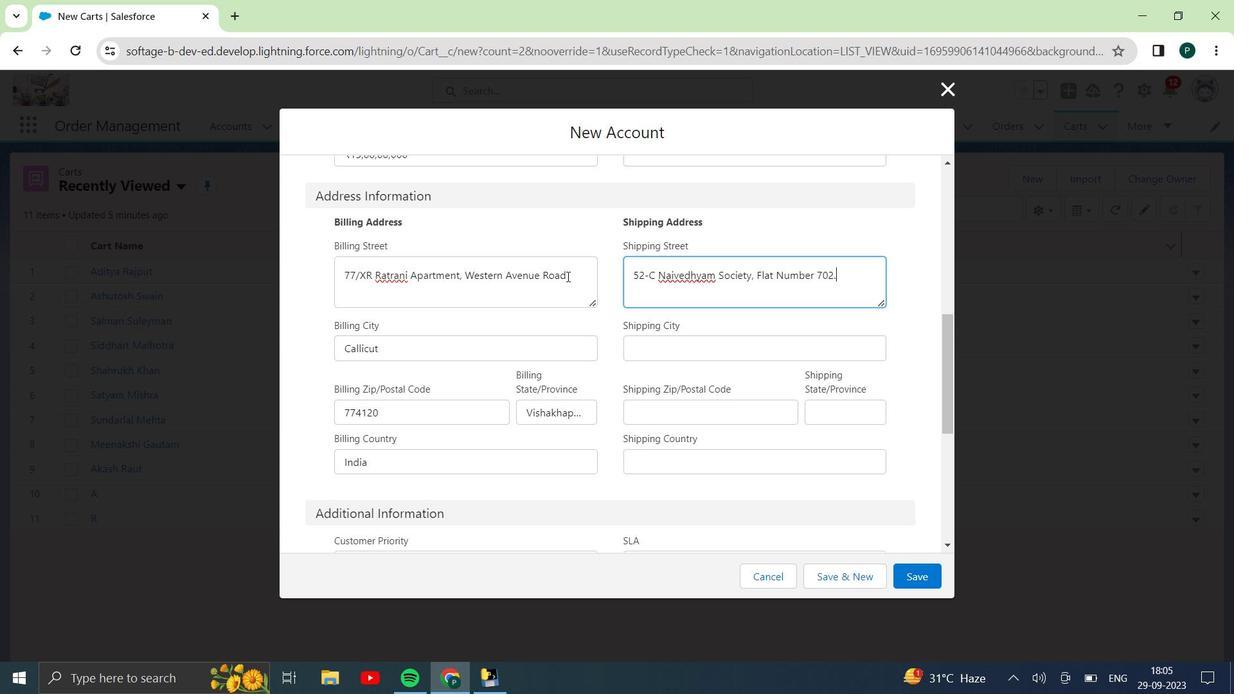 
Action: Mouse moved to (567, 277)
Screenshot: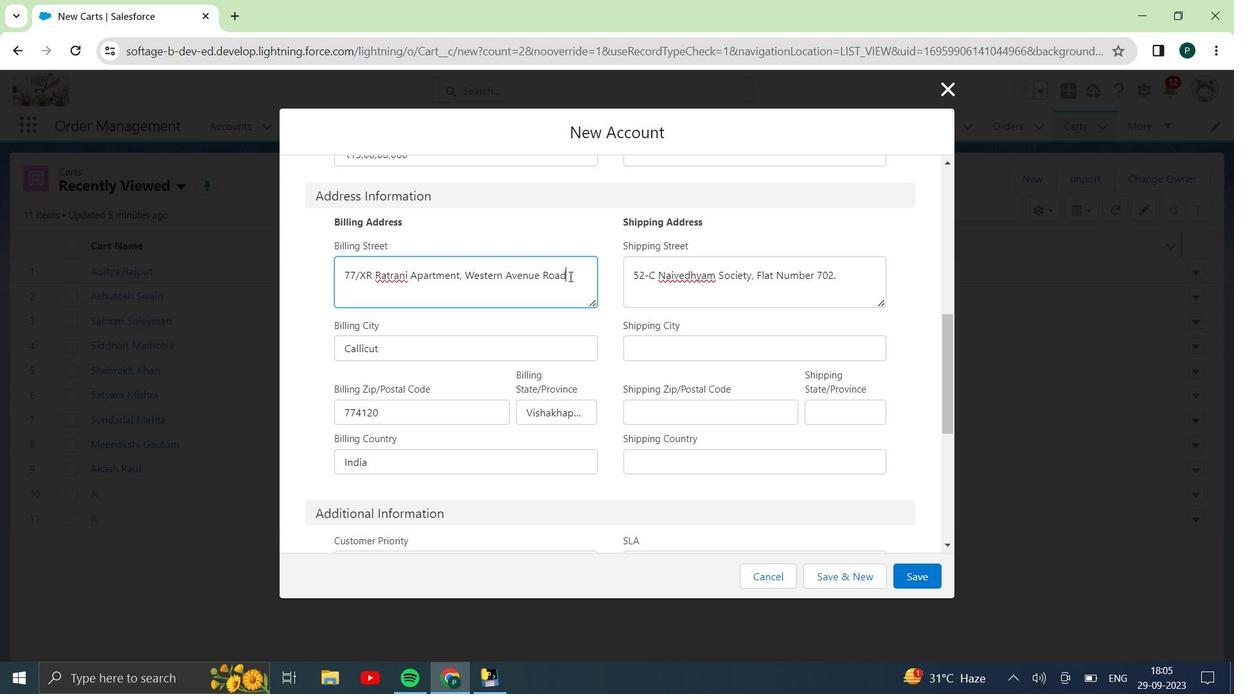 
Action: Key pressed .
Screenshot: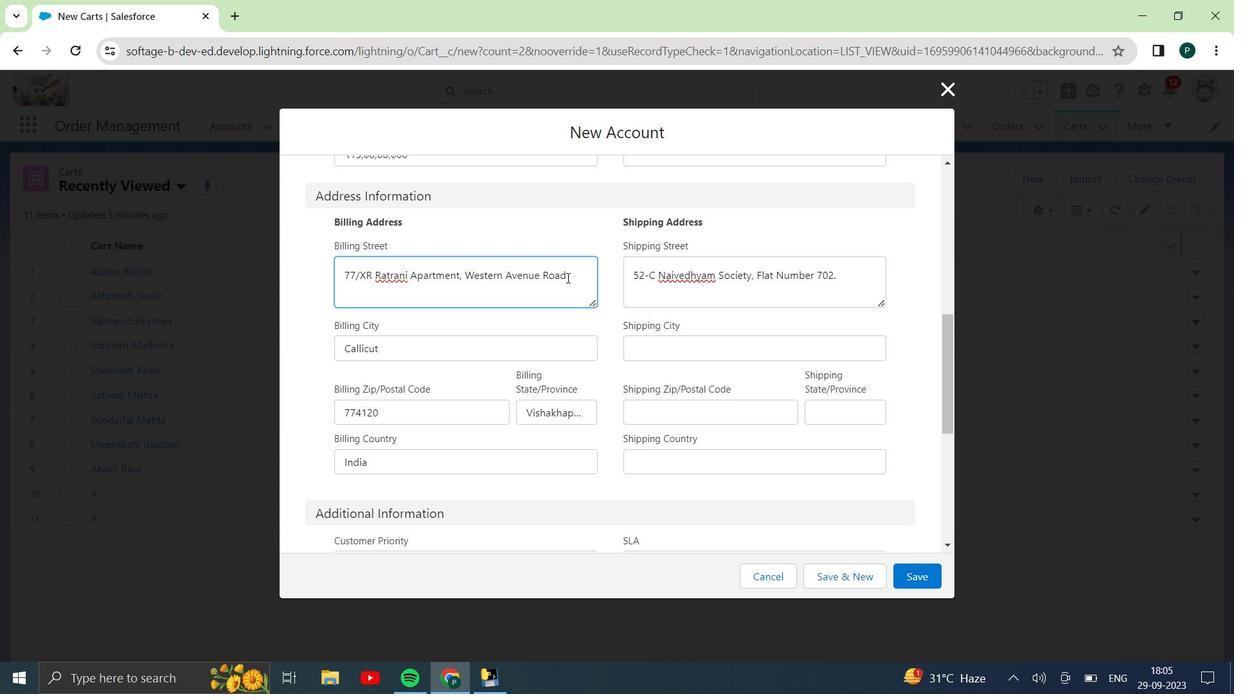 
Action: Mouse moved to (718, 357)
Screenshot: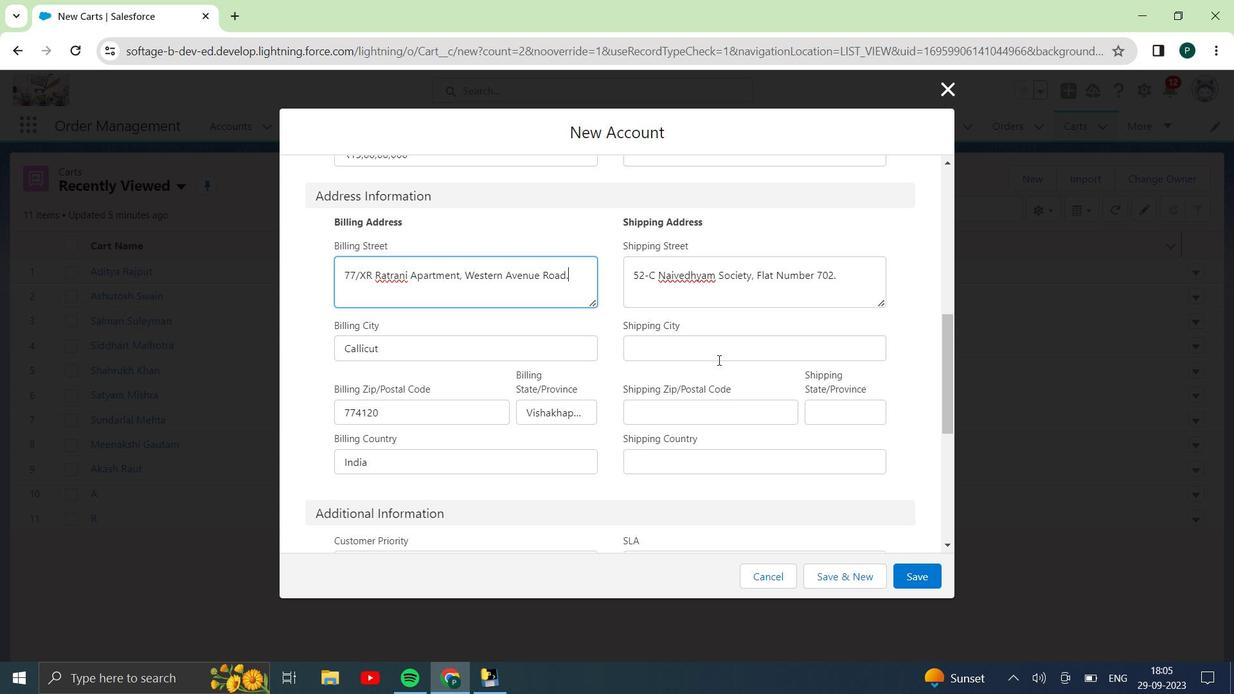 
Action: Mouse pressed left at (718, 357)
Screenshot: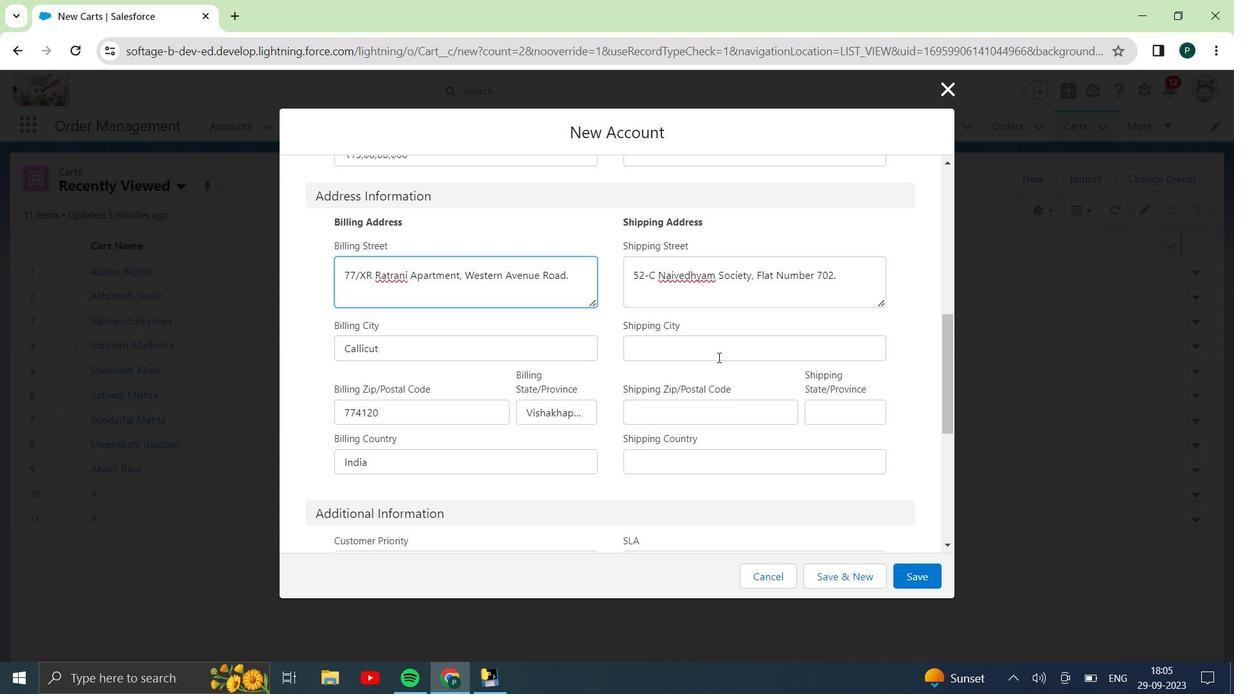 
Action: Mouse moved to (717, 356)
Screenshot: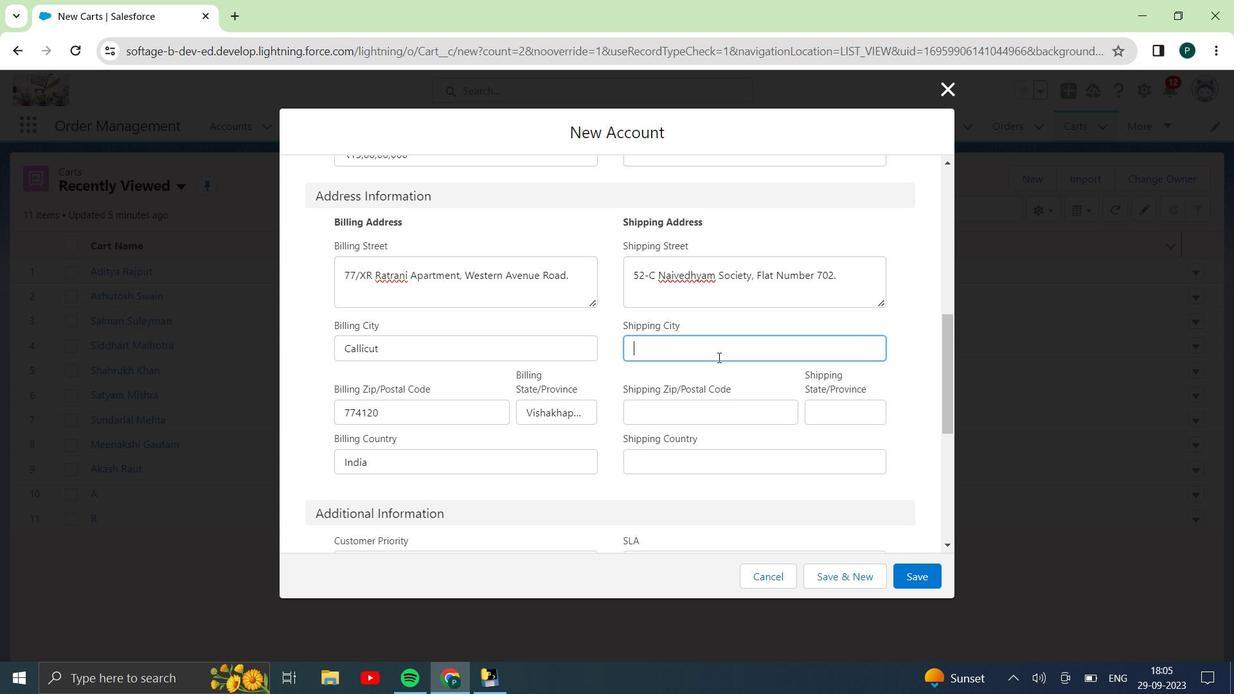 
Action: Key pressed <Key.shift><Key.shift><Key.shift><Key.shift><Key.shift><Key.shift><Key.shift><Key.shift><Key.shift><Key.shift><Key.shift><Key.shift><Key.shift><Key.shift><Key.shift><Key.shift><Key.shift><Key.shift><Key.shift><Key.shift><Key.shift><Key.shift><Key.shift><Key.shift><Key.shift><Key.shift><Key.shift><Key.shift><Key.shift><Key.shift><Key.shift><Key.shift><Key.shift><Key.shift><Key.shift><Key.shift><Key.shift><Key.shift><Key.shift><Key.shift><Key.shift><Key.shift><Key.shift><Key.shift><Key.shift><Key.shift><Key.shift><Key.shift><Key.shift><Key.shift><Key.shift><Key.shift><Key.shift><Key.shift>Koi<Key.backspace>dial<Key.backspace>kanal
Screenshot: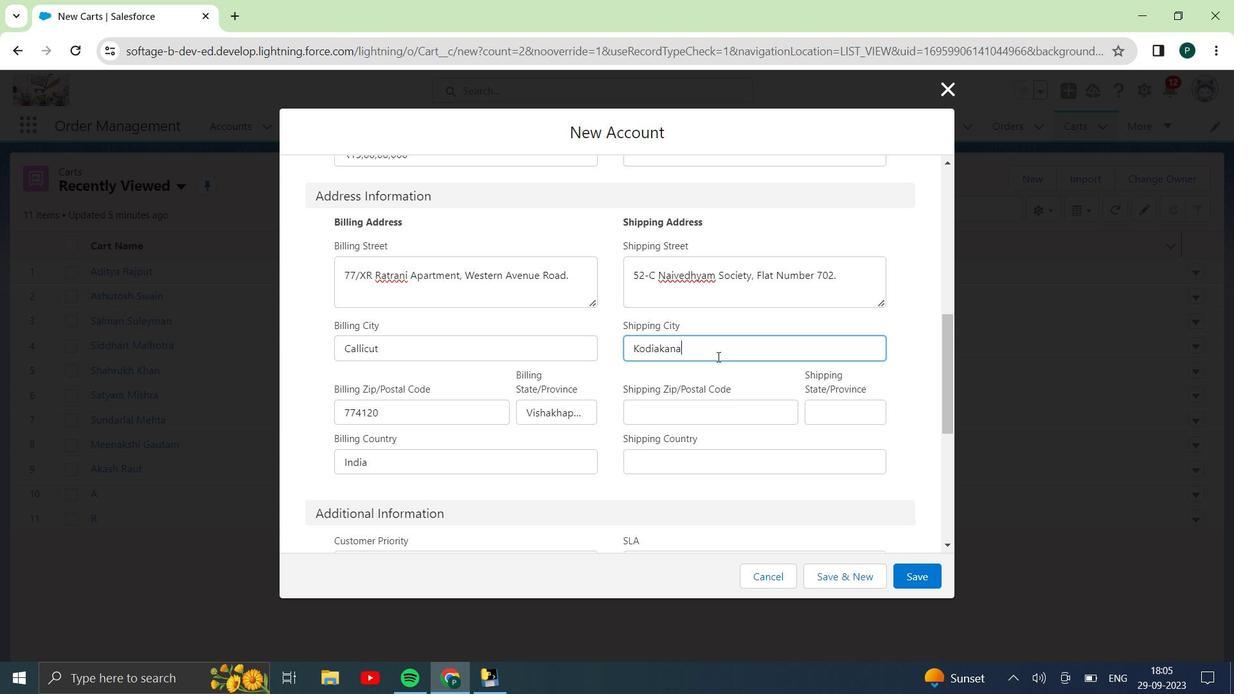 
Action: Mouse moved to (684, 417)
Screenshot: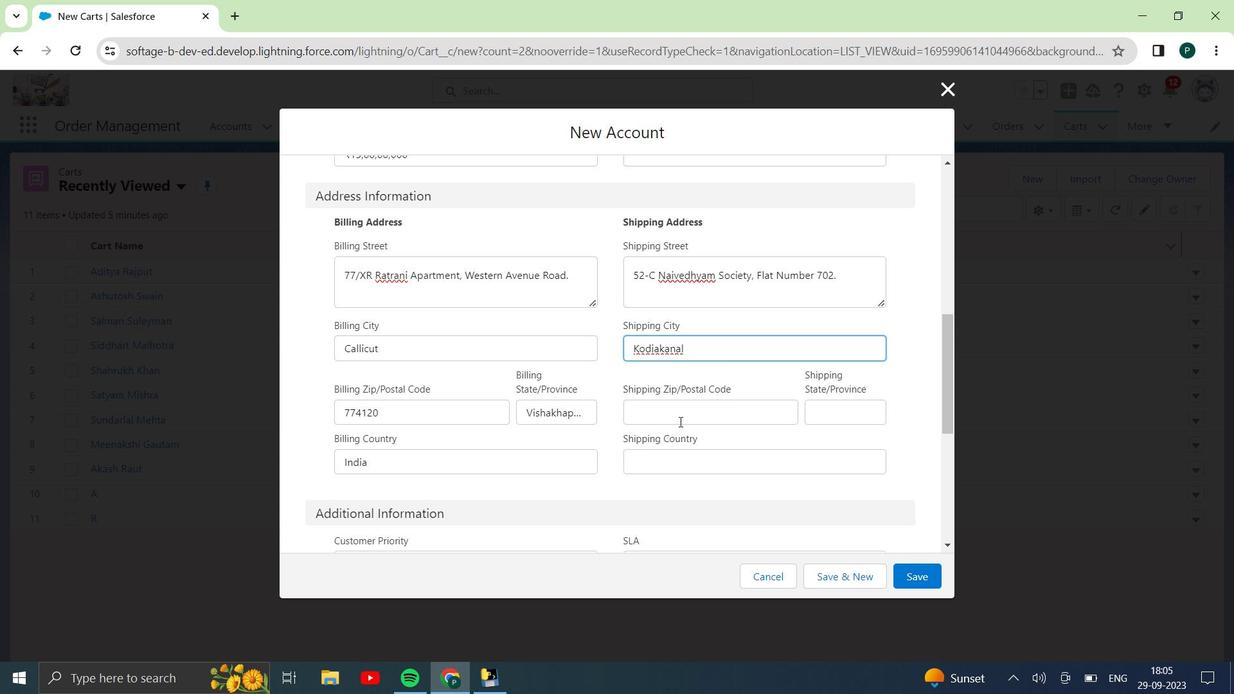 
Action: Mouse pressed left at (684, 417)
Screenshot: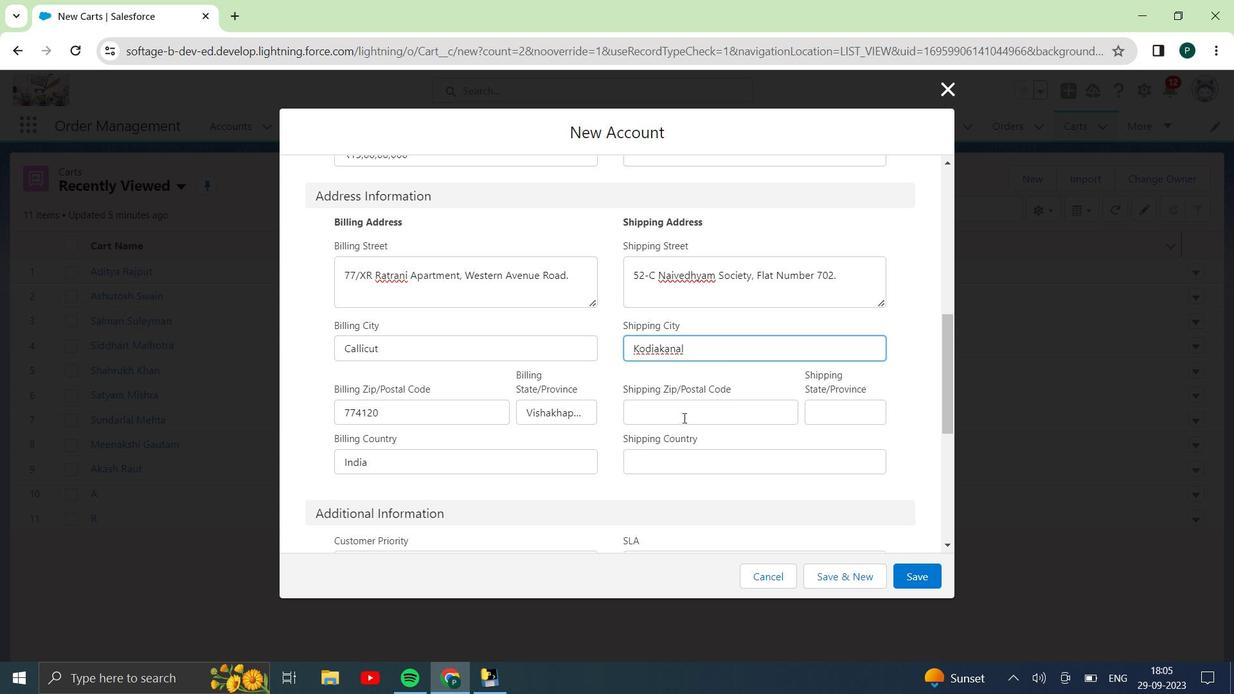 
Action: Mouse moved to (684, 417)
Screenshot: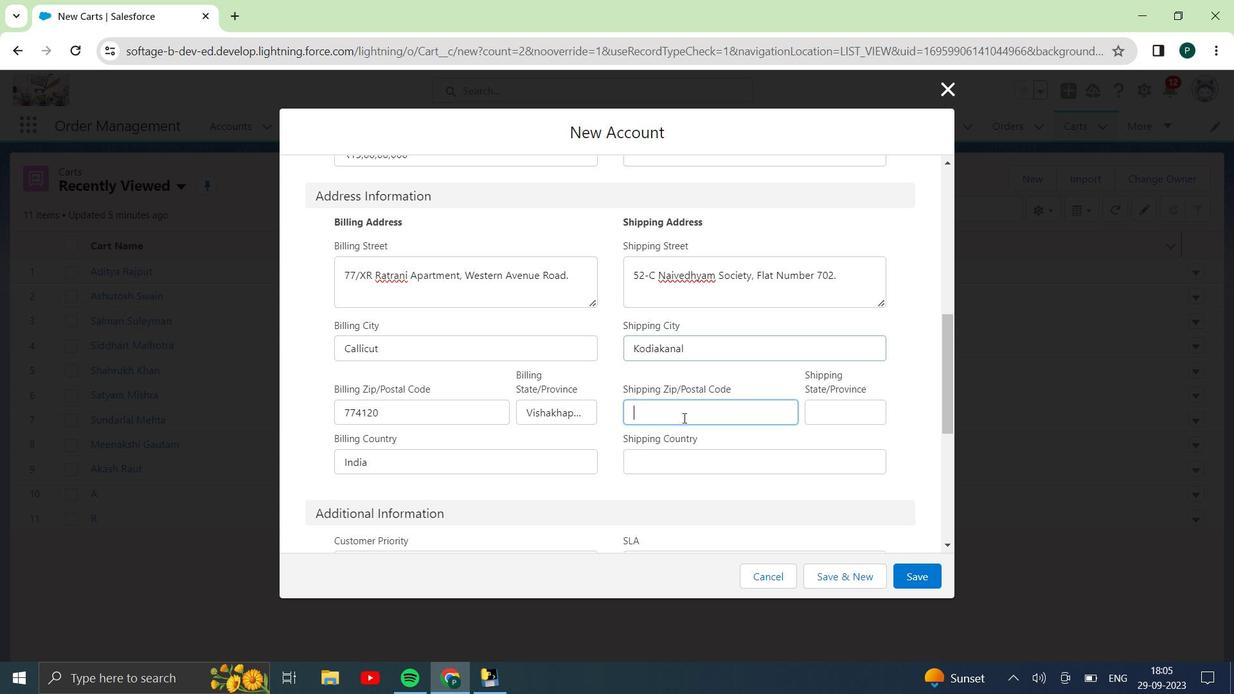 
Action: Key pressed 771450
Screenshot: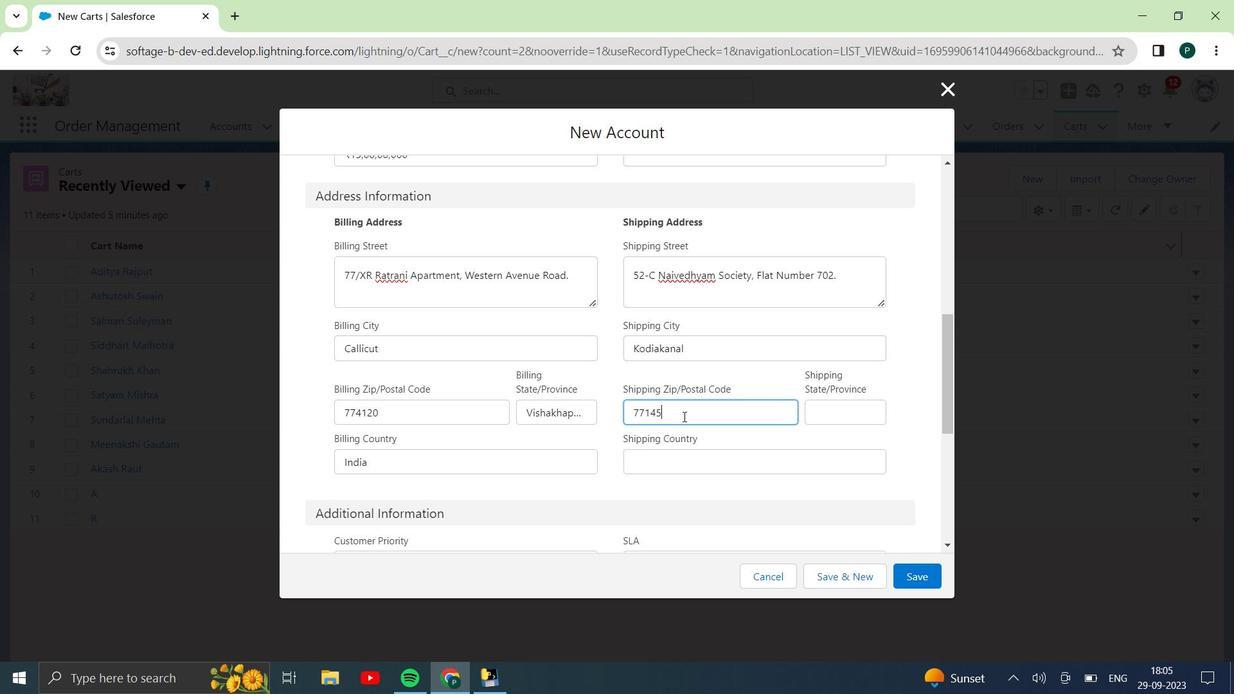 
Action: Mouse moved to (835, 417)
Screenshot: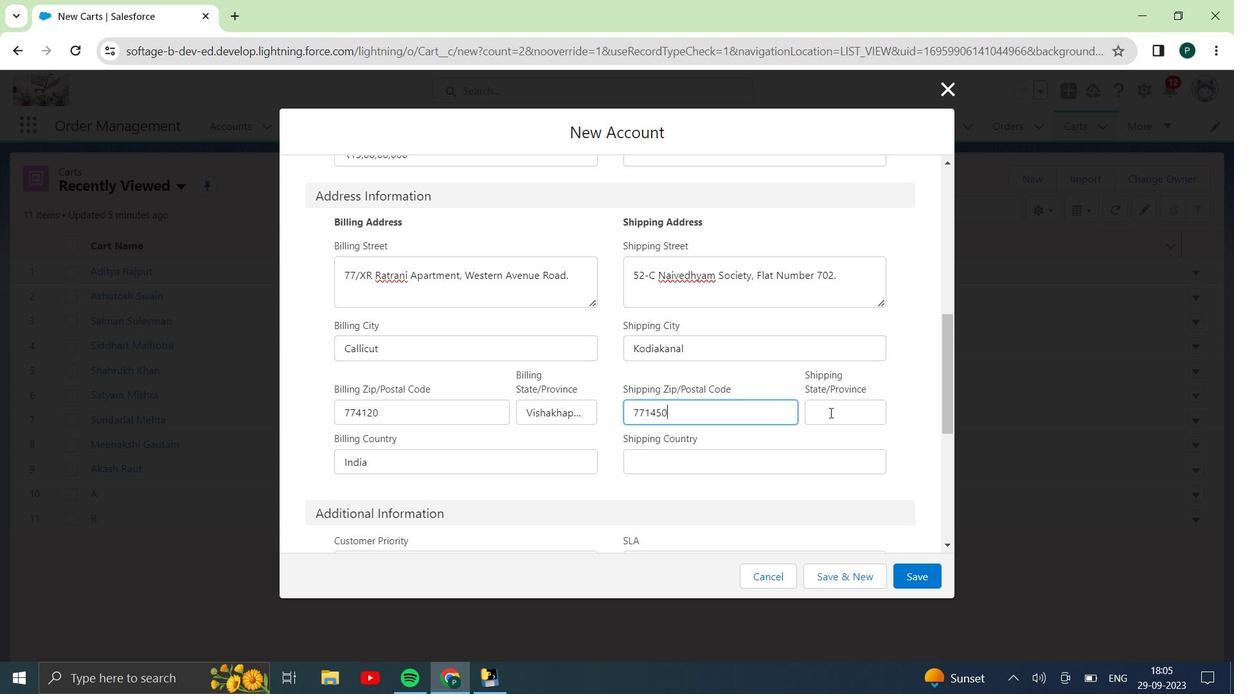 
Action: Mouse pressed left at (835, 417)
Screenshot: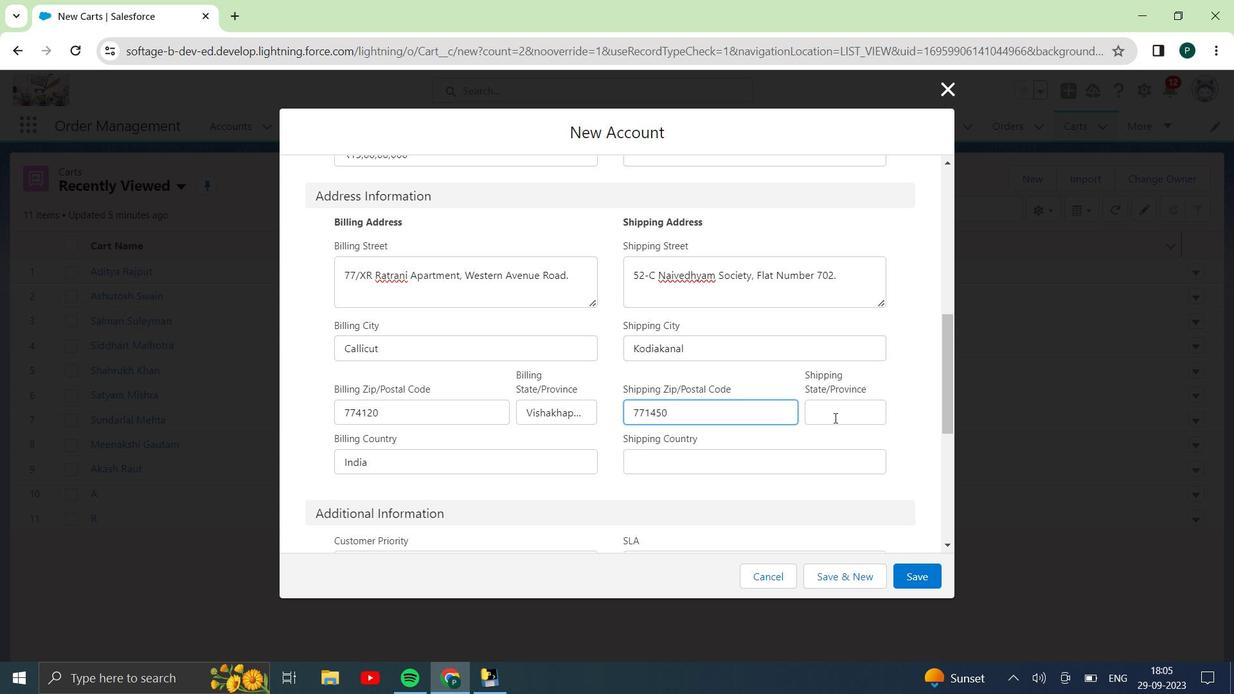 
Action: Mouse moved to (801, 429)
Screenshot: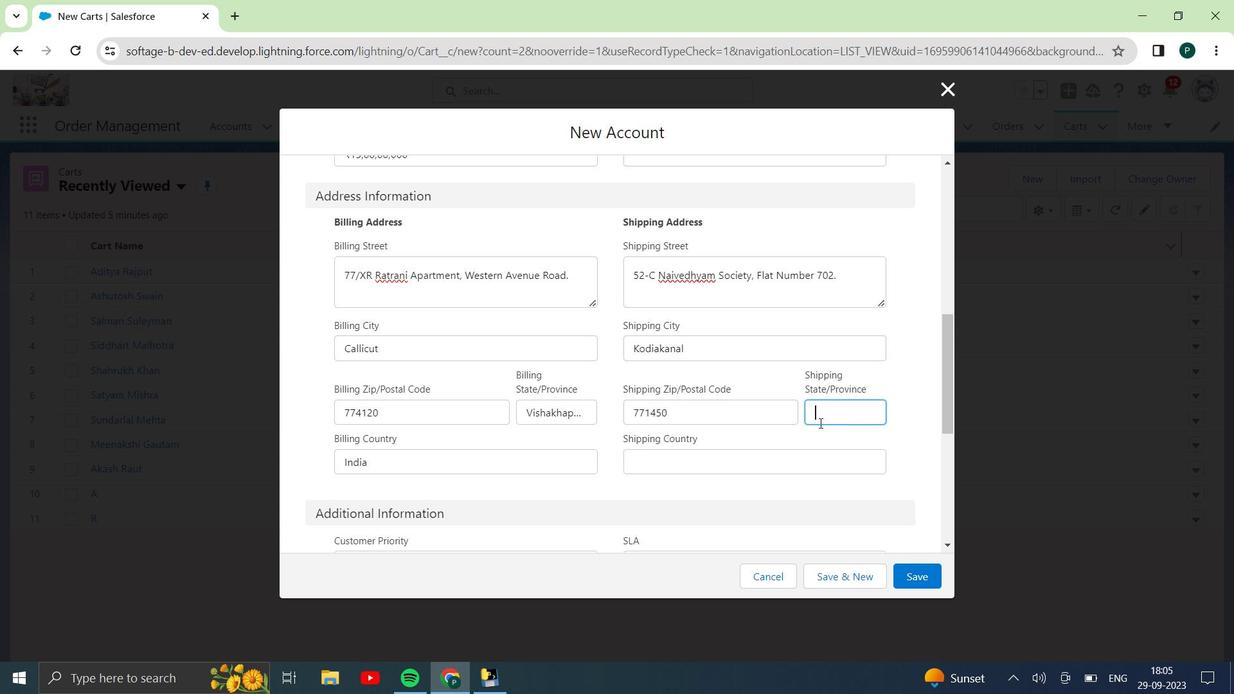 
Action: Key pressed <Key.shift>Ka
Screenshot: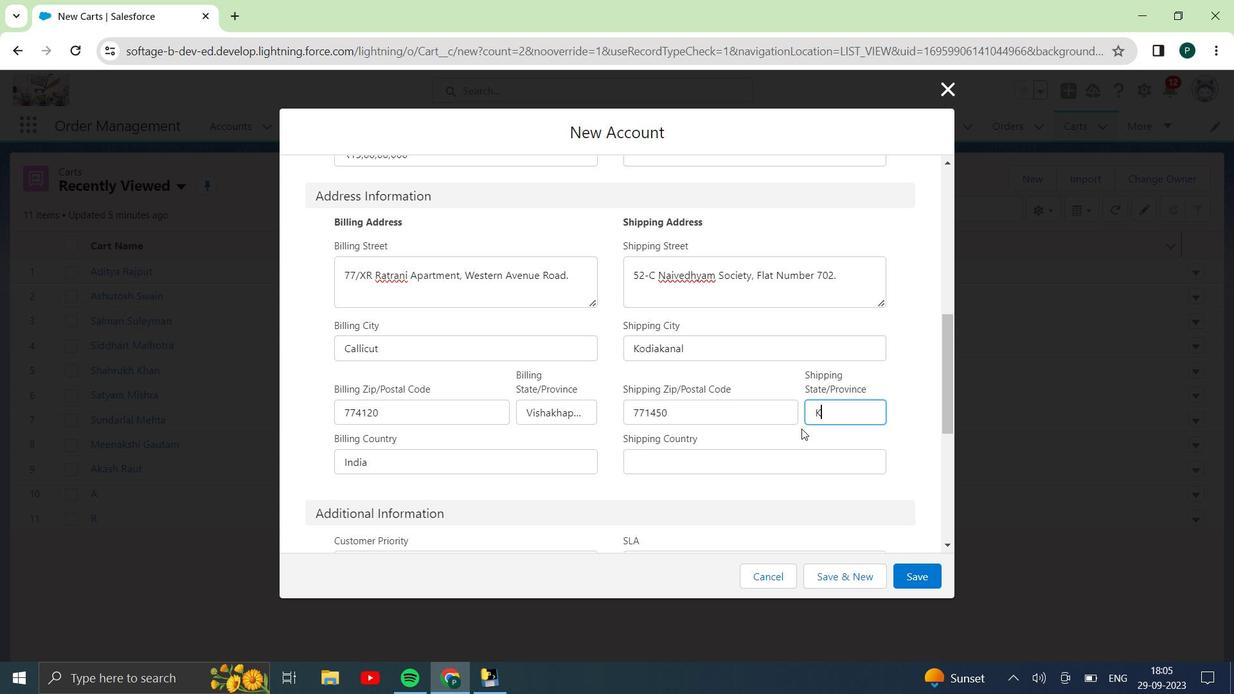 
Action: Mouse moved to (792, 432)
Screenshot: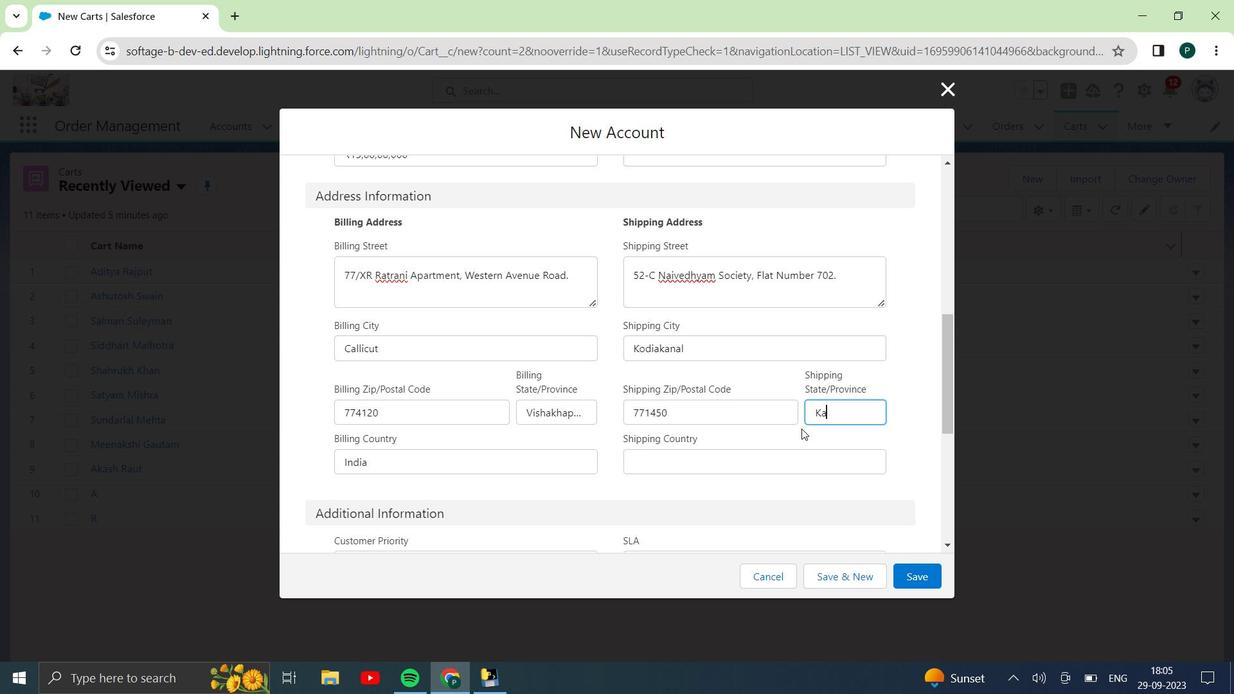 
Action: Key pressed r
Screenshot: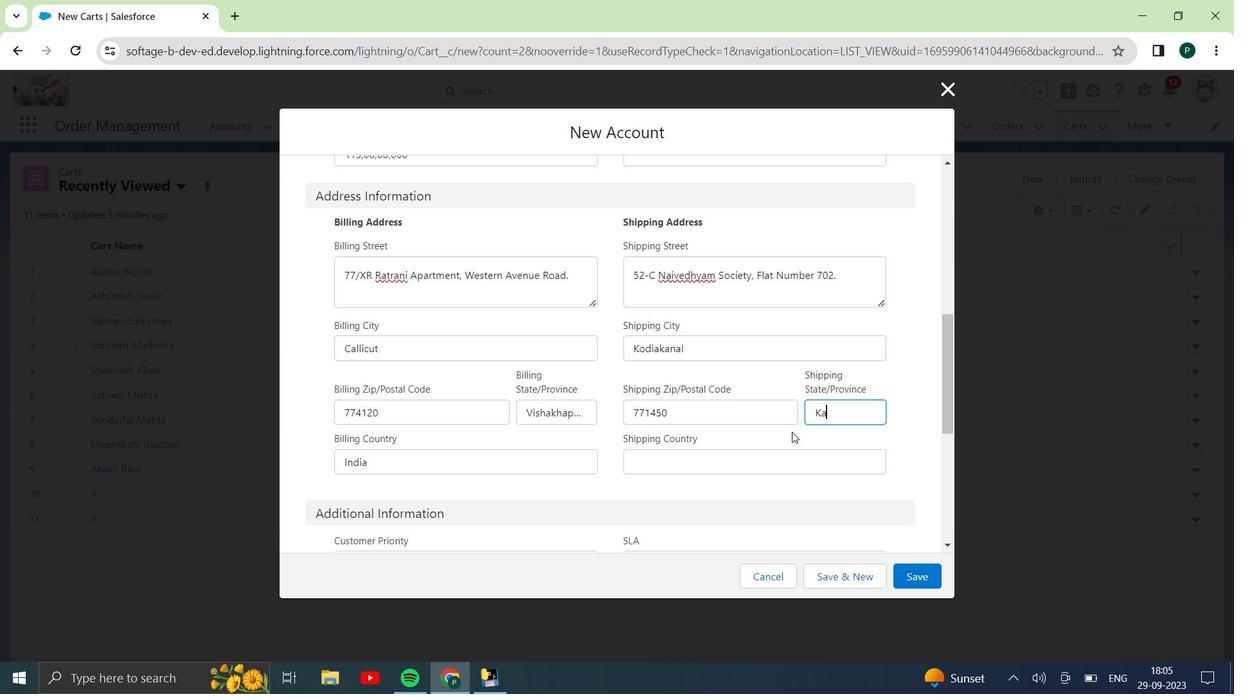
Action: Mouse moved to (744, 449)
Screenshot: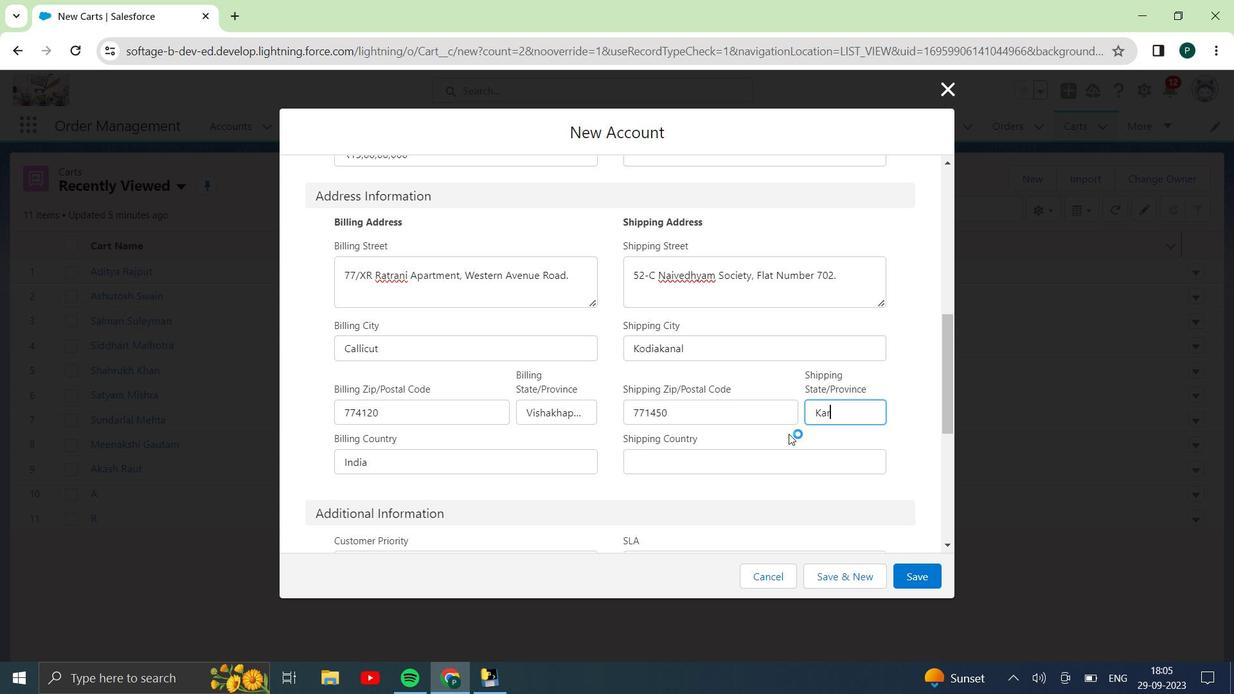 
Action: Key pressed nataka
Screenshot: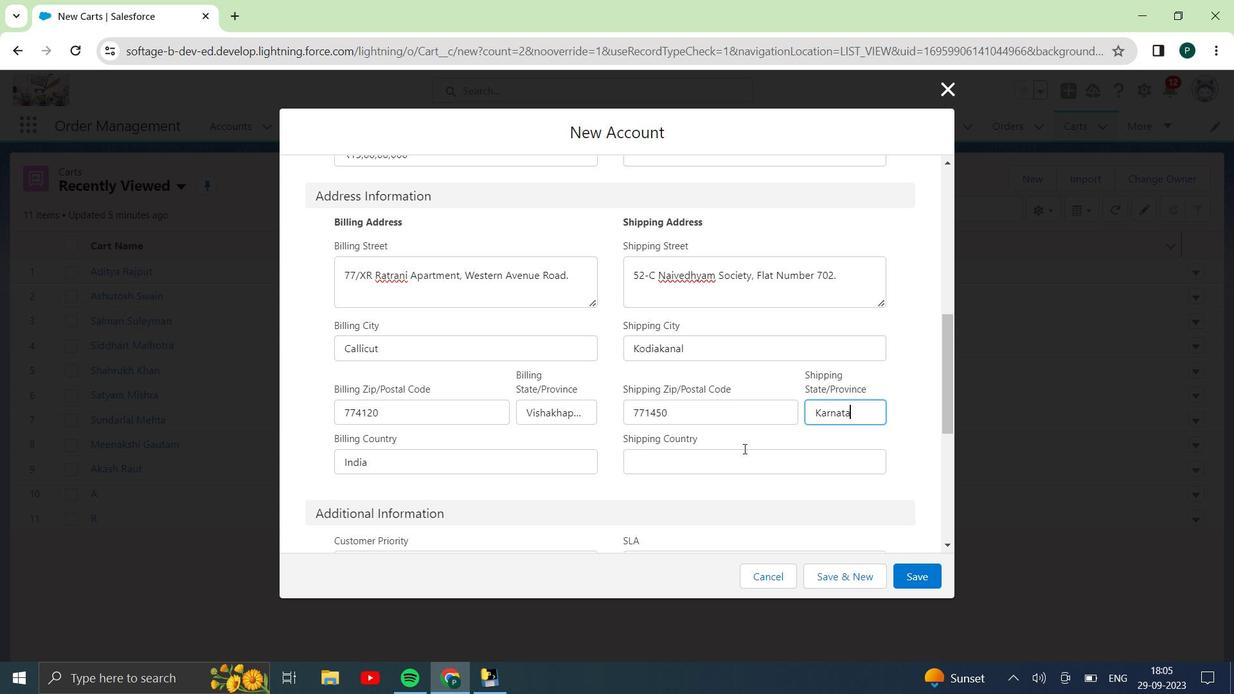 
Action: Mouse moved to (751, 449)
Screenshot: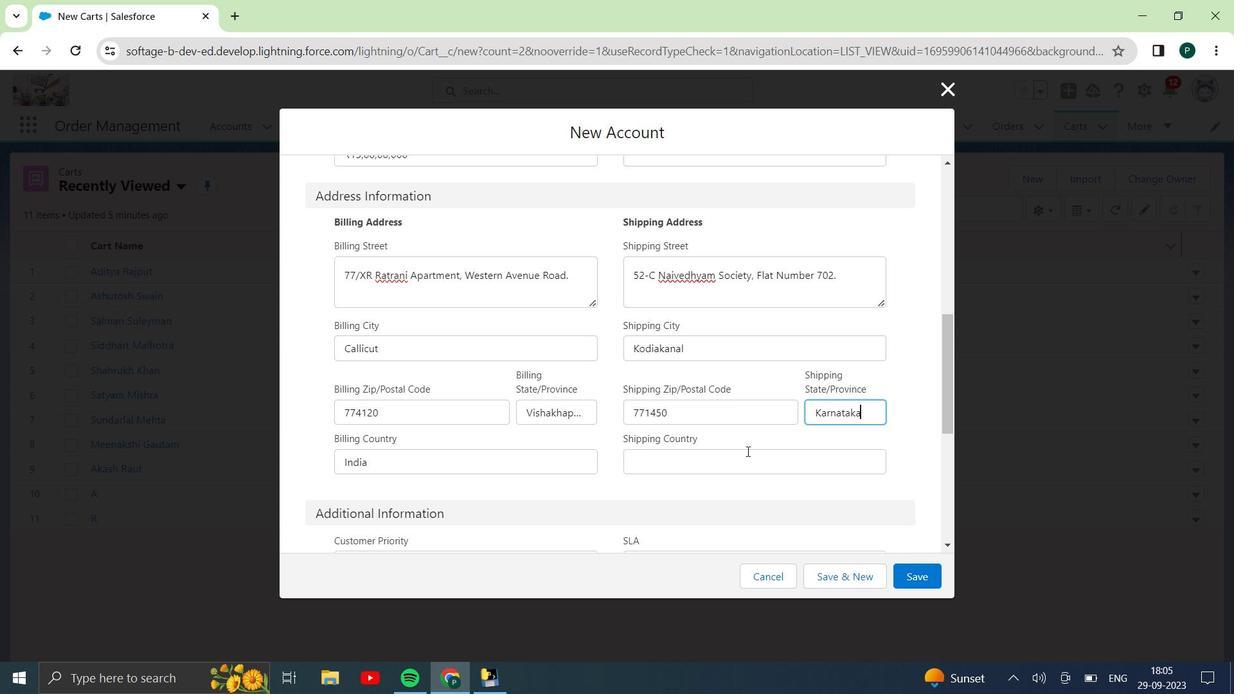 
Action: Mouse scrolled (751, 448) with delta (0, 0)
Screenshot: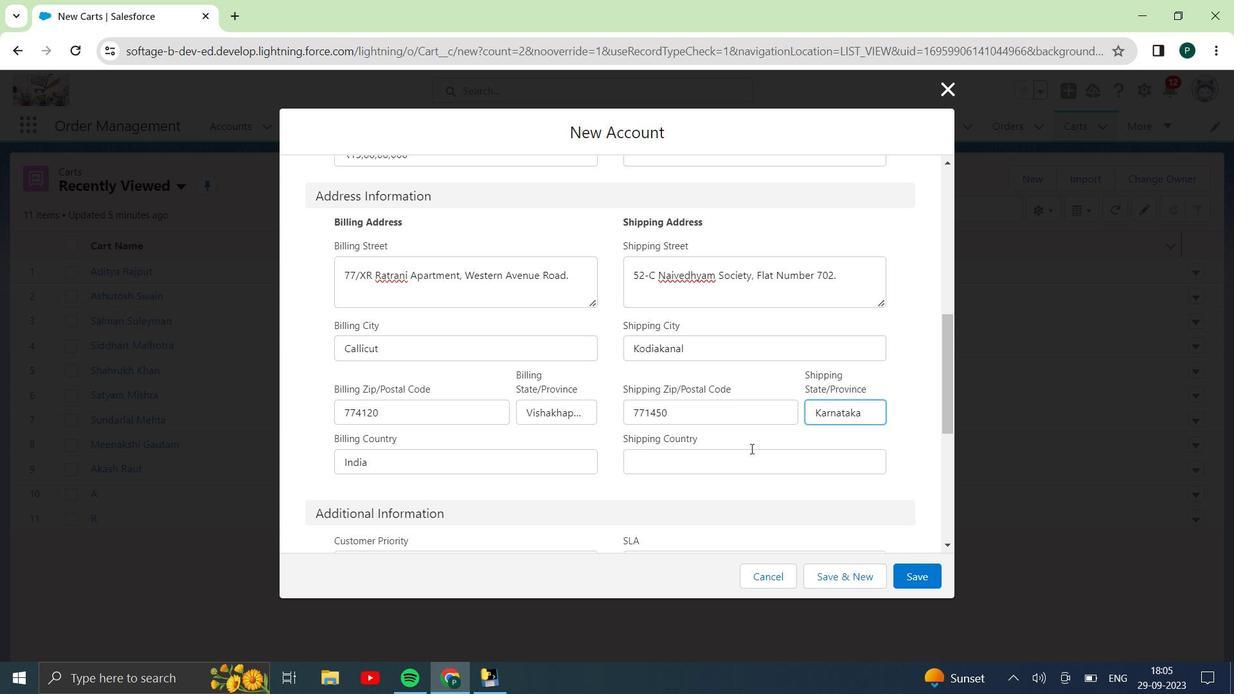
Action: Mouse scrolled (751, 448) with delta (0, 0)
Screenshot: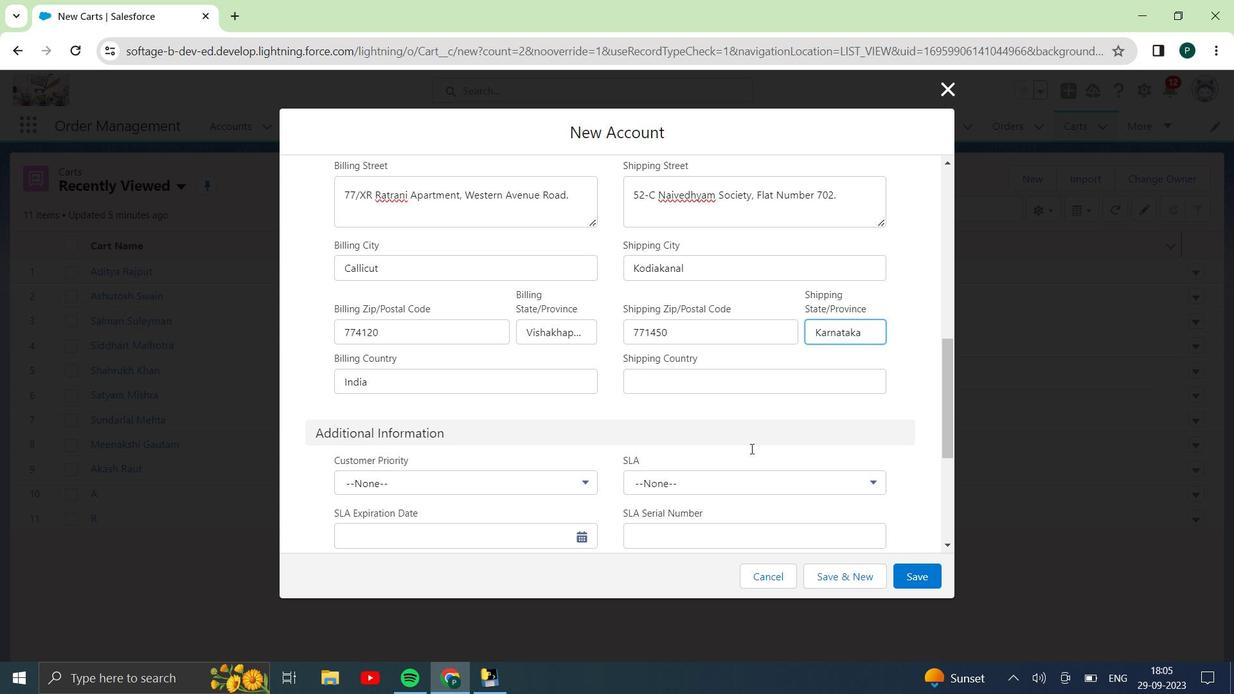 
Action: Mouse moved to (745, 295)
Screenshot: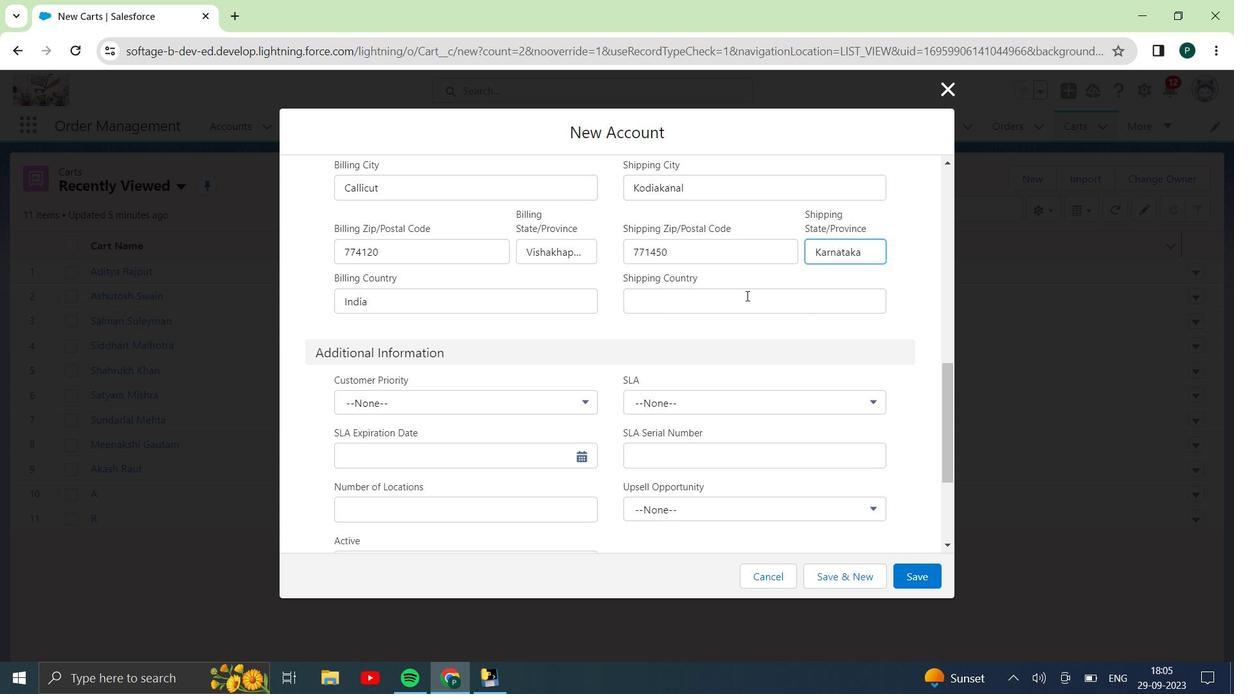 
Action: Mouse pressed left at (745, 295)
Screenshot: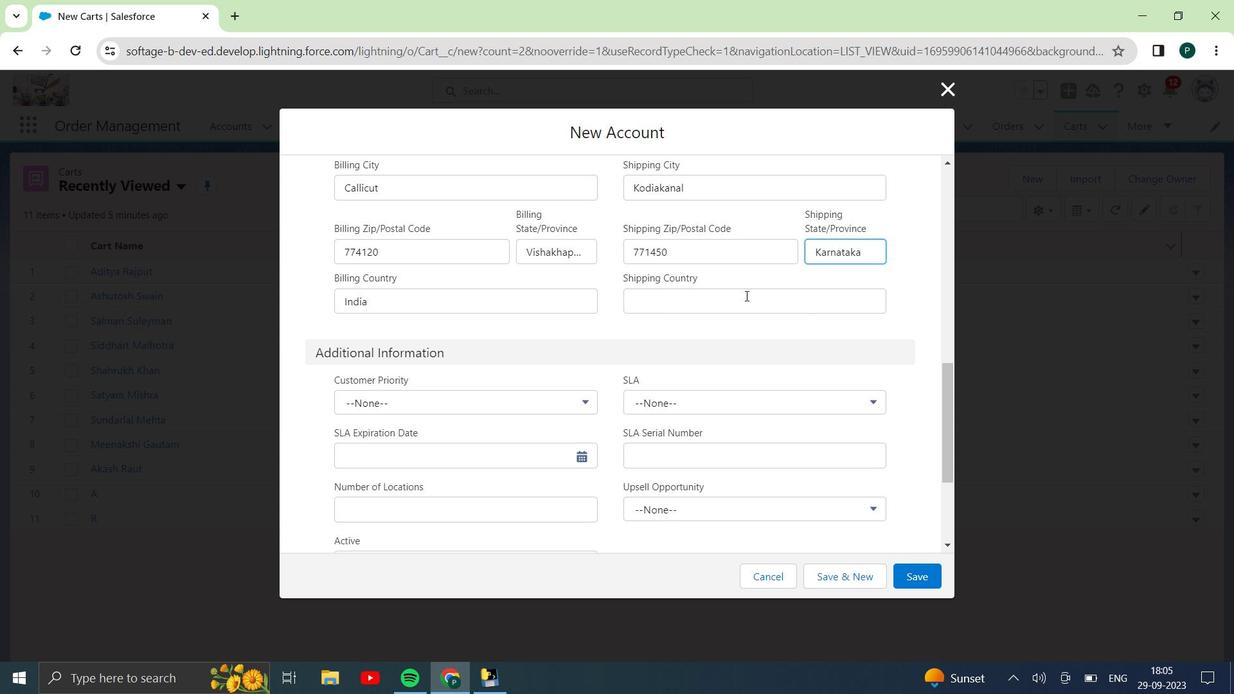 
Action: Mouse moved to (728, 301)
Screenshot: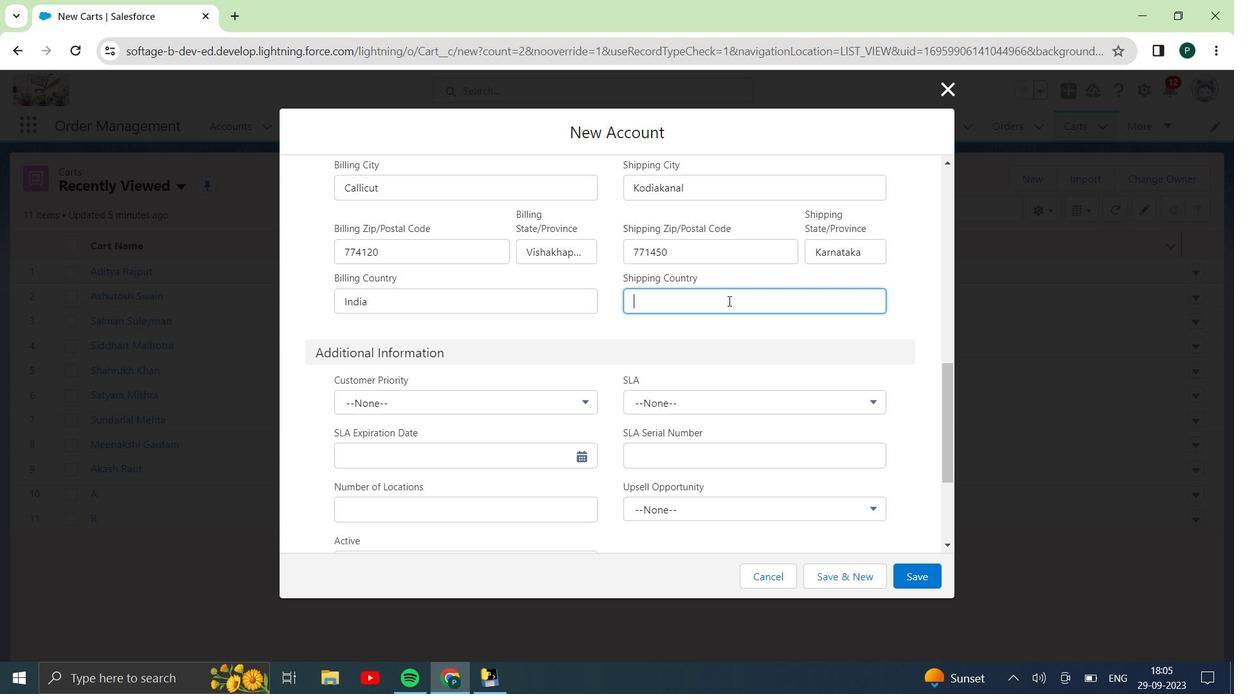 
Action: Key pressed <Key.shift><Key.shift><Key.shift><Key.shift><Key.shift><Key.shift><Key.shift><Key.shift><Key.shift><Key.shift><Key.shift><Key.shift><Key.shift><Key.shift><Key.shift><Key.shift><Key.shift><Key.shift><Key.shift><Key.shift><Key.shift><Key.shift><Key.shift>Bangladesh
Screenshot: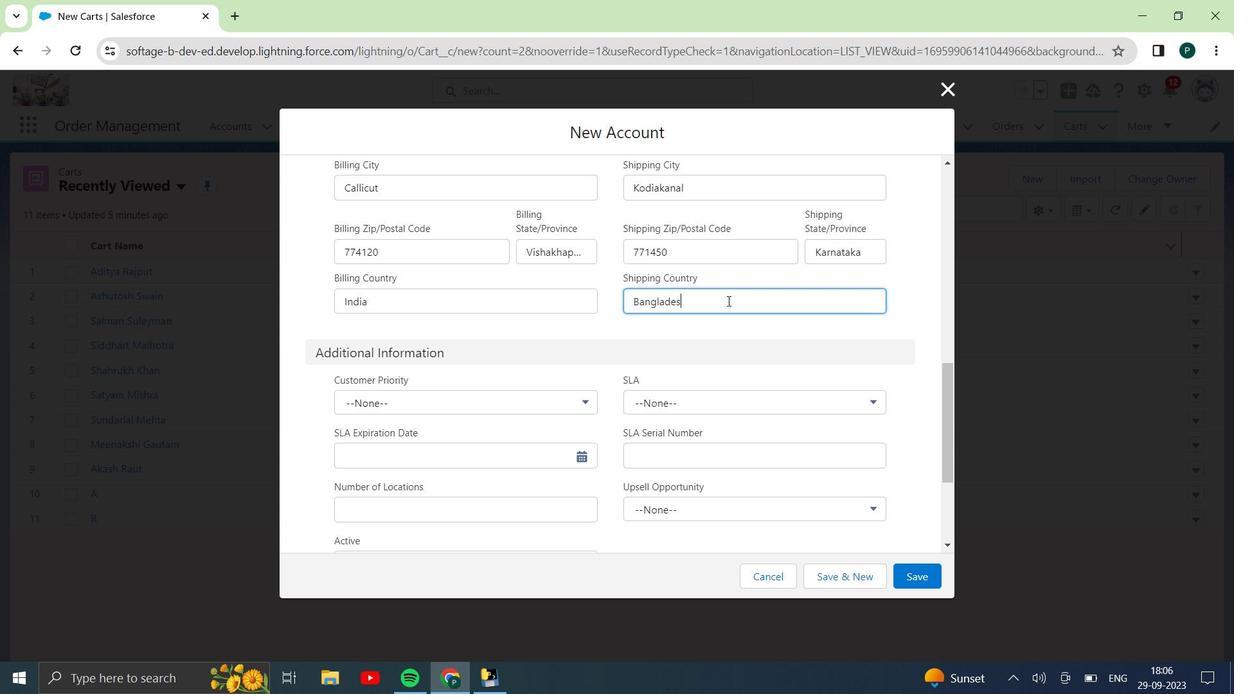
Action: Mouse moved to (743, 269)
Screenshot: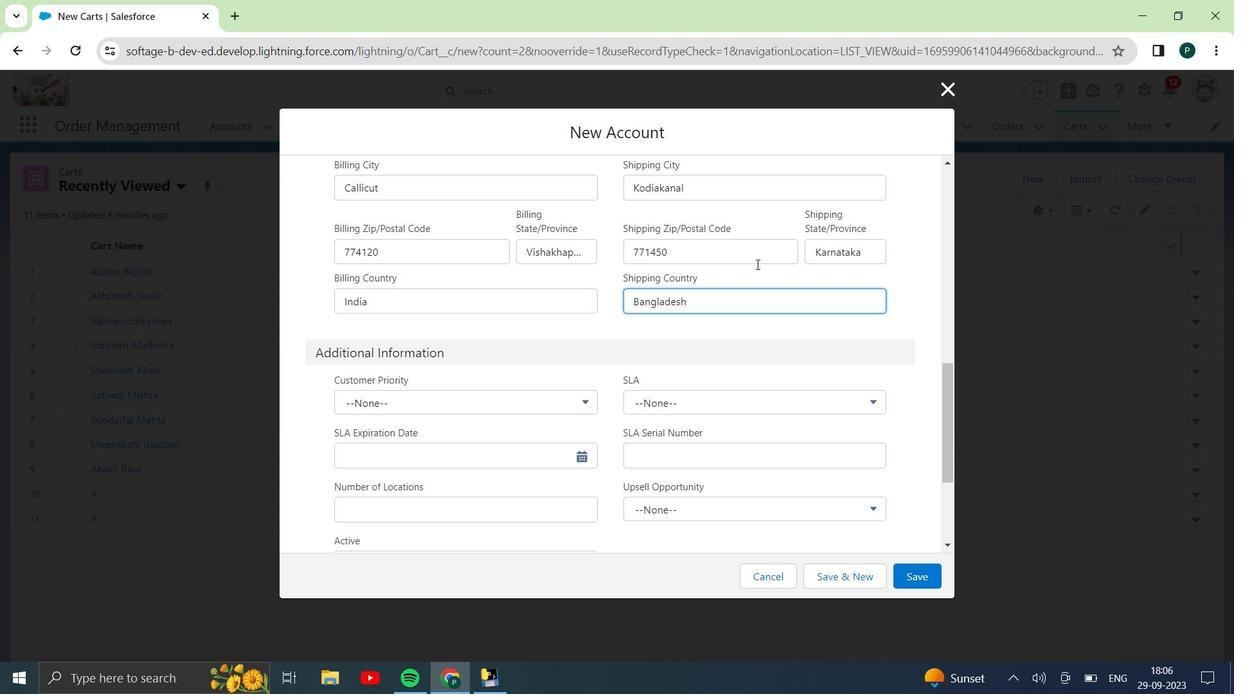 
Action: Mouse scrolled (743, 268) with delta (0, 0)
Screenshot: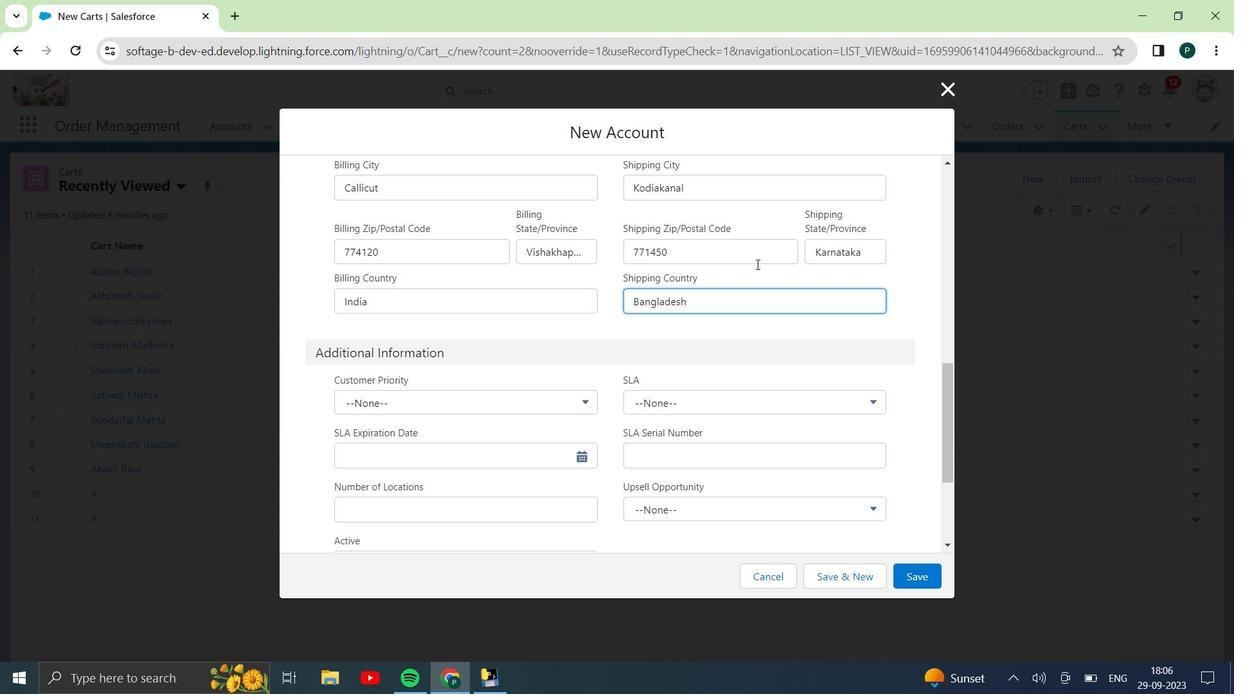 
Action: Mouse scrolled (743, 268) with delta (0, 0)
Screenshot: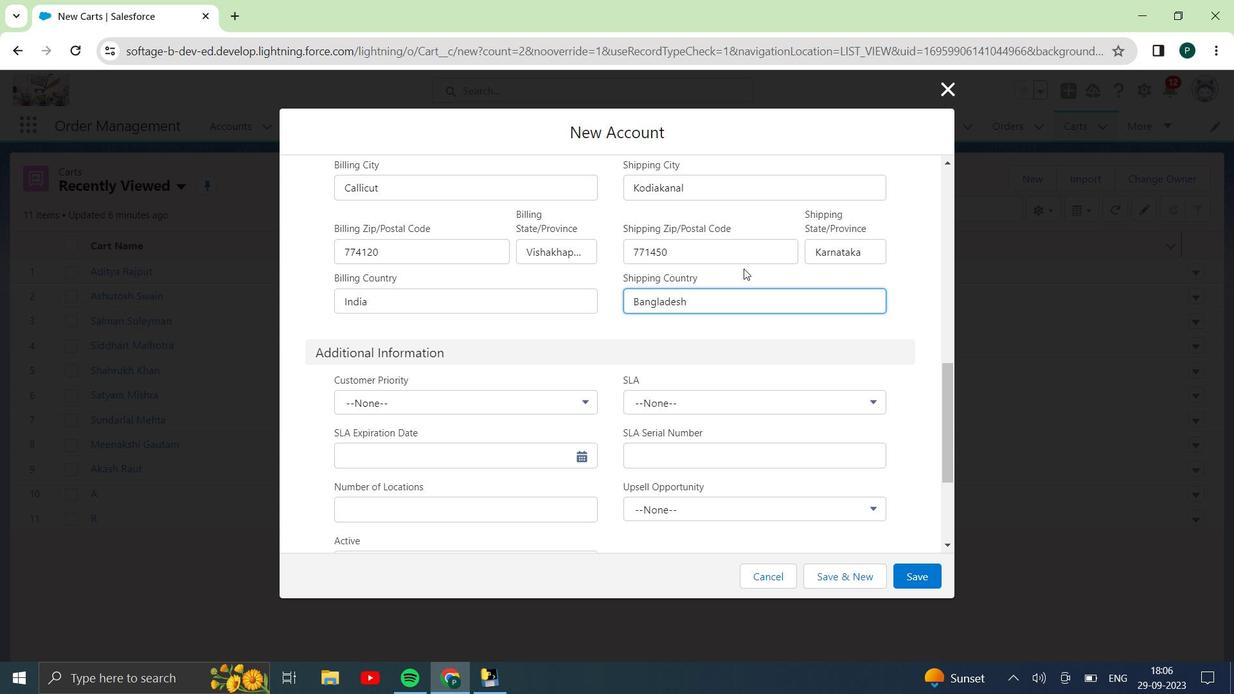 
Action: Mouse moved to (466, 237)
Screenshot: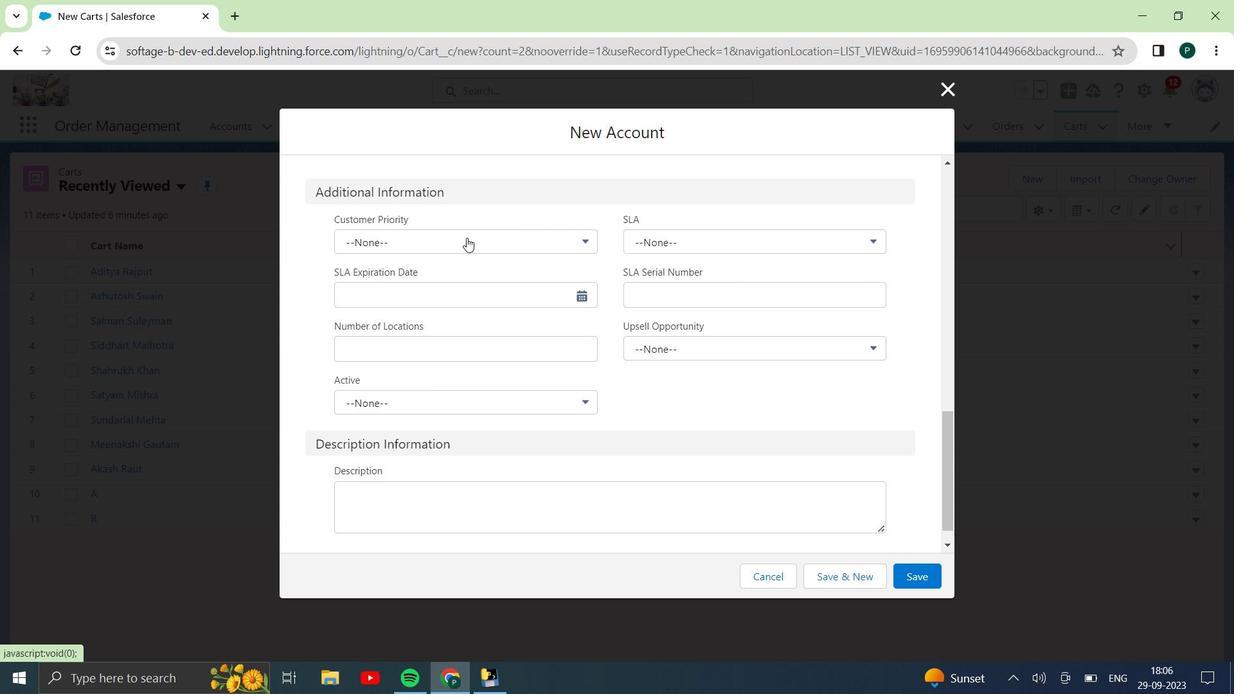 
Action: Mouse pressed left at (466, 237)
Screenshot: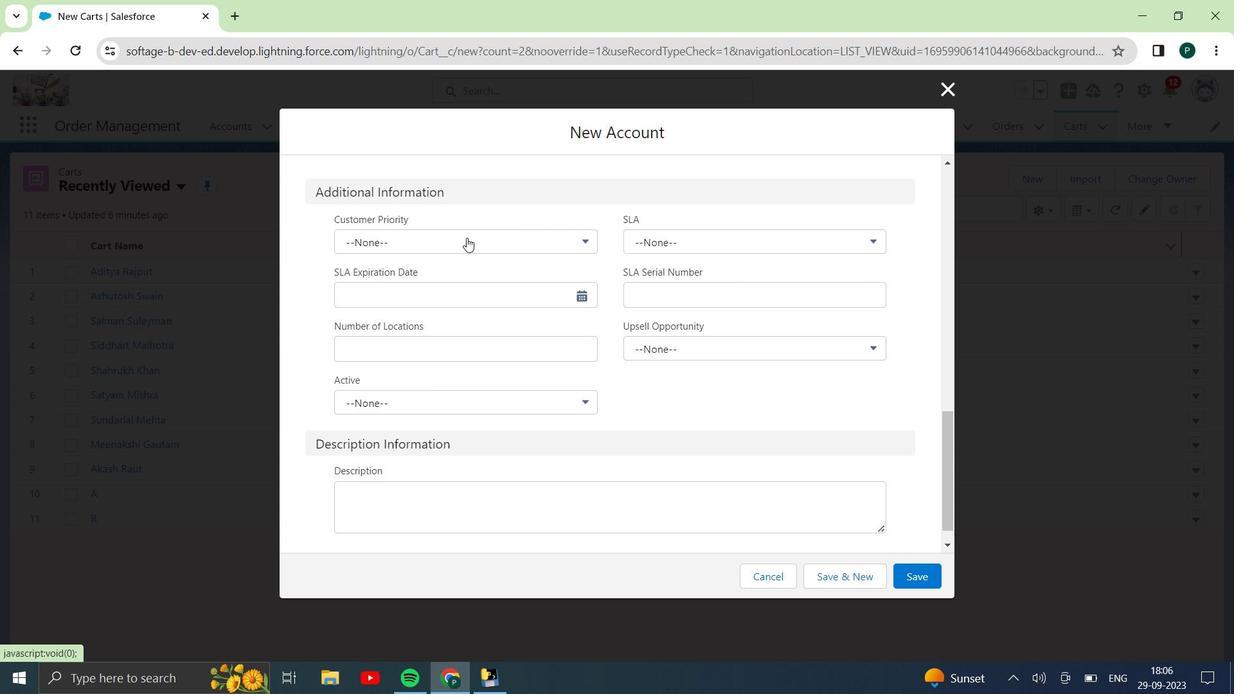 
Action: Mouse moved to (450, 294)
Screenshot: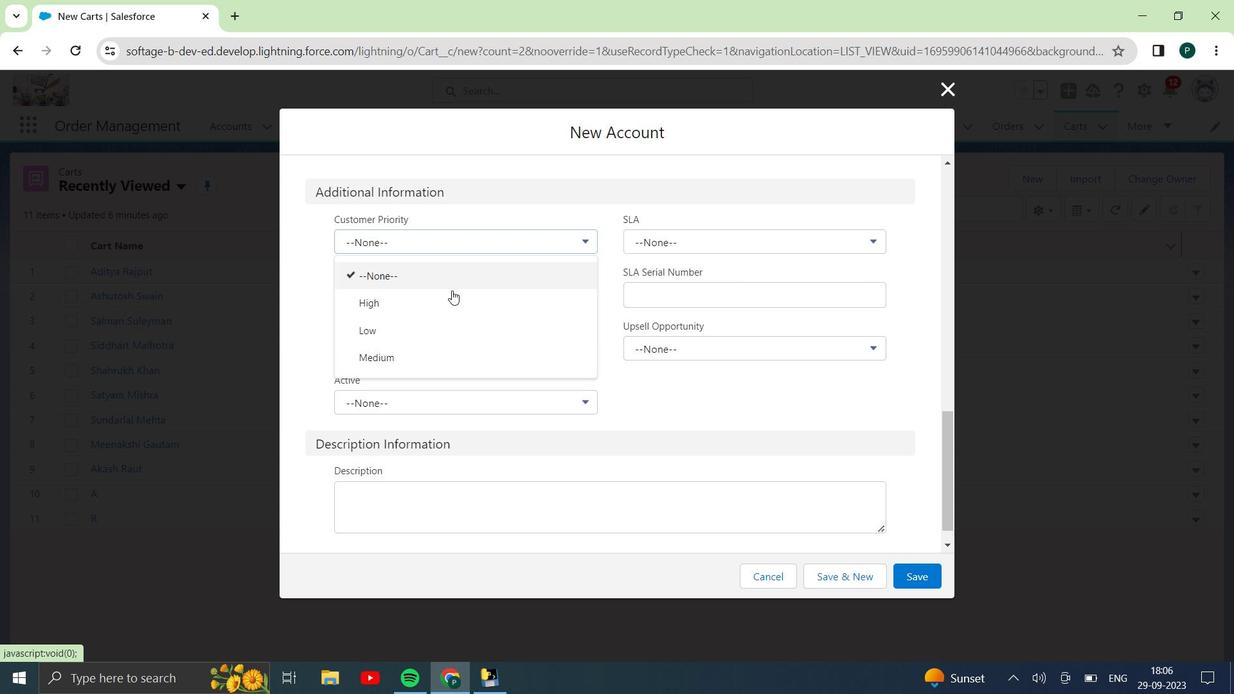 
Action: Mouse pressed left at (450, 294)
Screenshot: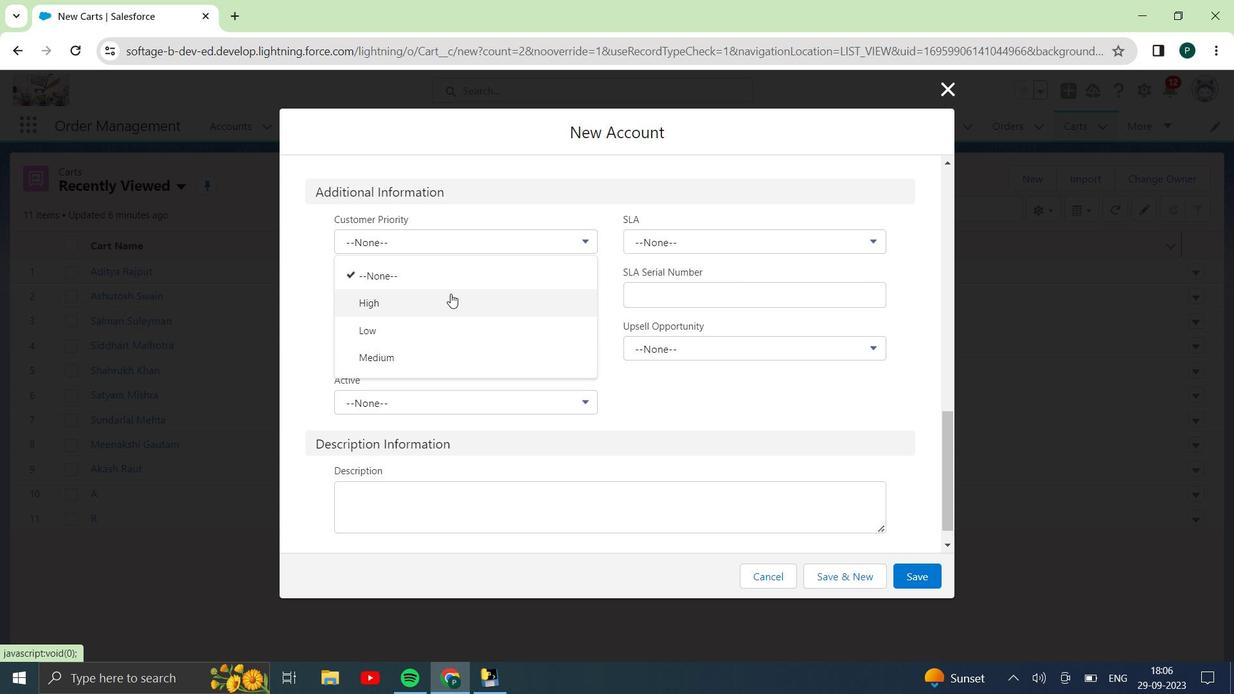 
Action: Mouse moved to (742, 238)
Screenshot: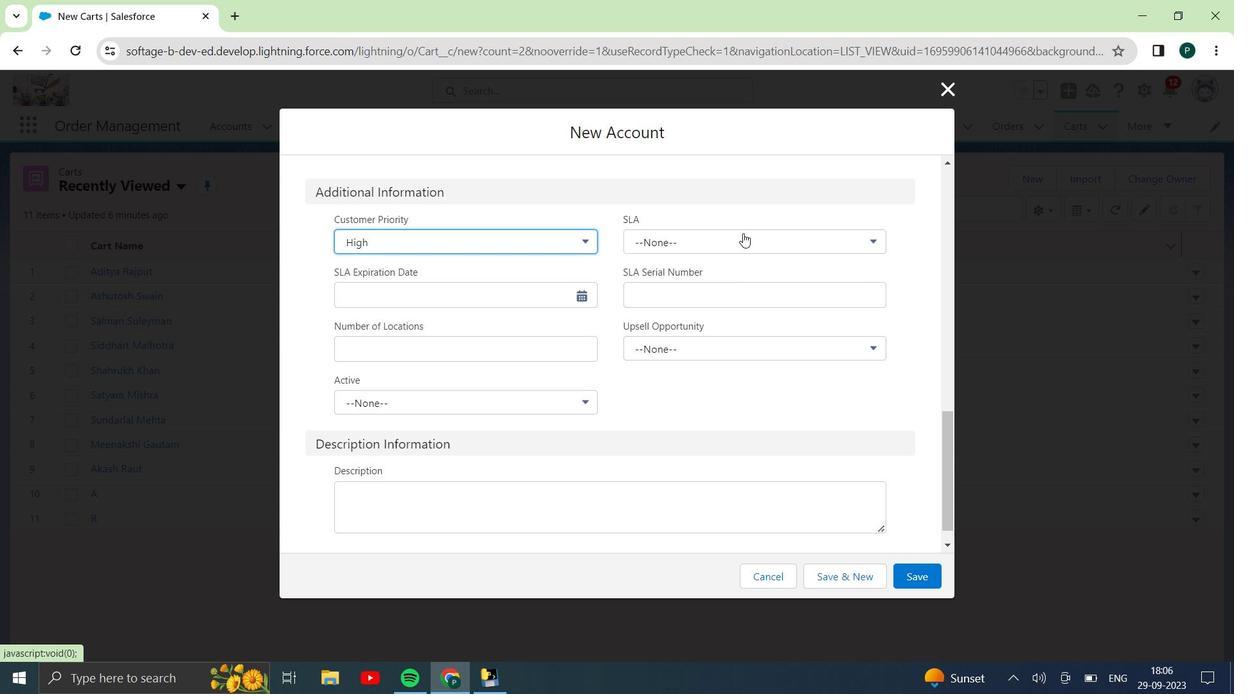 
Action: Mouse pressed left at (742, 238)
Screenshot: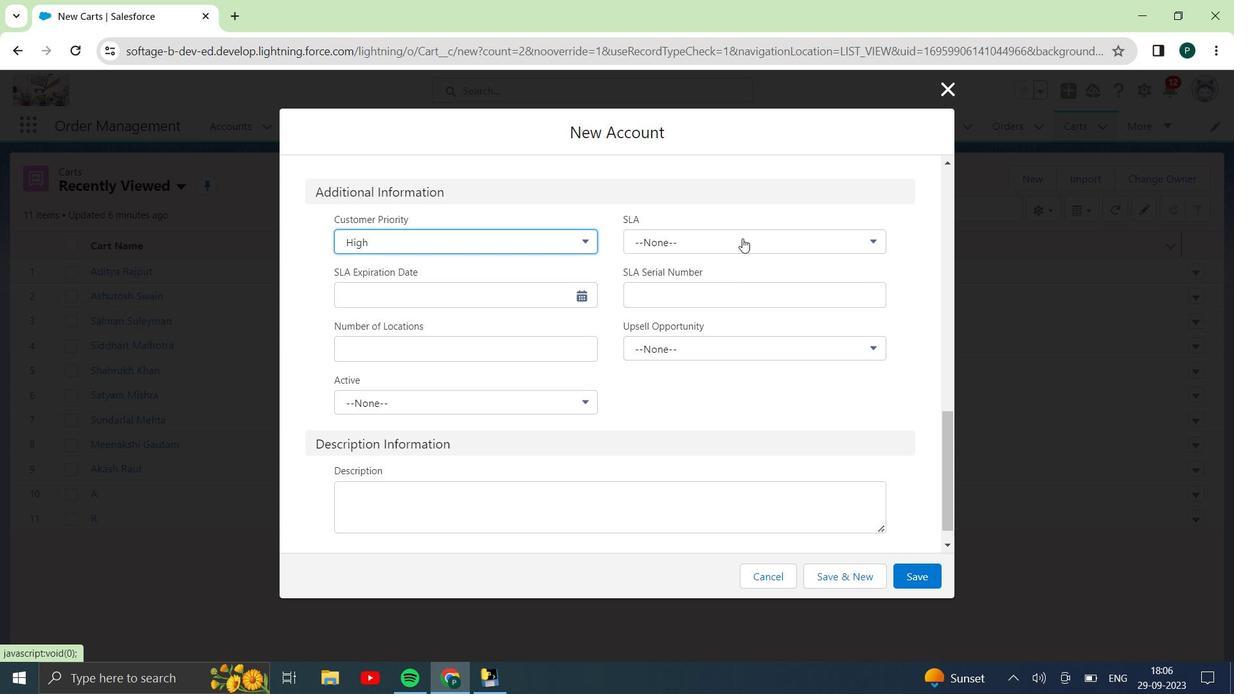 
Action: Mouse moved to (690, 351)
Screenshot: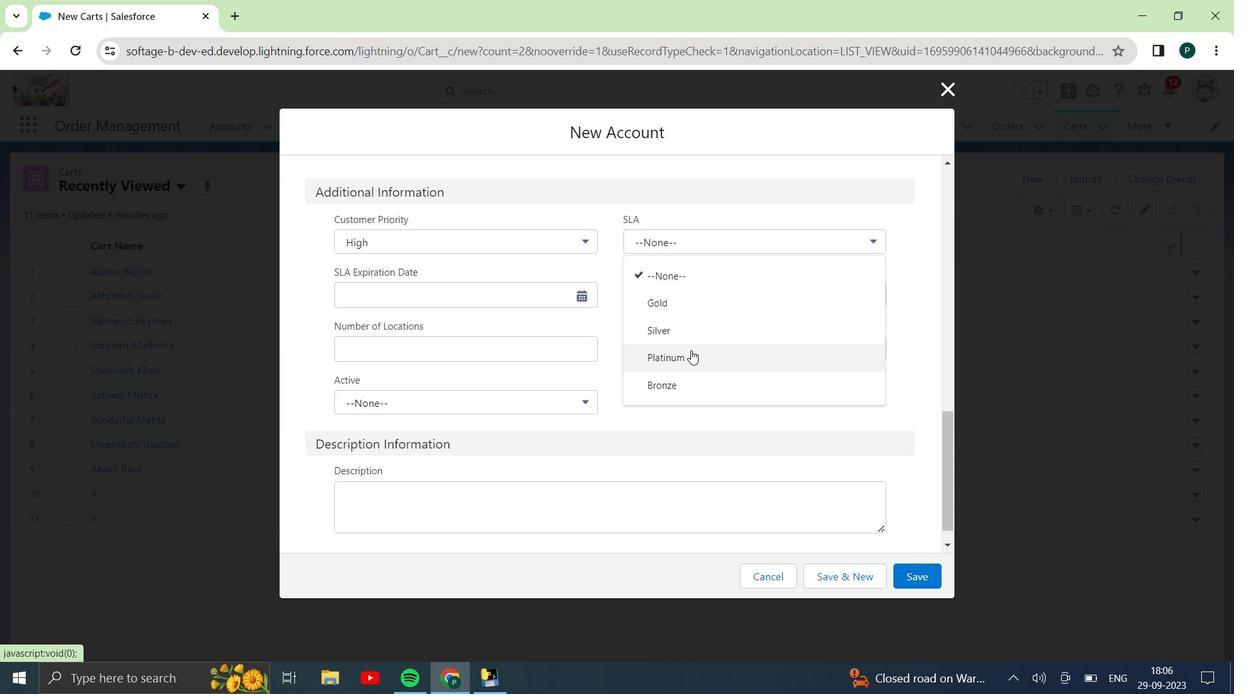 
Action: Mouse pressed left at (690, 351)
Screenshot: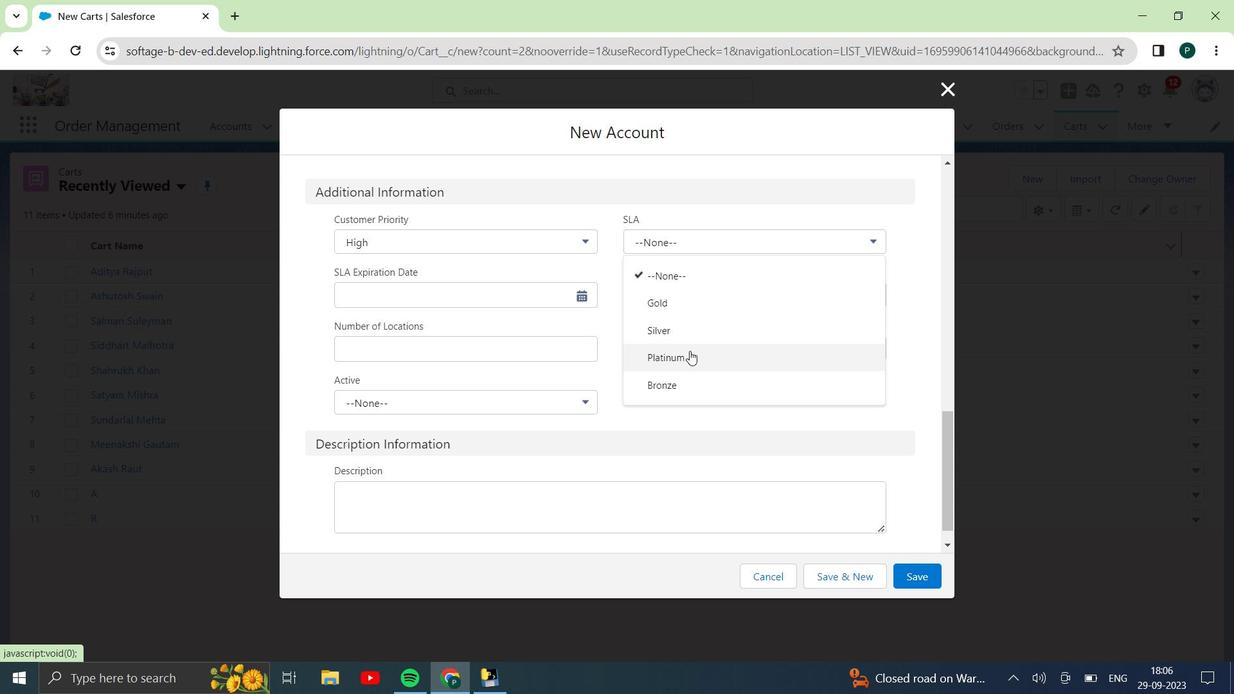 
Action: Mouse moved to (574, 358)
Screenshot: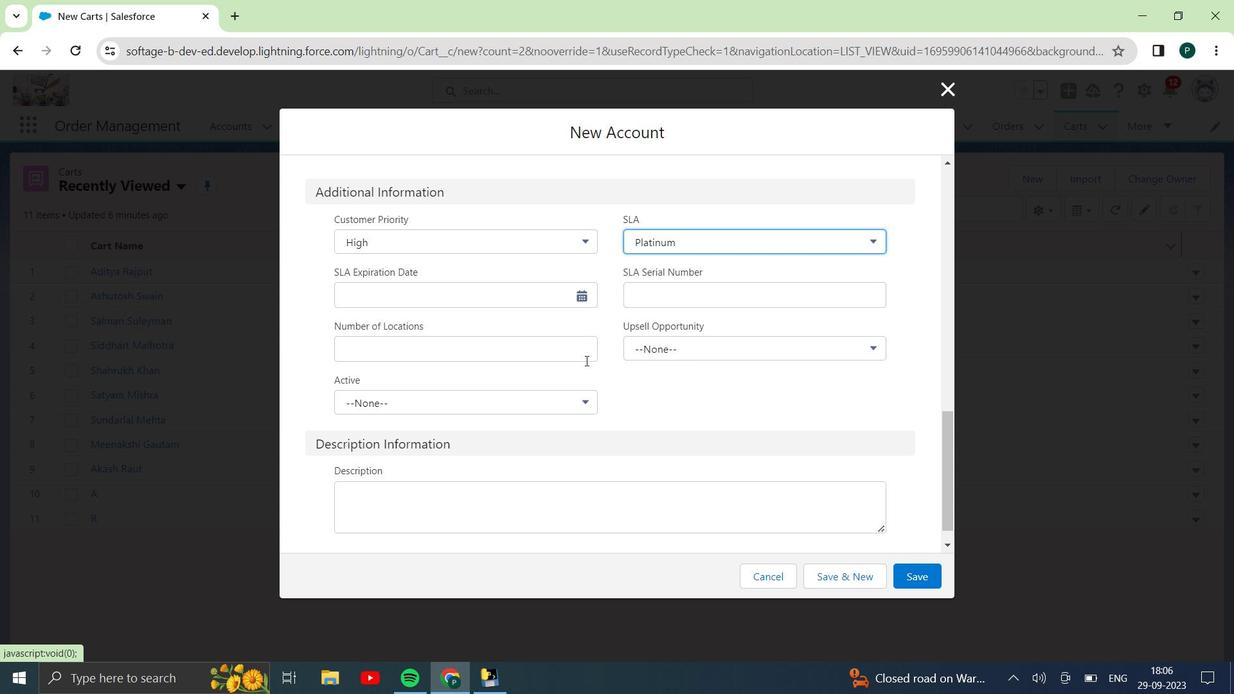 
Action: Mouse pressed left at (574, 358)
Screenshot: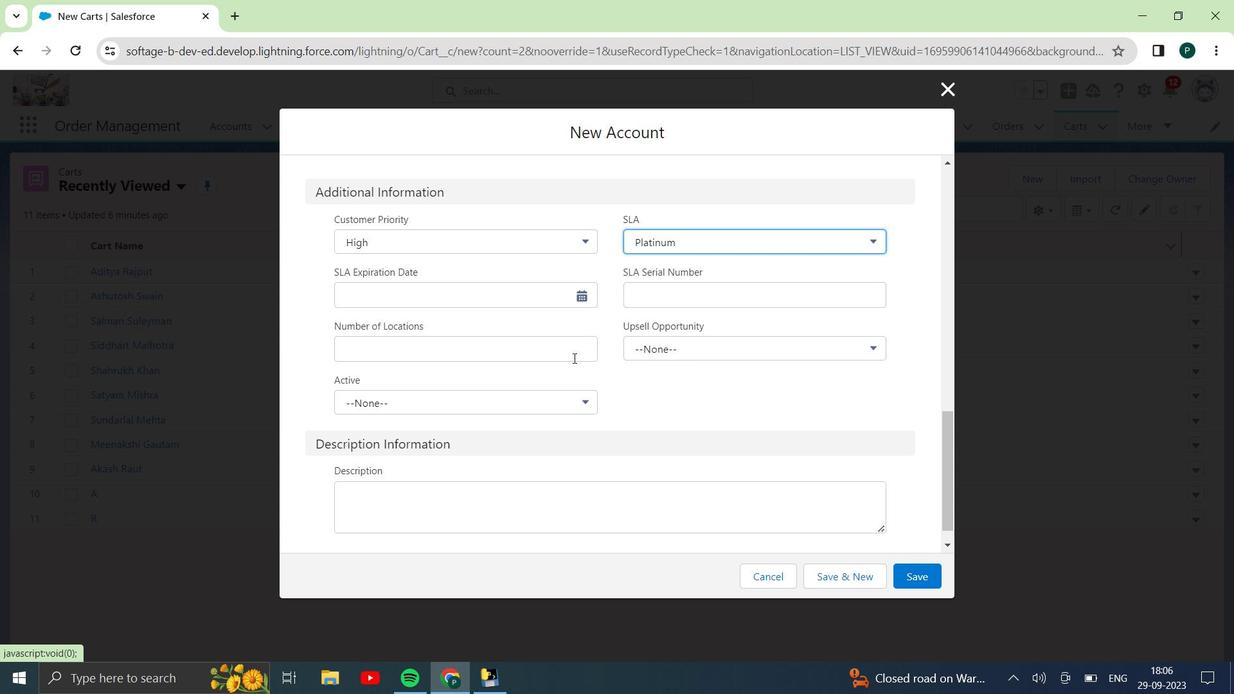 
Action: Mouse moved to (582, 354)
Screenshot: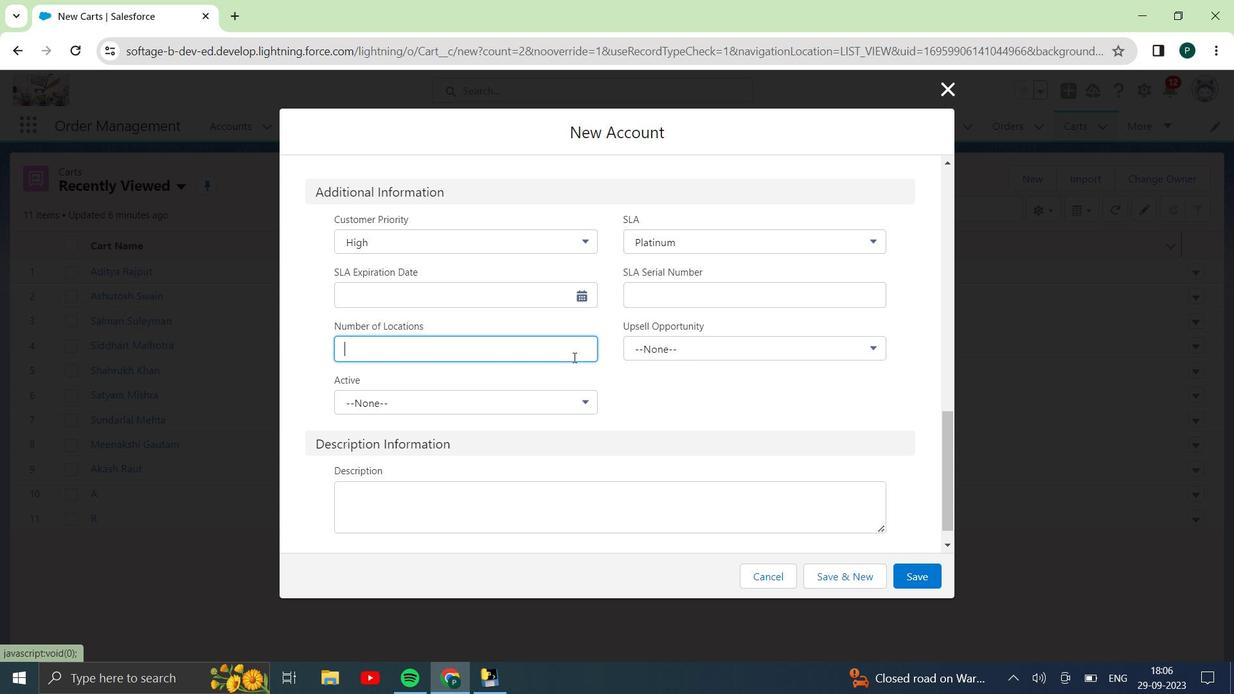 
Action: Key pressed 18
Screenshot: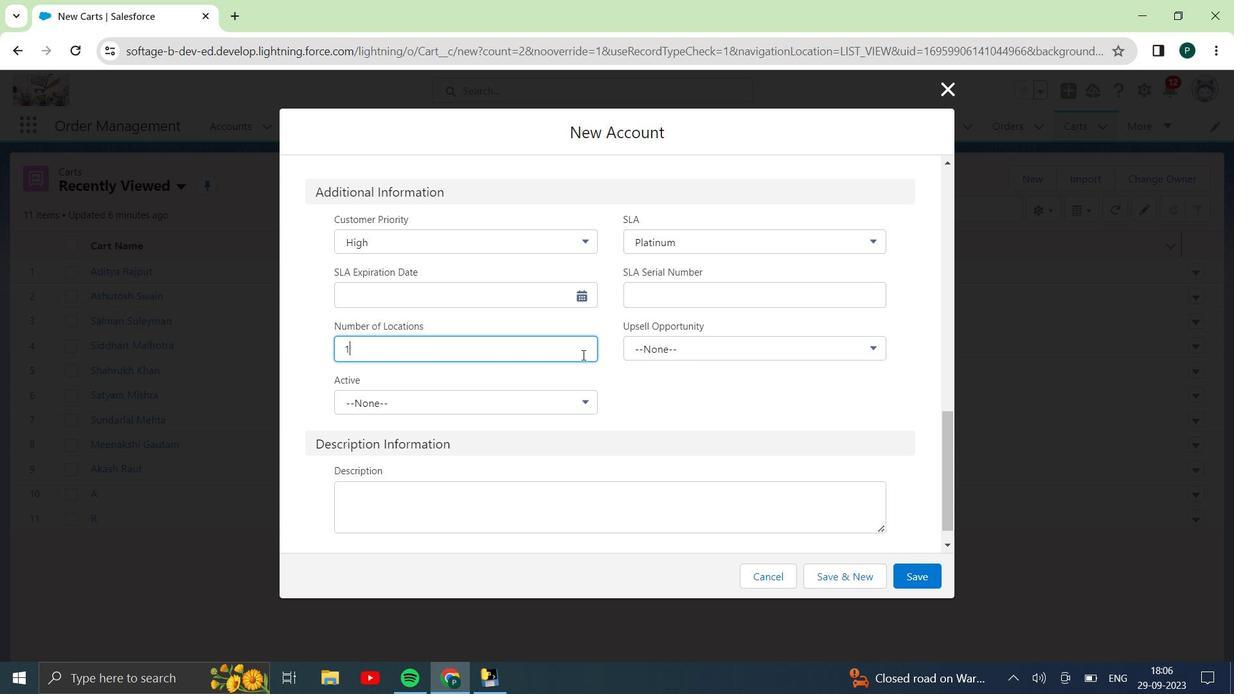 
Action: Mouse moved to (736, 354)
Screenshot: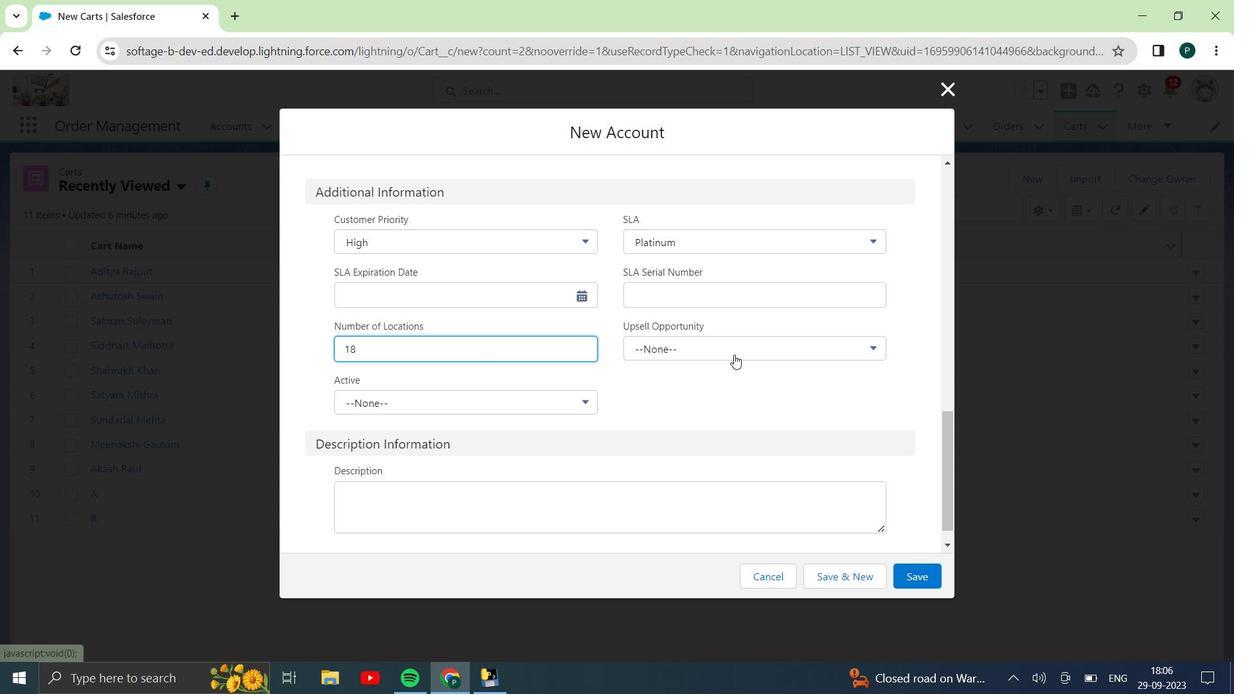 
Action: Mouse pressed left at (736, 354)
Screenshot: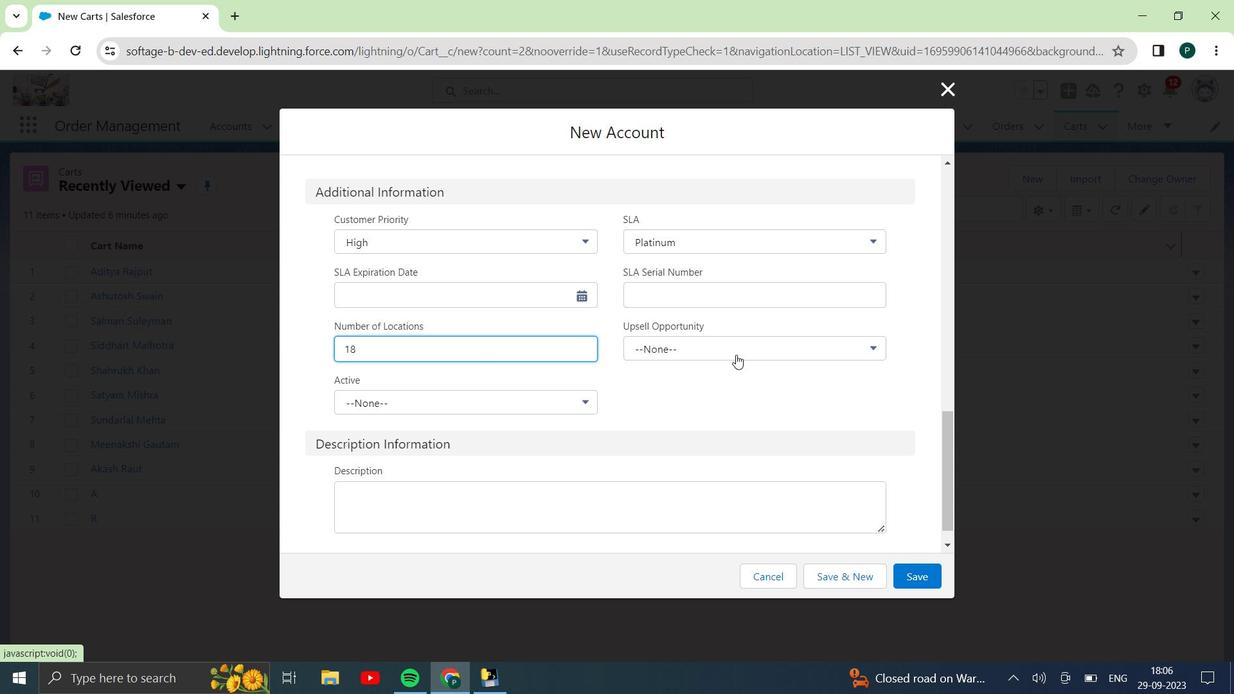 
Action: Mouse moved to (722, 408)
Screenshot: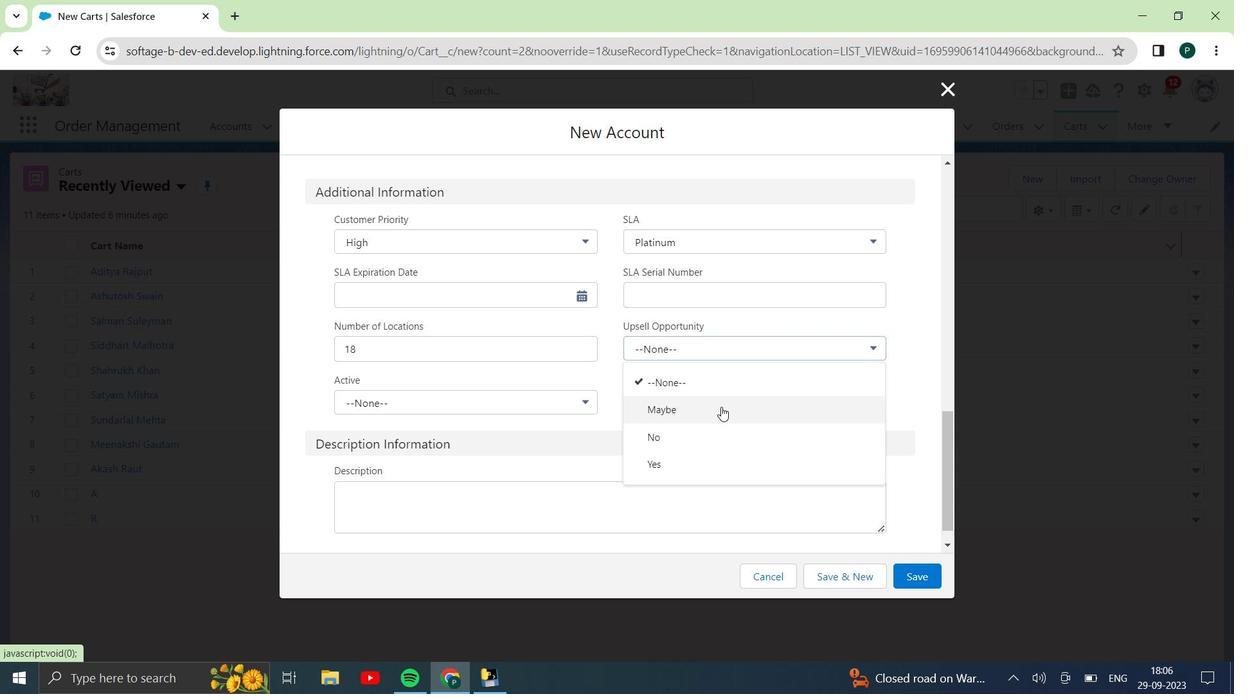 
Action: Mouse pressed left at (722, 408)
Screenshot: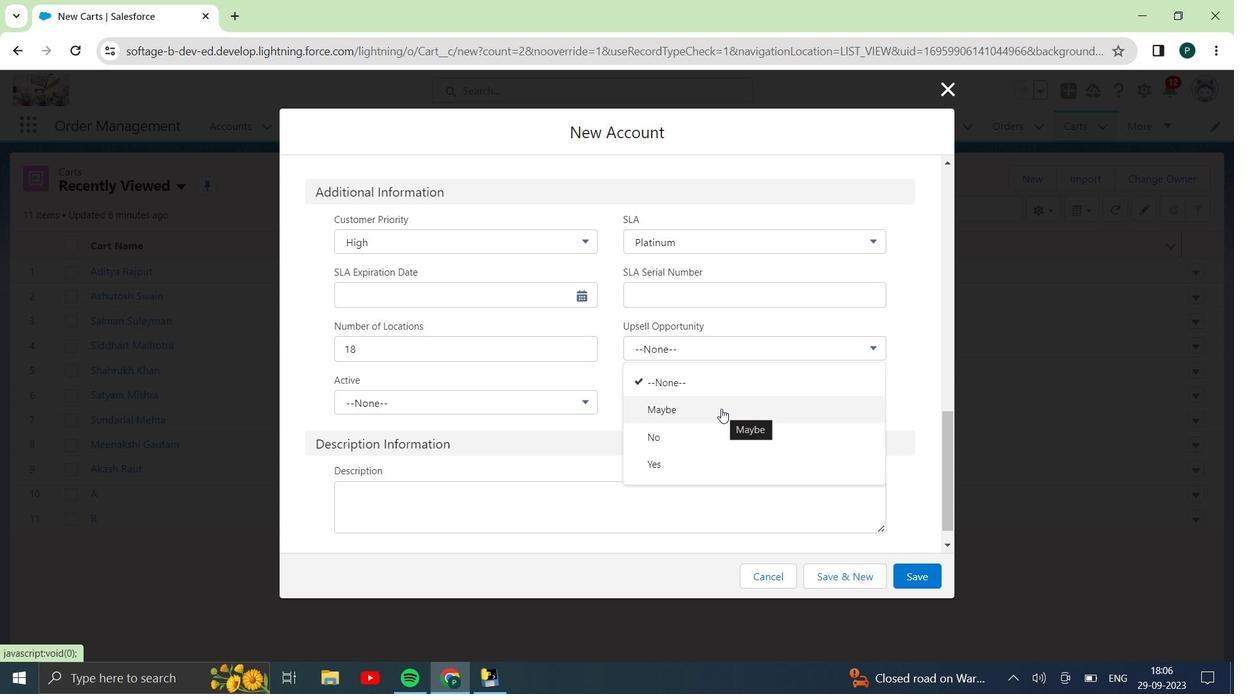 
Action: Mouse moved to (474, 401)
Screenshot: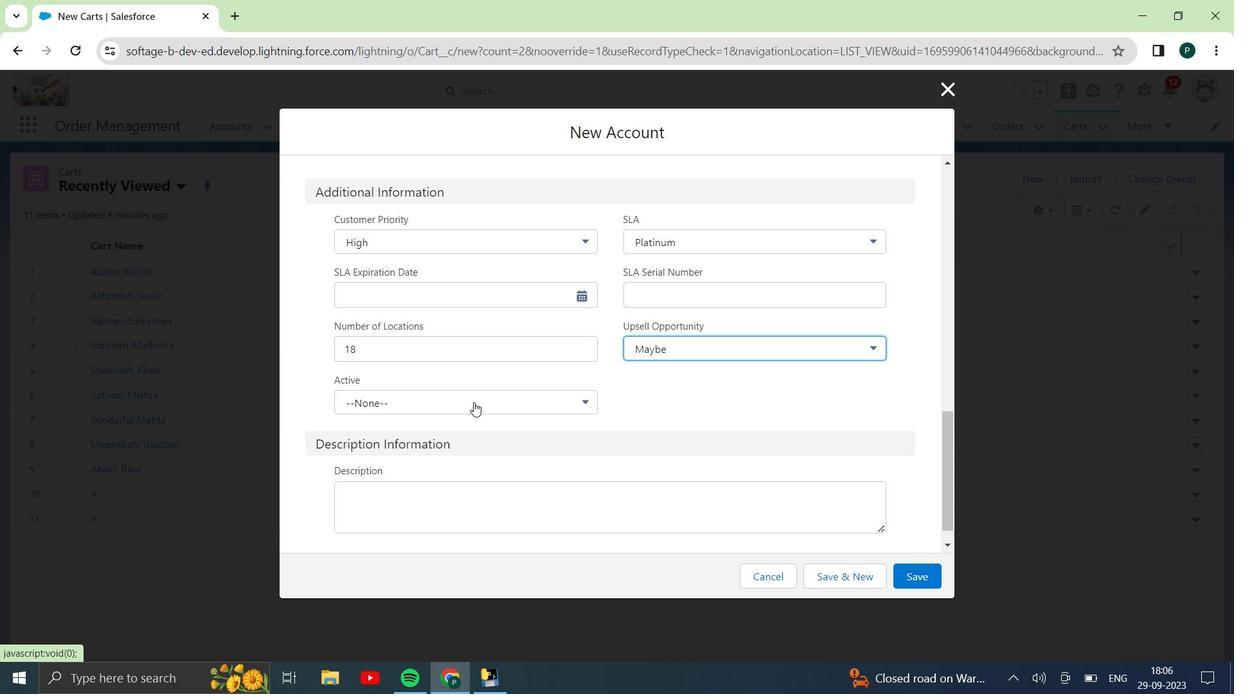 
Action: Mouse pressed left at (474, 401)
Screenshot: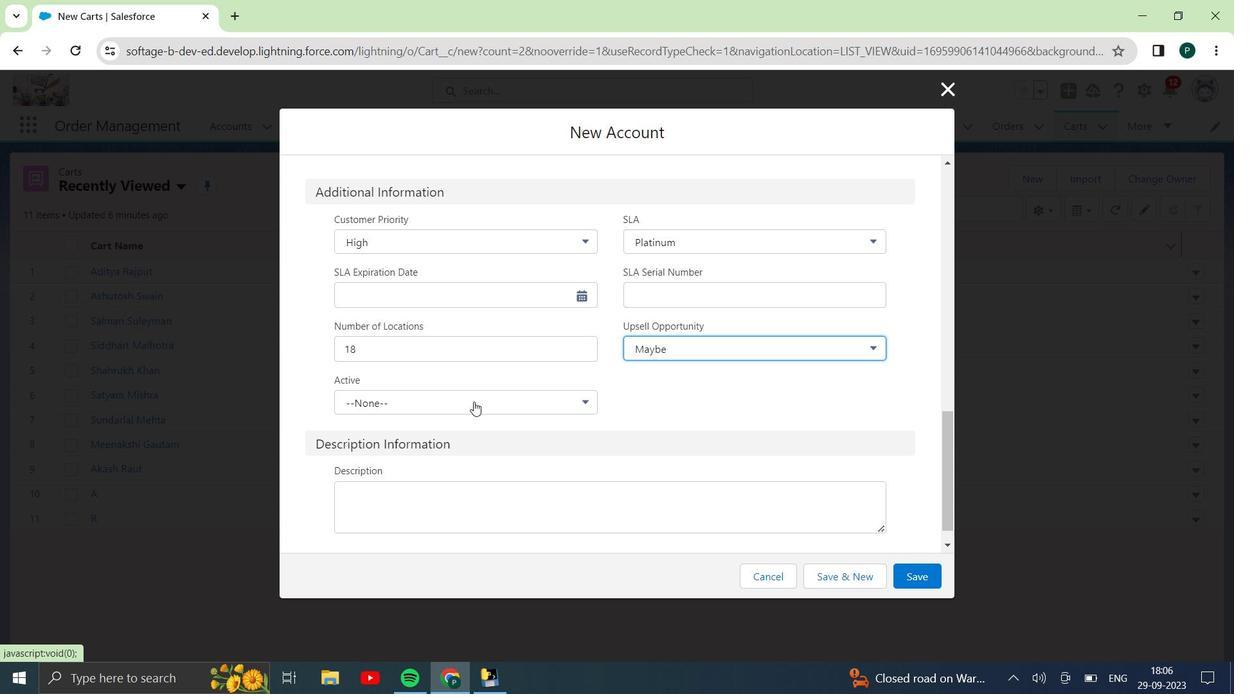
Action: Mouse moved to (440, 499)
Screenshot: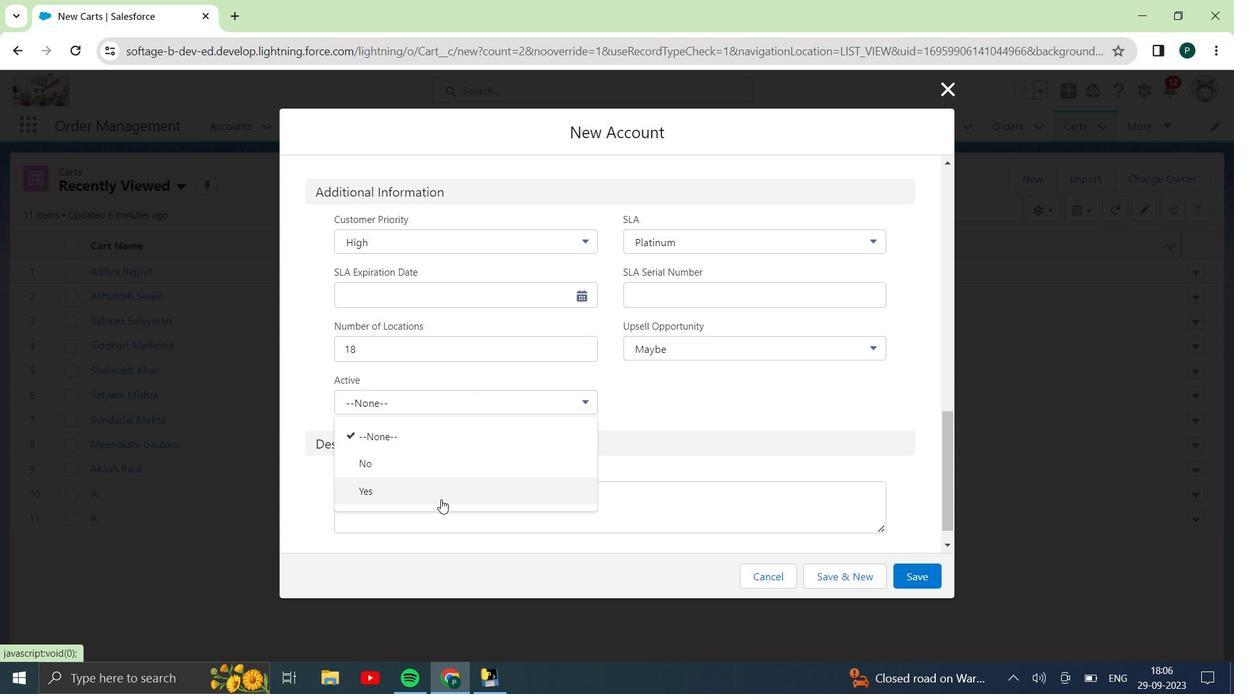 
Action: Mouse pressed left at (440, 499)
Screenshot: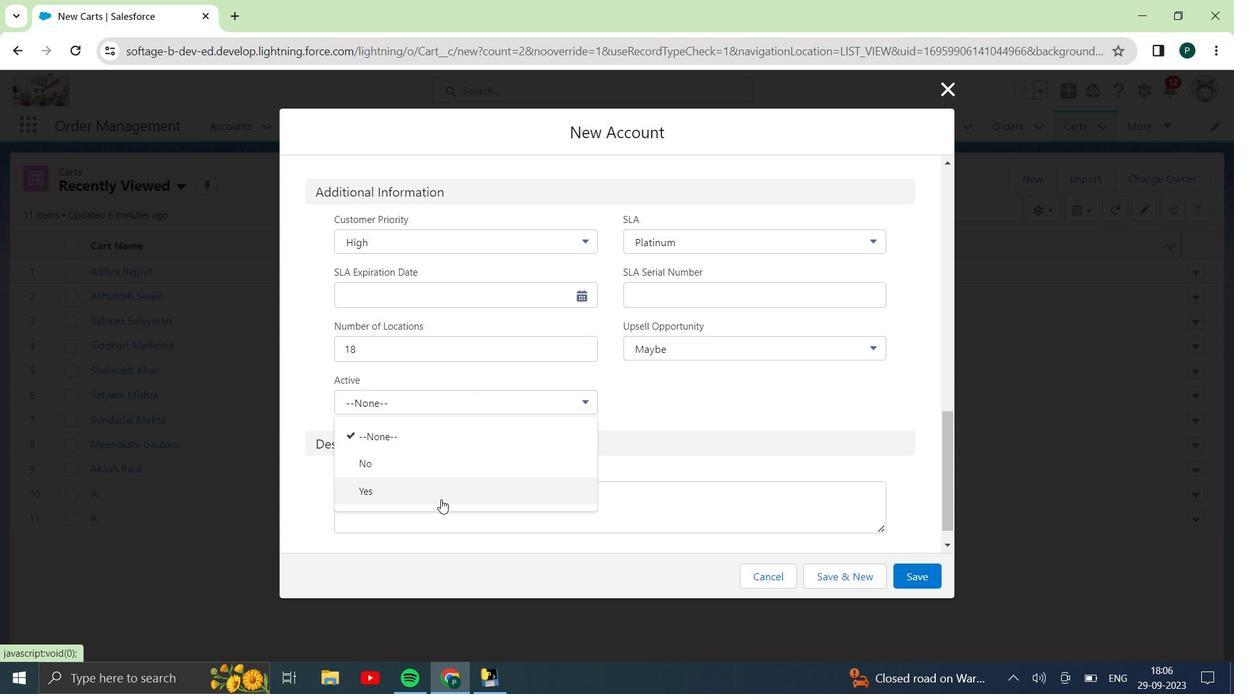 
Action: Mouse moved to (569, 430)
Screenshot: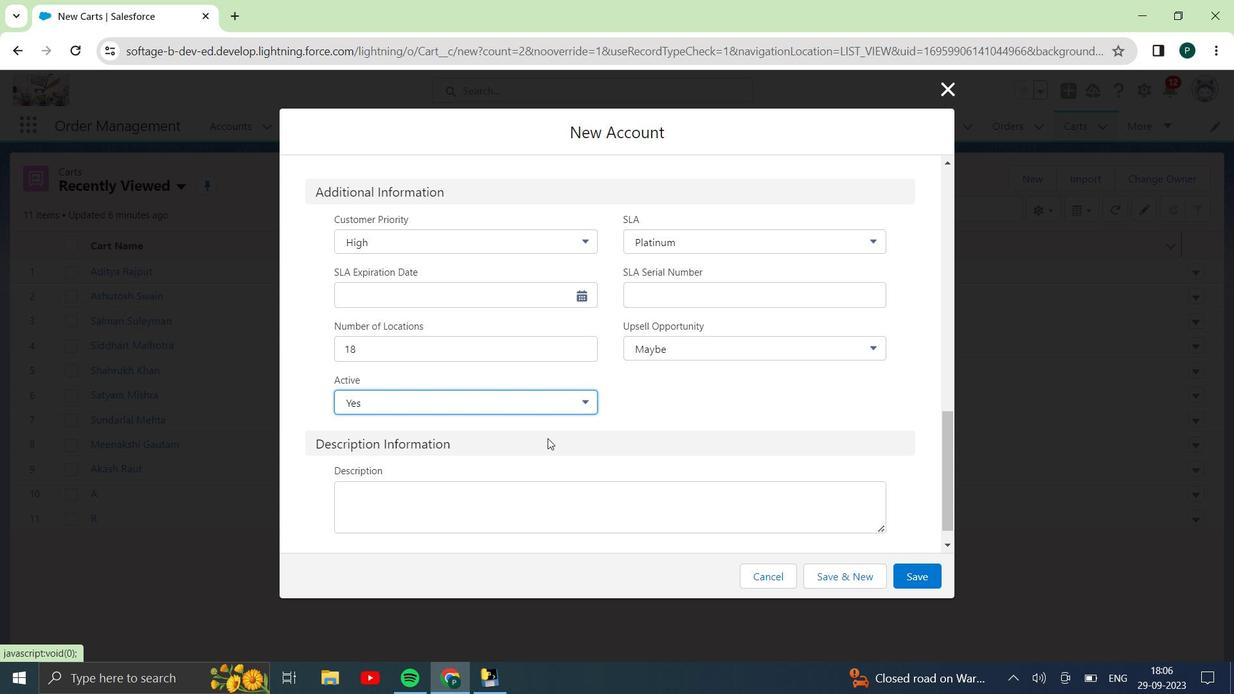 
Action: Mouse scrolled (569, 430) with delta (0, 0)
Screenshot: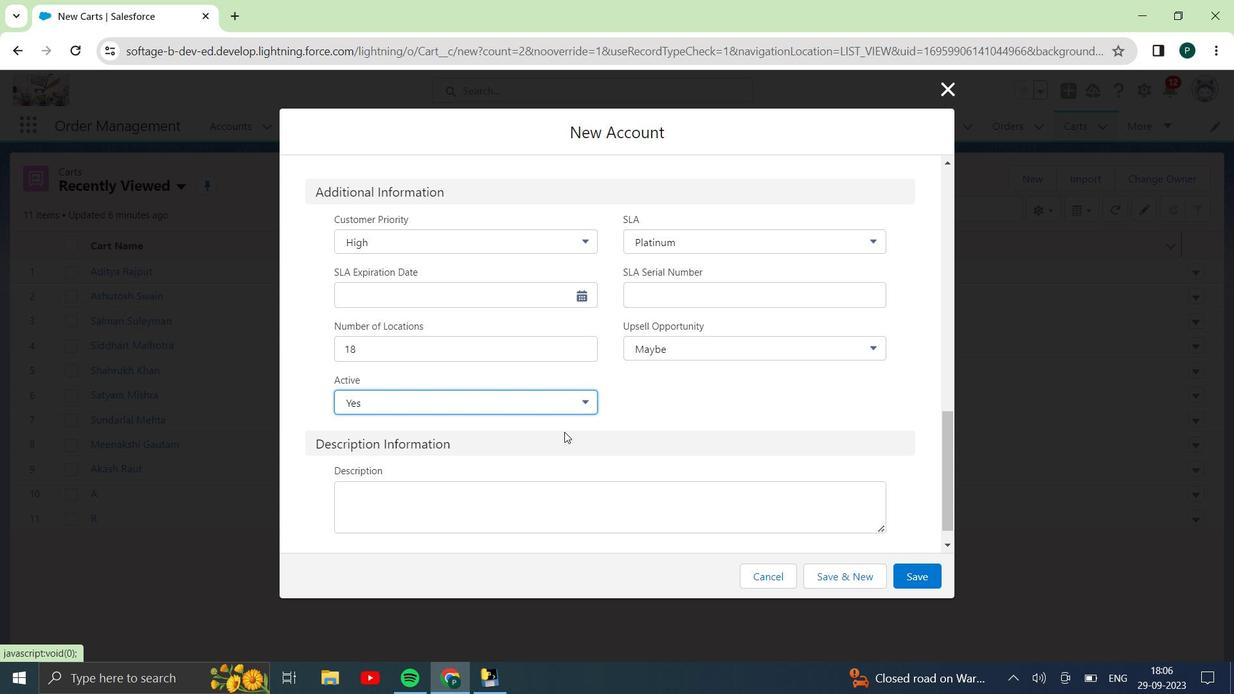 
Action: Mouse scrolled (569, 430) with delta (0, 0)
Screenshot: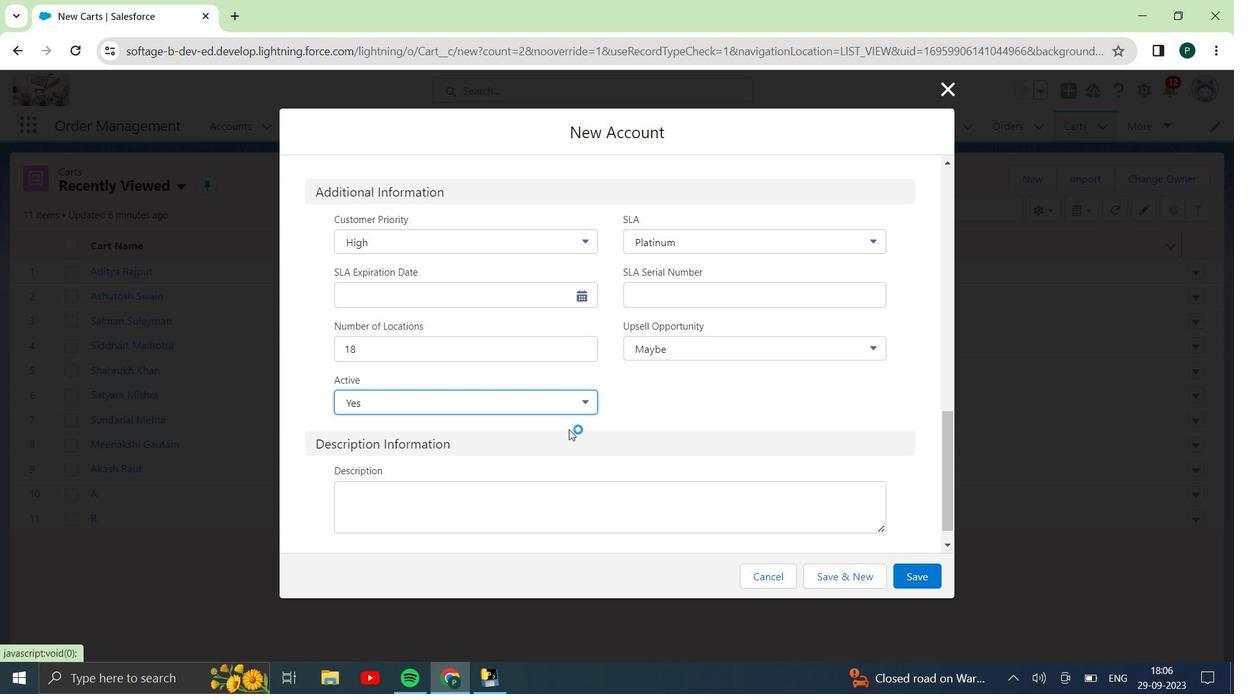 
Action: Mouse moved to (570, 430)
Screenshot: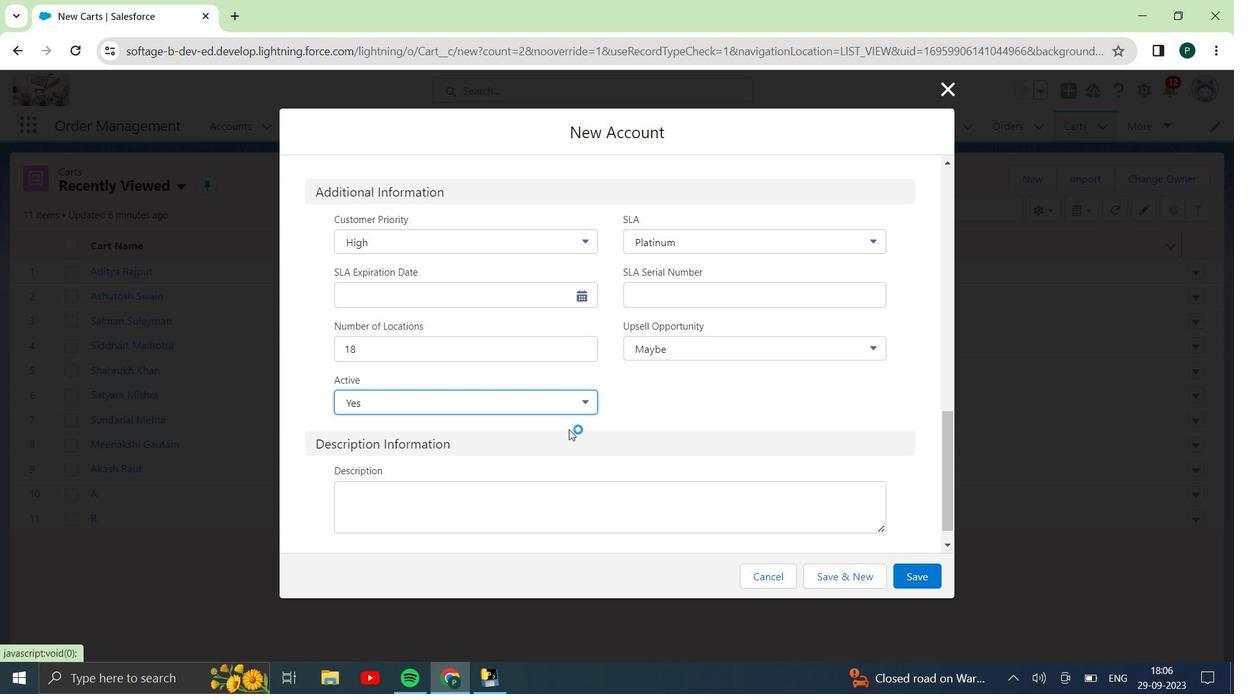 
Action: Mouse scrolled (570, 430) with delta (0, 0)
Screenshot: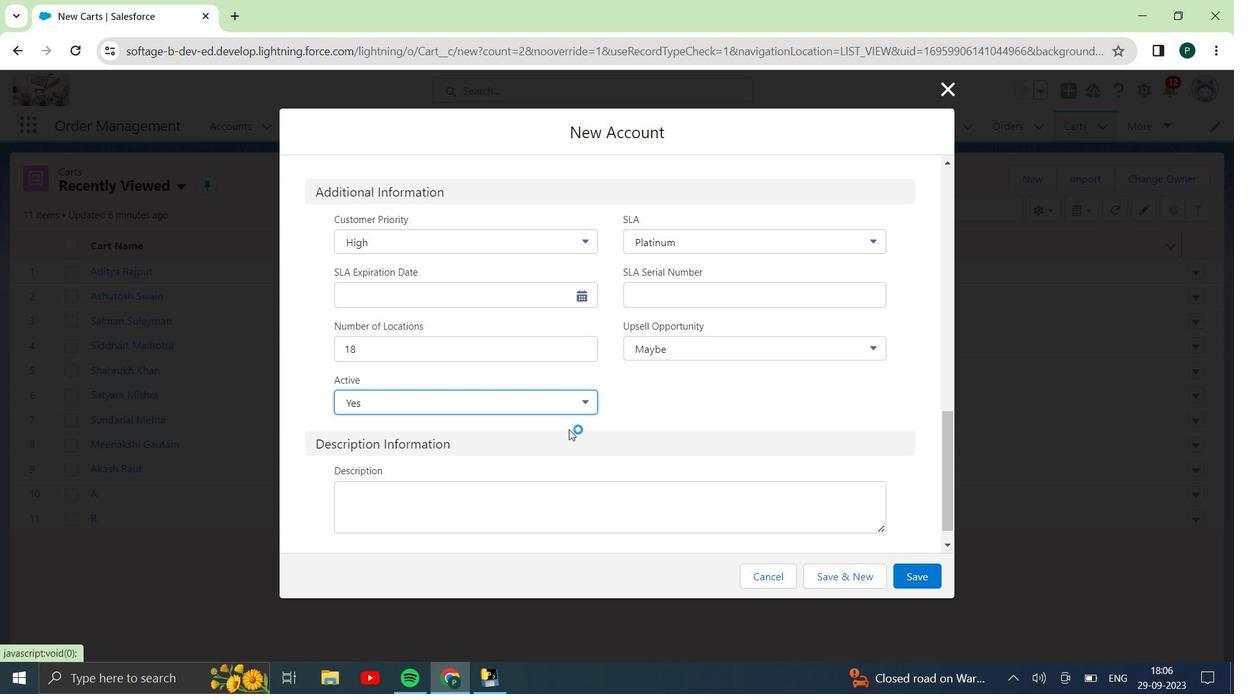 
Action: Mouse moved to (570, 430)
Screenshot: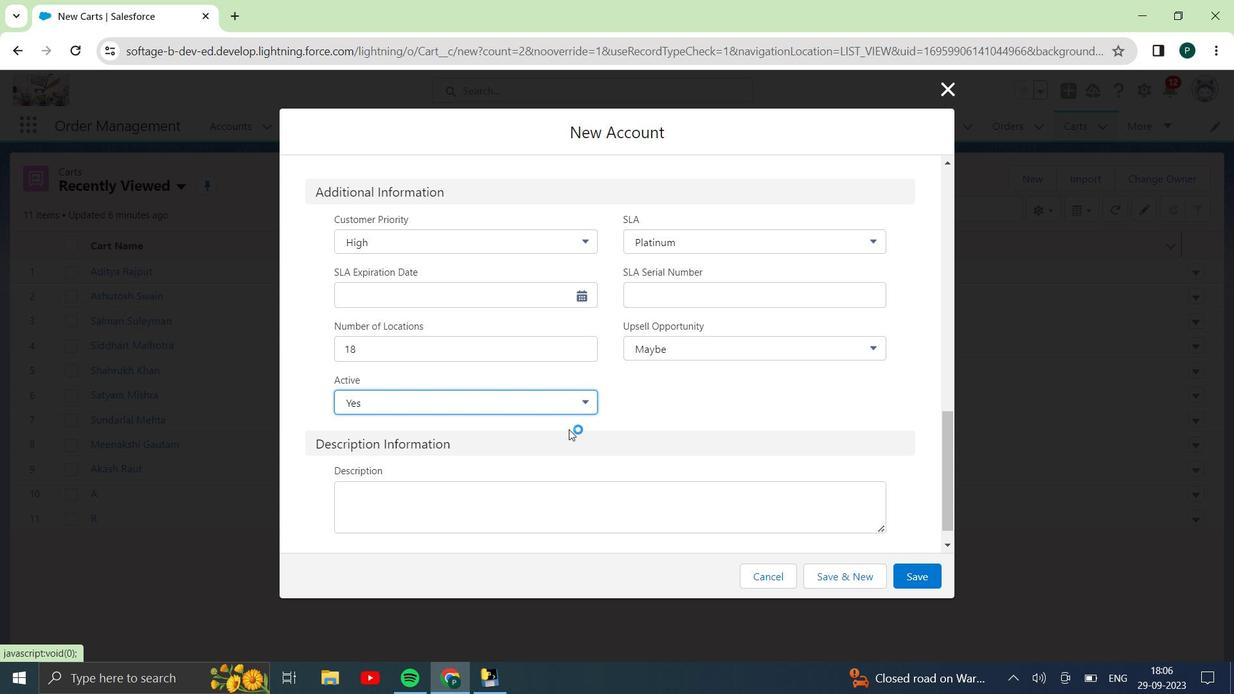 
Action: Mouse scrolled (570, 430) with delta (0, 0)
Screenshot: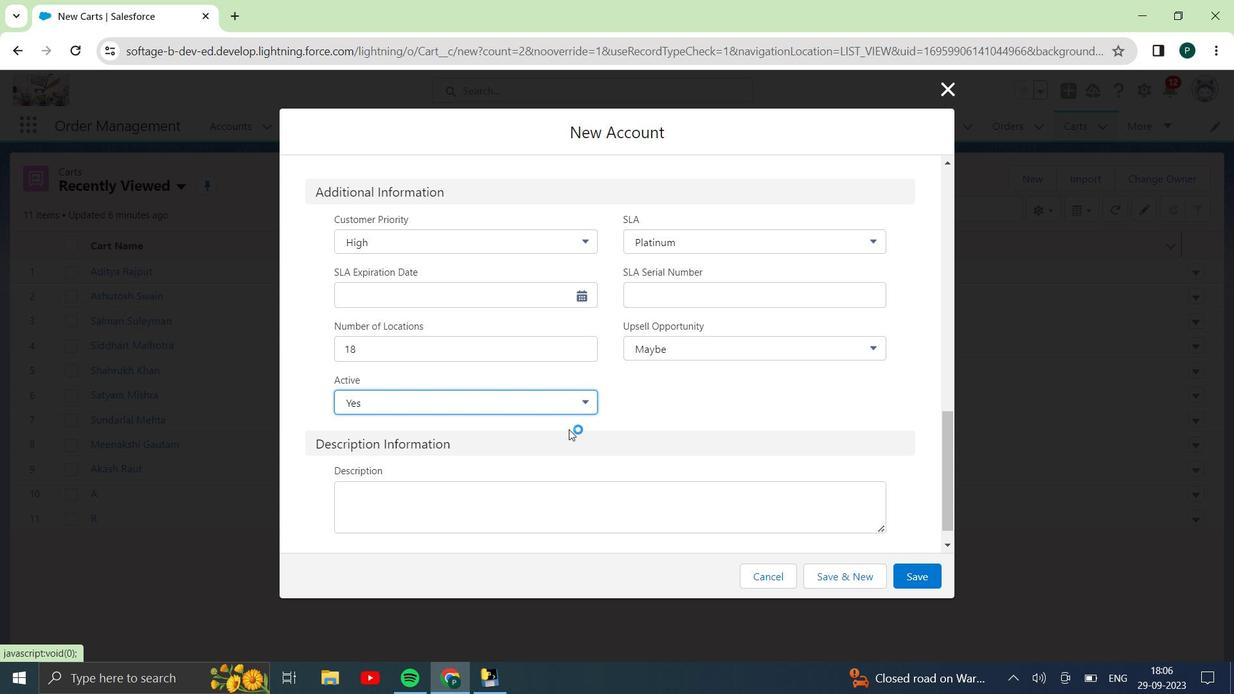 
Action: Mouse scrolled (570, 430) with delta (0, 0)
Screenshot: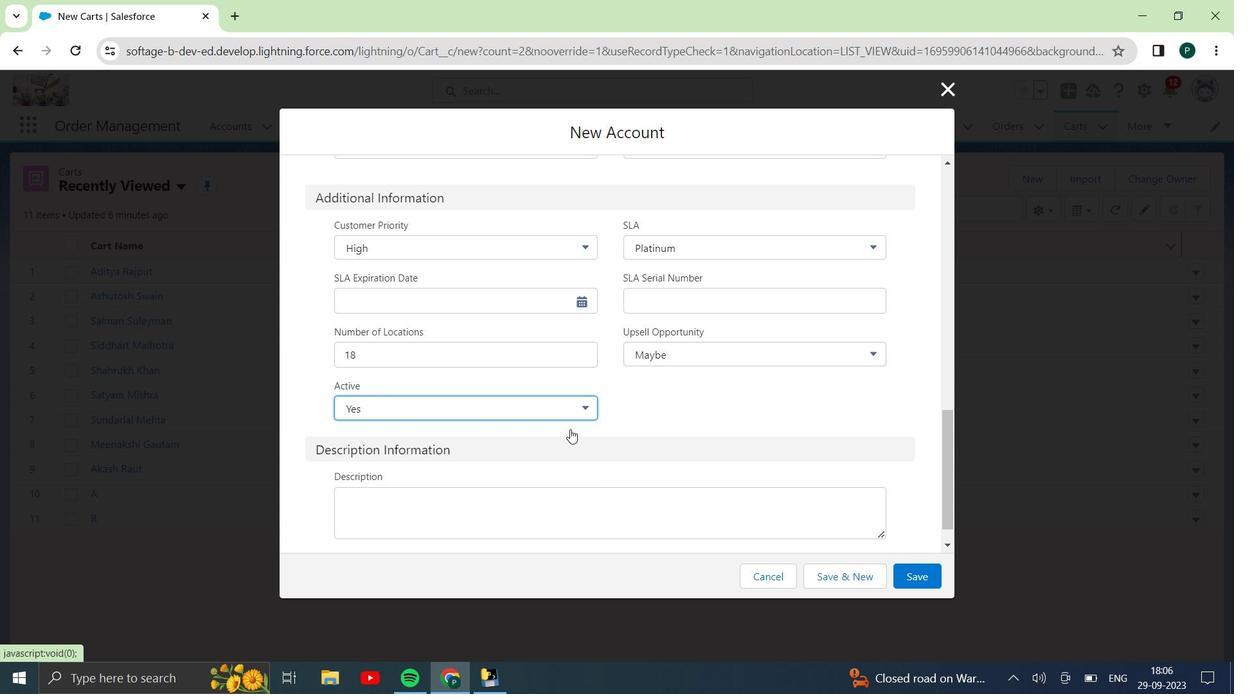 
Action: Mouse scrolled (570, 430) with delta (0, 0)
Screenshot: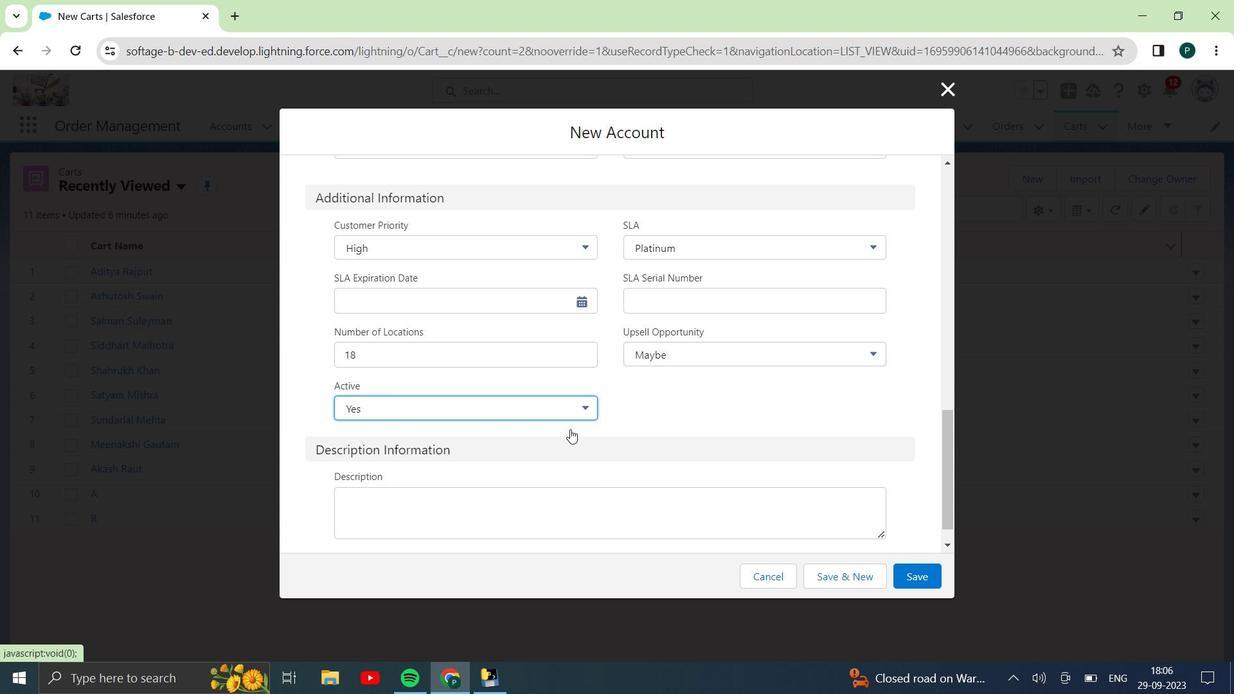 
Action: Mouse scrolled (570, 430) with delta (0, 0)
Screenshot: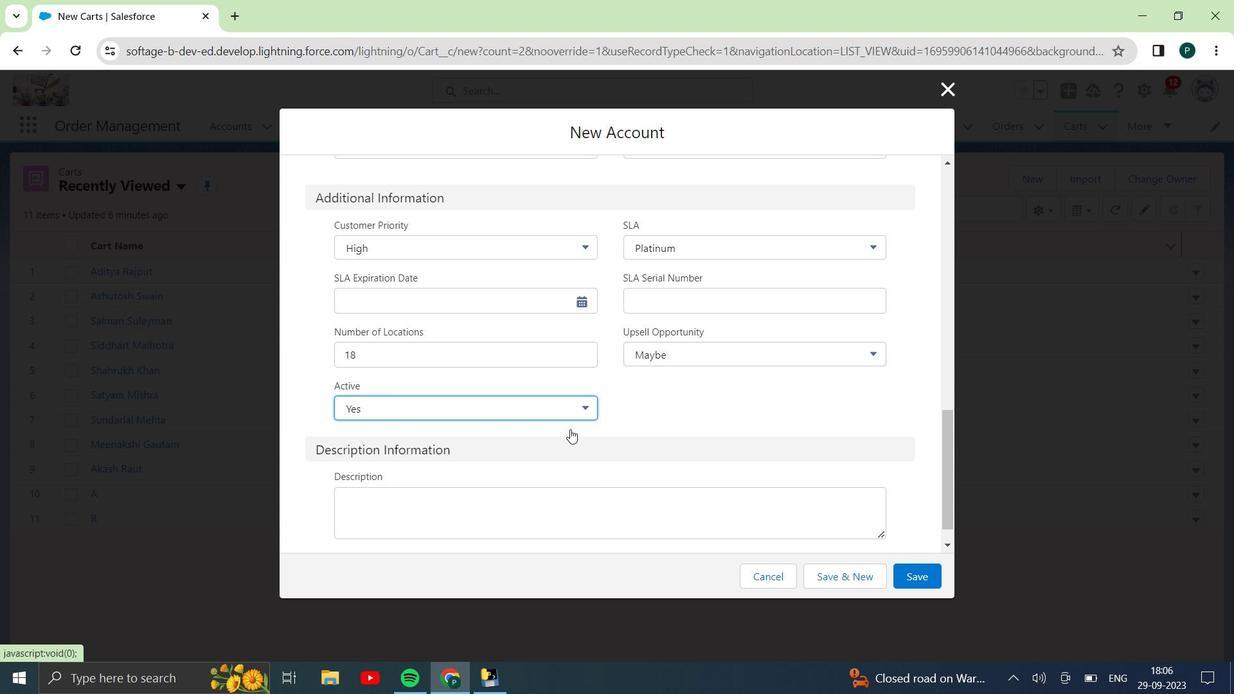 
Action: Mouse scrolled (570, 430) with delta (0, 0)
Screenshot: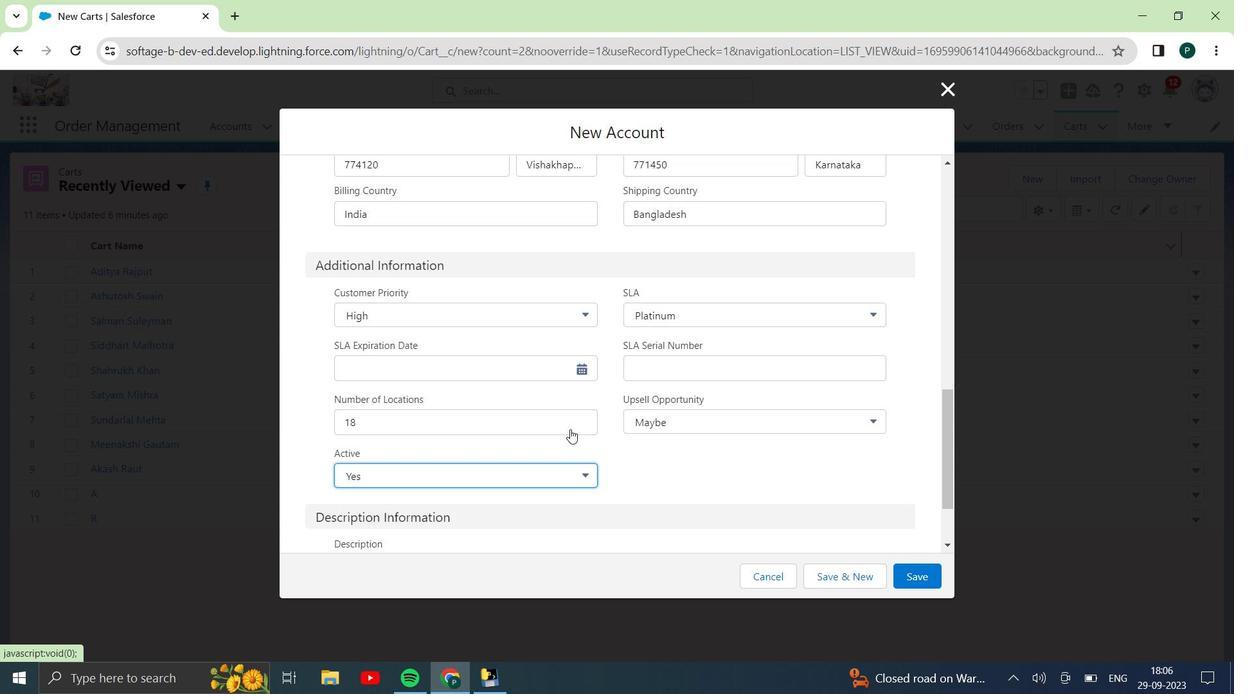 
Action: Mouse moved to (576, 404)
Screenshot: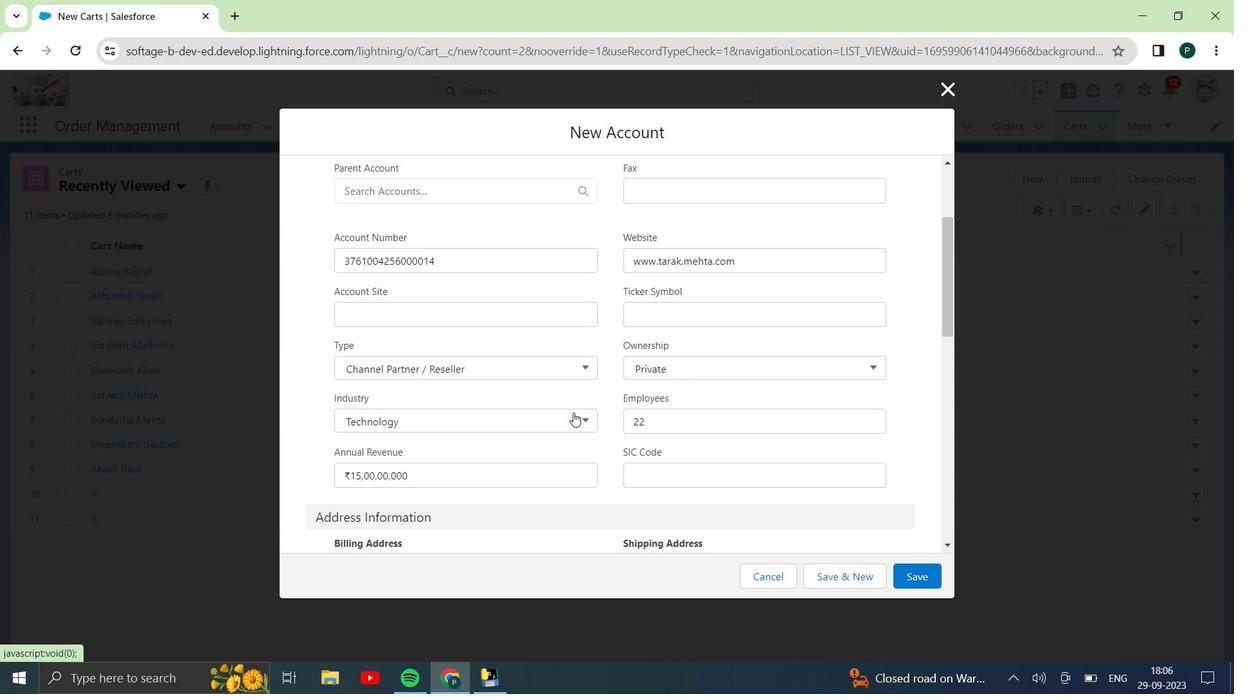 
Action: Mouse scrolled (576, 405) with delta (0, 0)
Screenshot: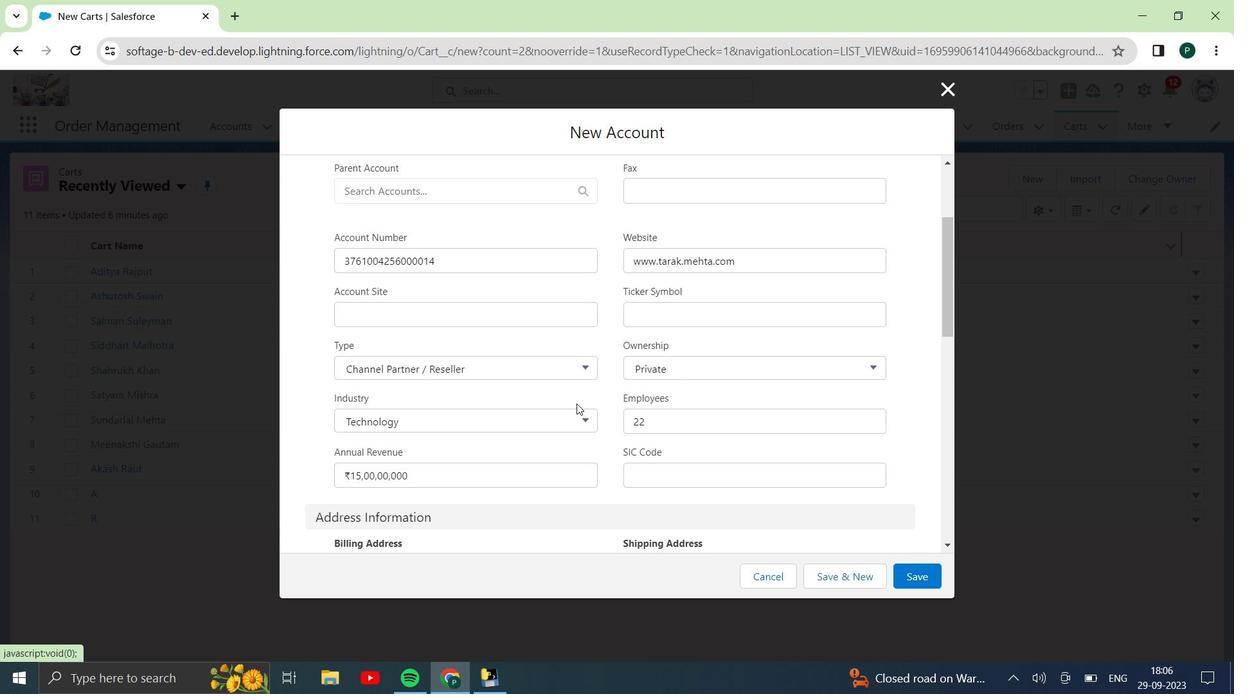 
Action: Mouse scrolled (576, 405) with delta (0, 0)
Screenshot: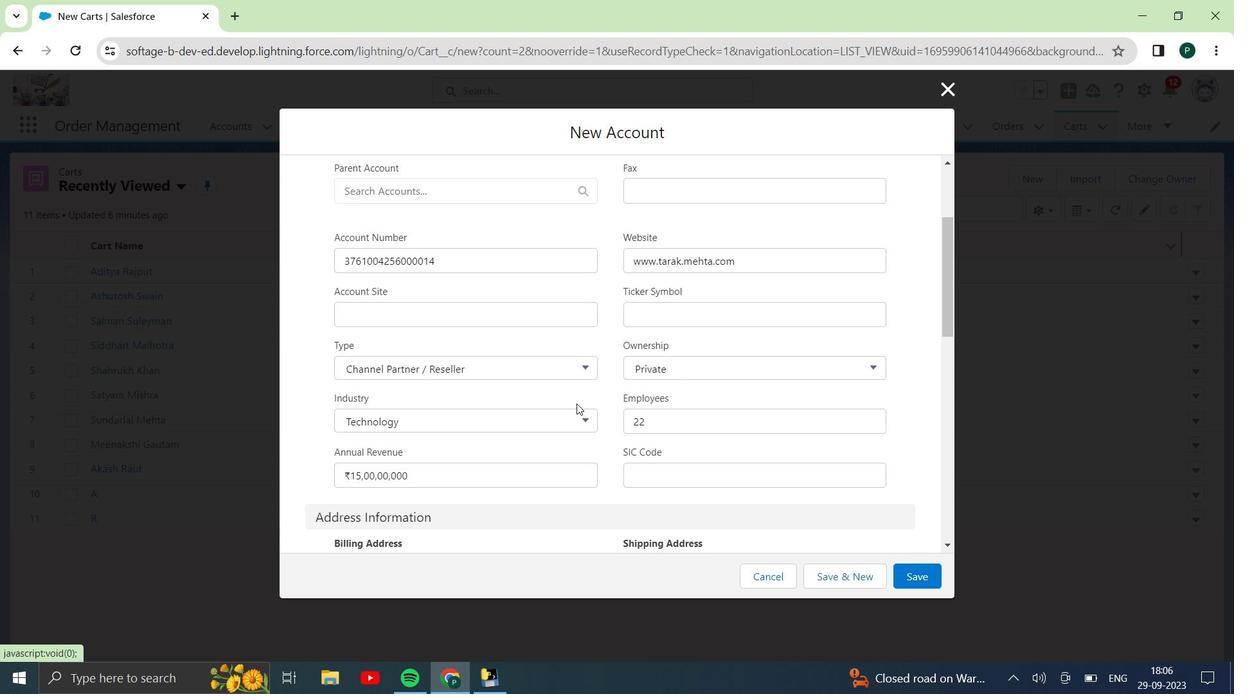 
Action: Mouse scrolled (576, 405) with delta (0, 0)
Screenshot: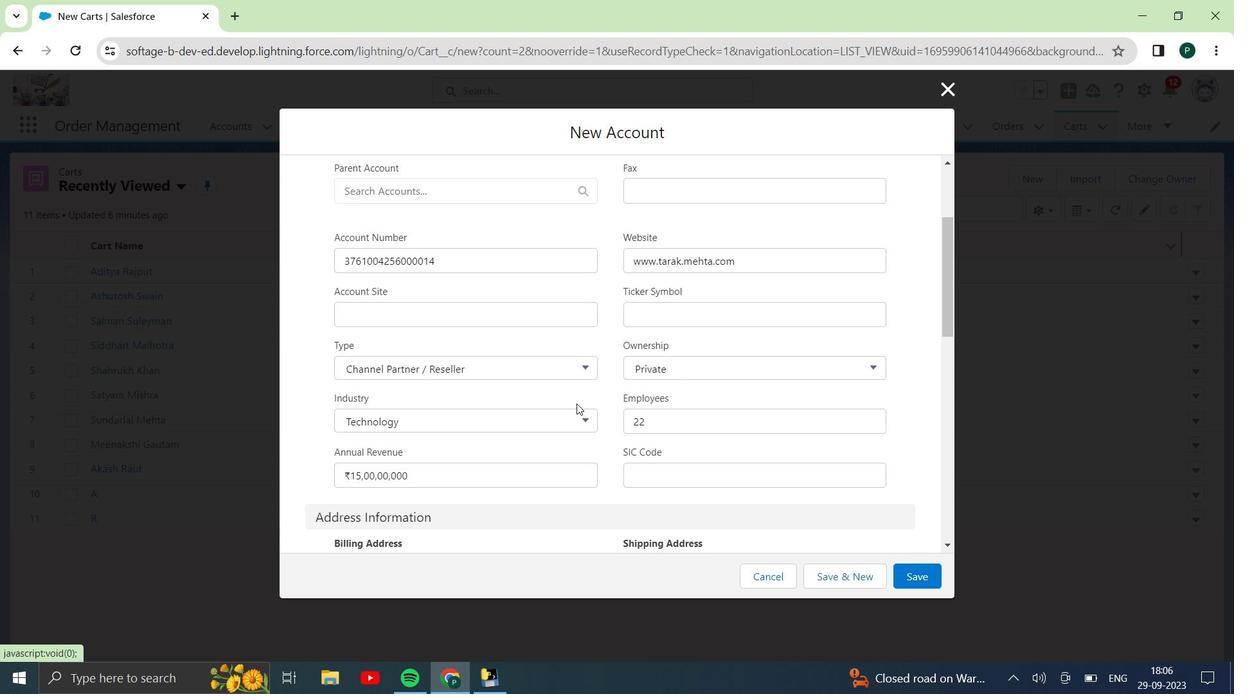 
Action: Mouse scrolled (576, 405) with delta (0, 0)
Screenshot: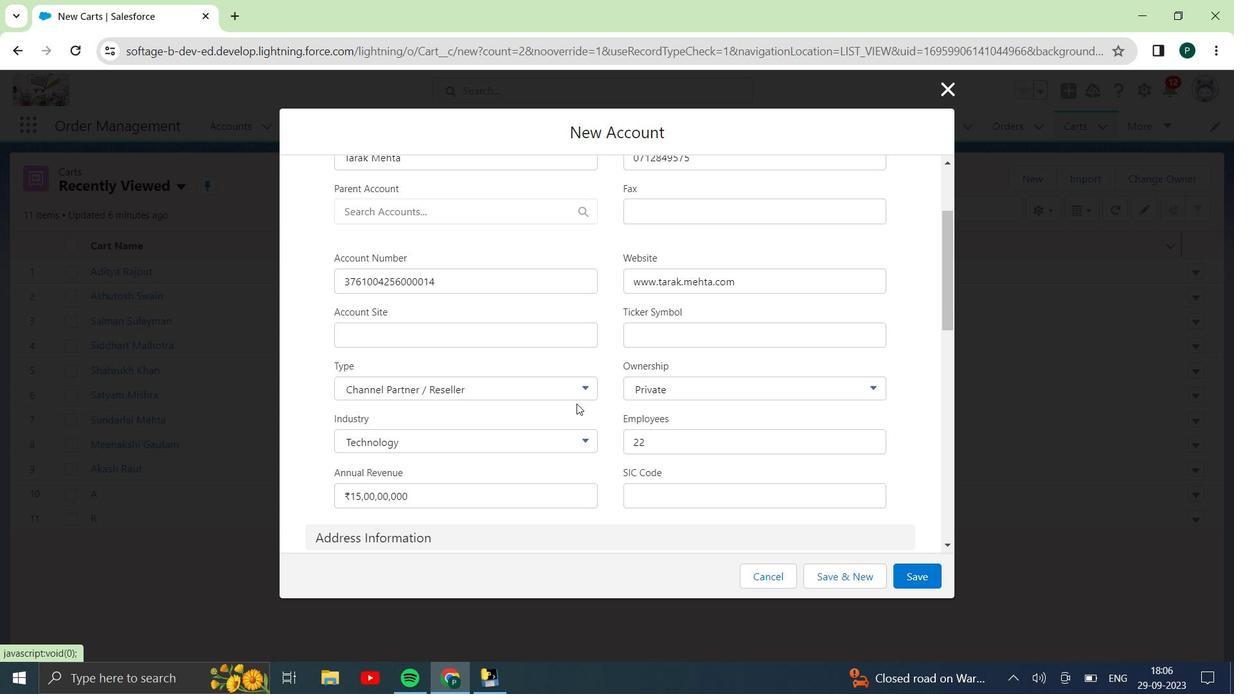 
Action: Mouse scrolled (576, 405) with delta (0, 0)
Screenshot: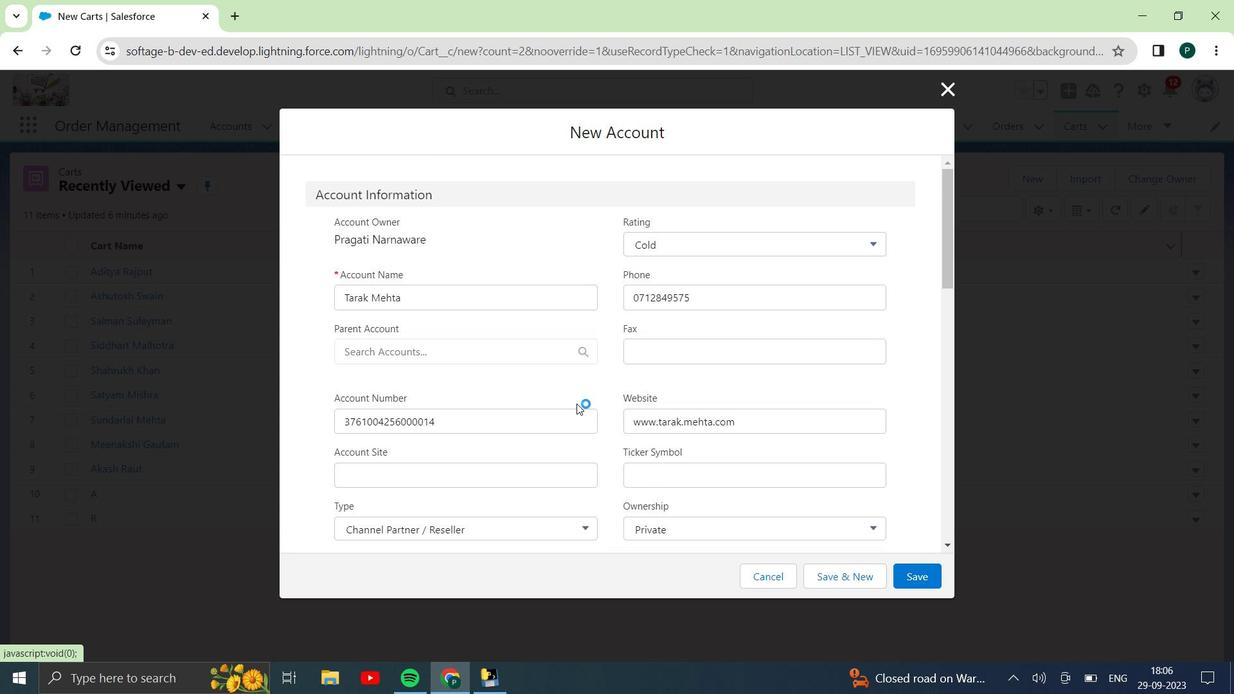 
Action: Mouse scrolled (576, 405) with delta (0, 0)
Screenshot: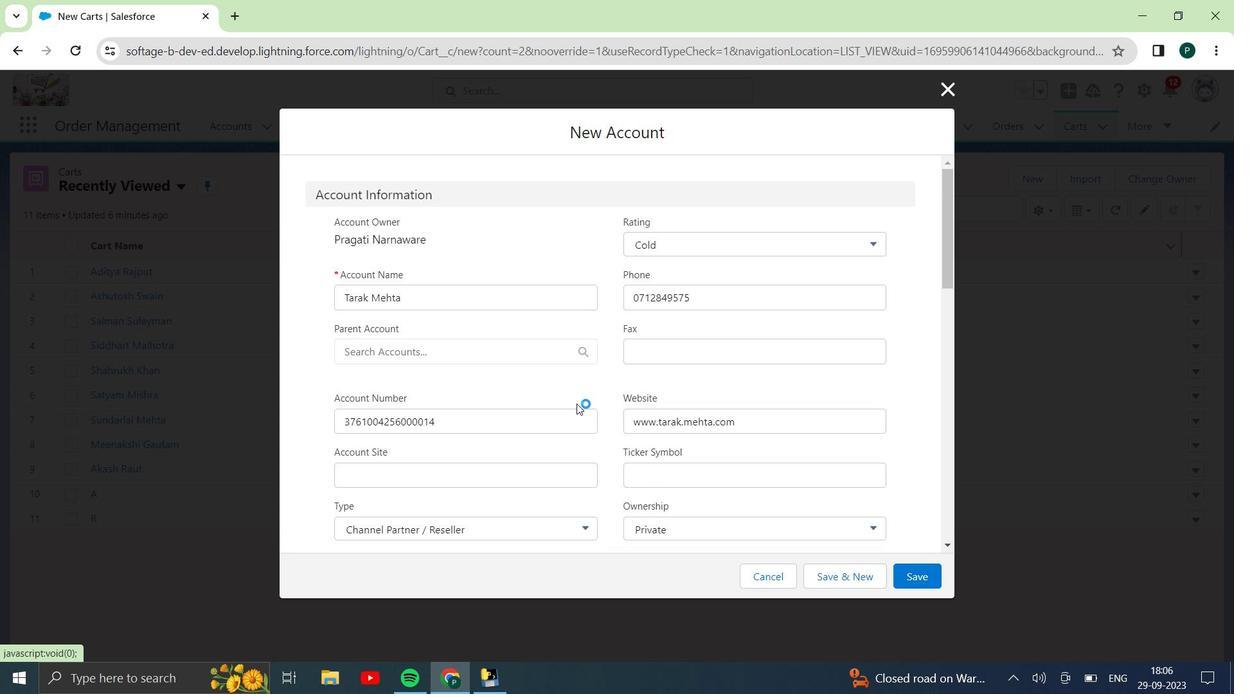 
Action: Mouse scrolled (576, 405) with delta (0, 0)
Screenshot: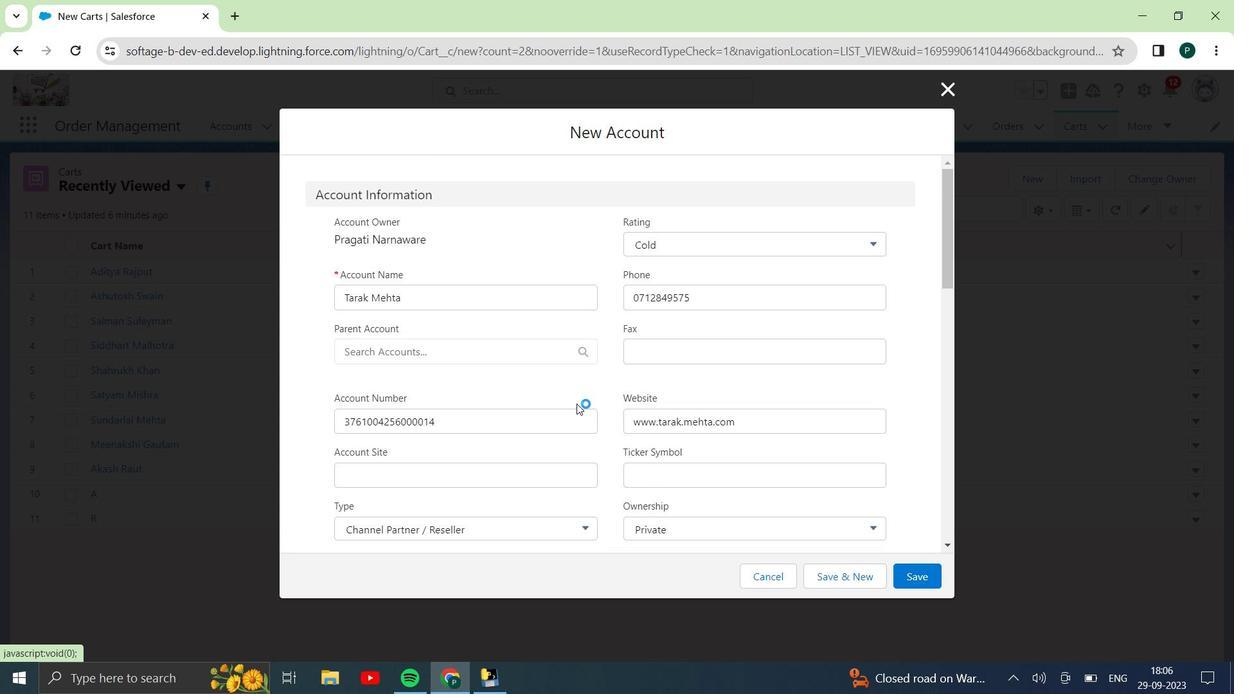 
Action: Mouse moved to (580, 402)
Screenshot: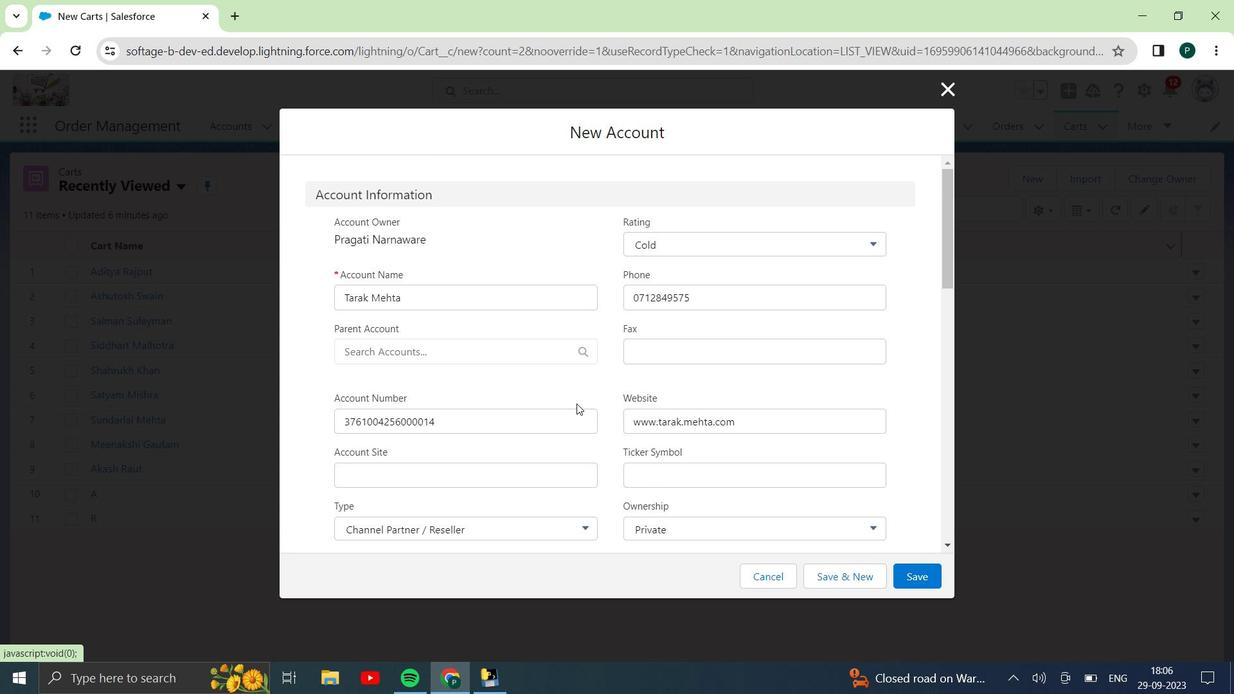 
Action: Mouse scrolled (580, 401) with delta (0, 0)
Screenshot: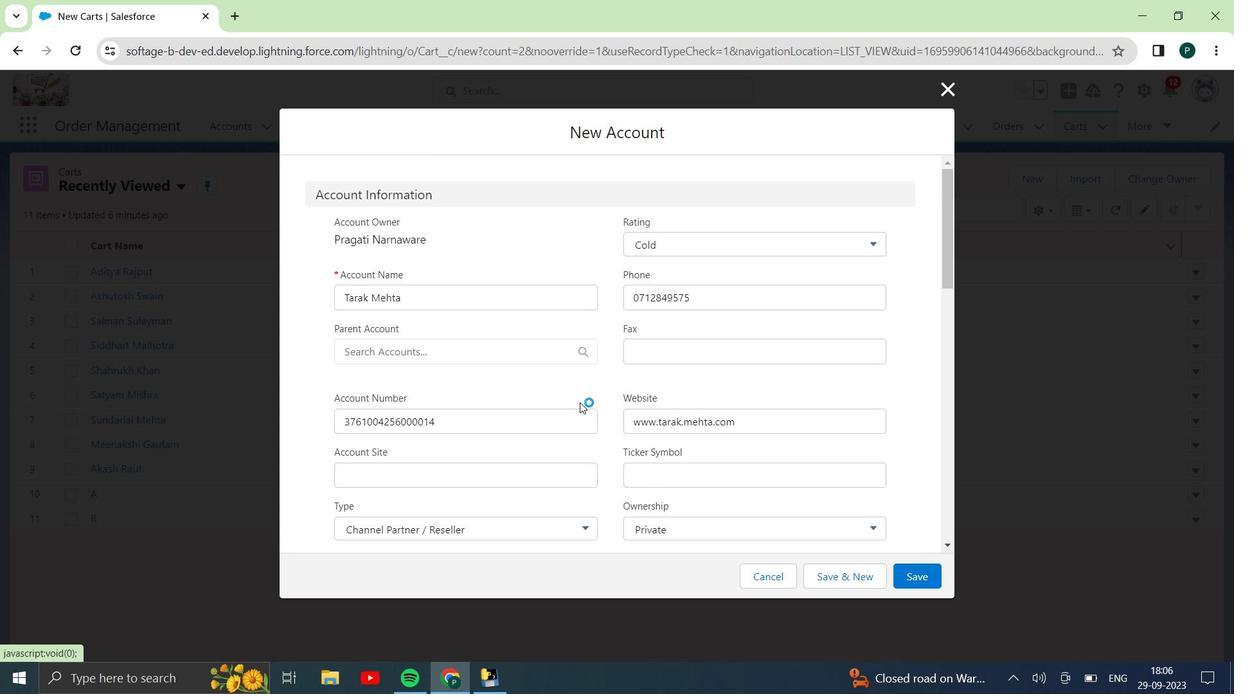 
Action: Mouse scrolled (580, 401) with delta (0, 0)
Screenshot: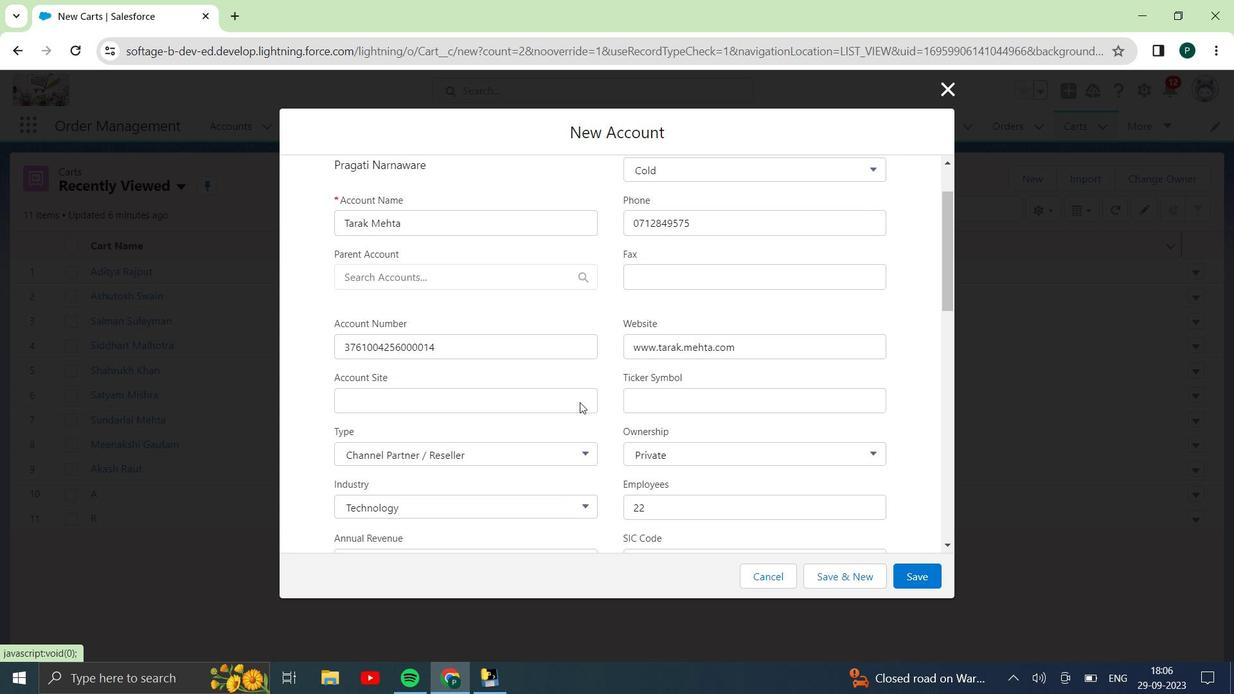 
Action: Mouse scrolled (580, 401) with delta (0, 0)
Screenshot: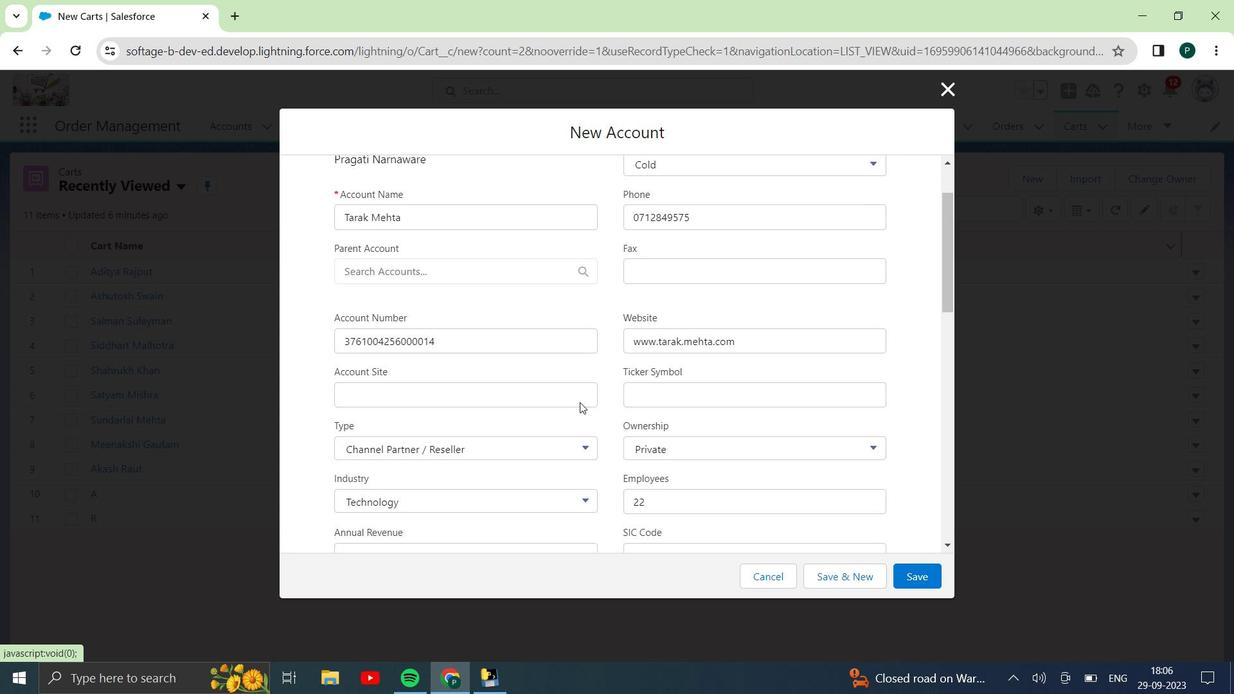 
Action: Mouse scrolled (580, 401) with delta (0, 0)
Screenshot: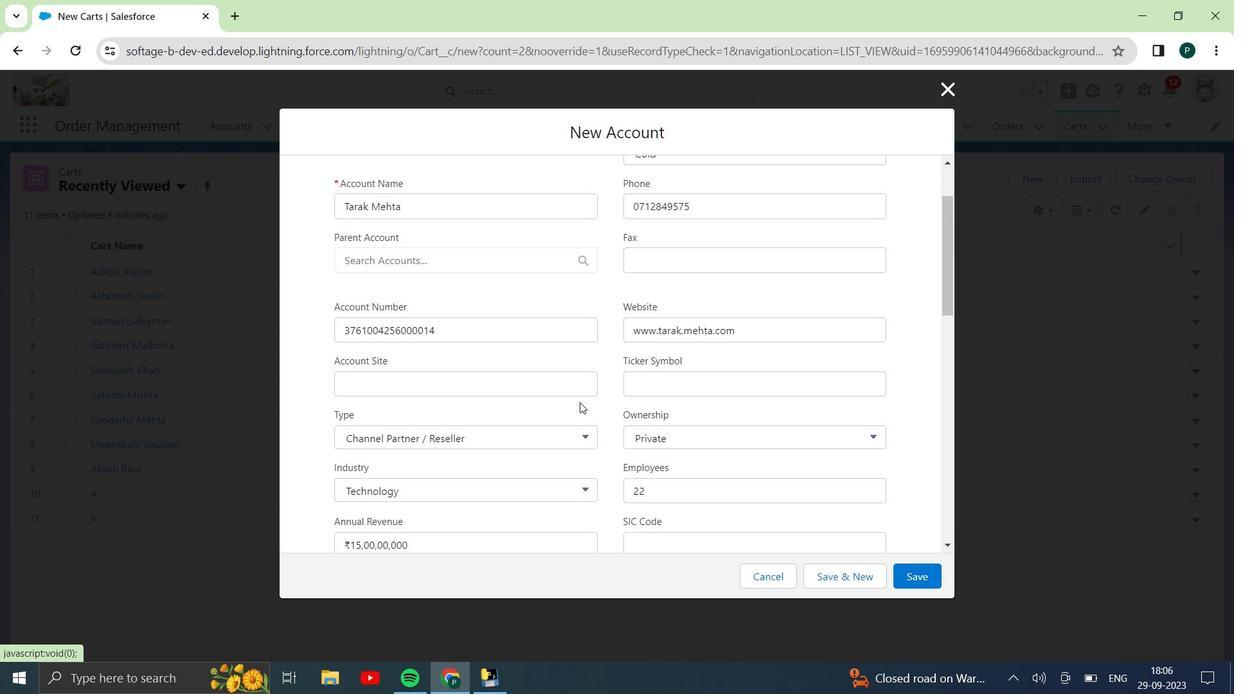 
Action: Mouse scrolled (580, 401) with delta (0, 0)
Screenshot: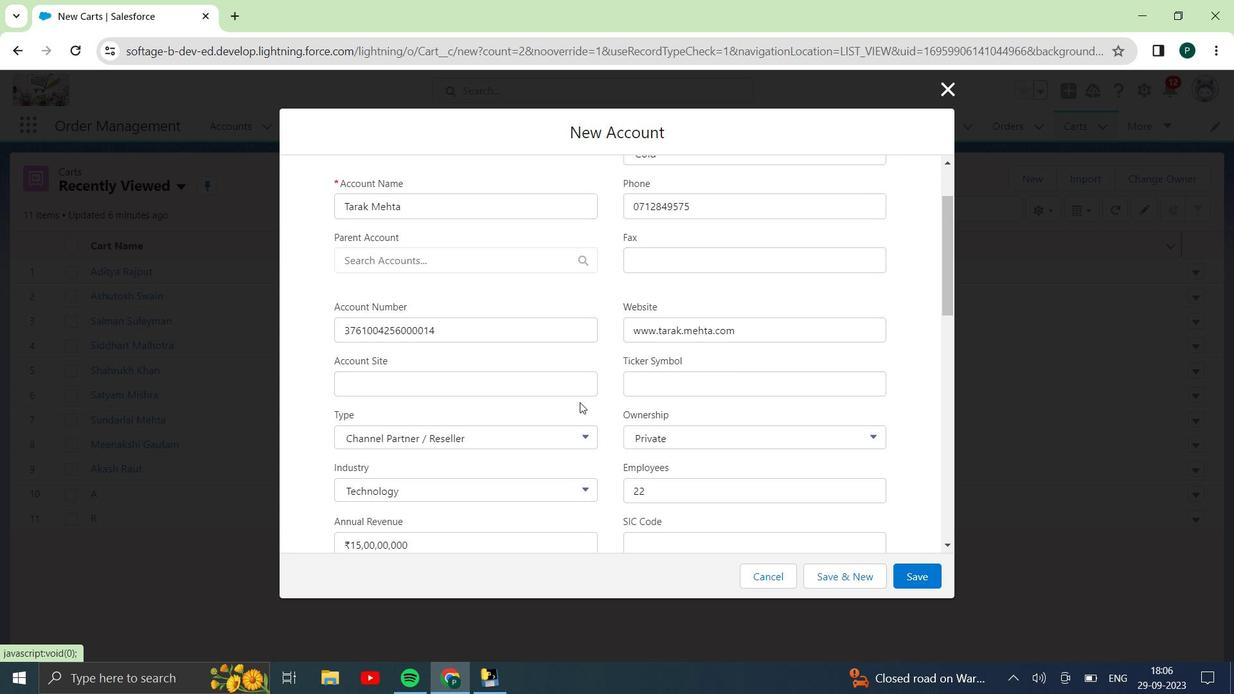 
Action: Mouse scrolled (580, 401) with delta (0, 0)
Screenshot: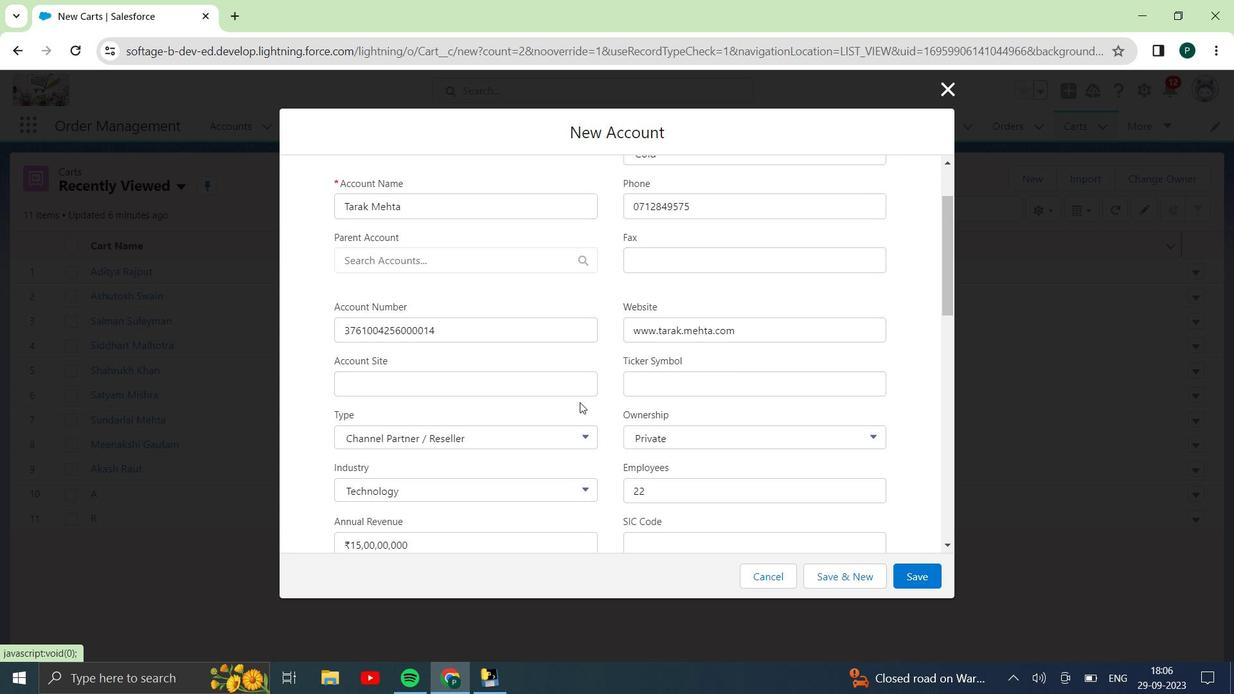 
Action: Mouse scrolled (580, 401) with delta (0, 0)
Screenshot: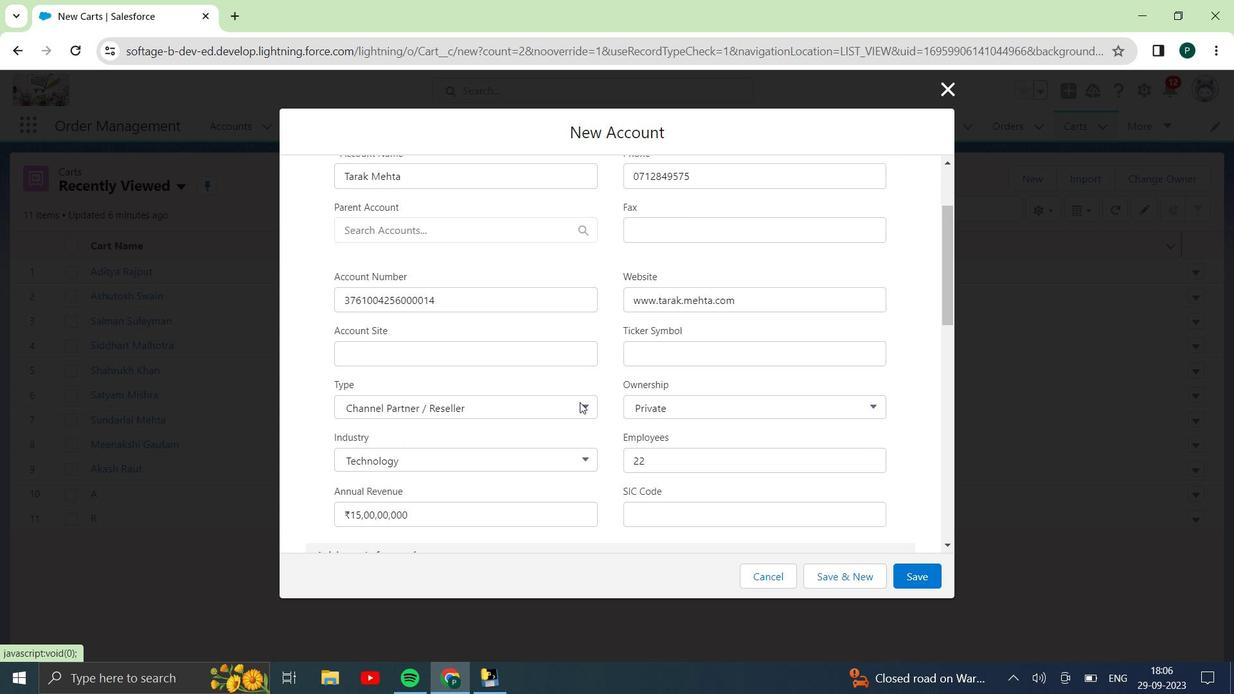 
Action: Mouse scrolled (580, 401) with delta (0, 0)
Screenshot: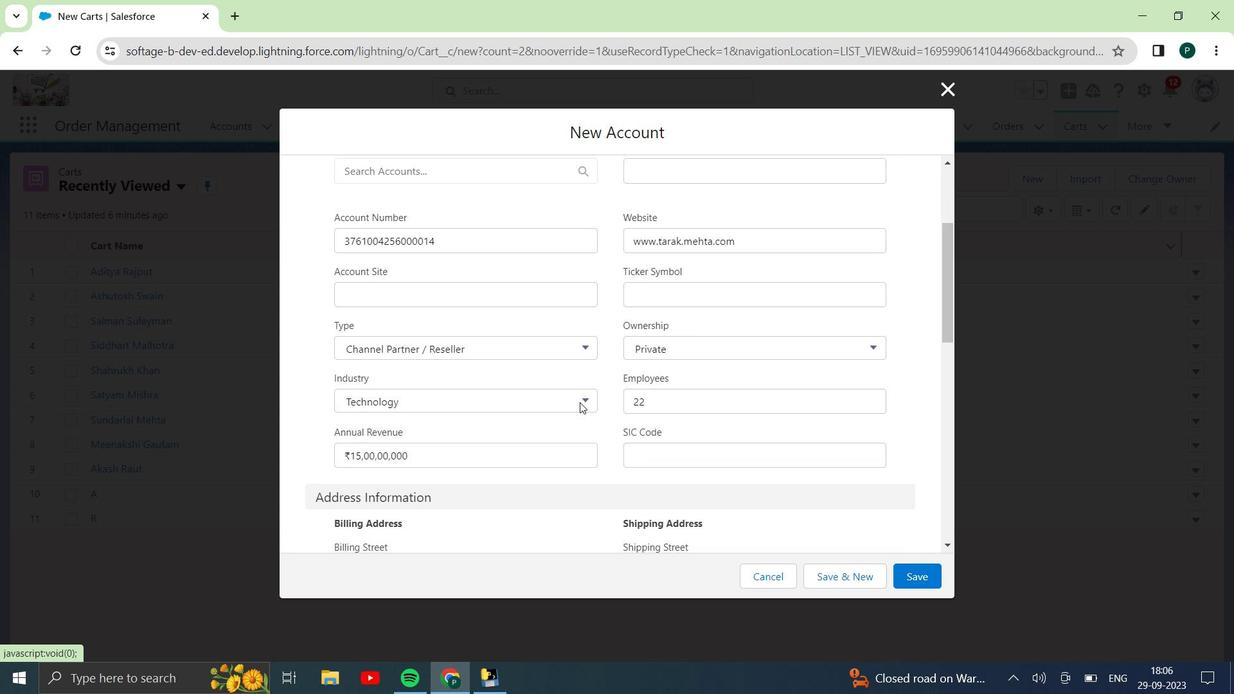 
Action: Mouse moved to (587, 399)
Screenshot: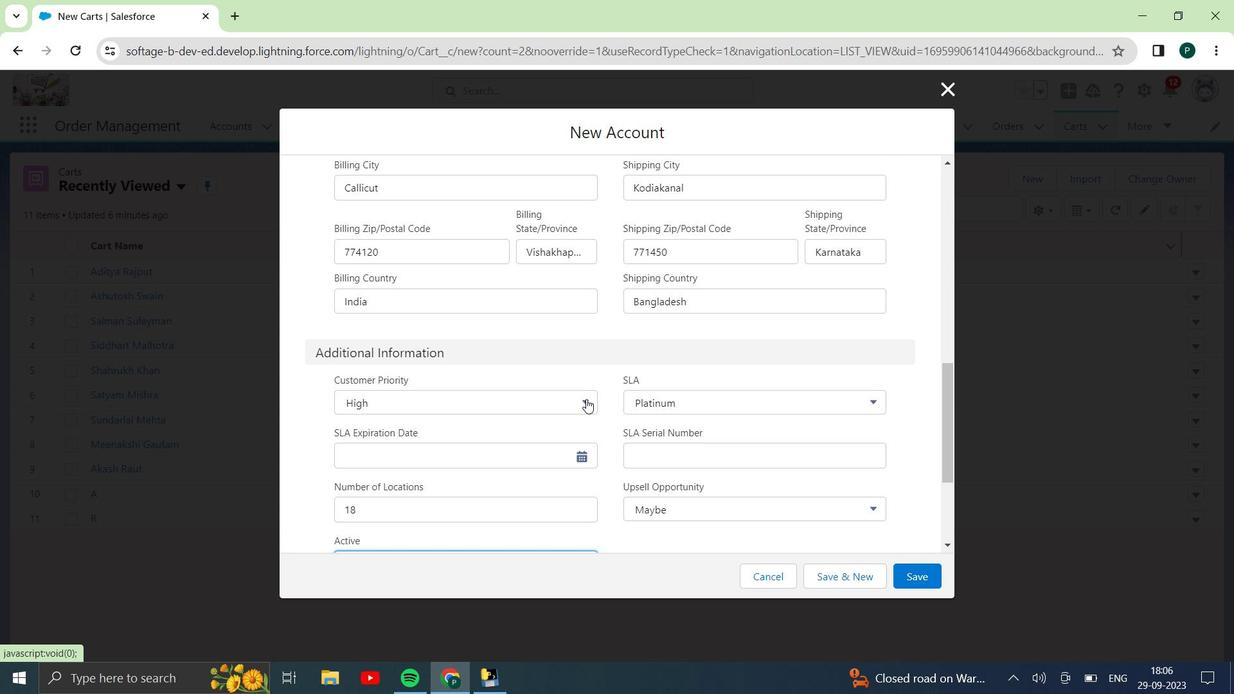 
Action: Mouse scrolled (587, 398) with delta (0, 0)
Screenshot: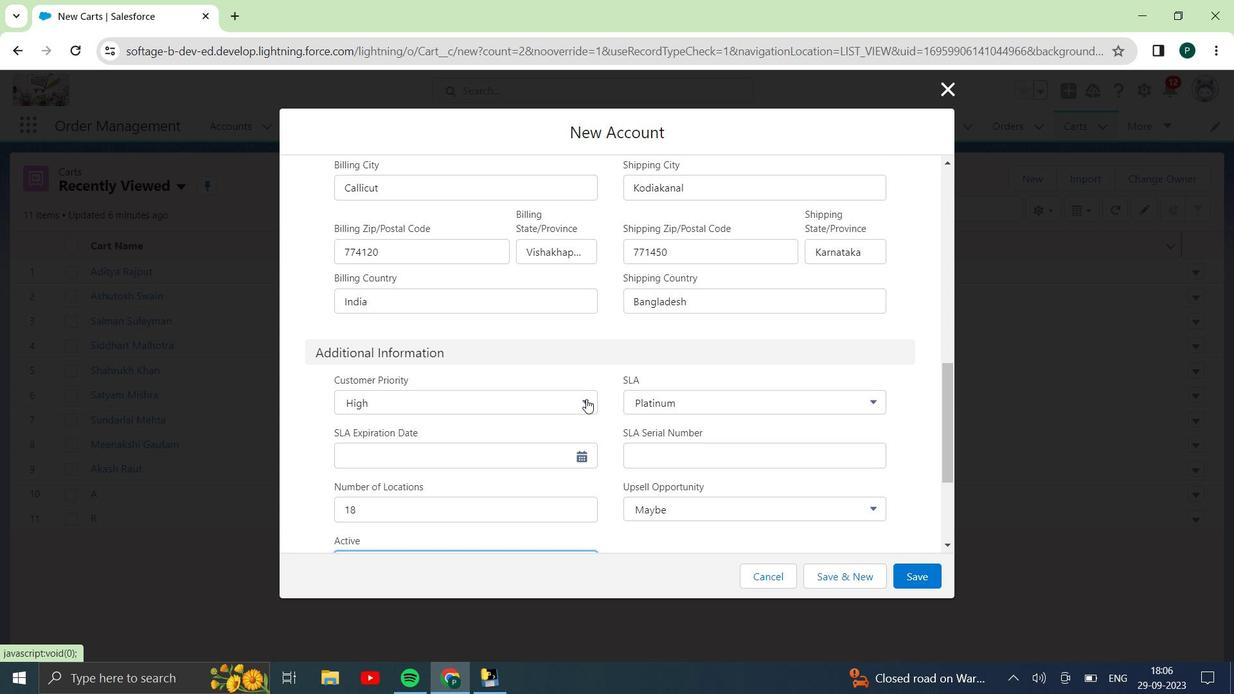 
Action: Mouse scrolled (587, 398) with delta (0, 0)
Screenshot: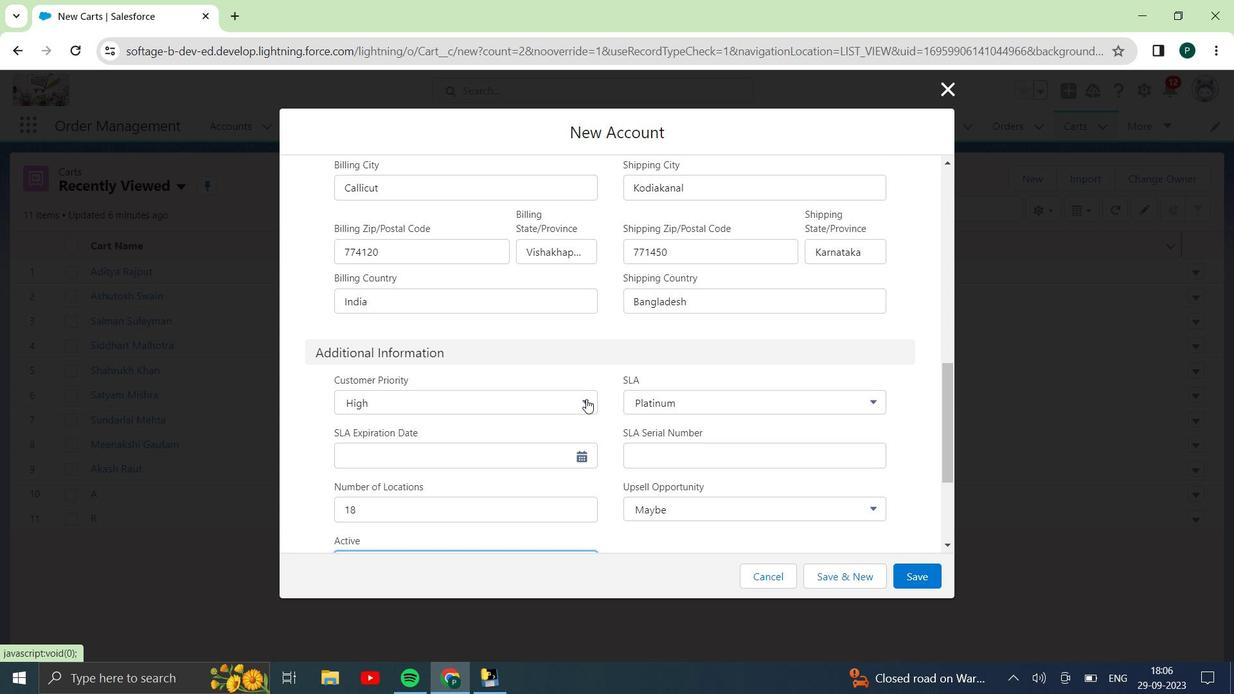 
Action: Mouse scrolled (587, 398) with delta (0, 0)
Screenshot: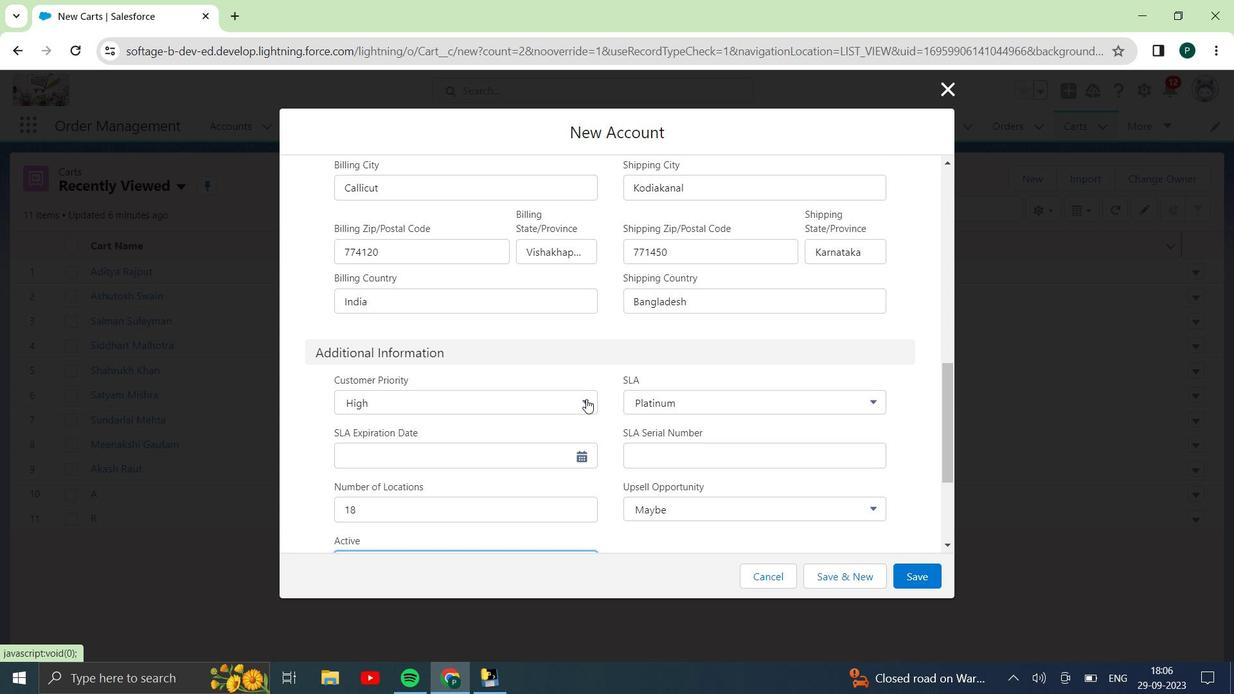 
Action: Mouse scrolled (587, 398) with delta (0, 0)
Screenshot: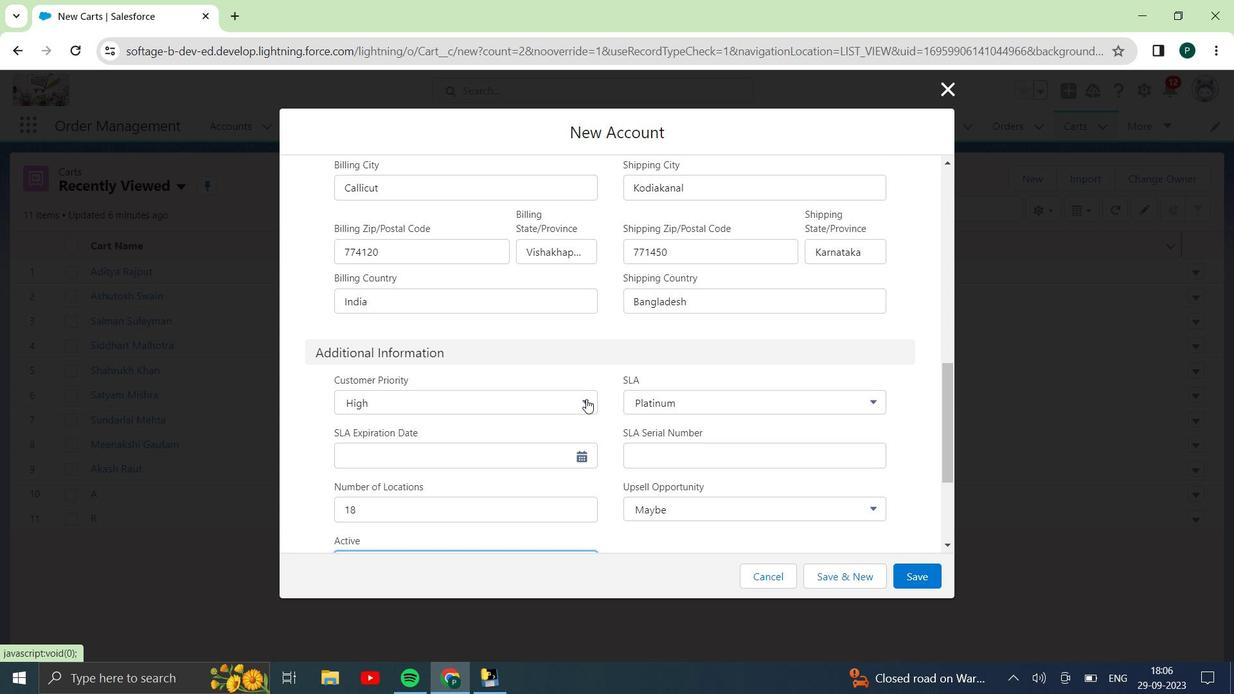 
Action: Mouse scrolled (587, 398) with delta (0, 0)
Screenshot: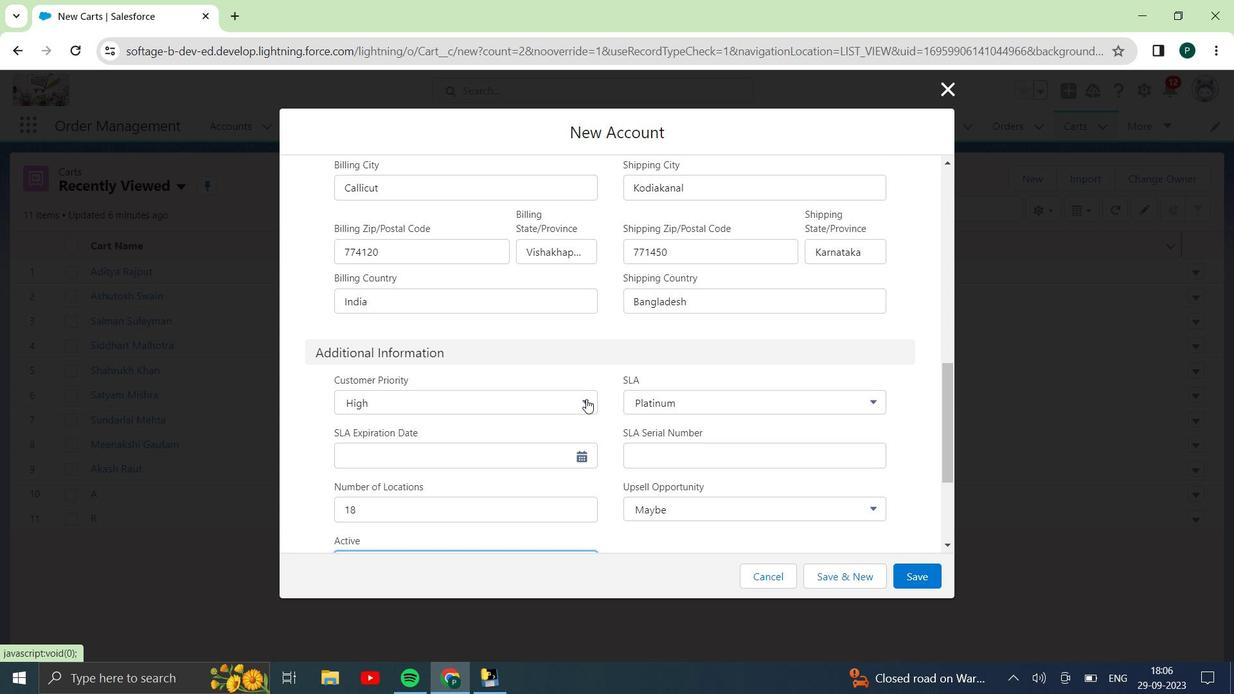
Action: Mouse scrolled (587, 398) with delta (0, 0)
Screenshot: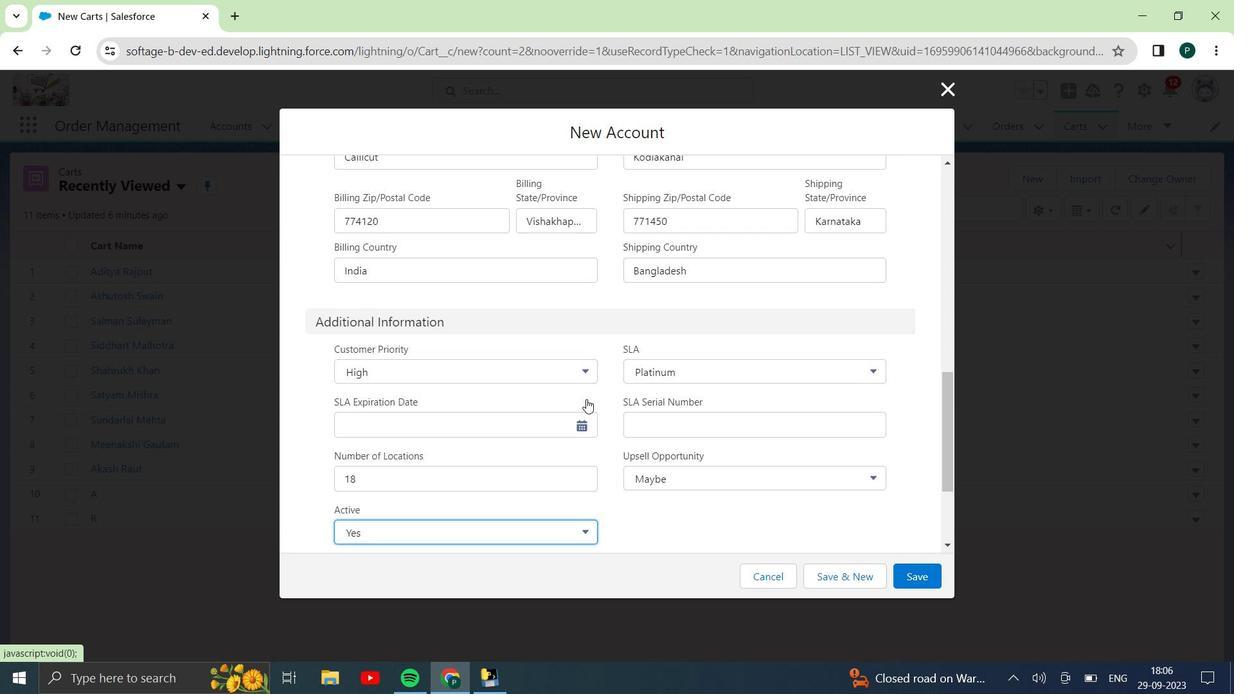 
Action: Mouse moved to (921, 583)
Screenshot: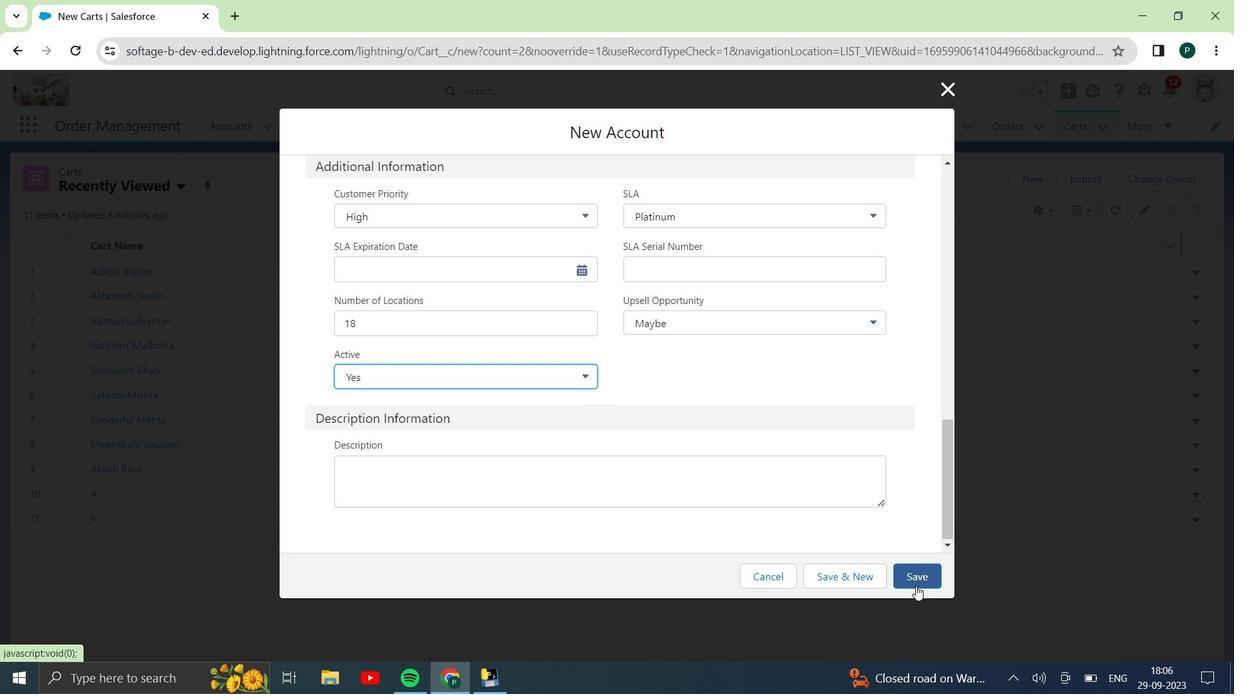 
Action: Mouse pressed left at (921, 583)
Screenshot: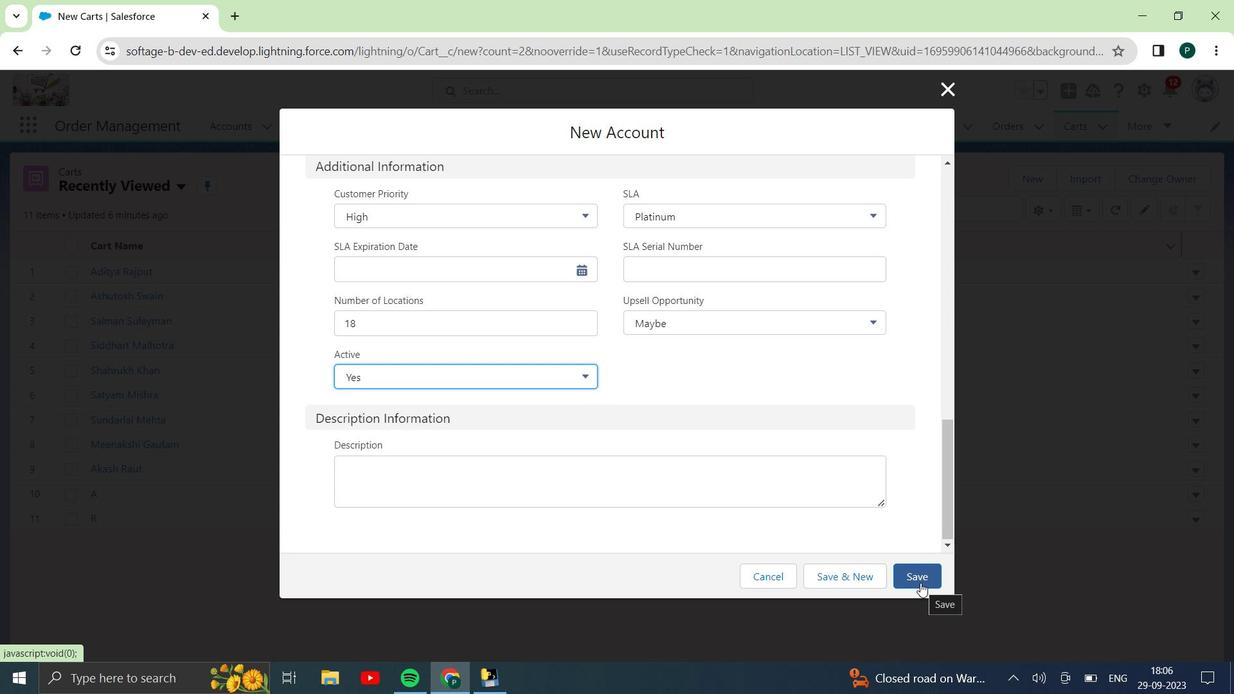 
Action: Mouse moved to (507, 408)
Screenshot: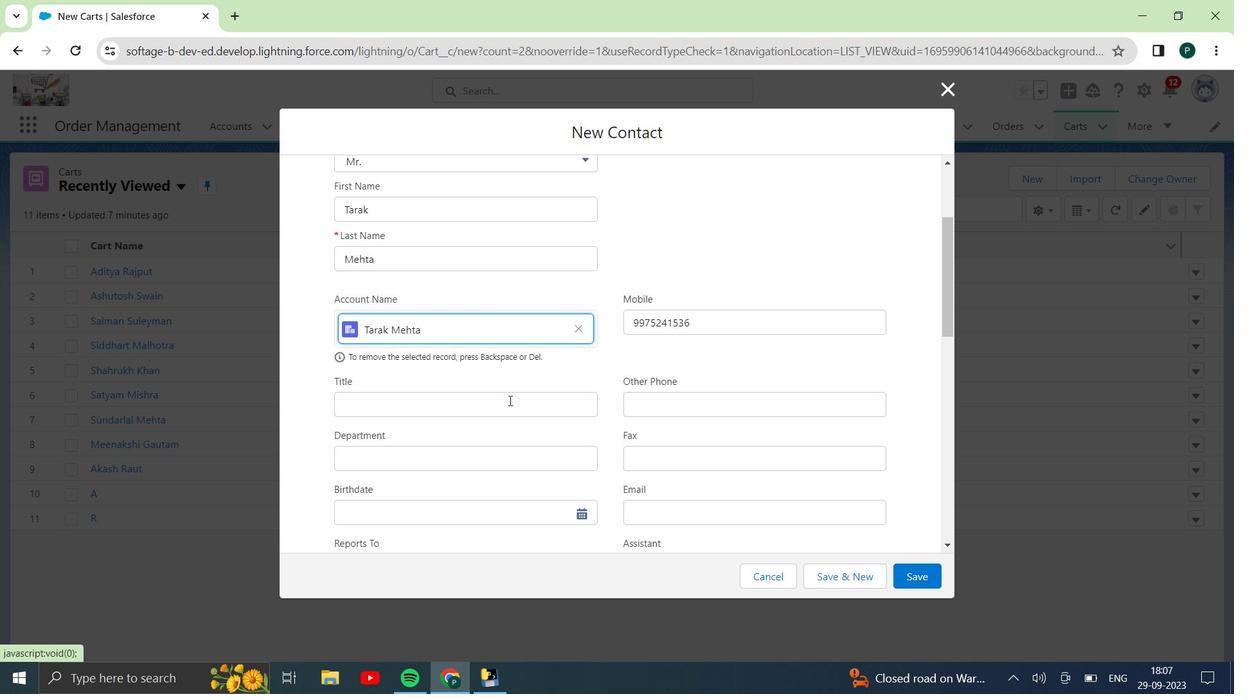 
Action: Mouse pressed left at (507, 408)
Screenshot: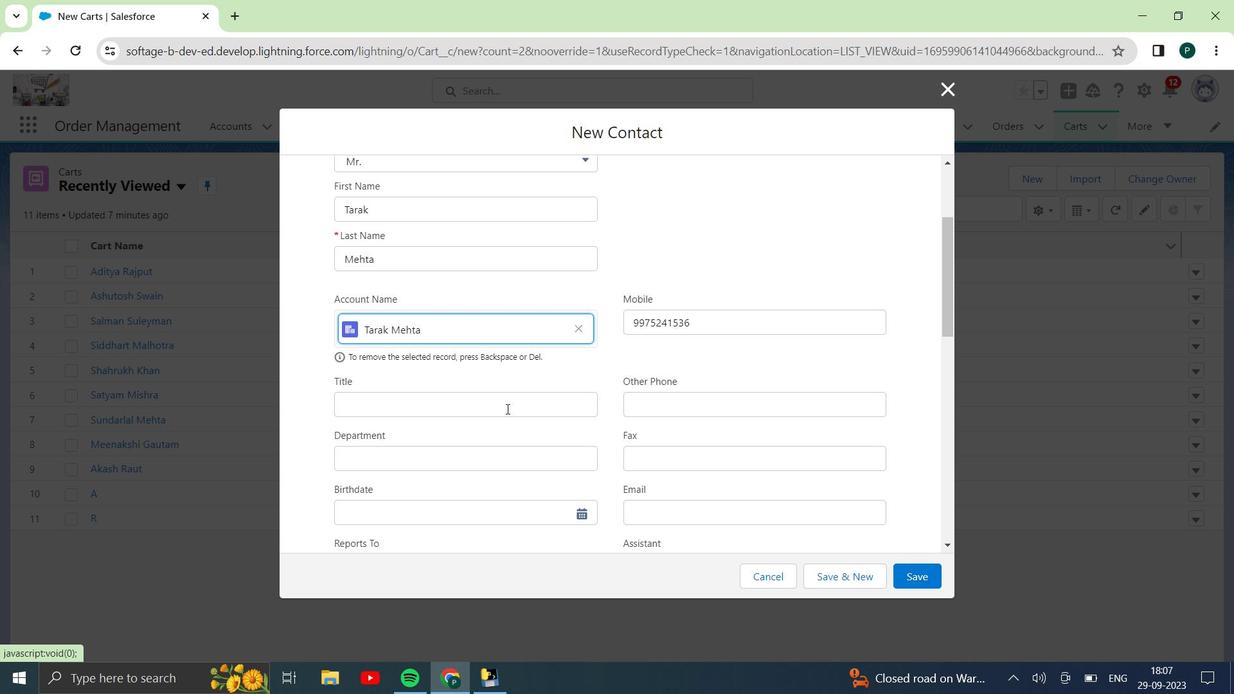 
Action: Mouse moved to (507, 408)
